 Task: For heading Use Merriweather with bold and underline.  font size for heading26,  'Change the font style of data to'Merriweather and font size to 18,  Change the alignment of both headline & data to Align left In the sheet   Apex Sales templetes   book
Action: Mouse moved to (35, 165)
Screenshot: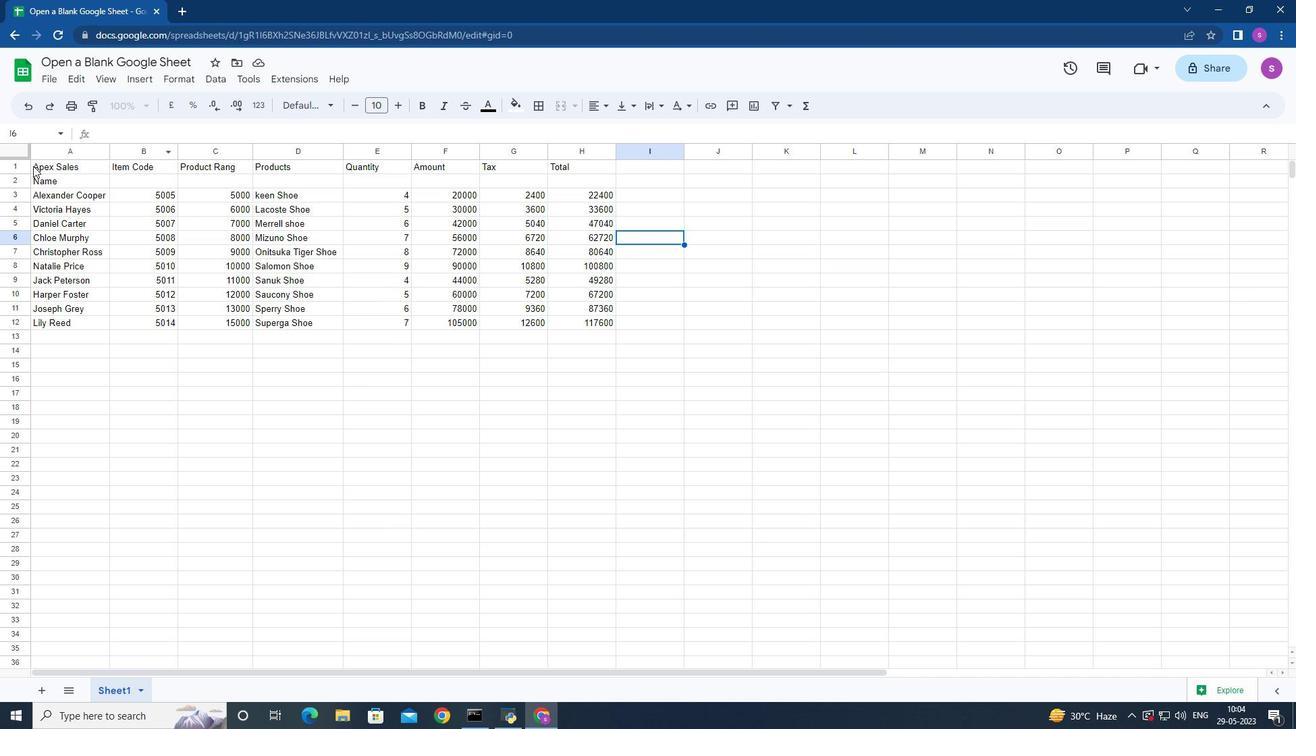 
Action: Mouse pressed left at (35, 165)
Screenshot: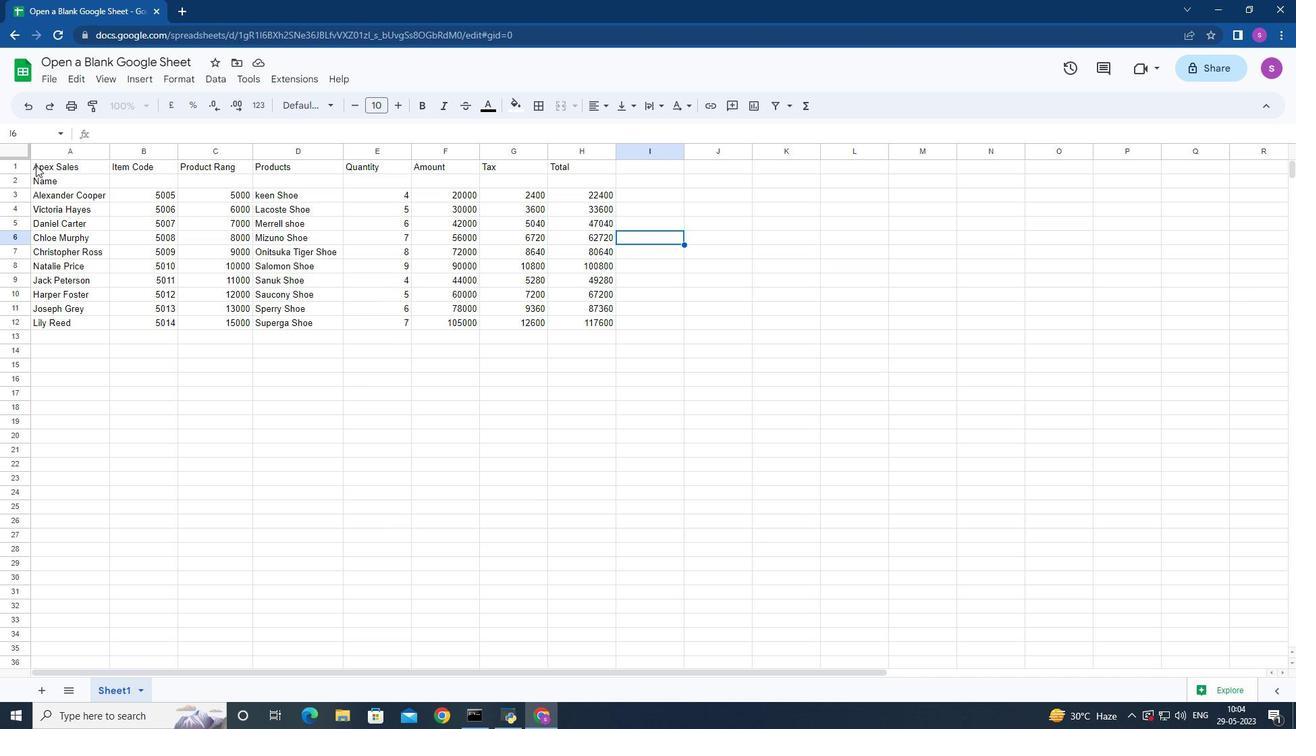 
Action: Mouse moved to (330, 103)
Screenshot: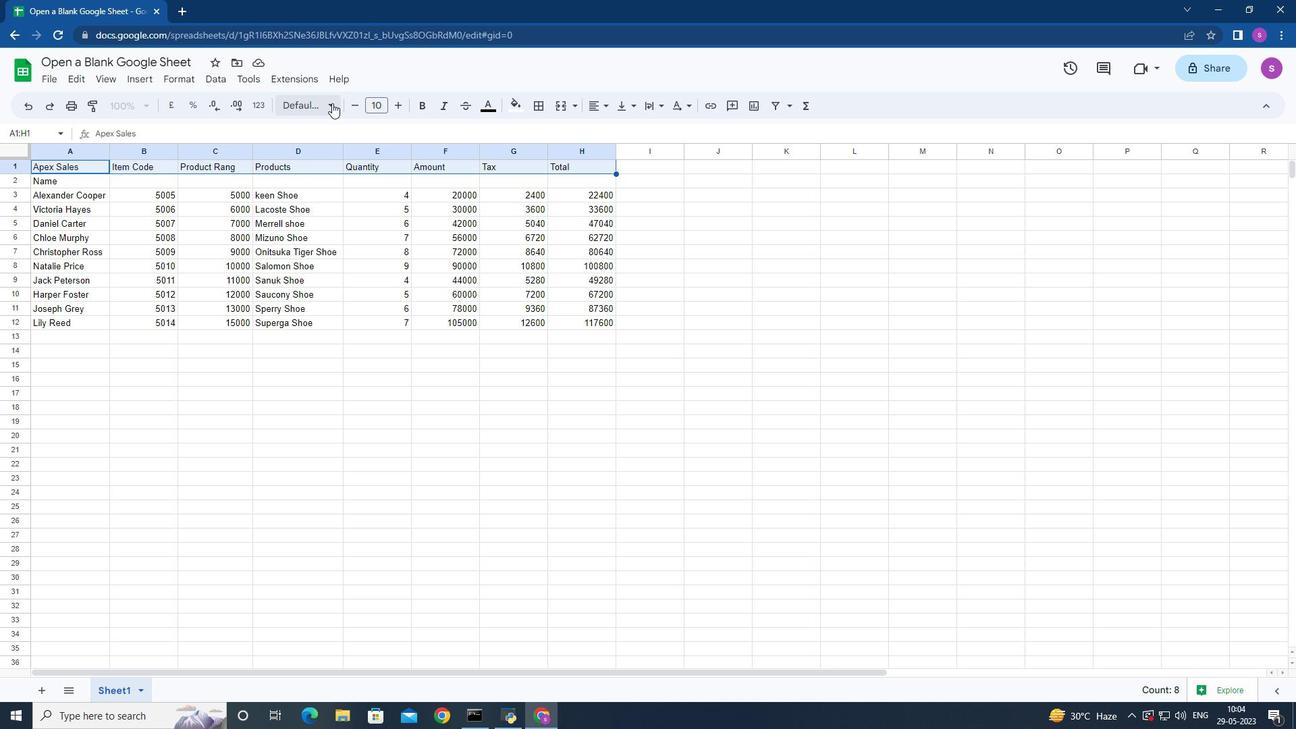 
Action: Mouse pressed left at (330, 103)
Screenshot: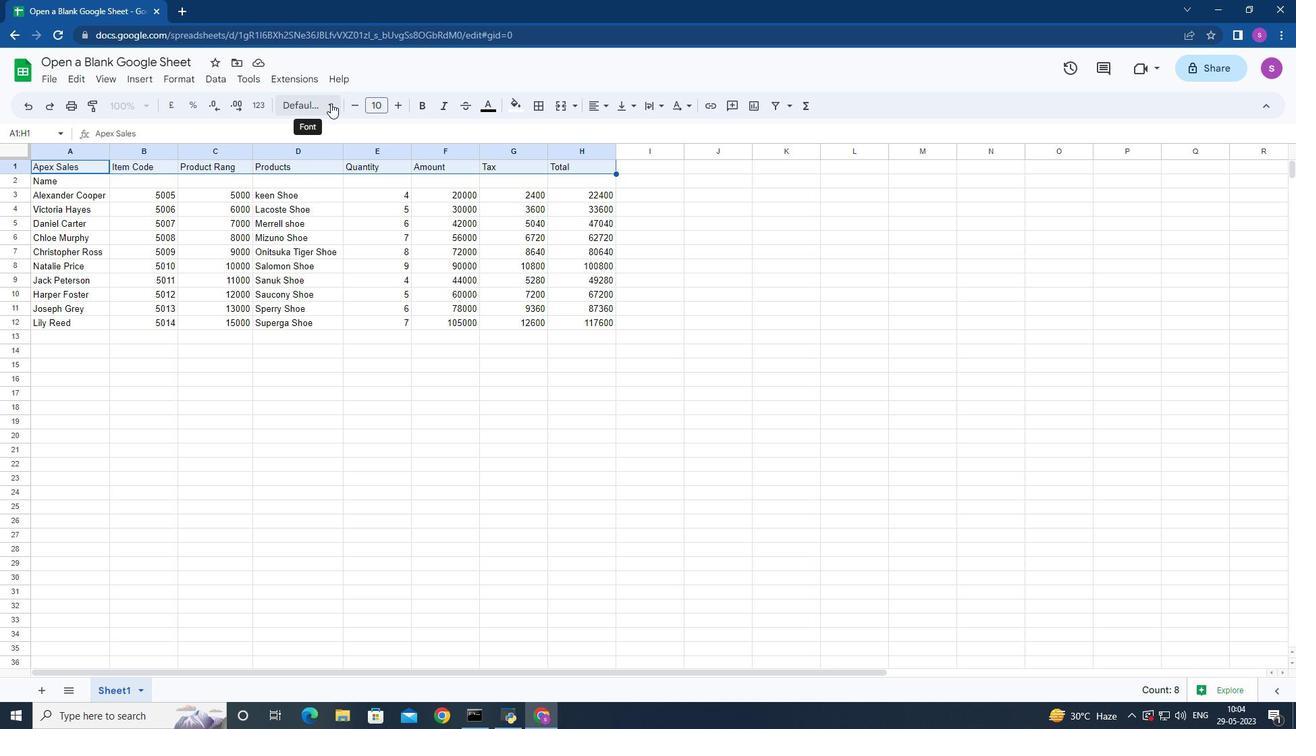 
Action: Mouse moved to (348, 291)
Screenshot: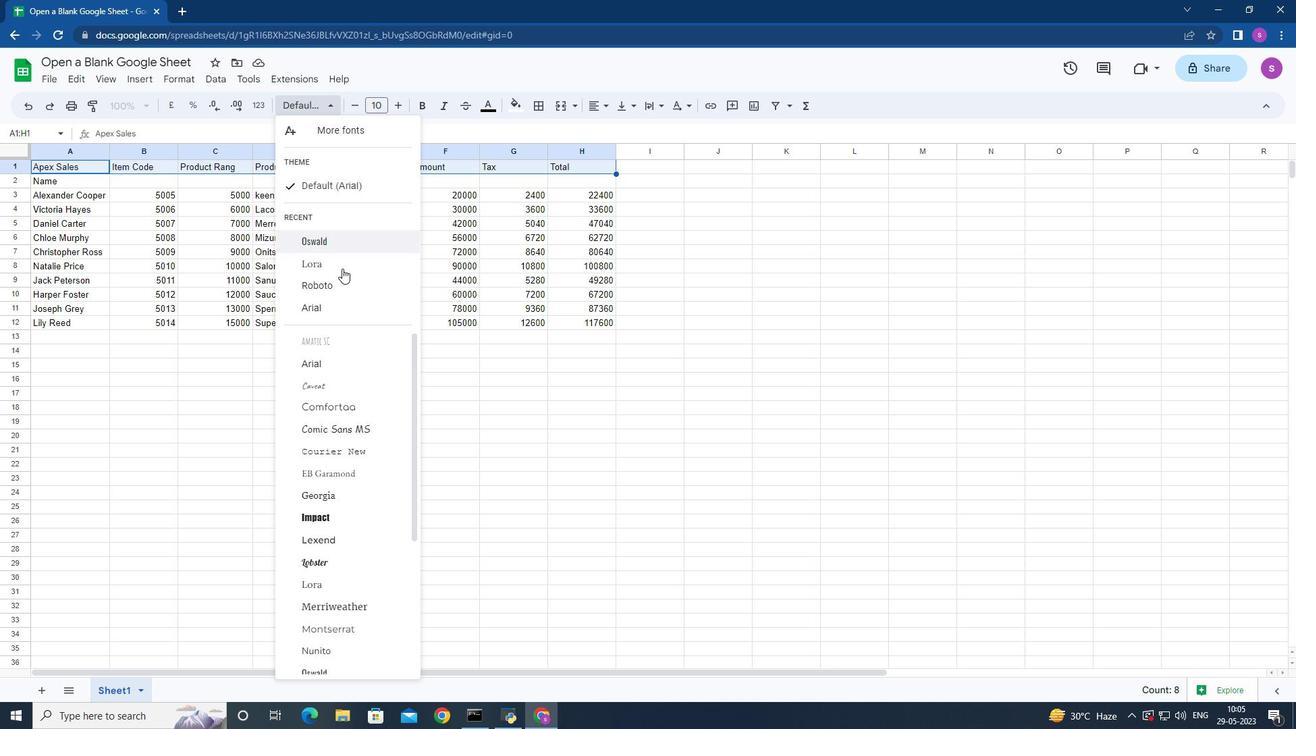 
Action: Mouse scrolled (348, 291) with delta (0, 0)
Screenshot: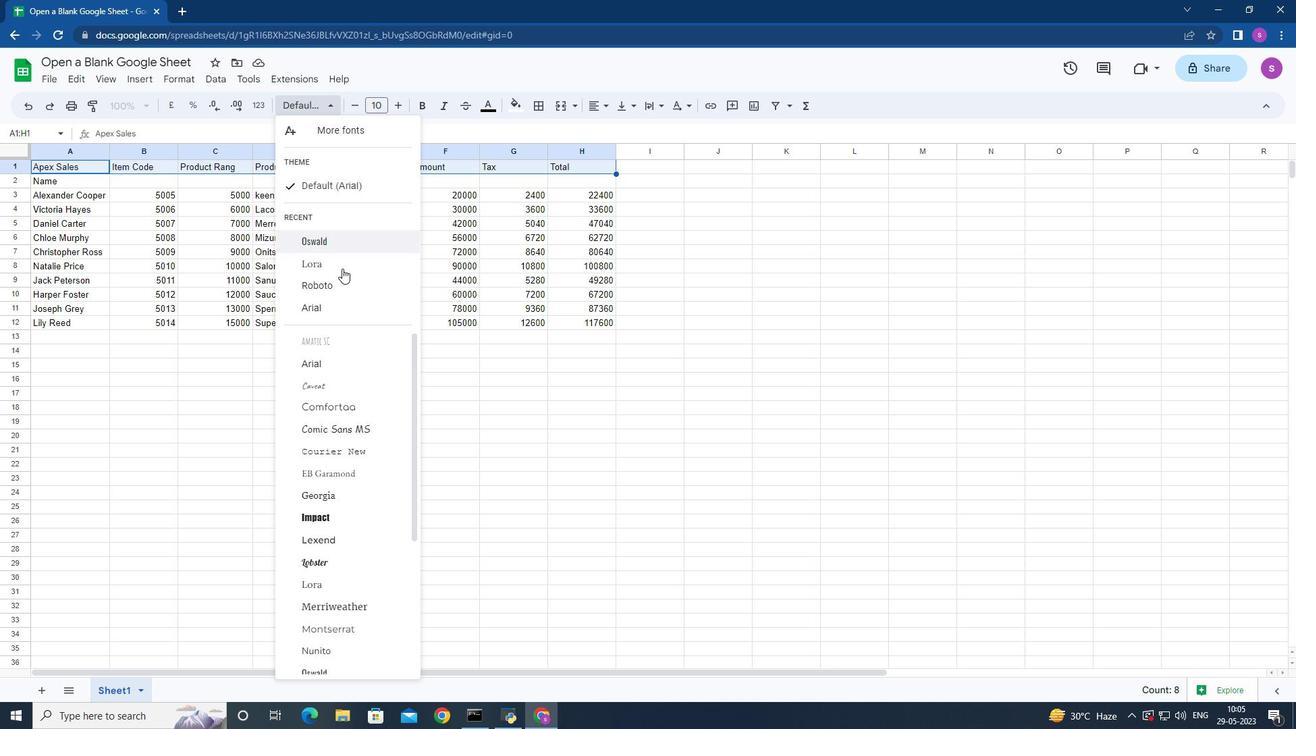 
Action: Mouse moved to (348, 292)
Screenshot: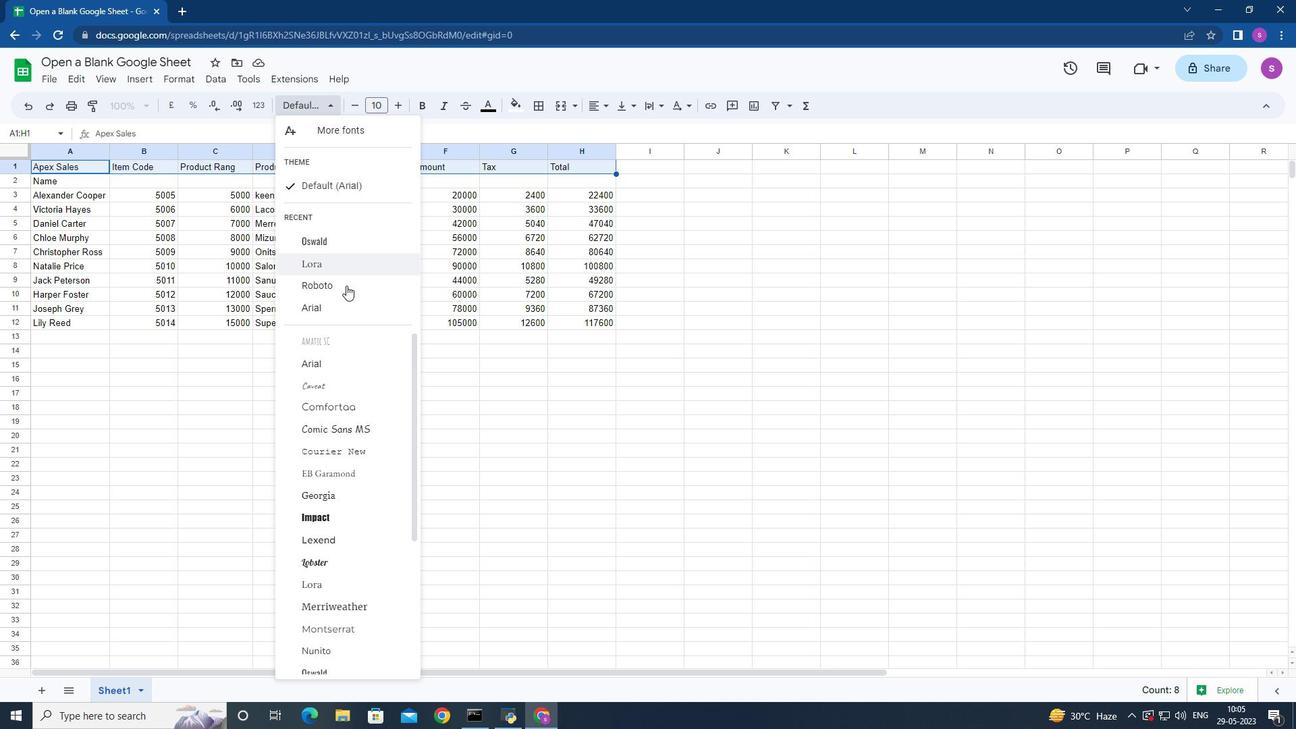 
Action: Mouse scrolled (348, 291) with delta (0, 0)
Screenshot: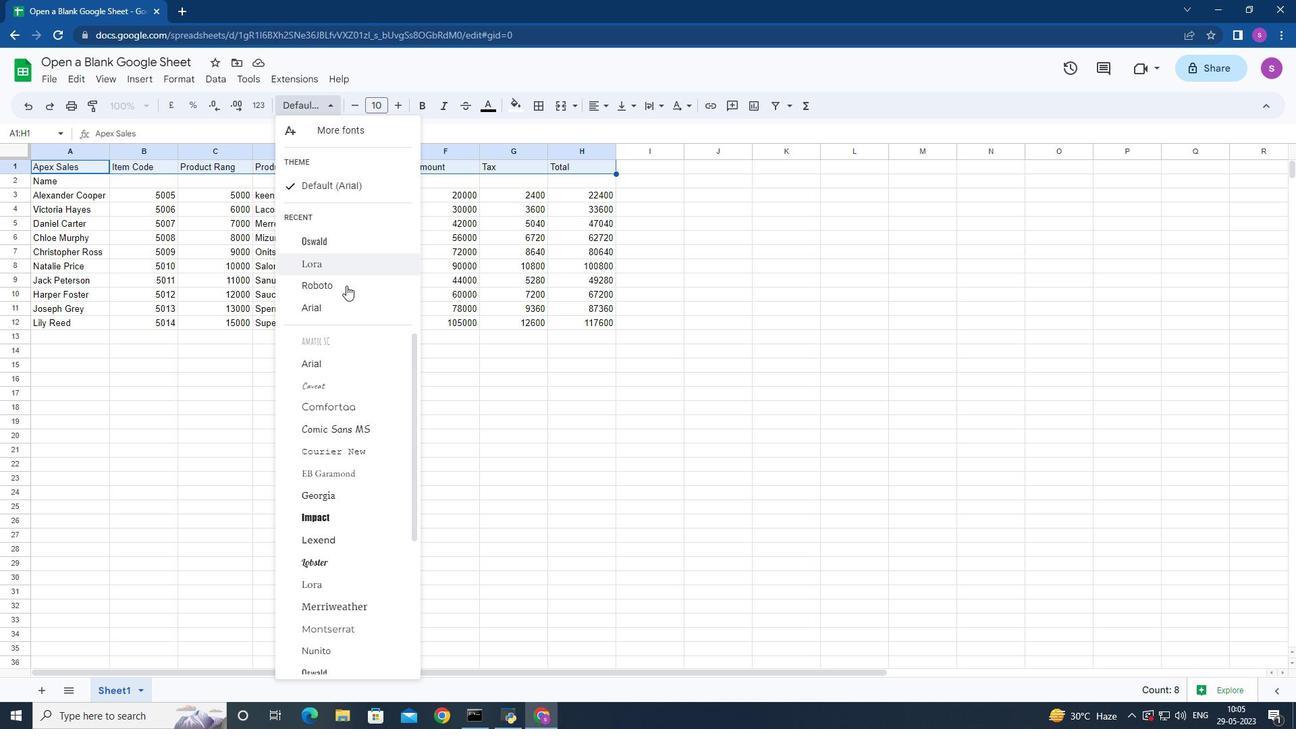 
Action: Mouse moved to (349, 293)
Screenshot: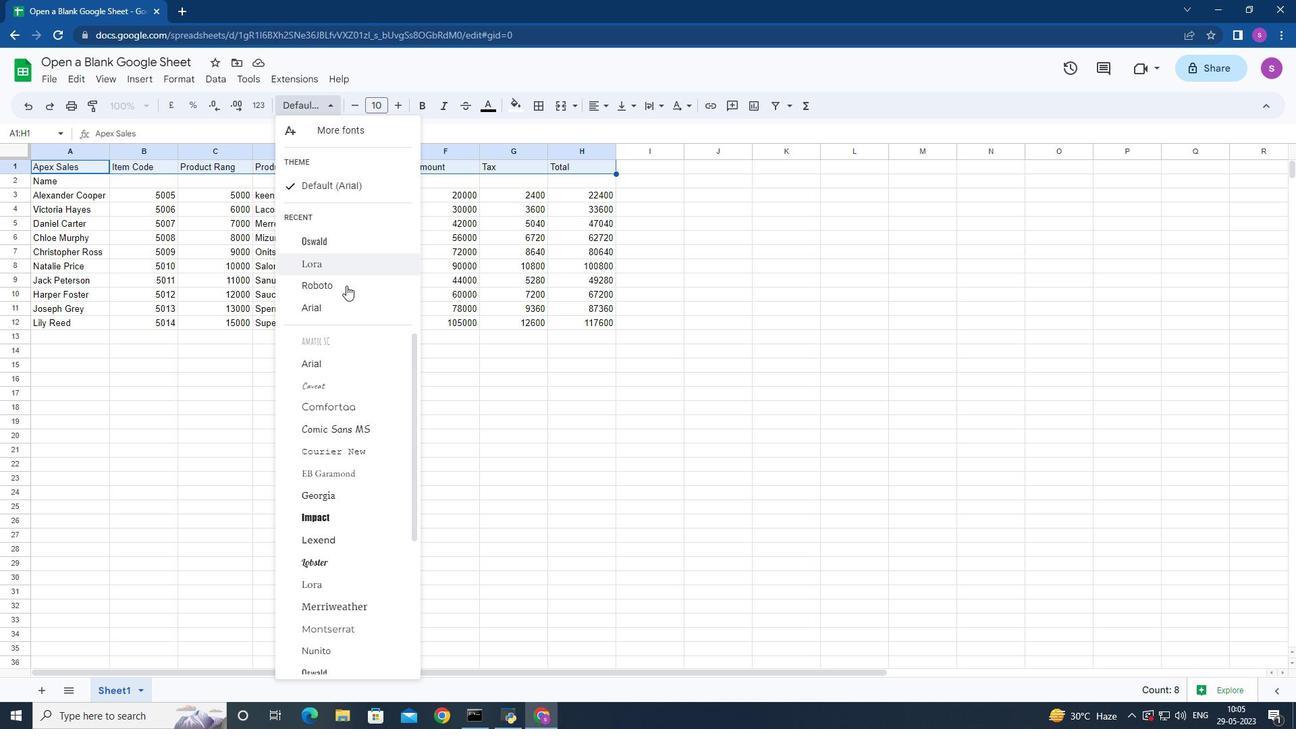 
Action: Mouse scrolled (349, 292) with delta (0, 0)
Screenshot: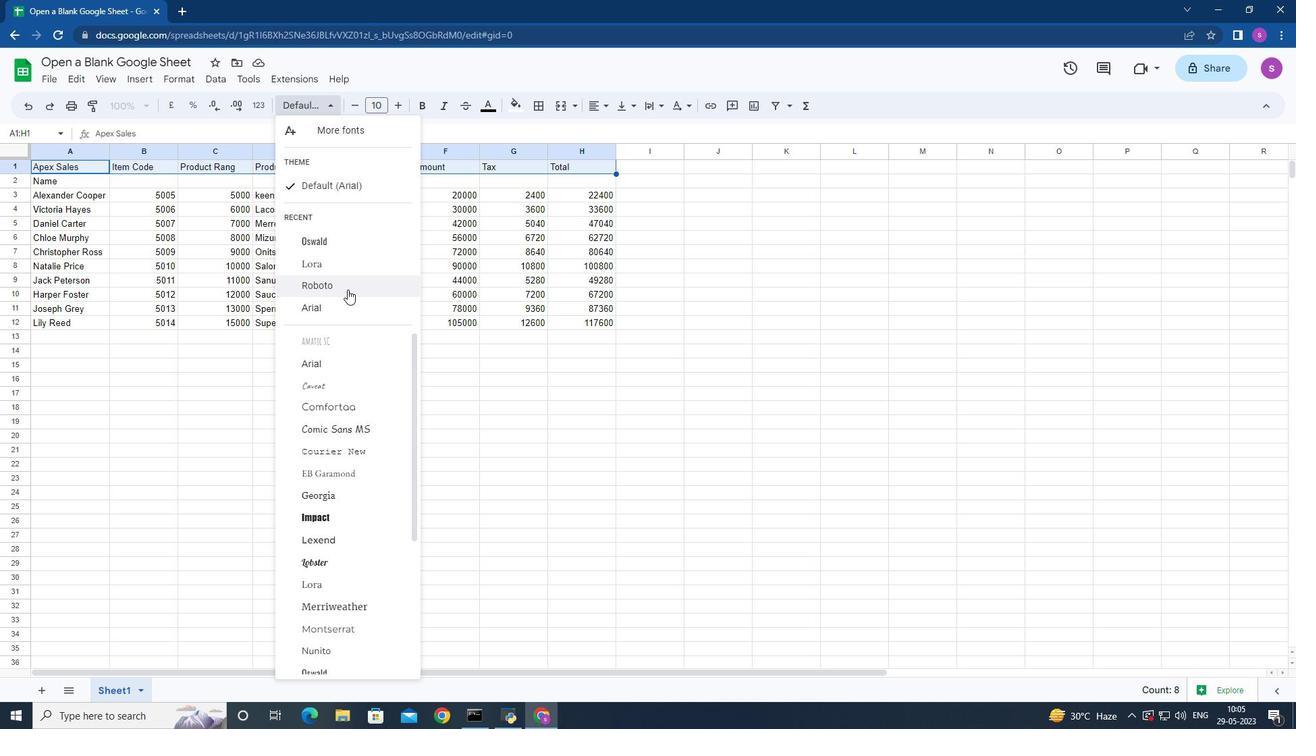 
Action: Mouse scrolled (349, 292) with delta (0, 0)
Screenshot: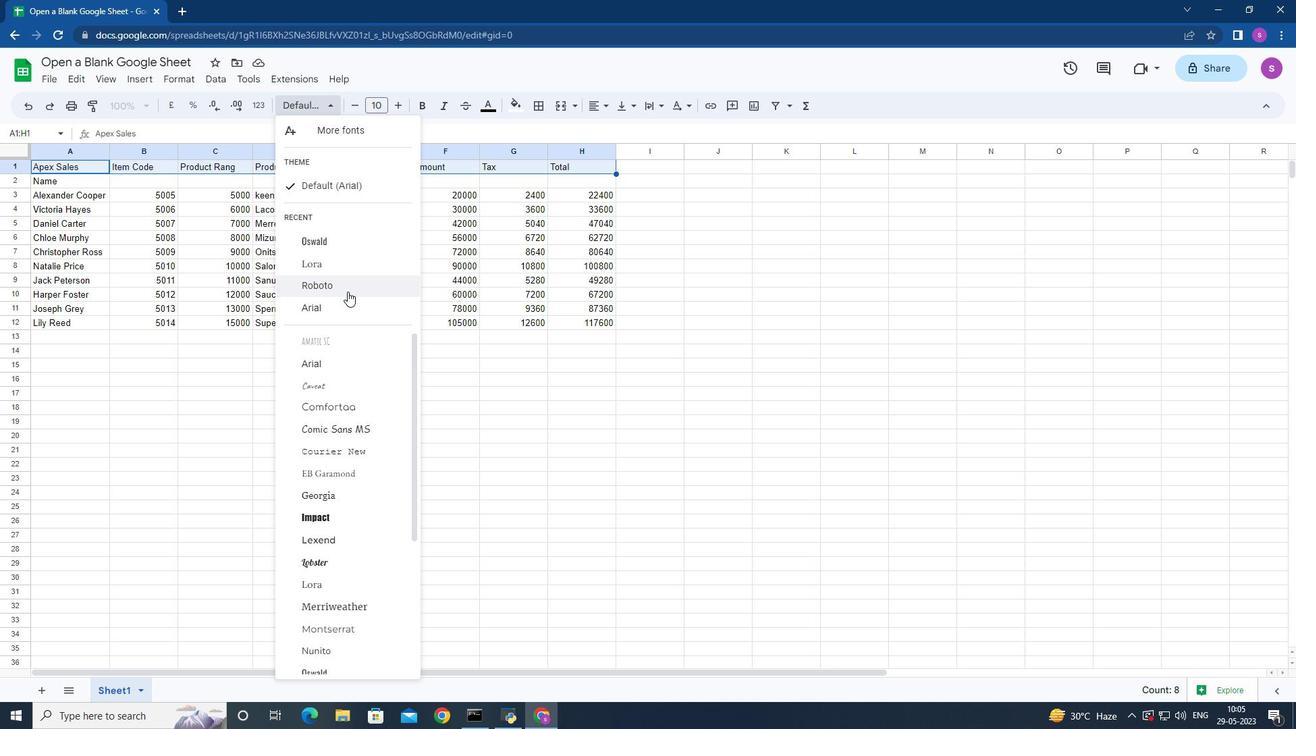 
Action: Mouse moved to (355, 310)
Screenshot: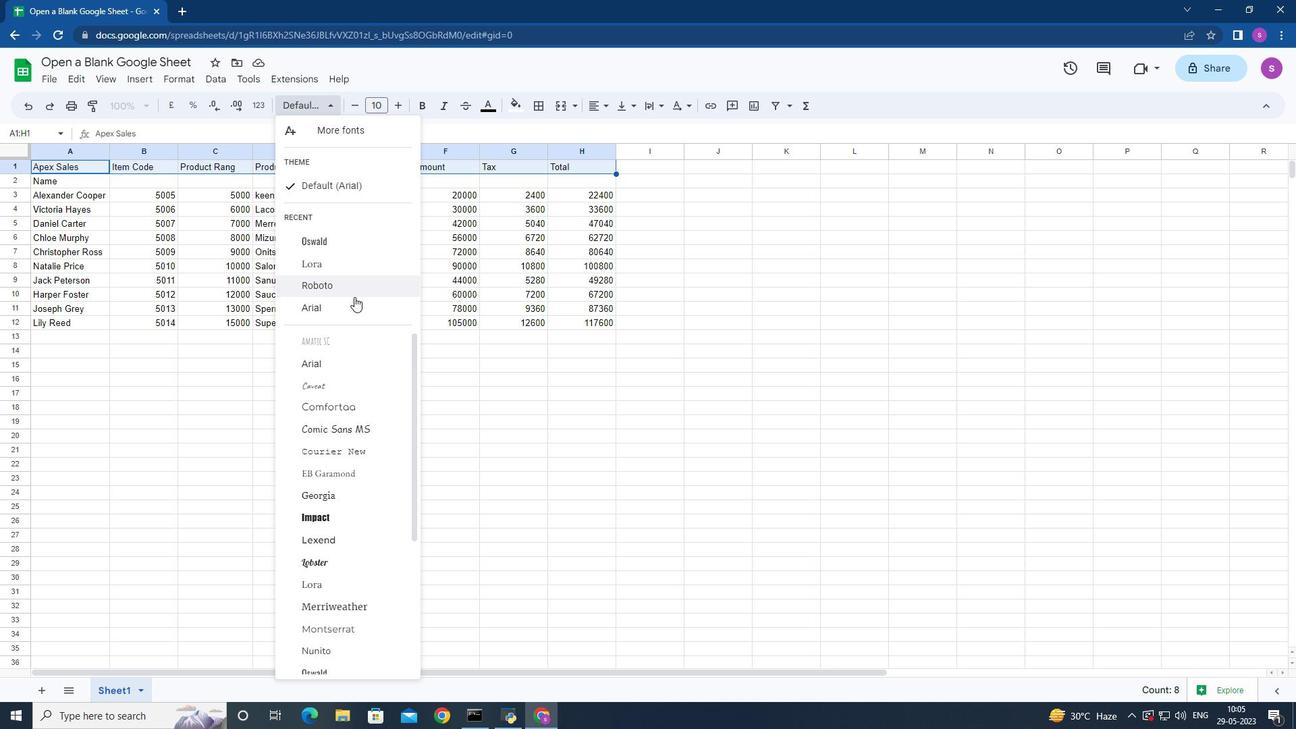 
Action: Mouse scrolled (355, 309) with delta (0, 0)
Screenshot: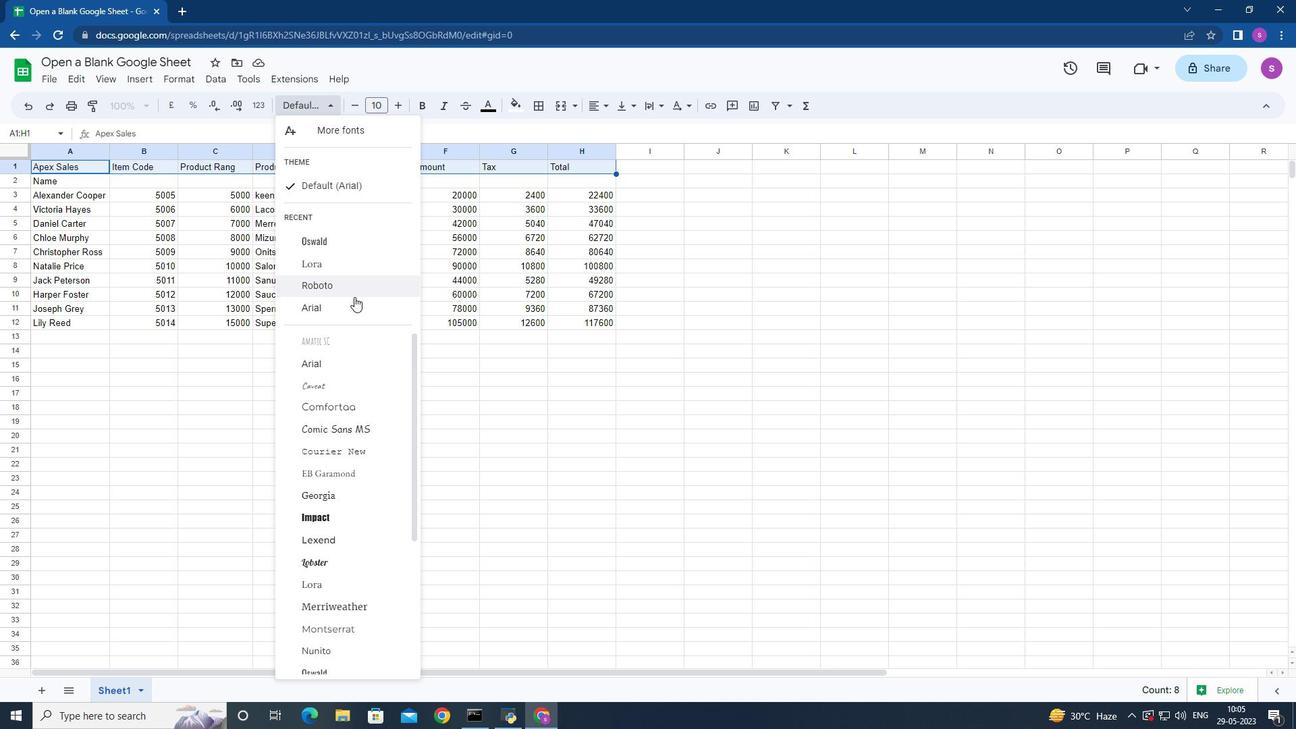
Action: Mouse moved to (355, 318)
Screenshot: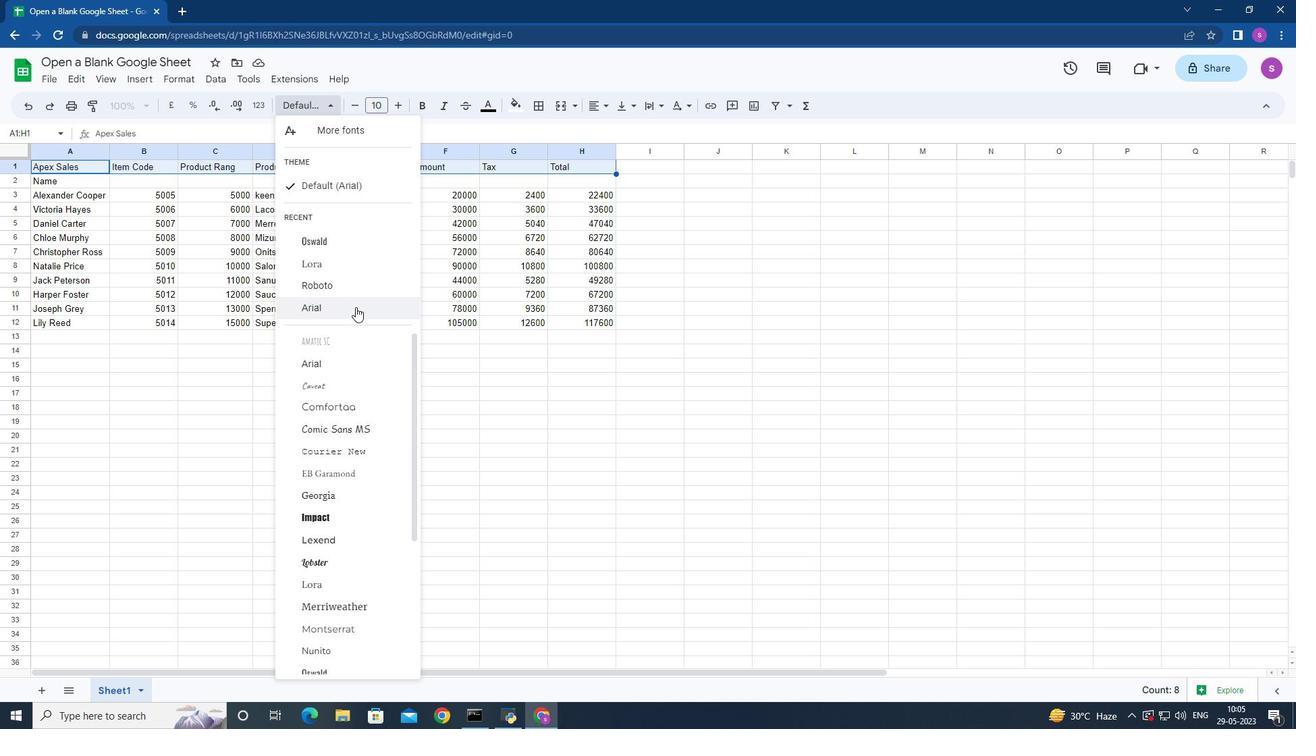 
Action: Mouse scrolled (355, 318) with delta (0, 0)
Screenshot: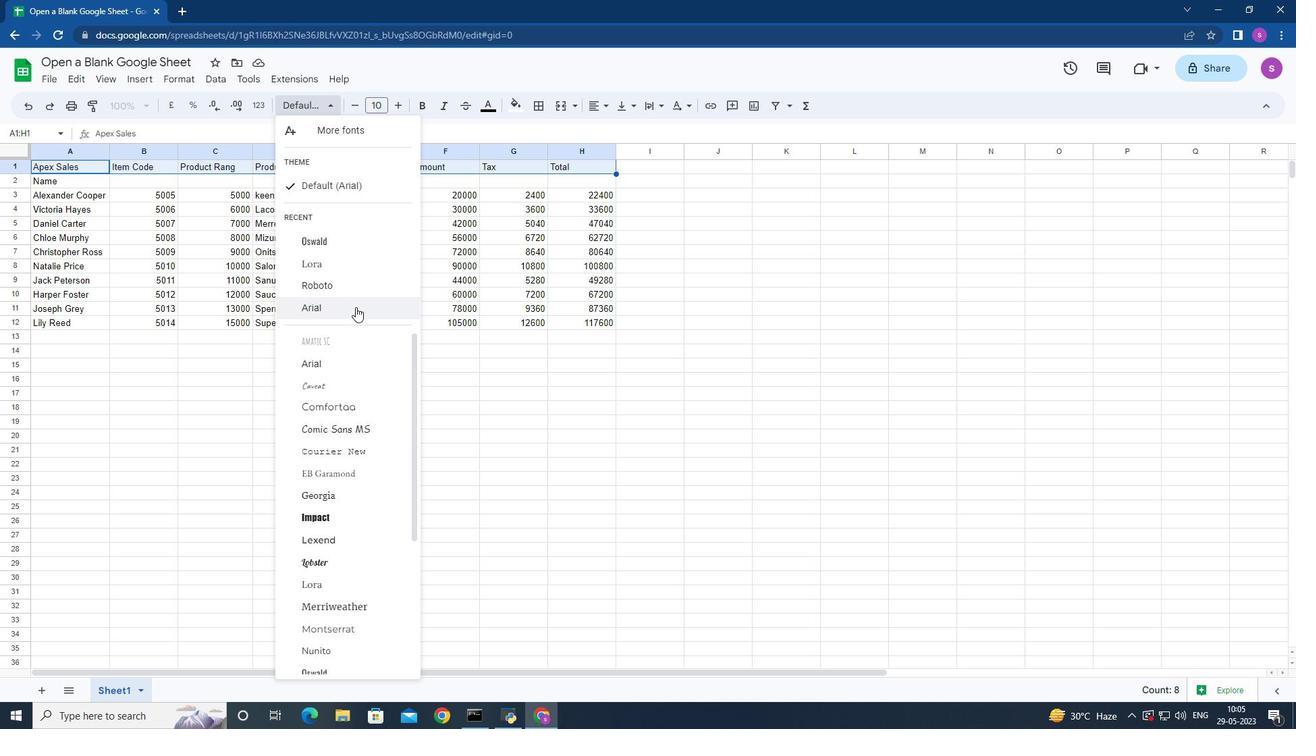 
Action: Mouse moved to (355, 319)
Screenshot: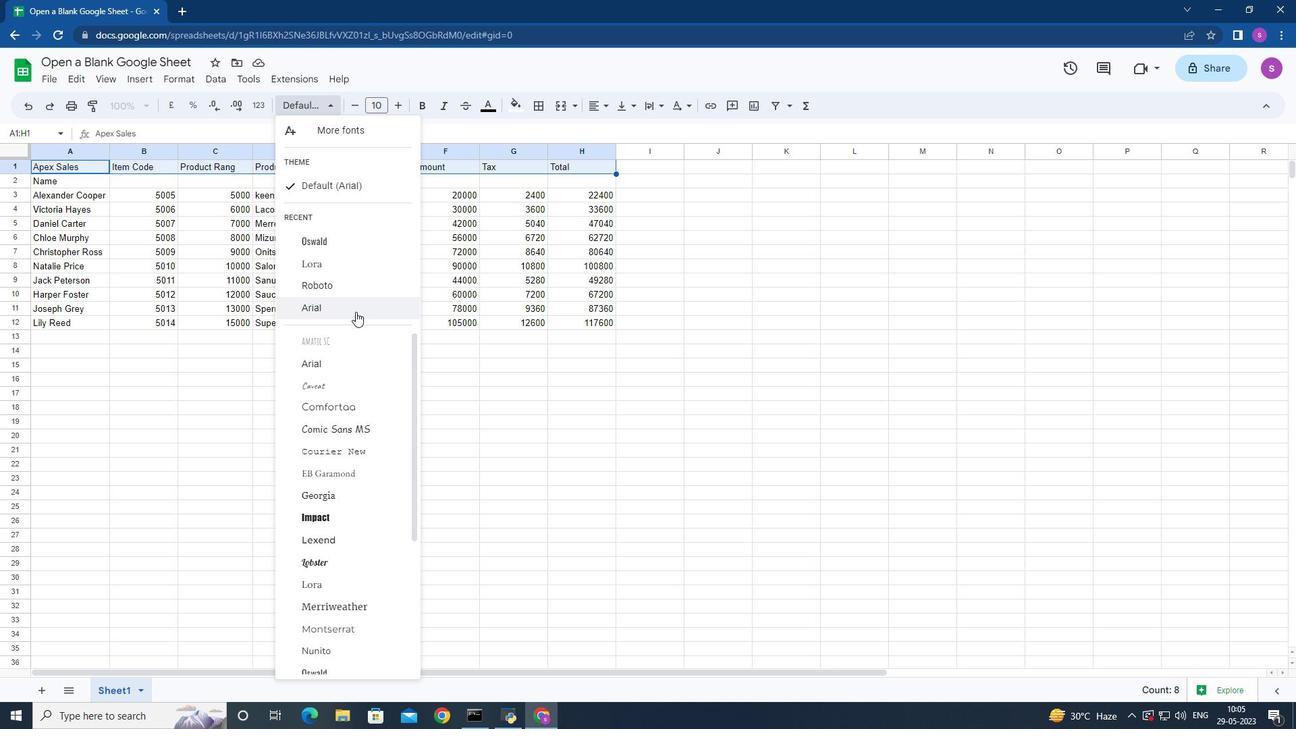 
Action: Mouse scrolled (355, 318) with delta (0, 0)
Screenshot: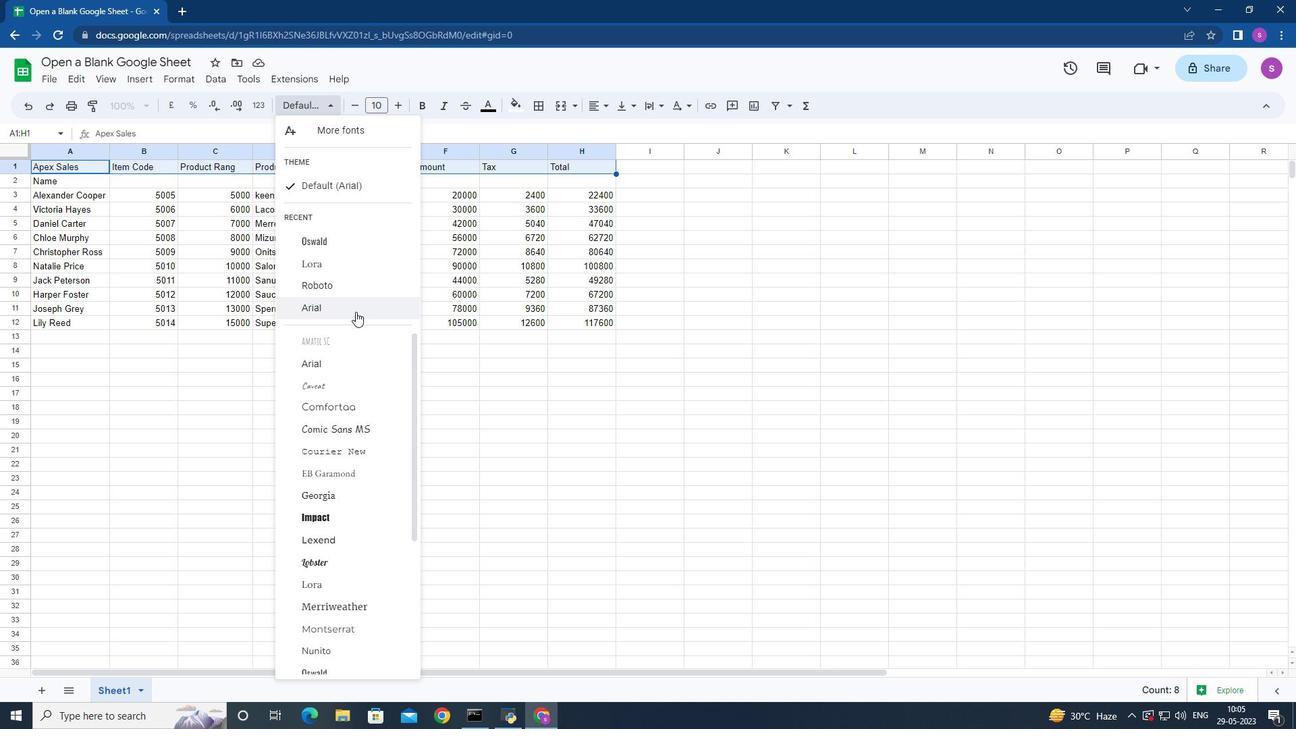 
Action: Mouse scrolled (355, 318) with delta (0, 0)
Screenshot: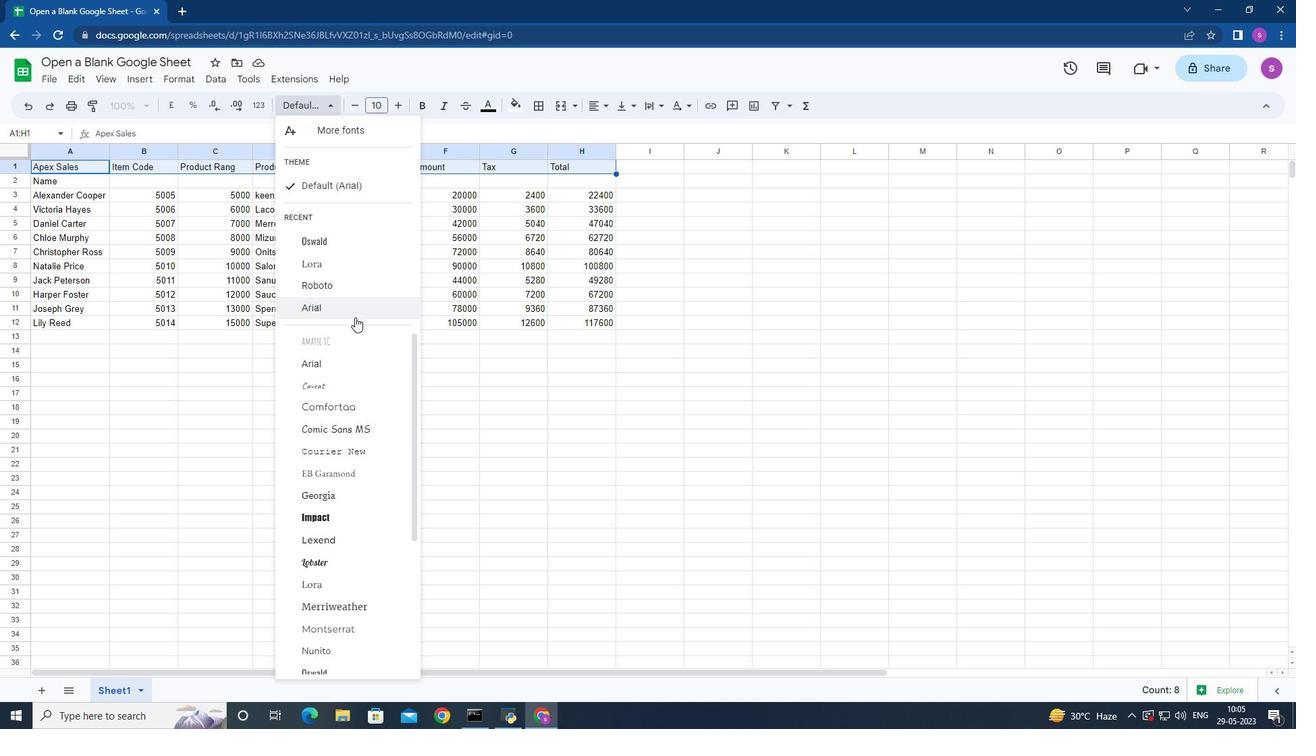 
Action: Mouse moved to (368, 603)
Screenshot: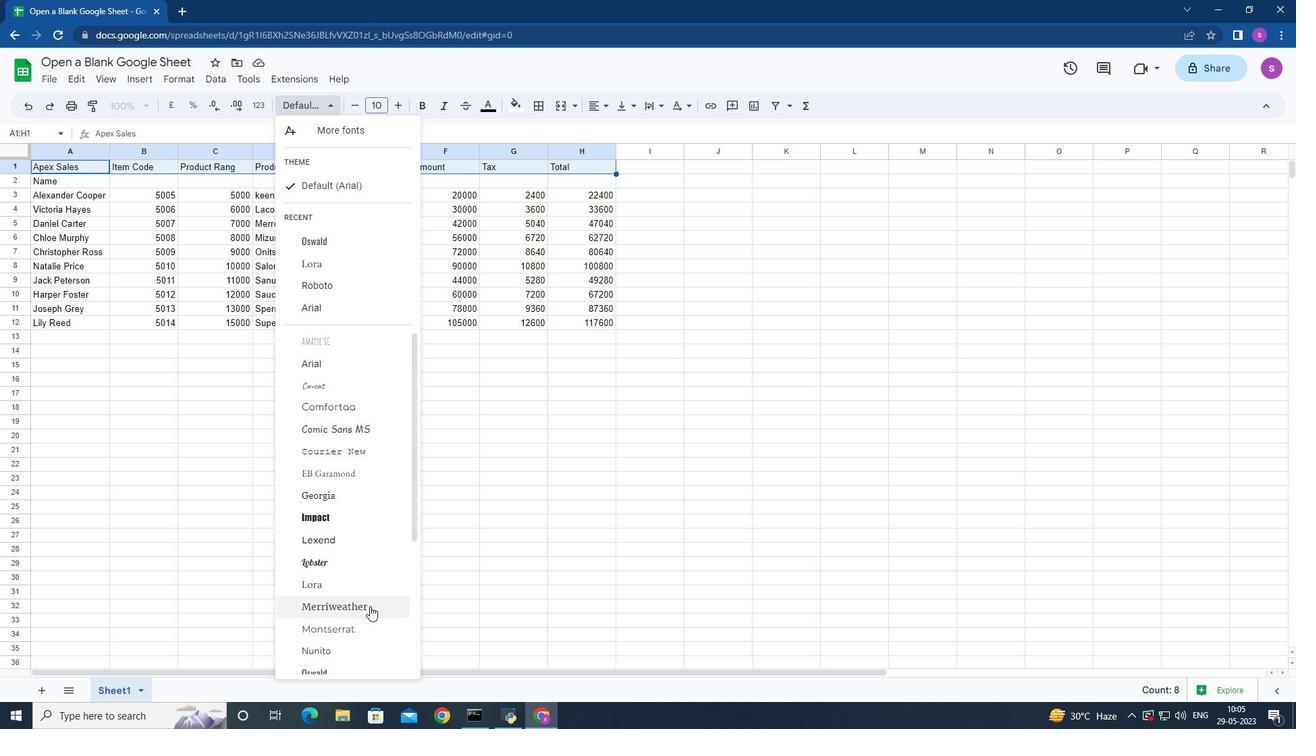 
Action: Mouse pressed left at (368, 603)
Screenshot: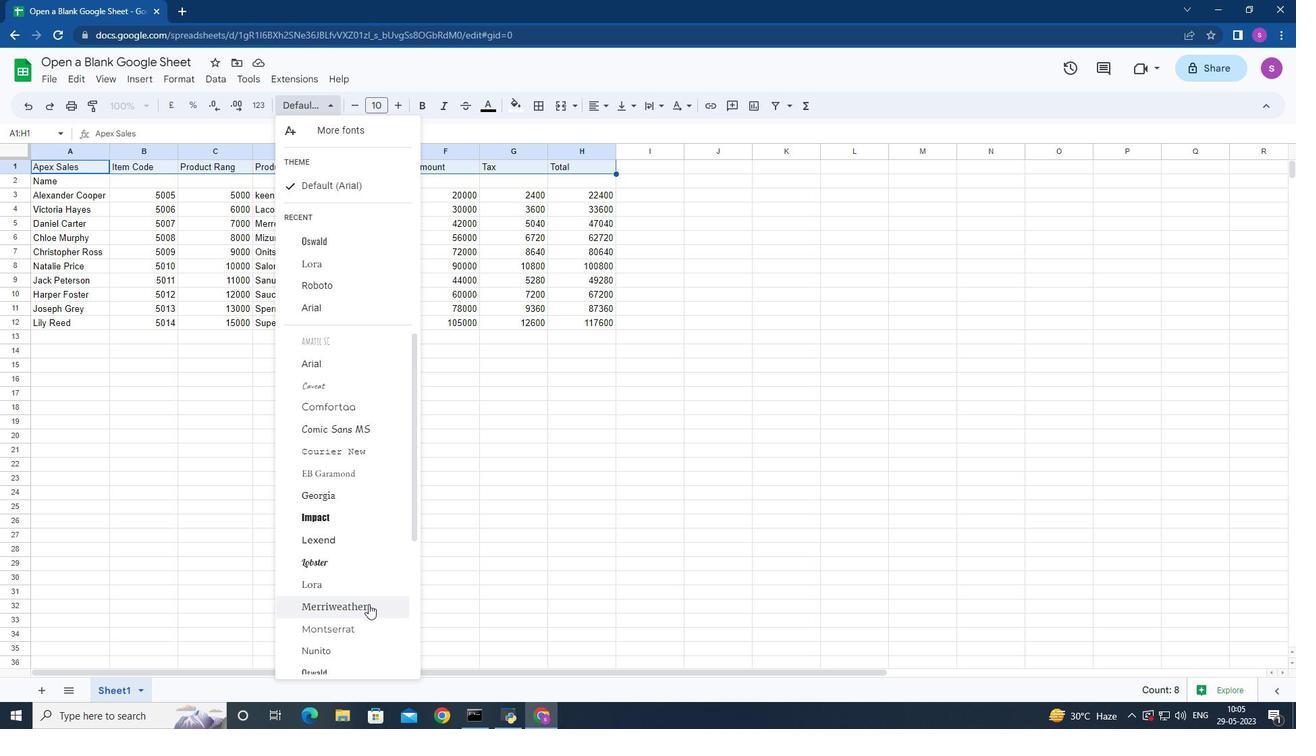 
Action: Mouse moved to (398, 104)
Screenshot: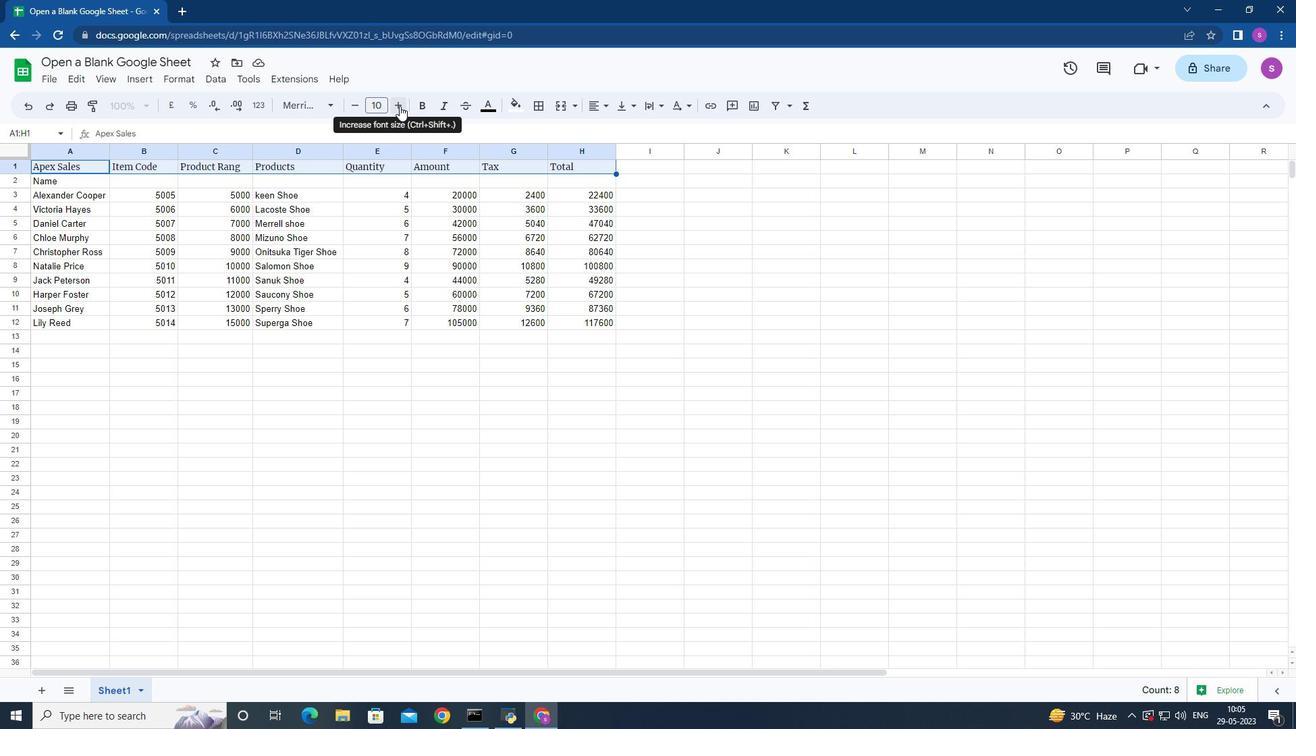 
Action: Mouse pressed left at (398, 104)
Screenshot: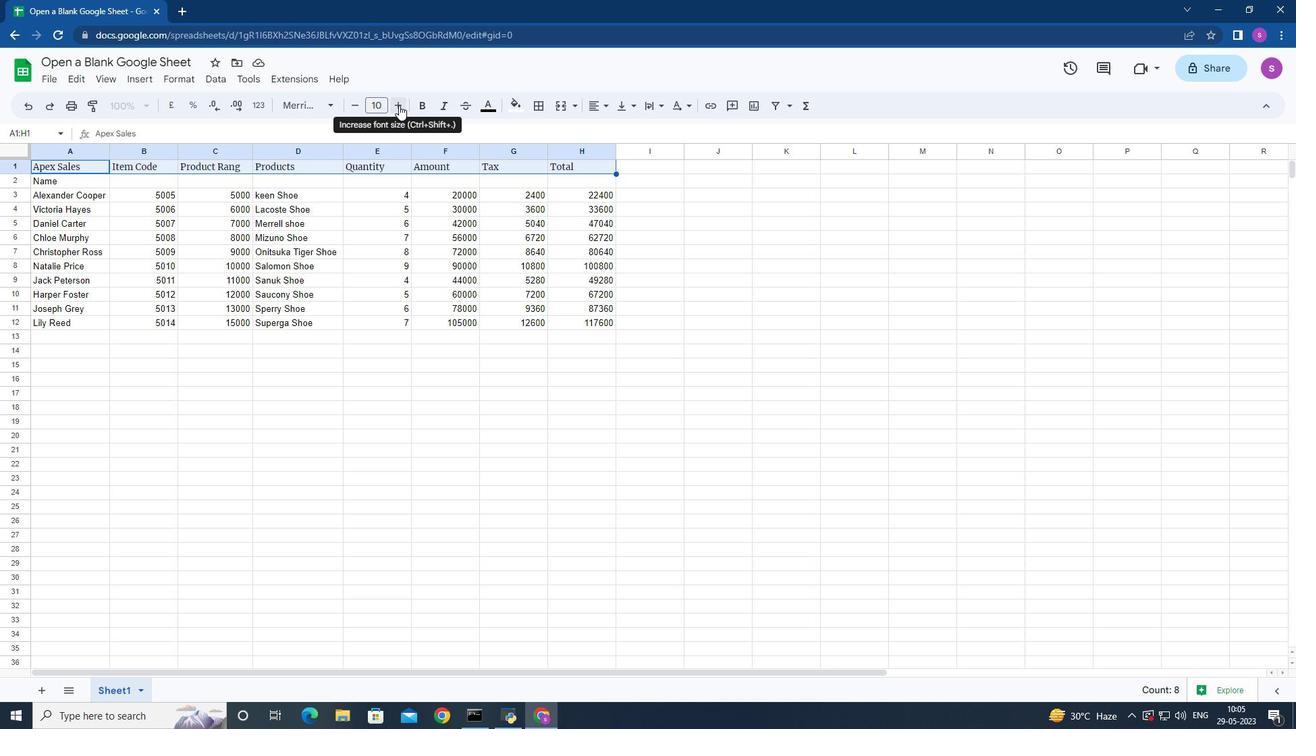 
Action: Mouse pressed left at (398, 104)
Screenshot: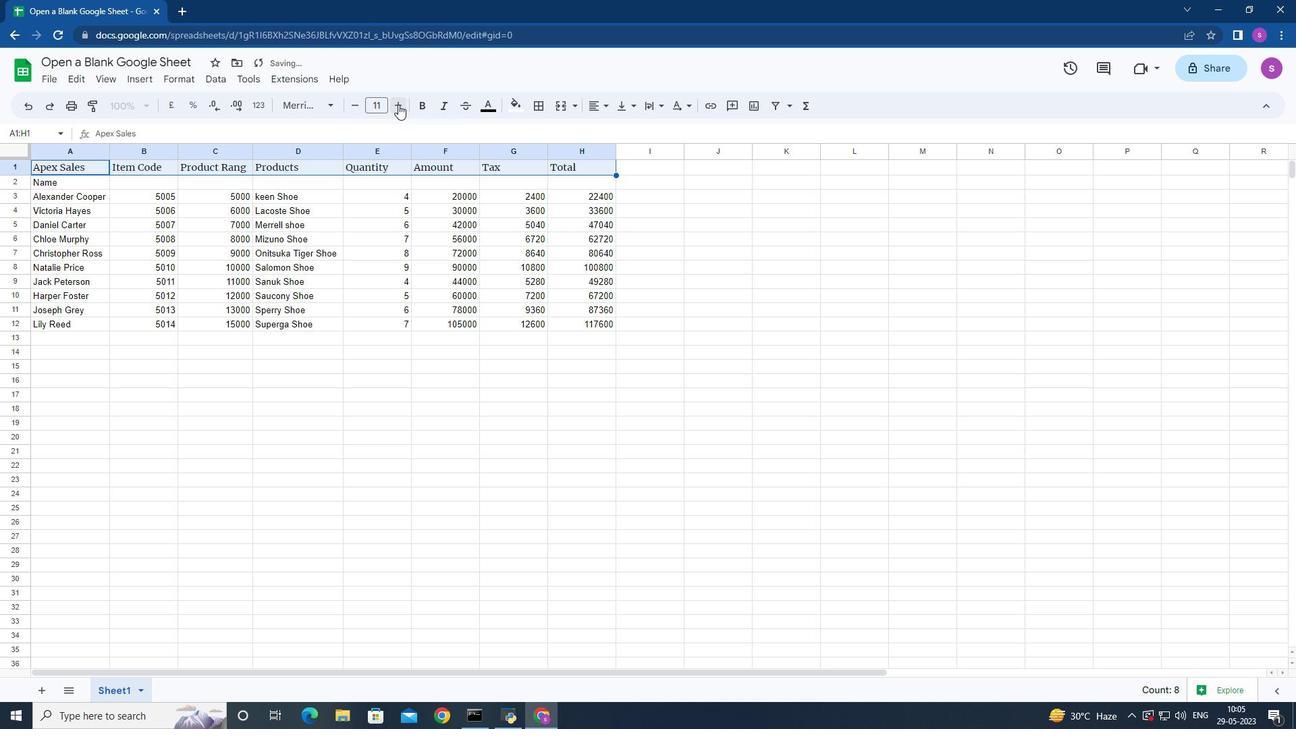
Action: Mouse pressed left at (398, 104)
Screenshot: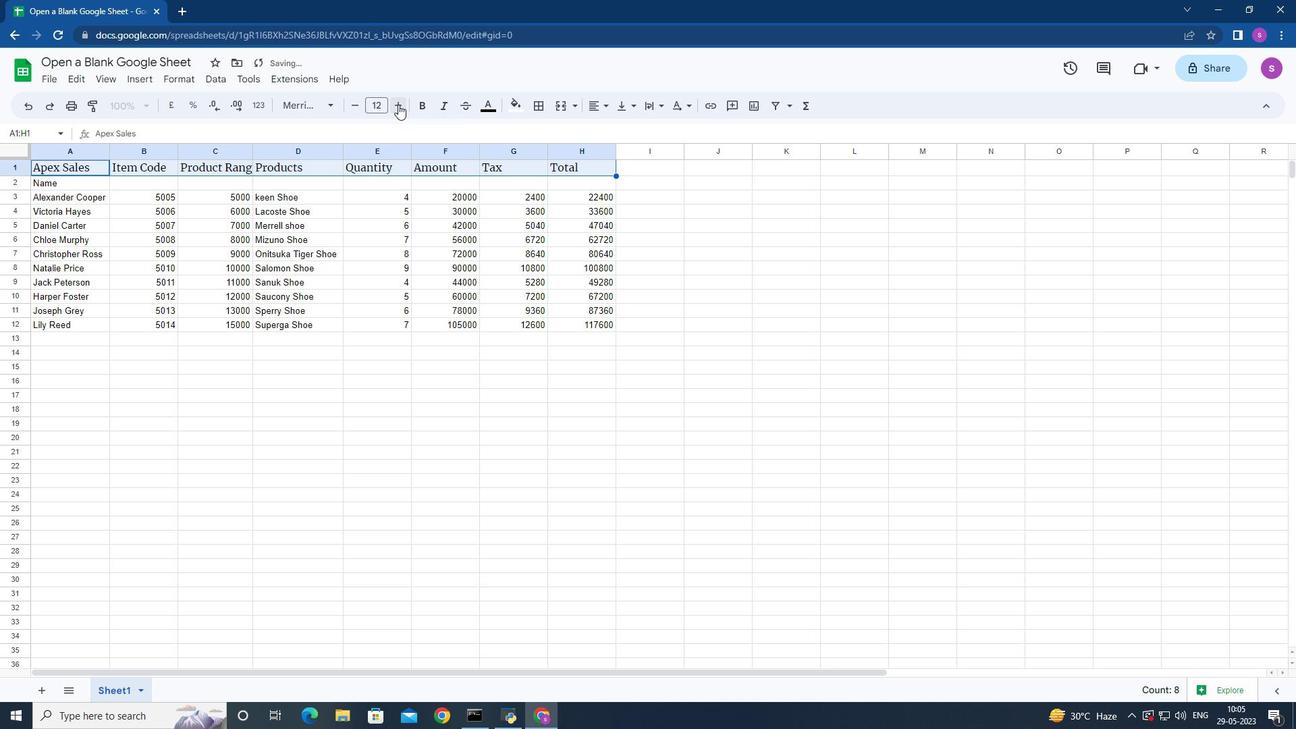 
Action: Mouse pressed left at (398, 104)
Screenshot: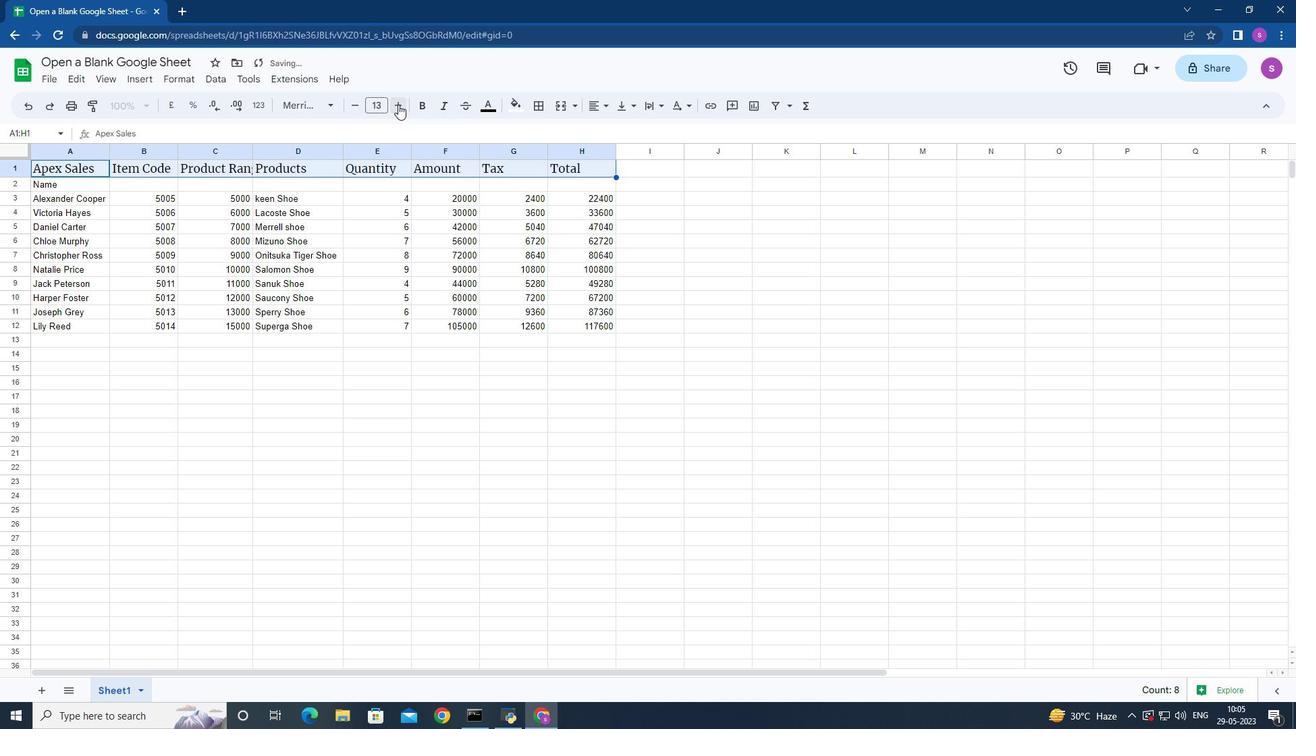 
Action: Mouse pressed left at (398, 104)
Screenshot: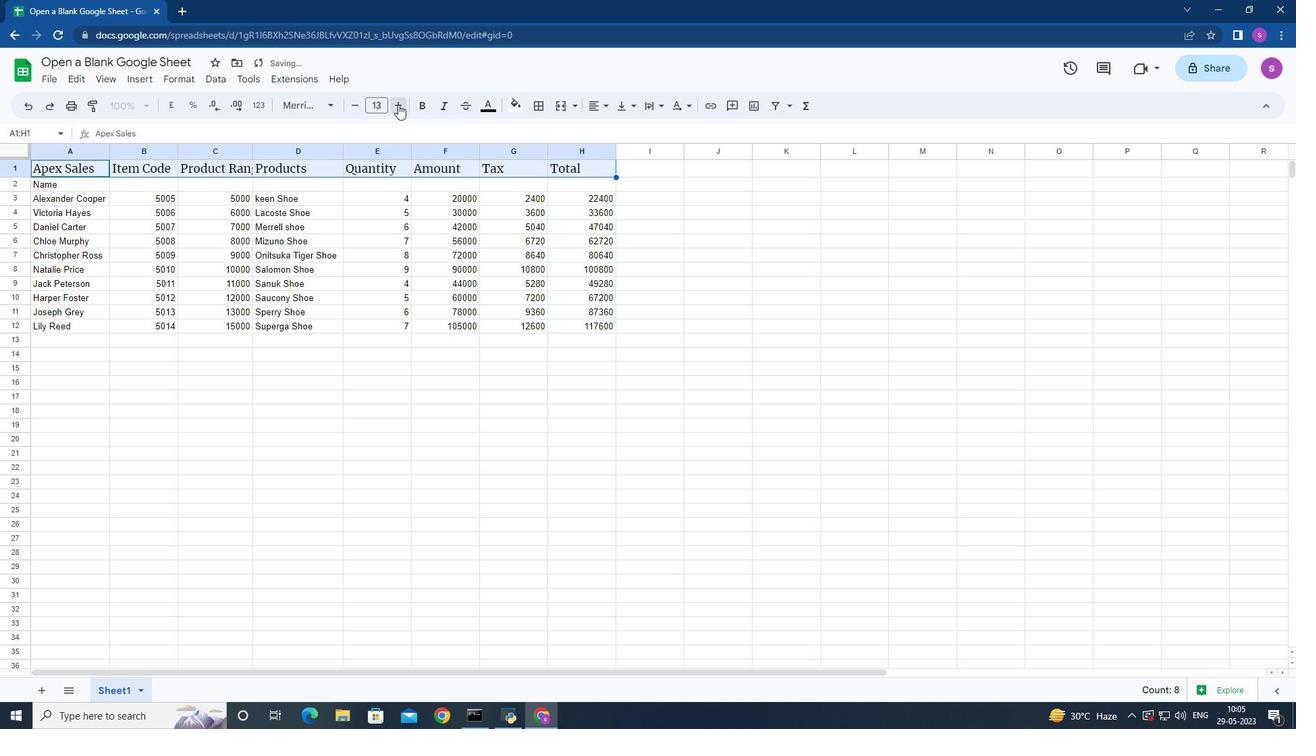 
Action: Mouse pressed left at (398, 104)
Screenshot: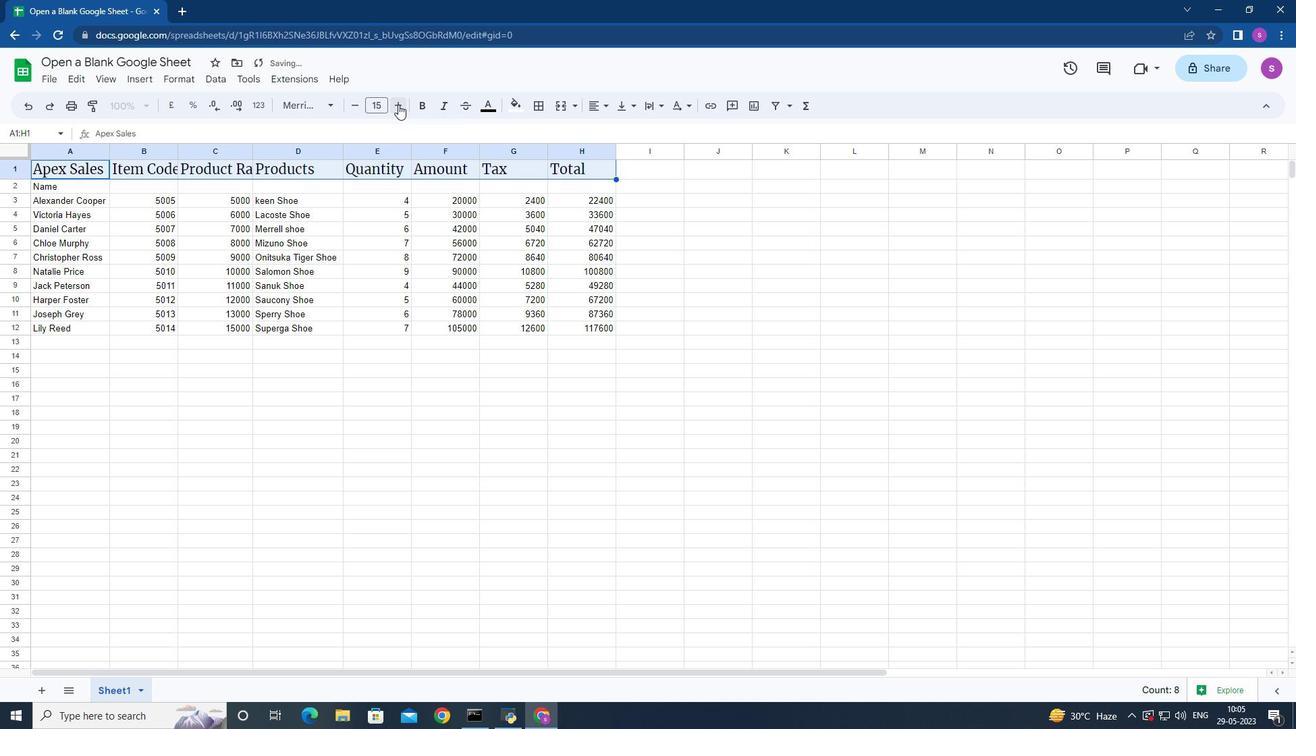 
Action: Mouse pressed left at (398, 104)
Screenshot: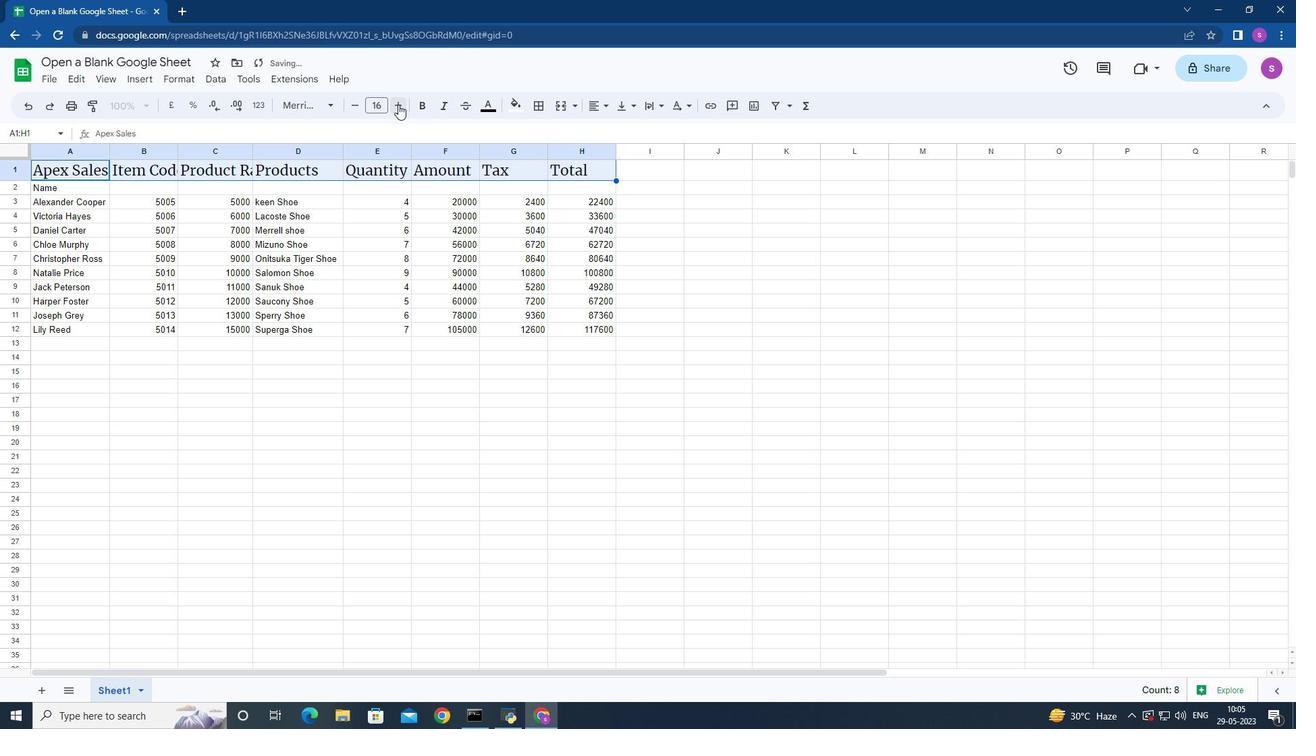 
Action: Mouse pressed left at (398, 104)
Screenshot: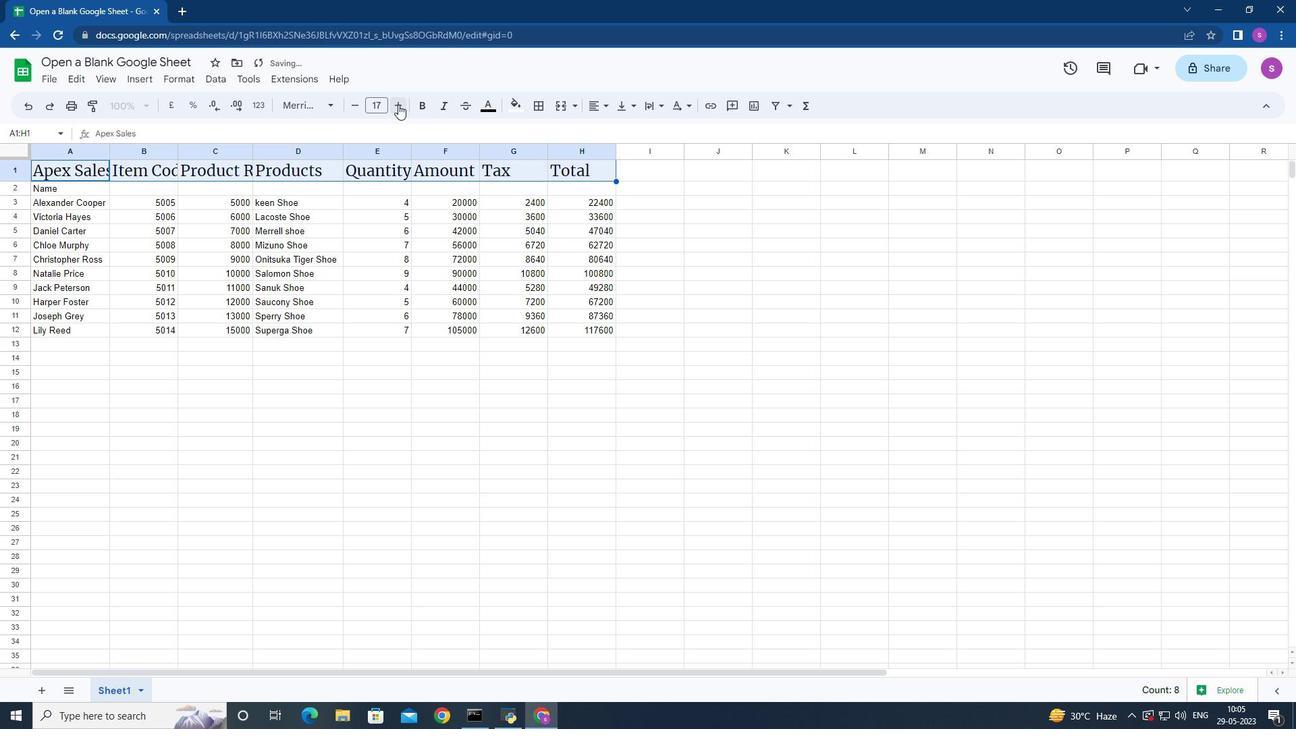 
Action: Mouse pressed left at (398, 104)
Screenshot: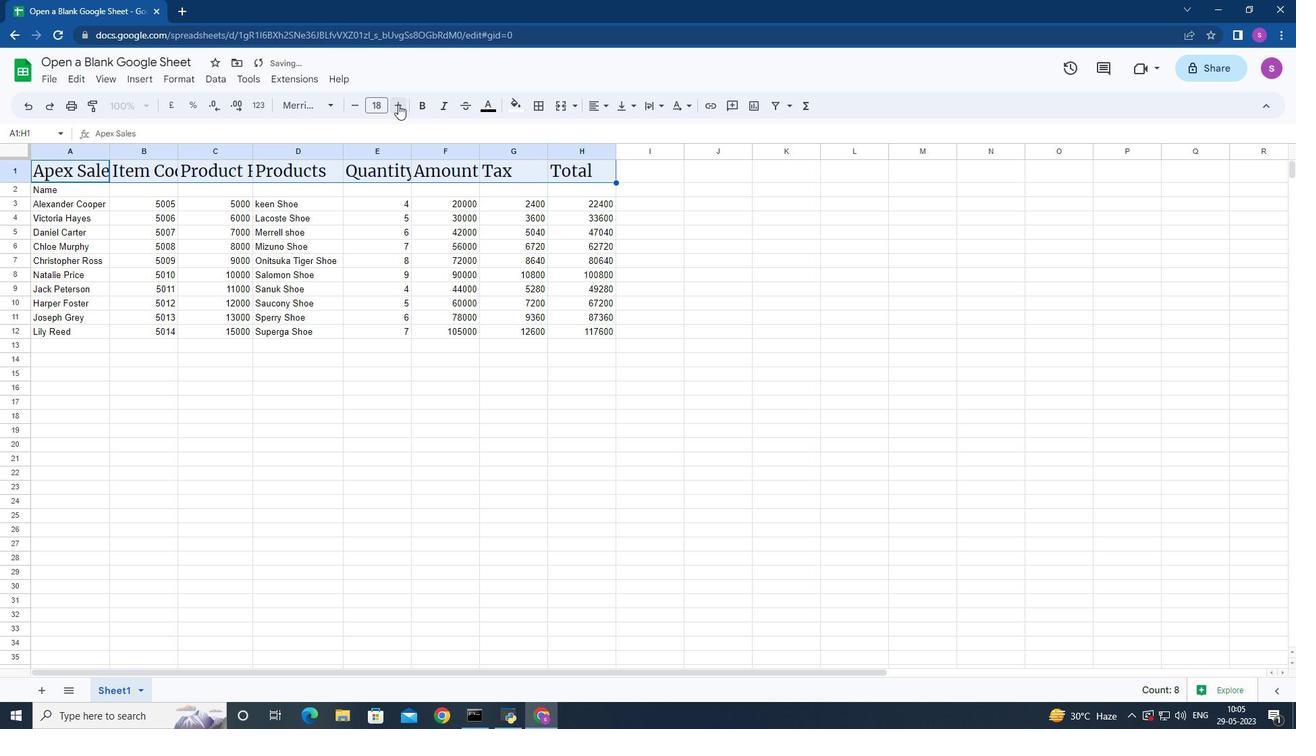 
Action: Mouse pressed left at (398, 104)
Screenshot: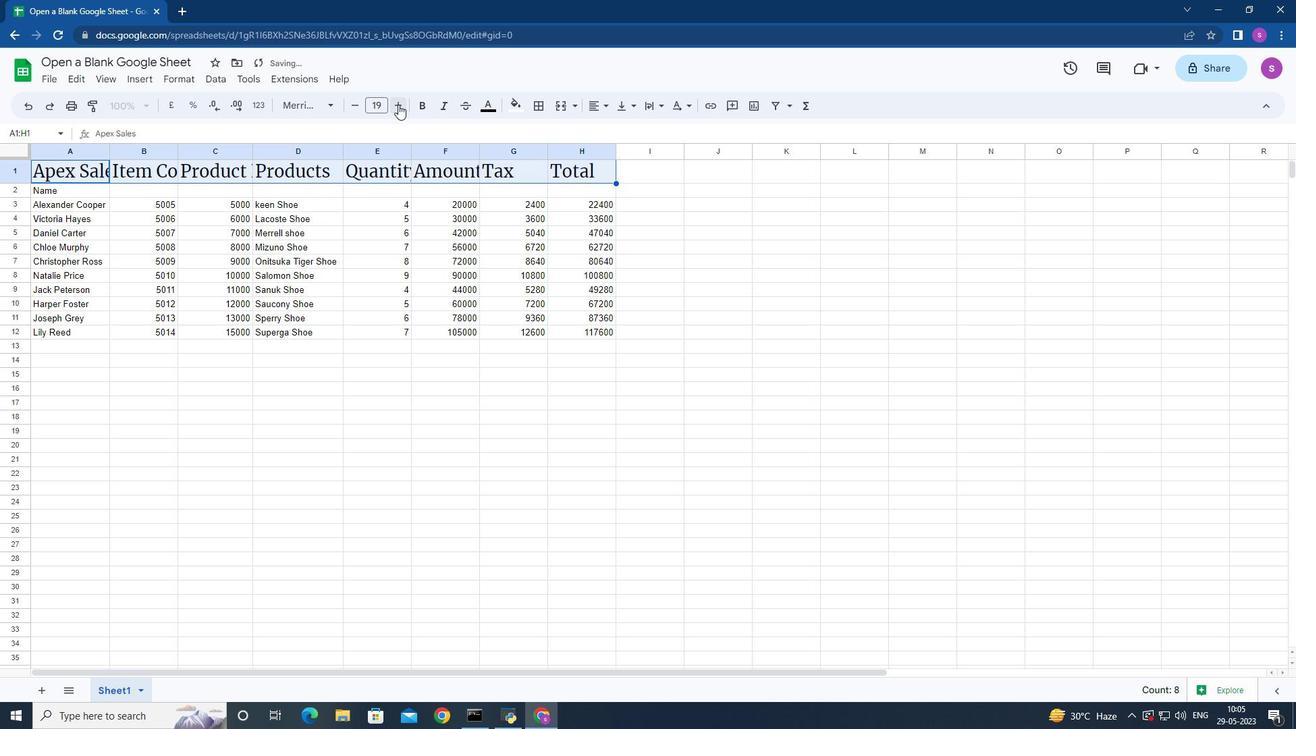 
Action: Mouse pressed left at (398, 104)
Screenshot: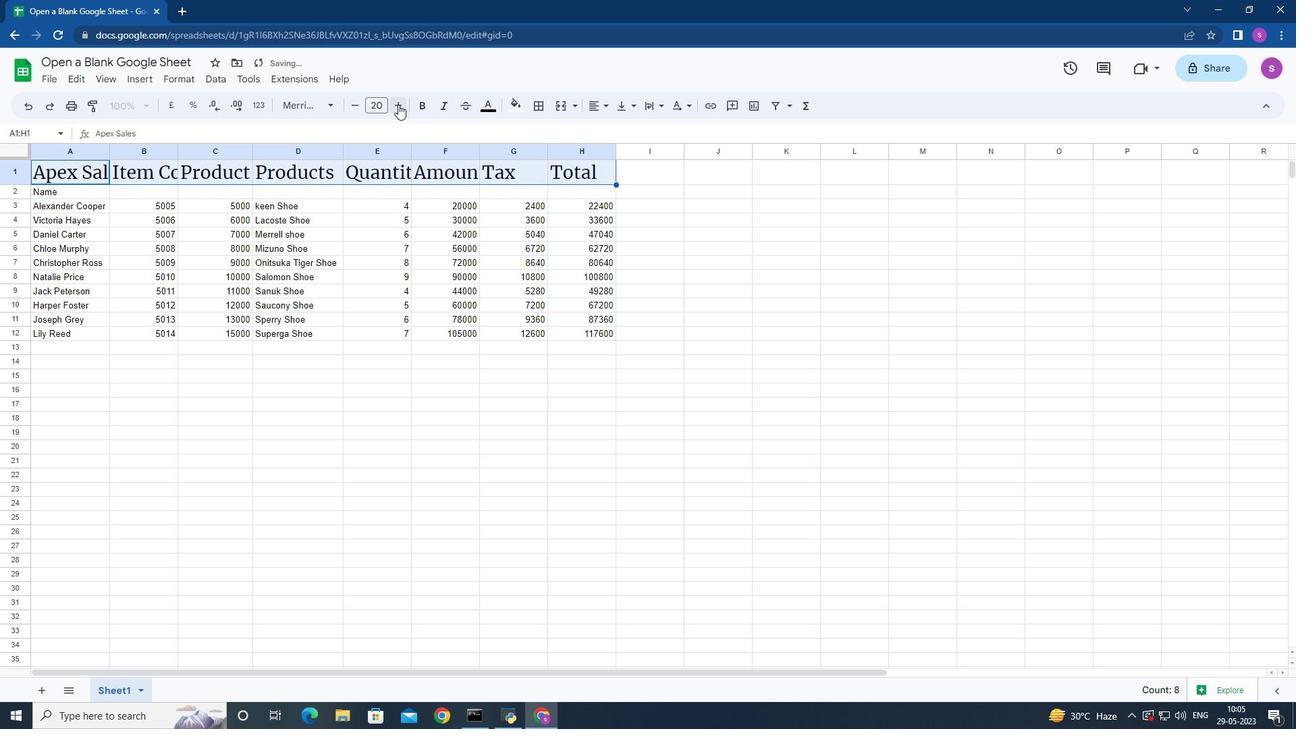 
Action: Mouse pressed left at (398, 104)
Screenshot: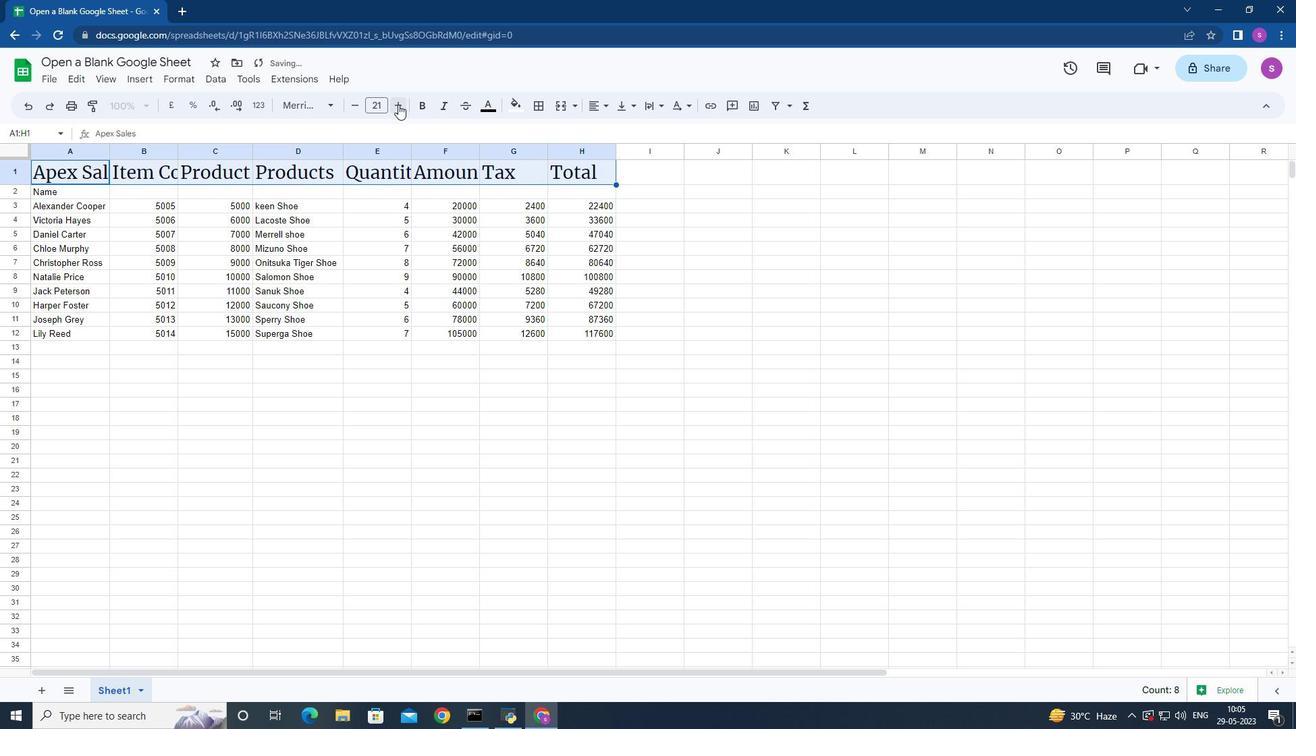 
Action: Mouse pressed left at (398, 104)
Screenshot: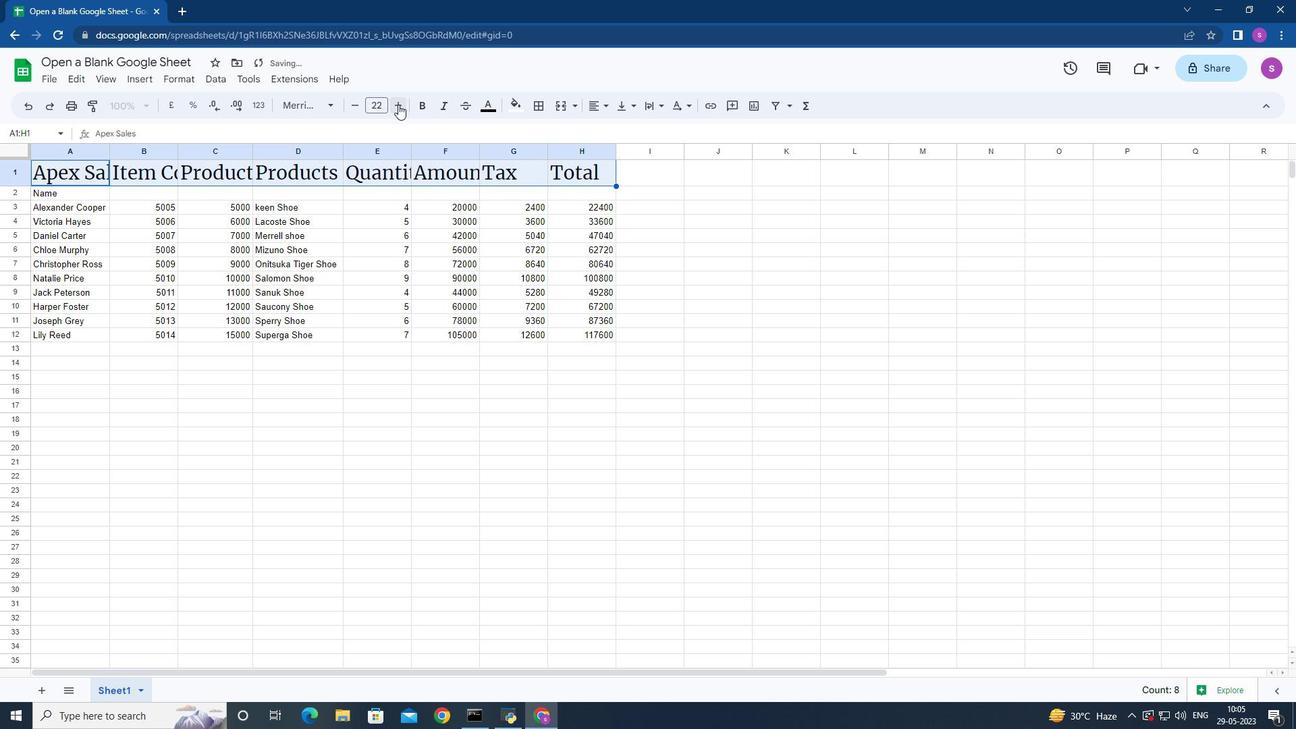 
Action: Mouse pressed left at (398, 104)
Screenshot: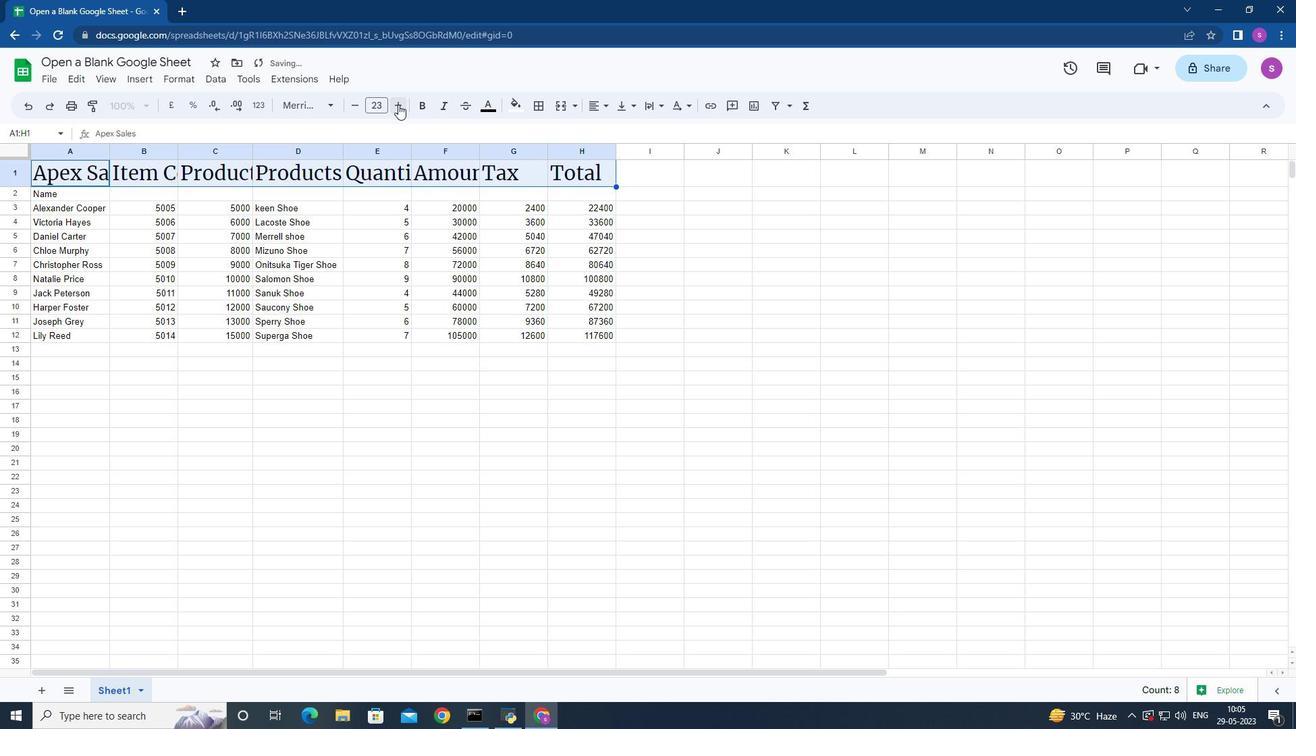 
Action: Mouse pressed left at (398, 104)
Screenshot: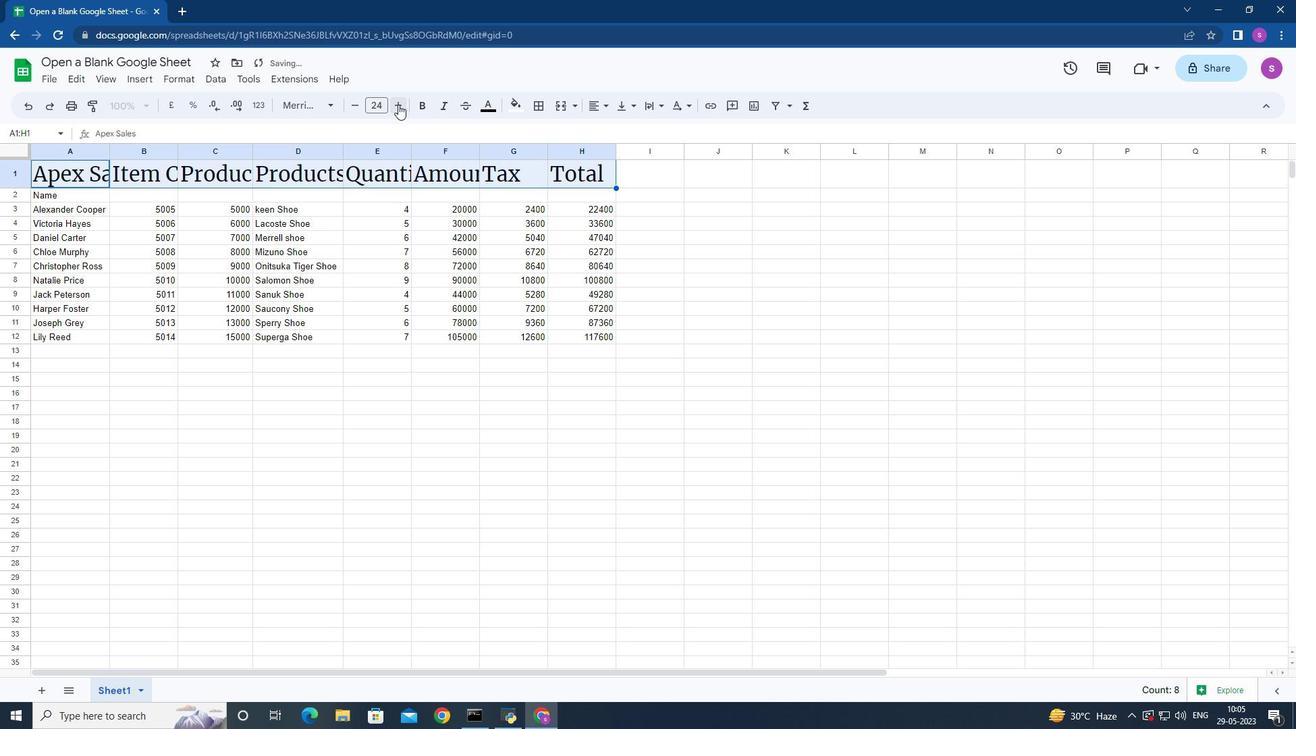 
Action: Mouse pressed left at (398, 104)
Screenshot: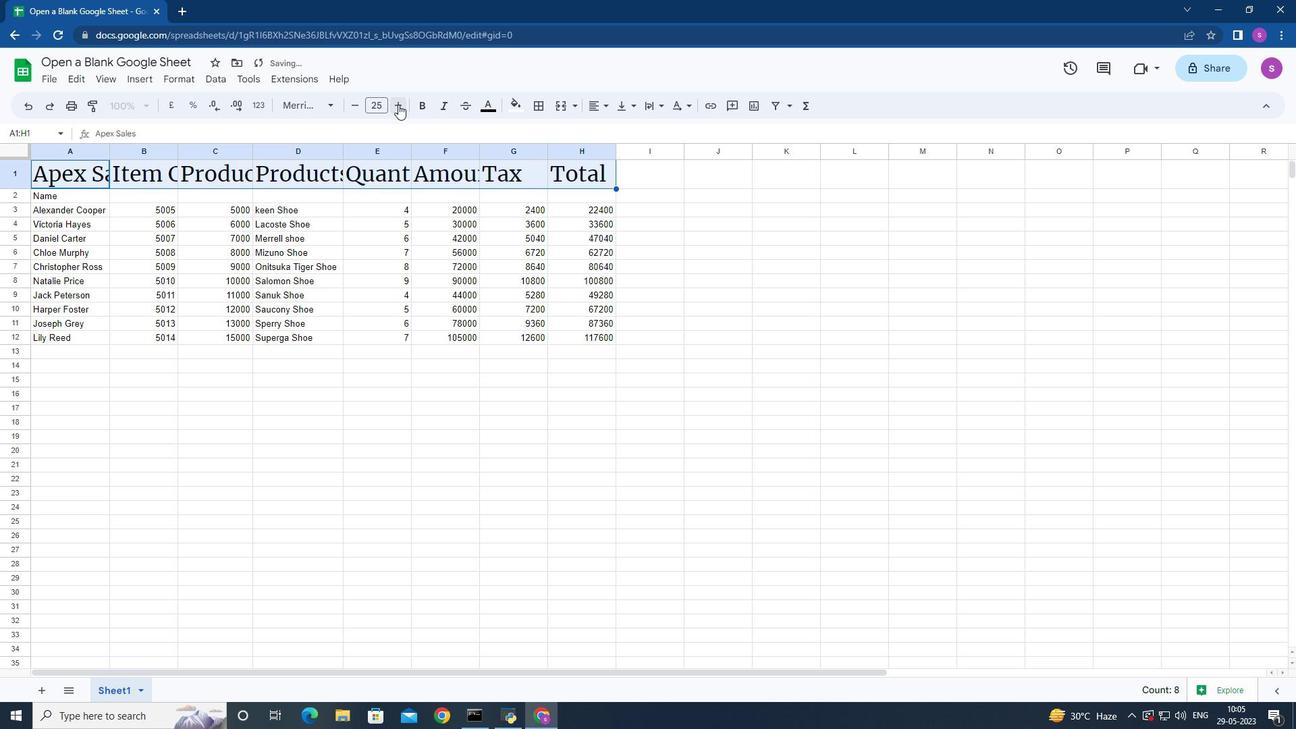 
Action: Mouse moved to (108, 151)
Screenshot: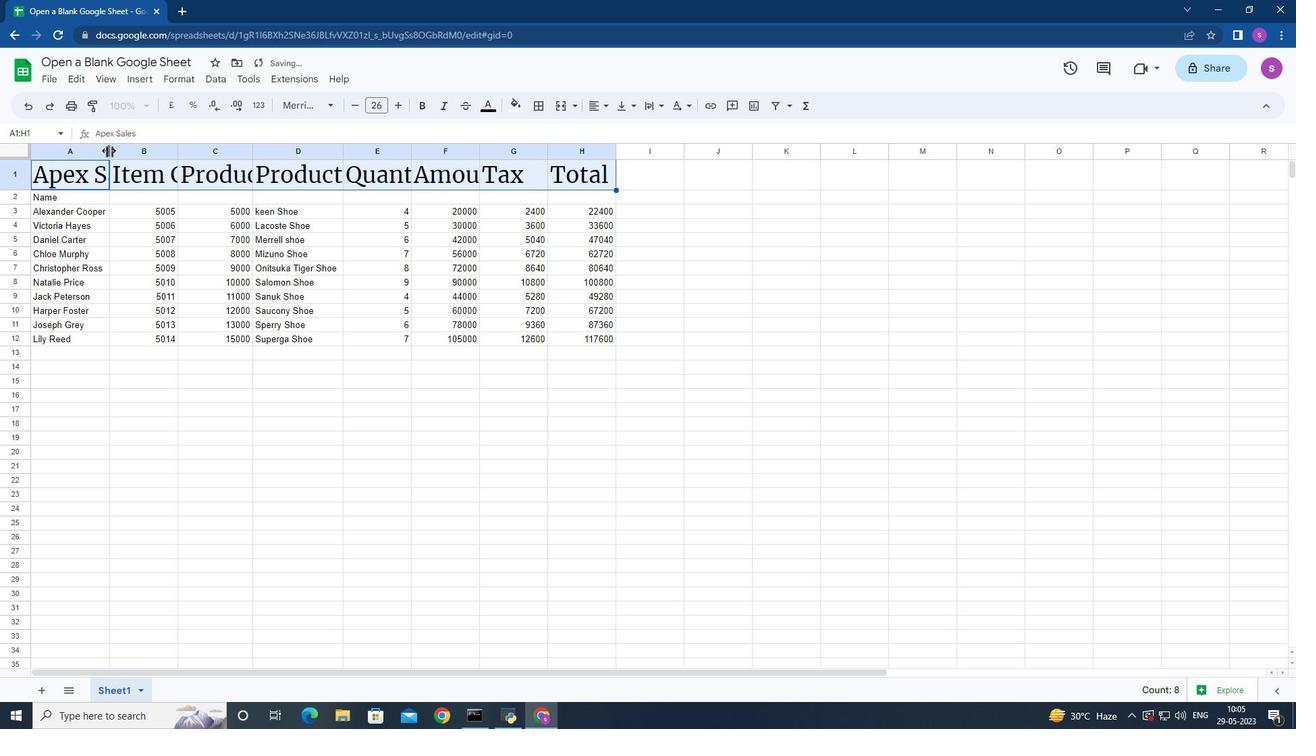 
Action: Mouse pressed left at (108, 151)
Screenshot: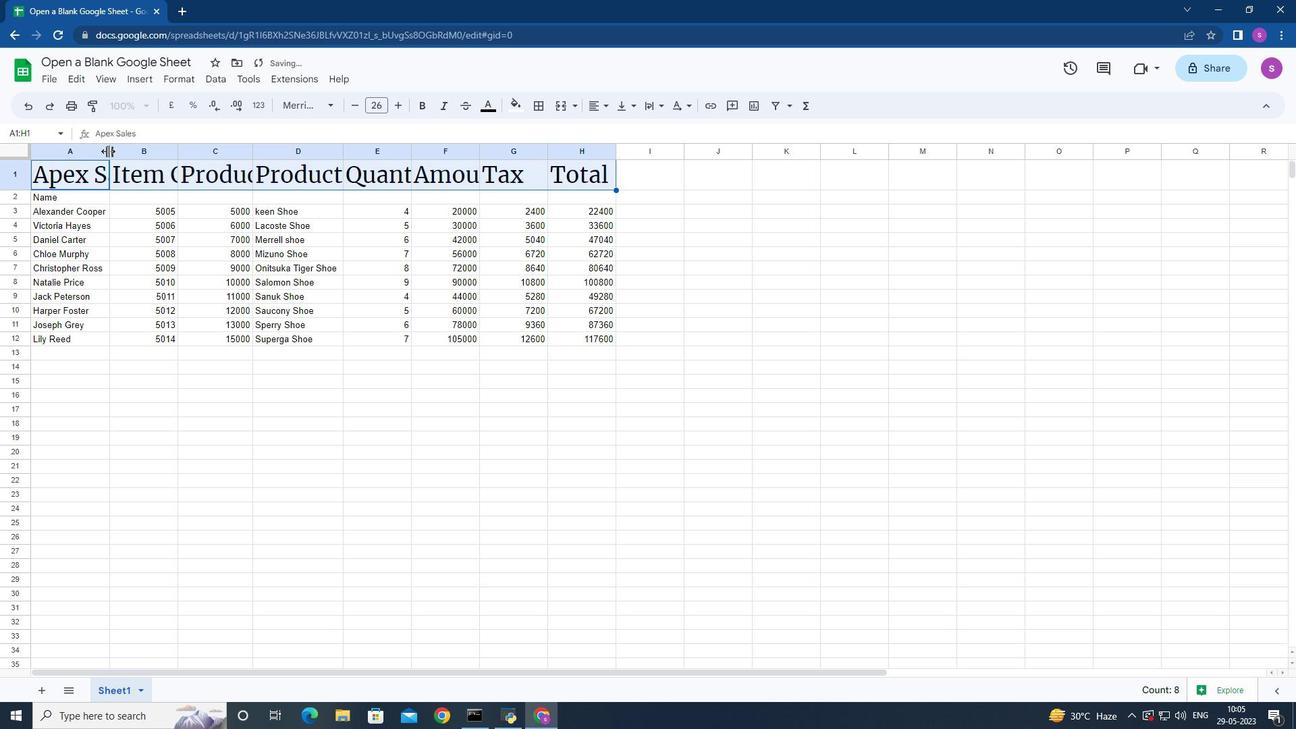 
Action: Mouse moved to (245, 145)
Screenshot: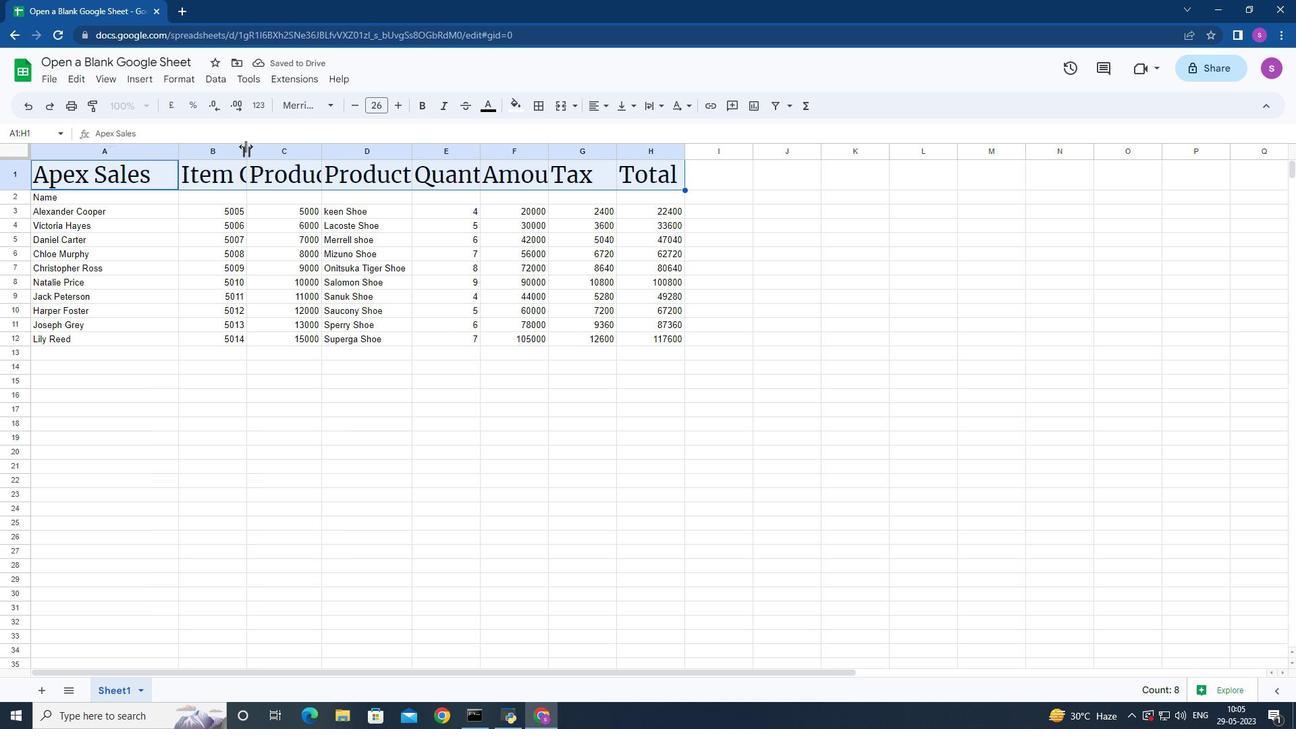 
Action: Mouse pressed left at (245, 145)
Screenshot: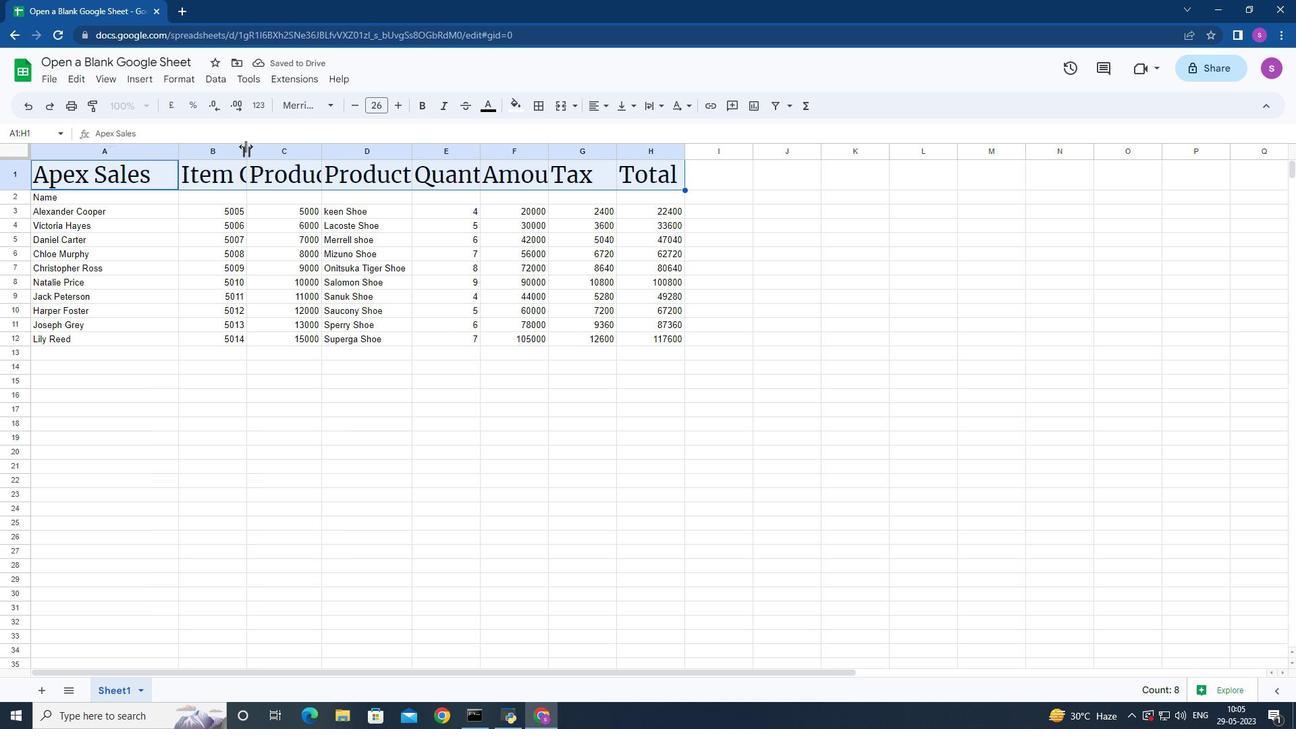 
Action: Mouse moved to (286, 421)
Screenshot: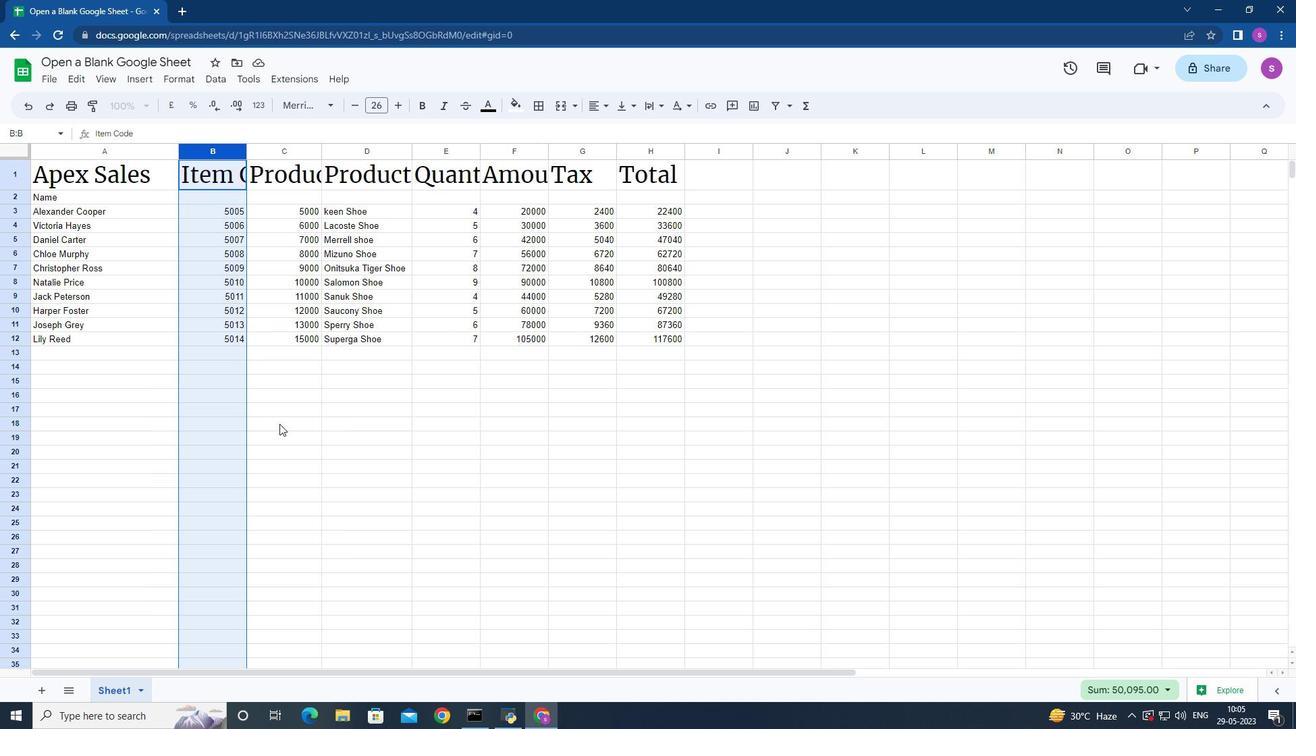 
Action: Mouse pressed left at (286, 421)
Screenshot: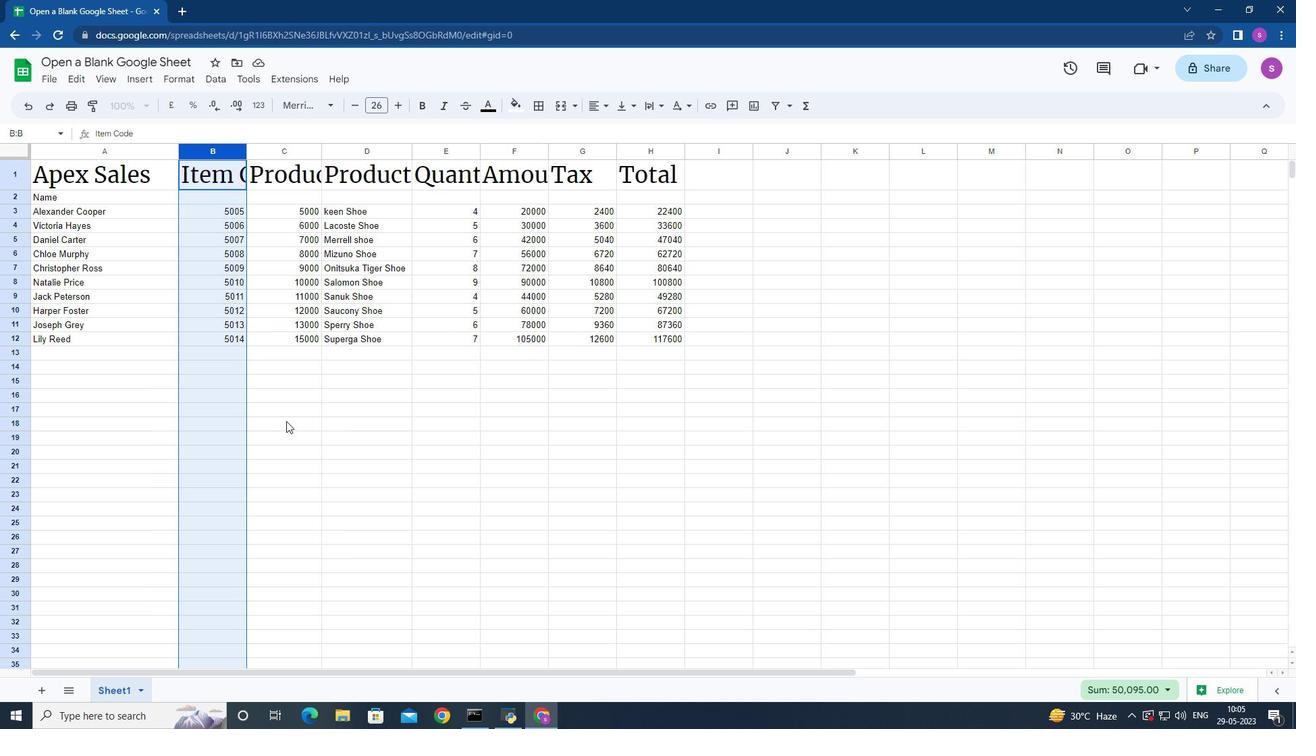 
Action: Mouse moved to (245, 153)
Screenshot: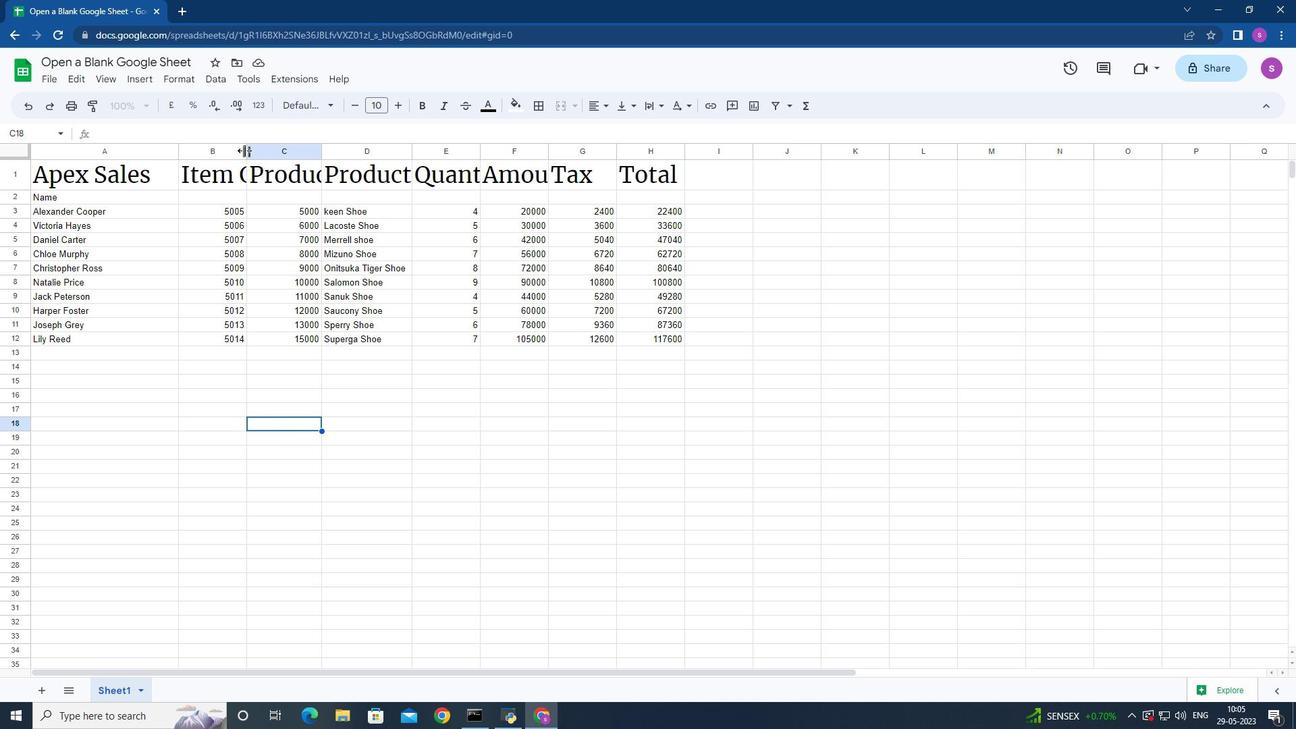 
Action: Mouse pressed left at (245, 153)
Screenshot: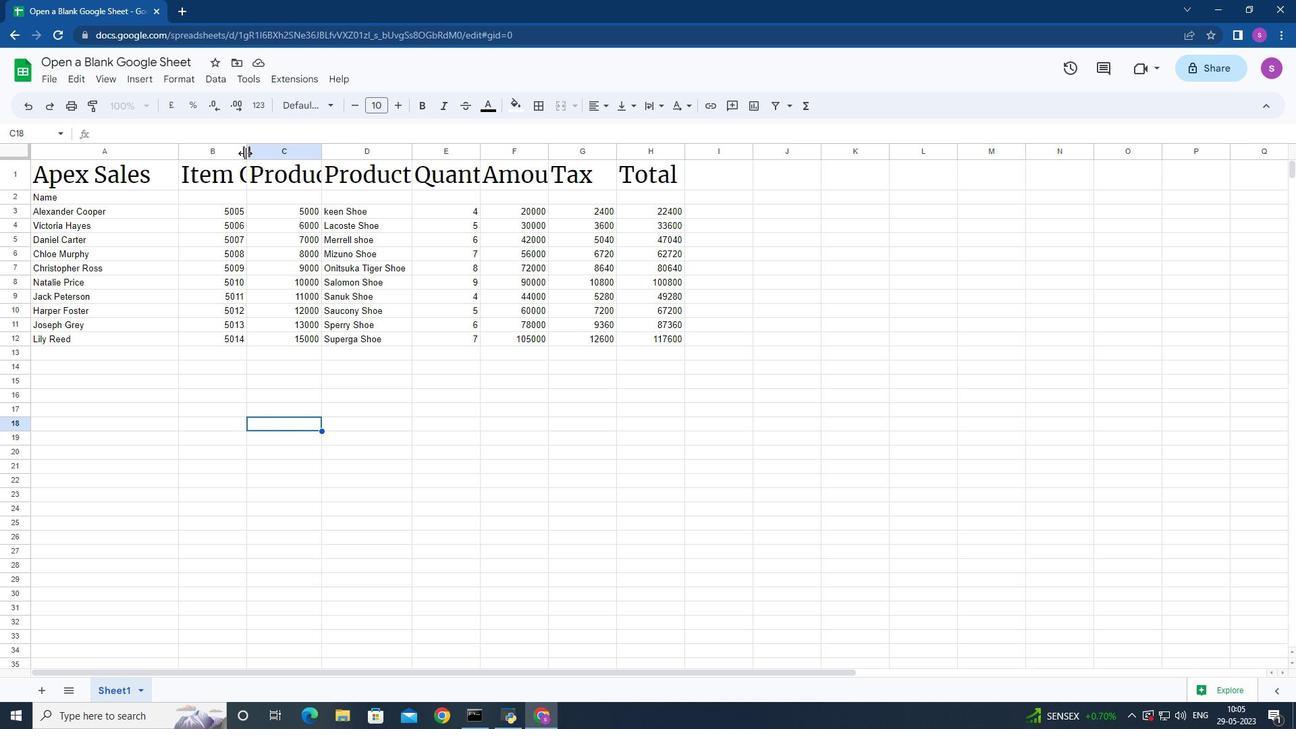 
Action: Mouse moved to (255, 143)
Screenshot: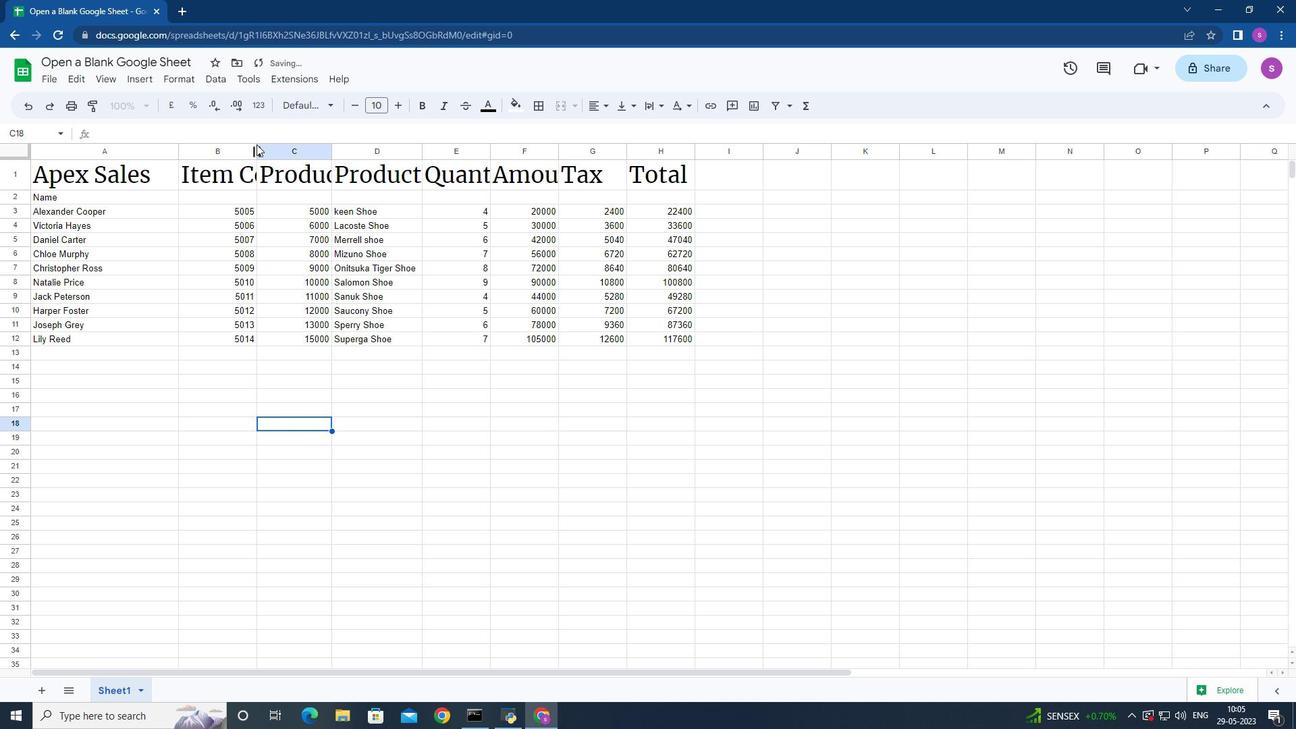 
Action: Mouse pressed left at (255, 143)
Screenshot: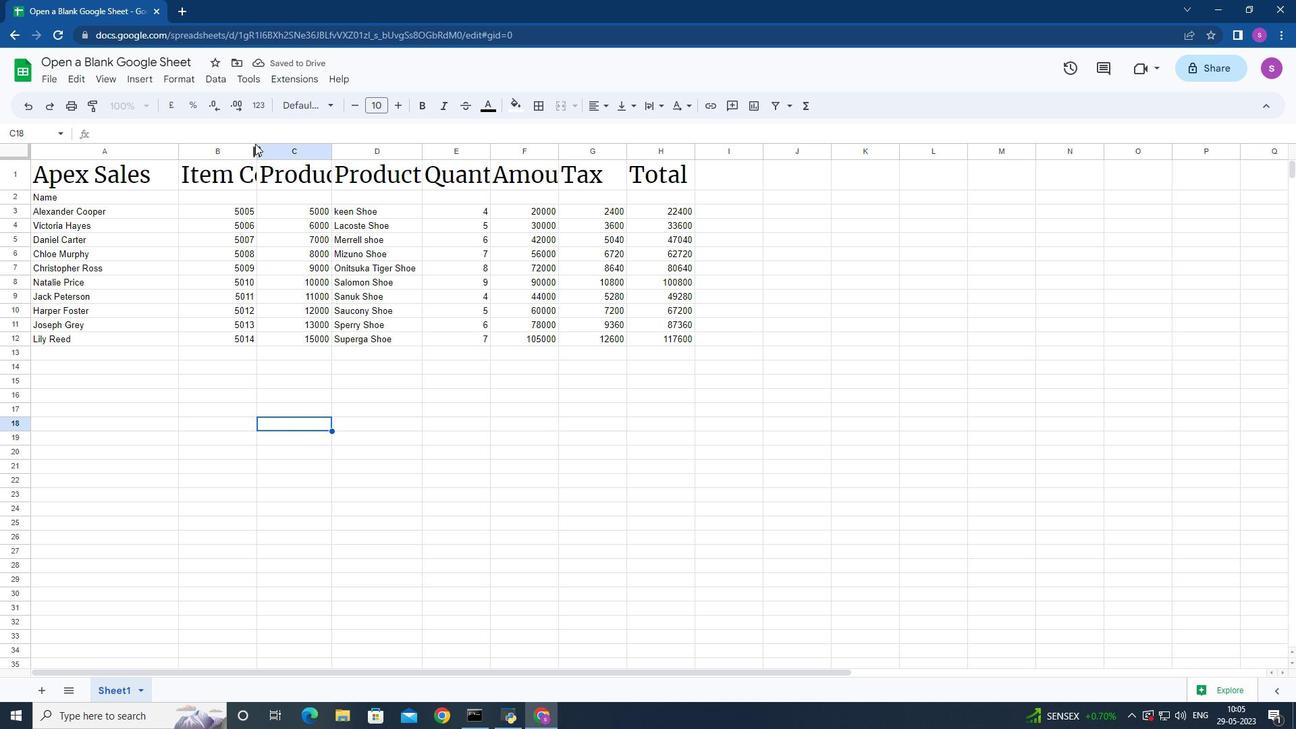 
Action: Mouse moved to (316, 461)
Screenshot: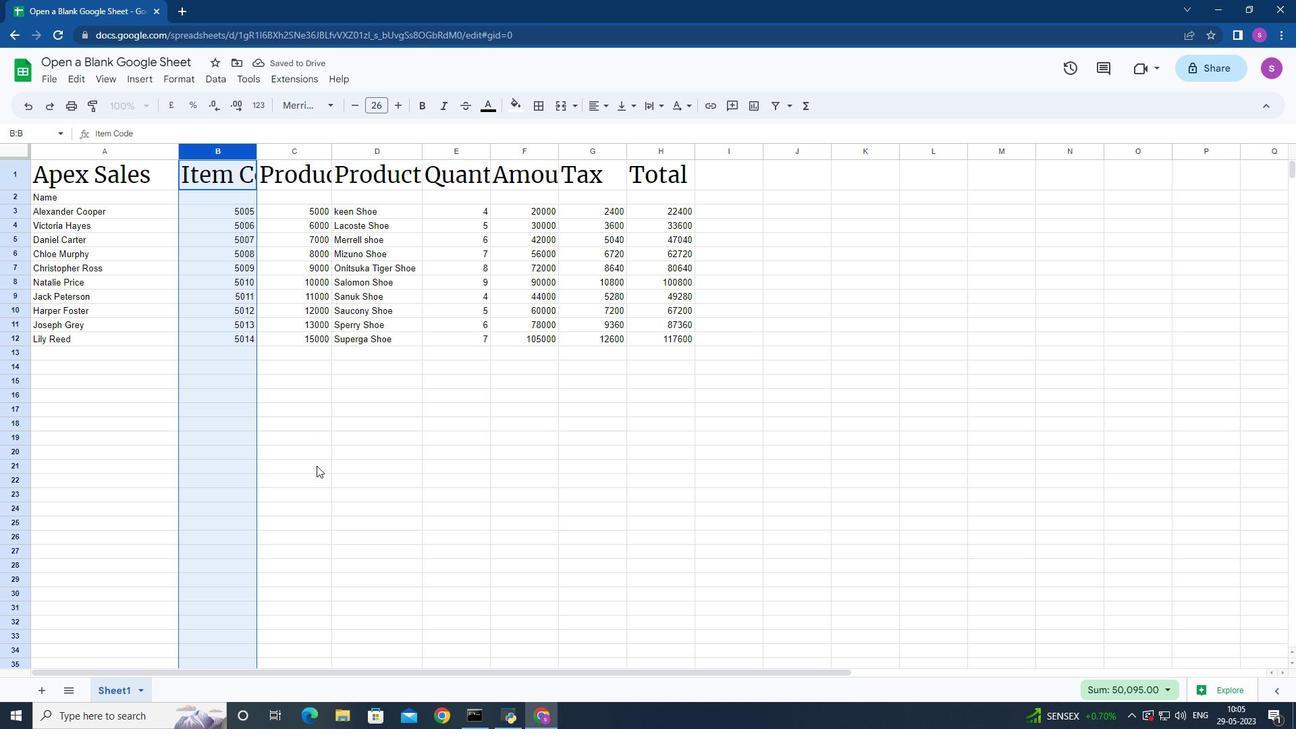 
Action: Mouse pressed left at (316, 461)
Screenshot: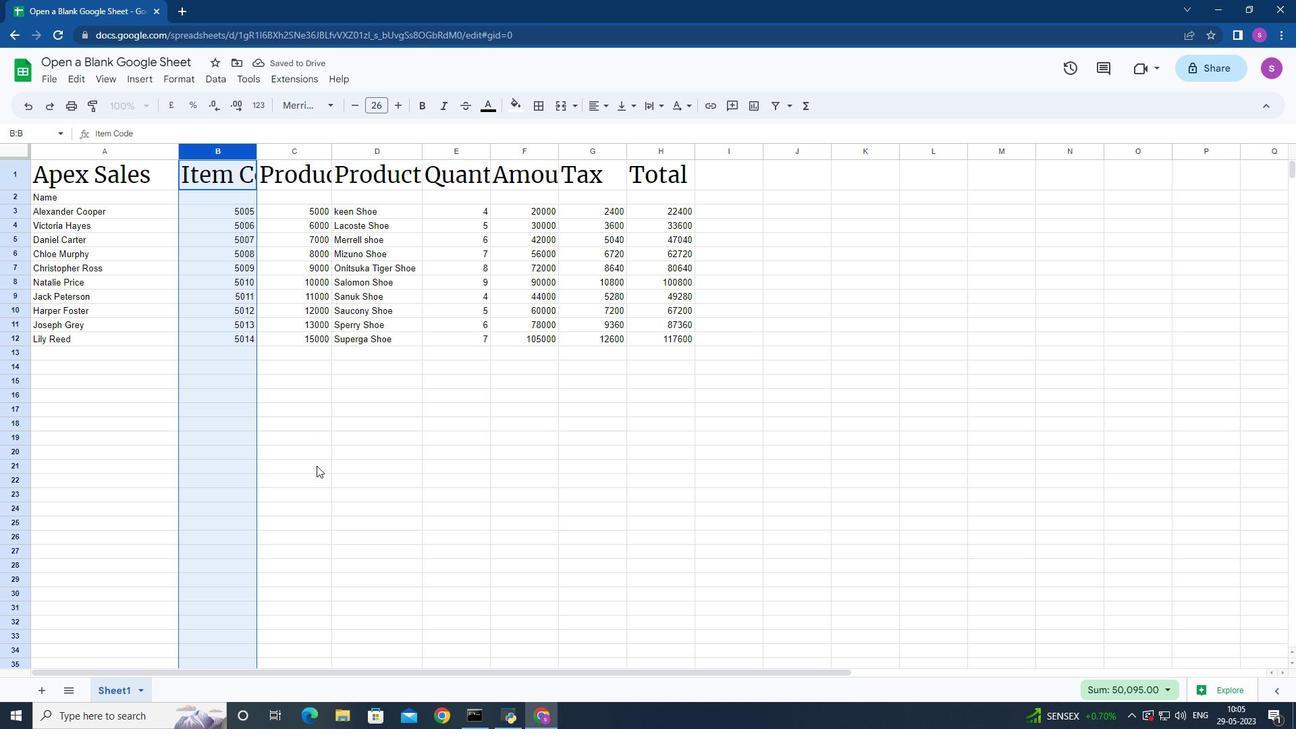
Action: Mouse moved to (258, 156)
Screenshot: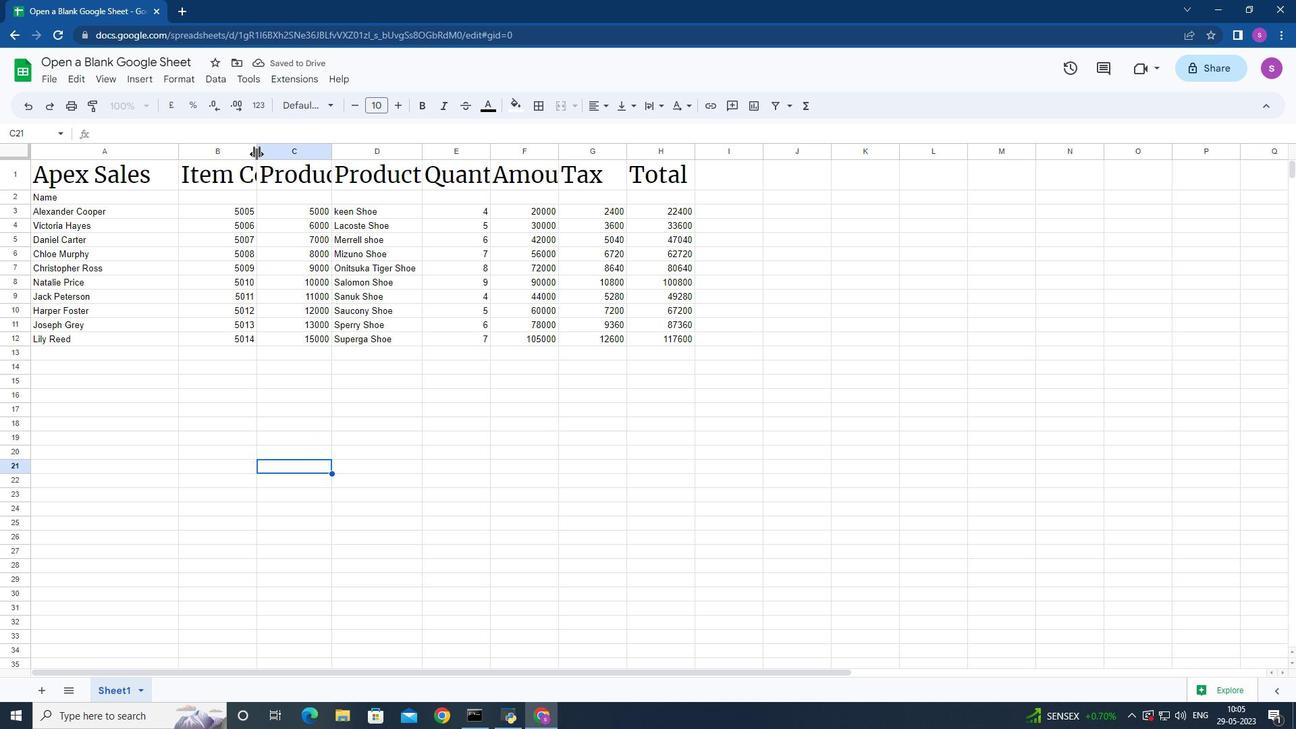 
Action: Mouse pressed left at (258, 156)
Screenshot: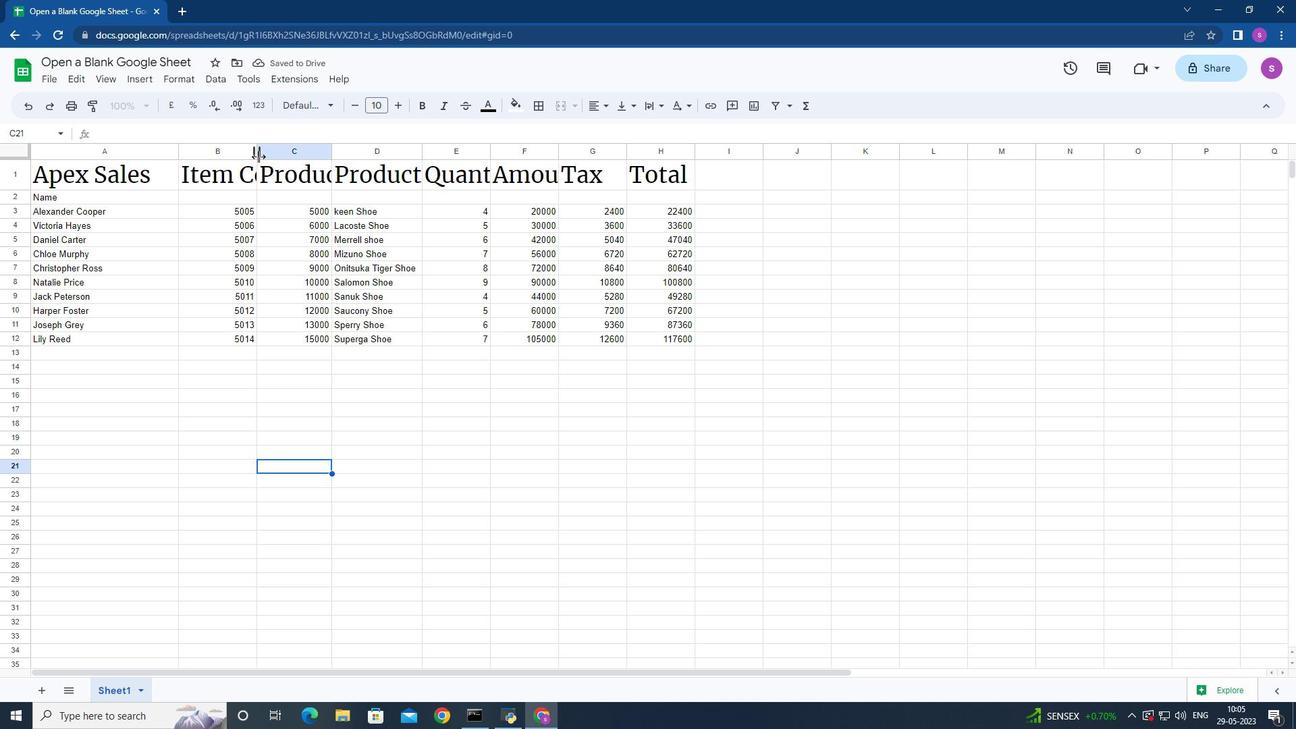 
Action: Mouse moved to (280, 156)
Screenshot: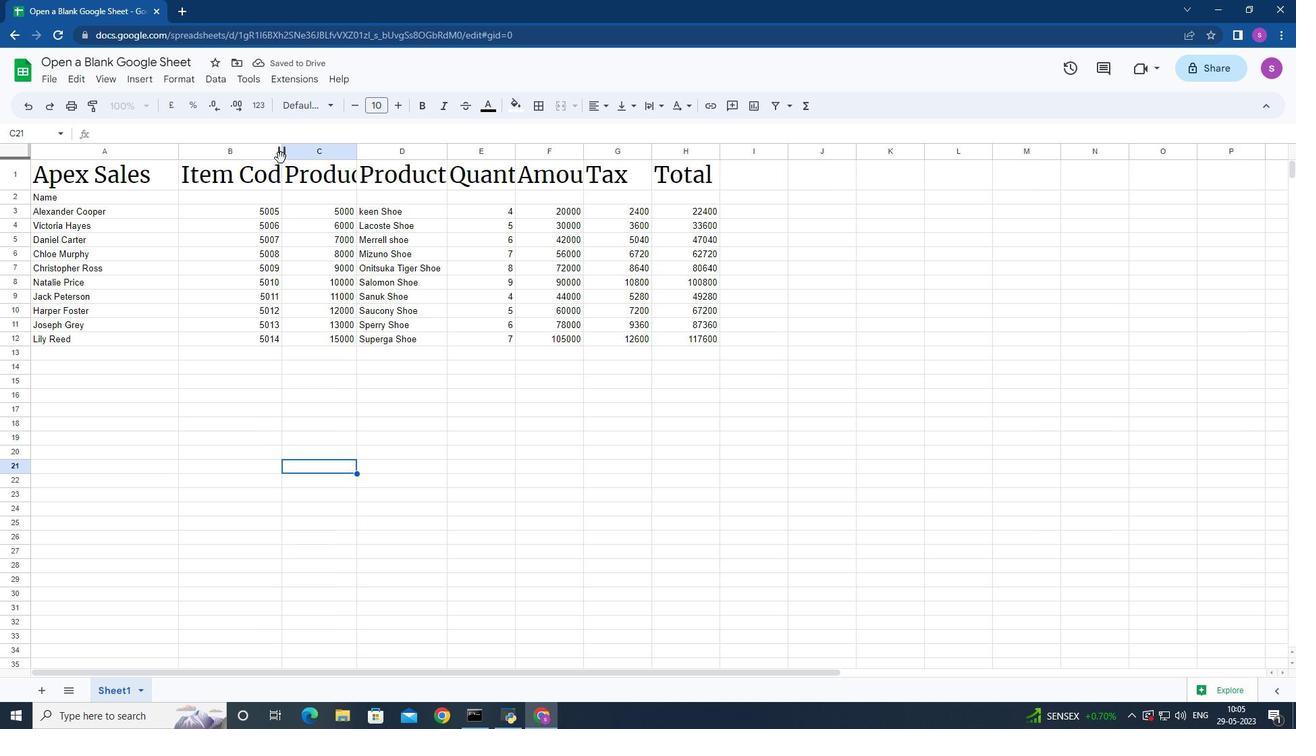 
Action: Mouse pressed left at (280, 156)
Screenshot: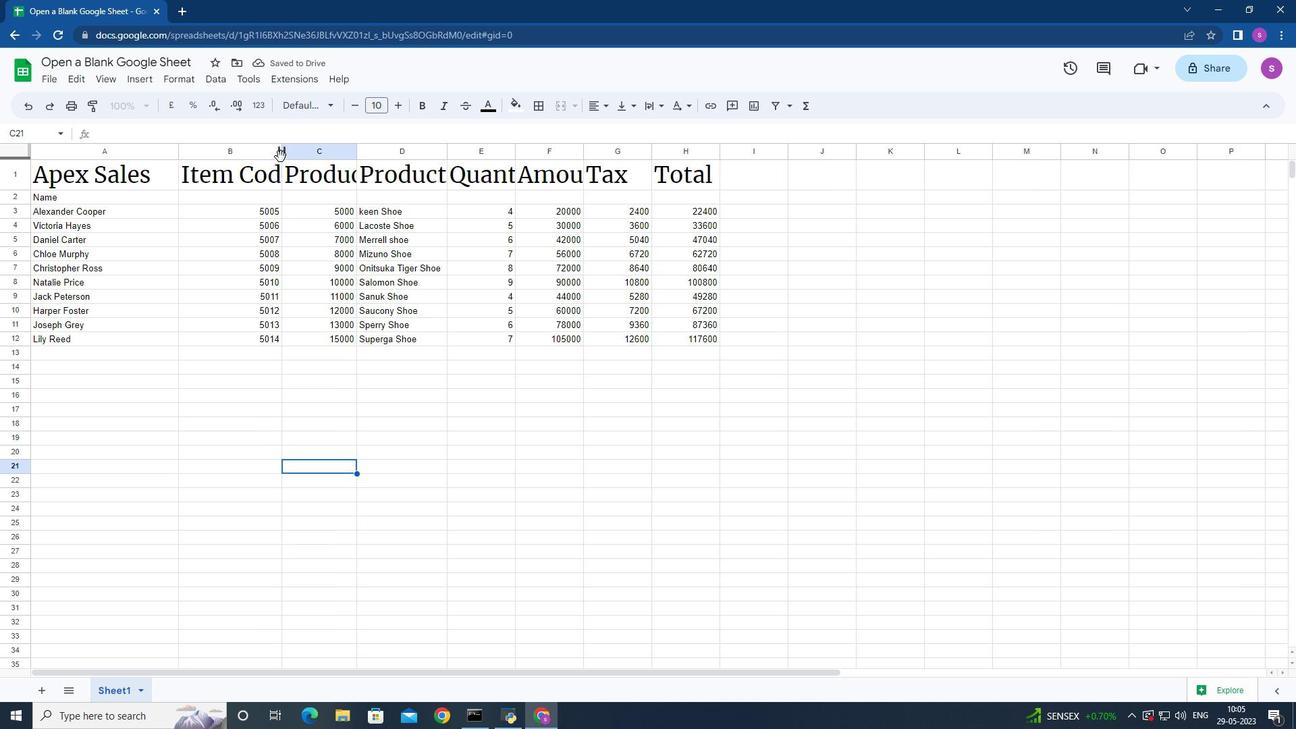 
Action: Mouse moved to (454, 422)
Screenshot: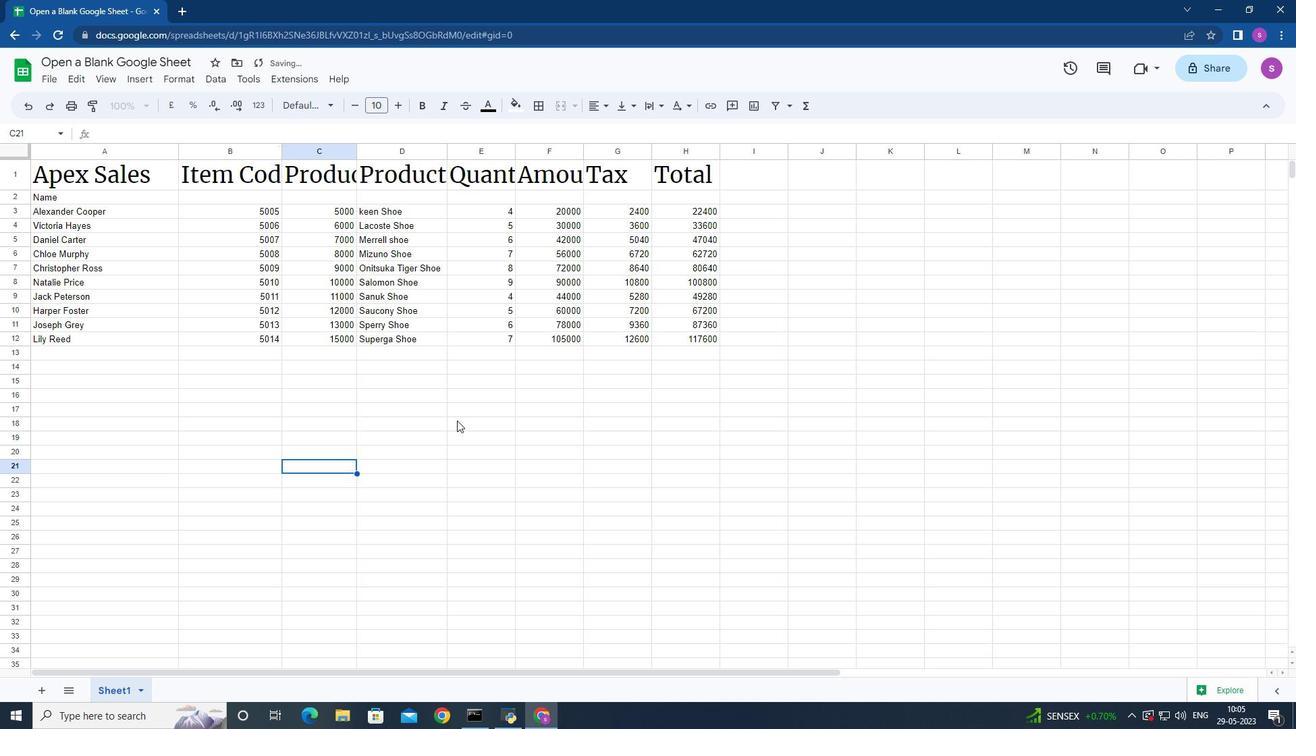
Action: Mouse pressed left at (454, 422)
Screenshot: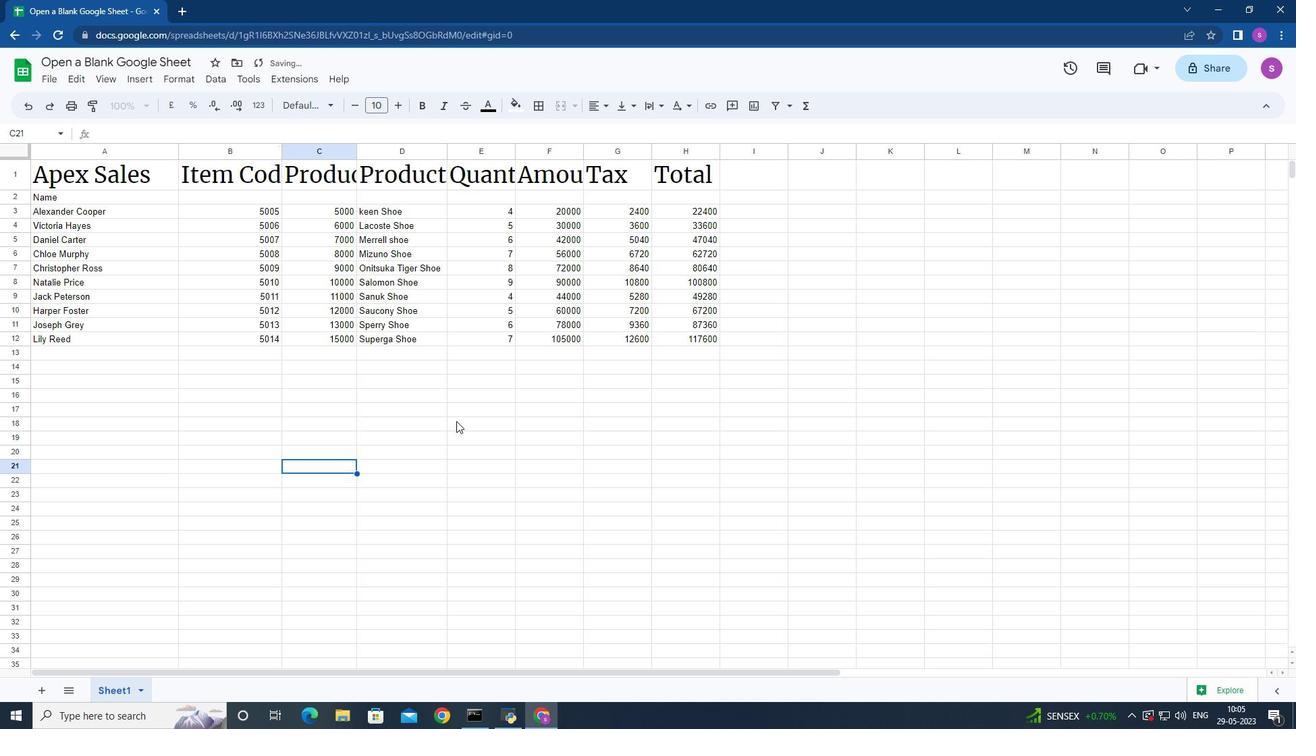 
Action: Mouse moved to (280, 158)
Screenshot: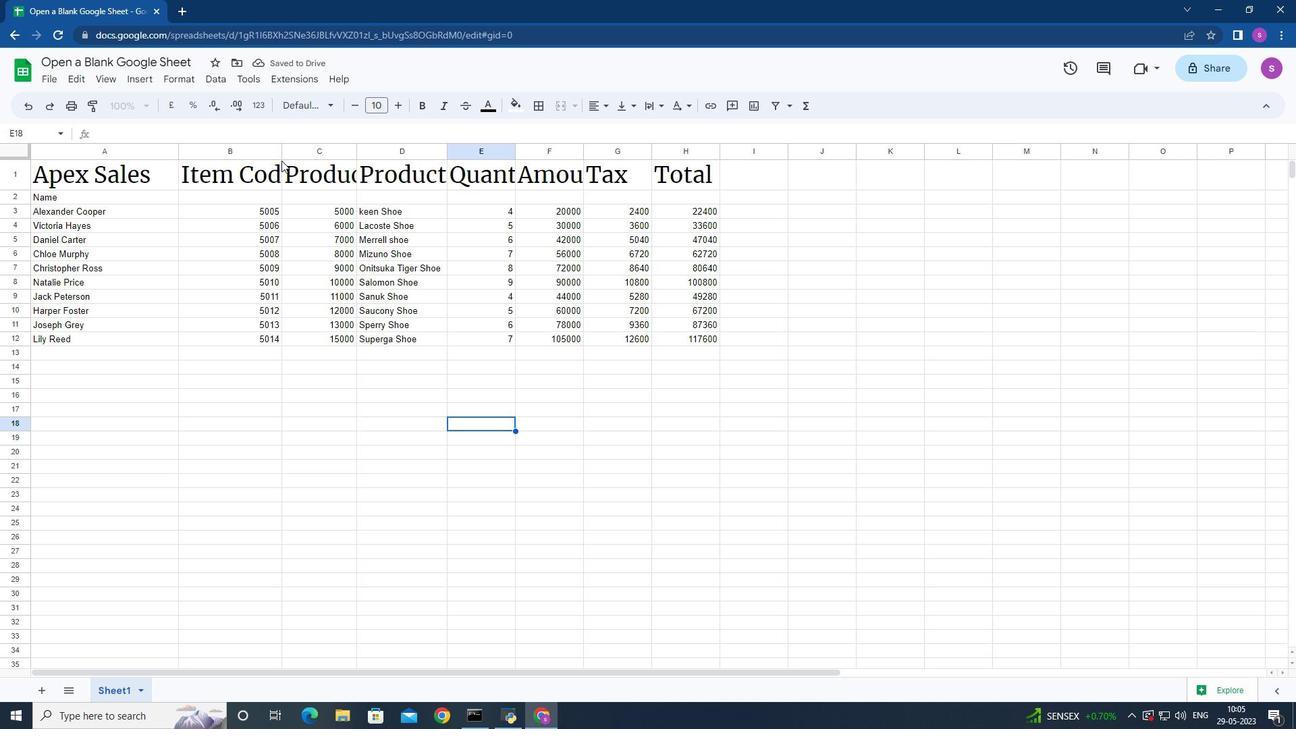 
Action: Mouse pressed left at (280, 158)
Screenshot: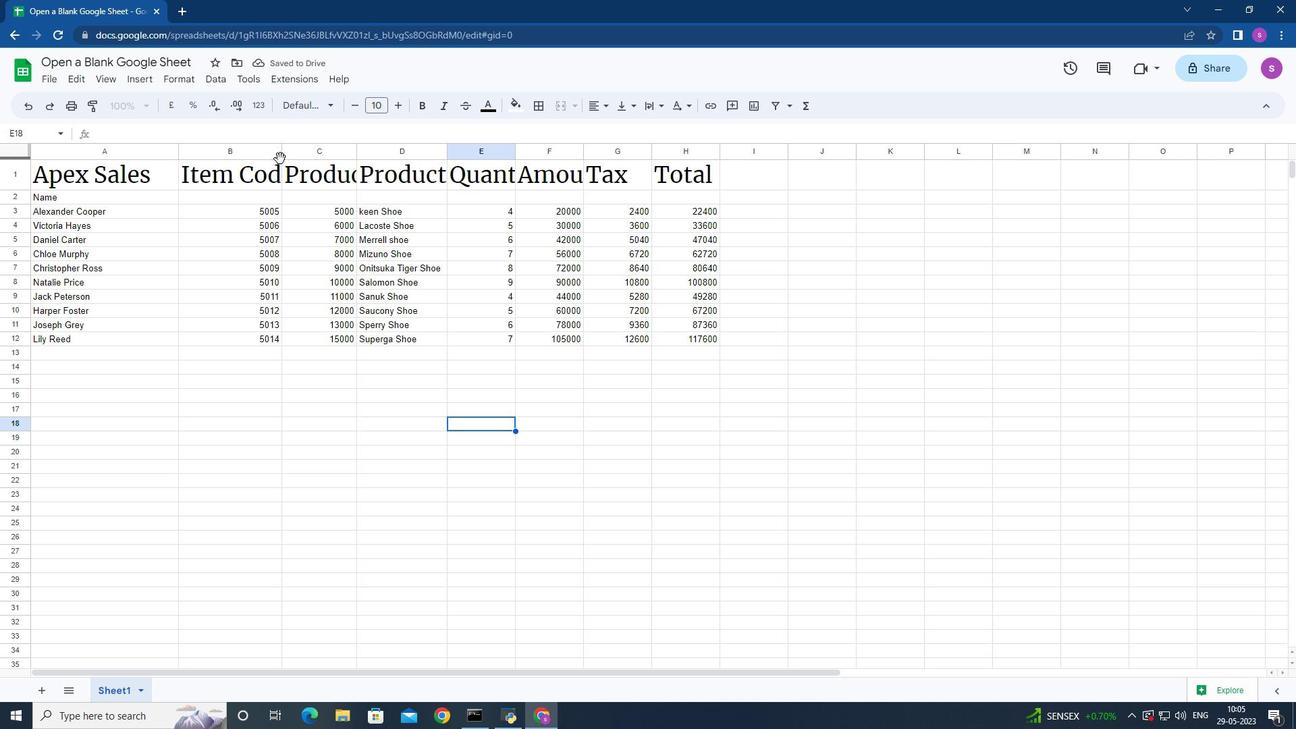 
Action: Mouse moved to (279, 160)
Screenshot: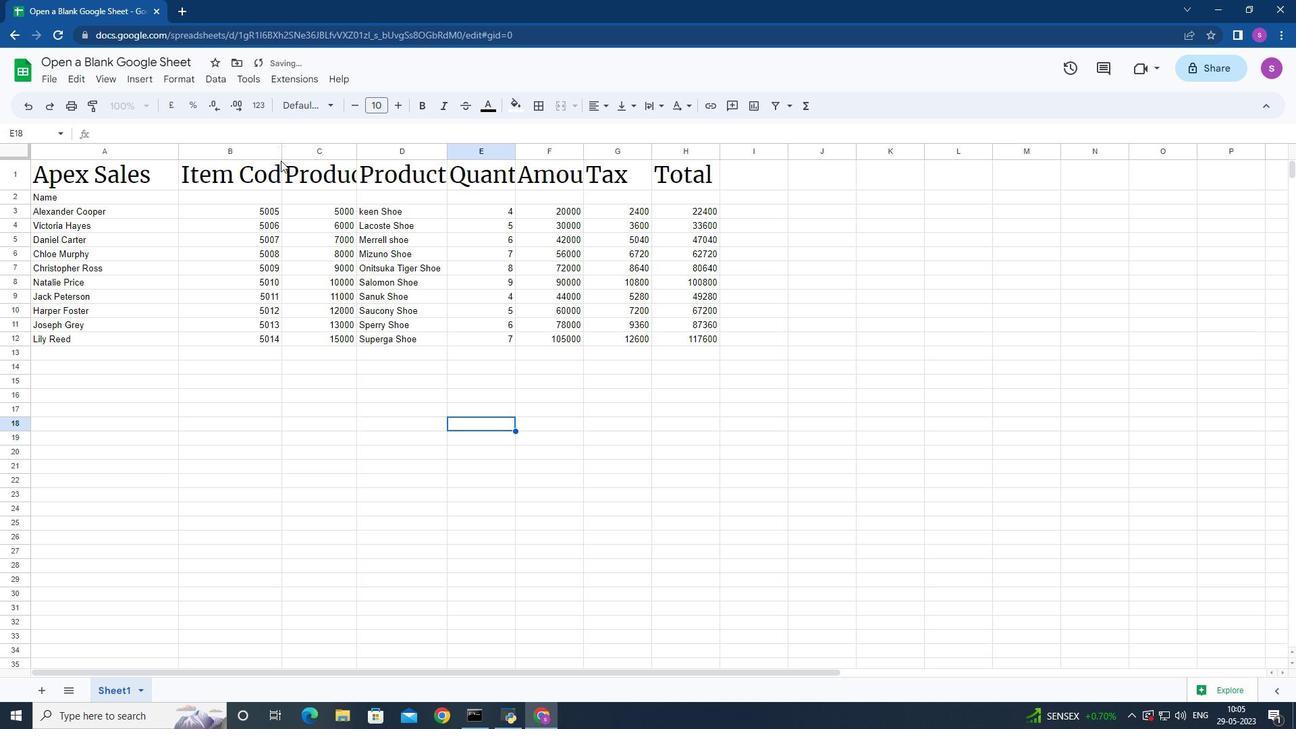 
Action: Mouse pressed left at (279, 160)
Screenshot: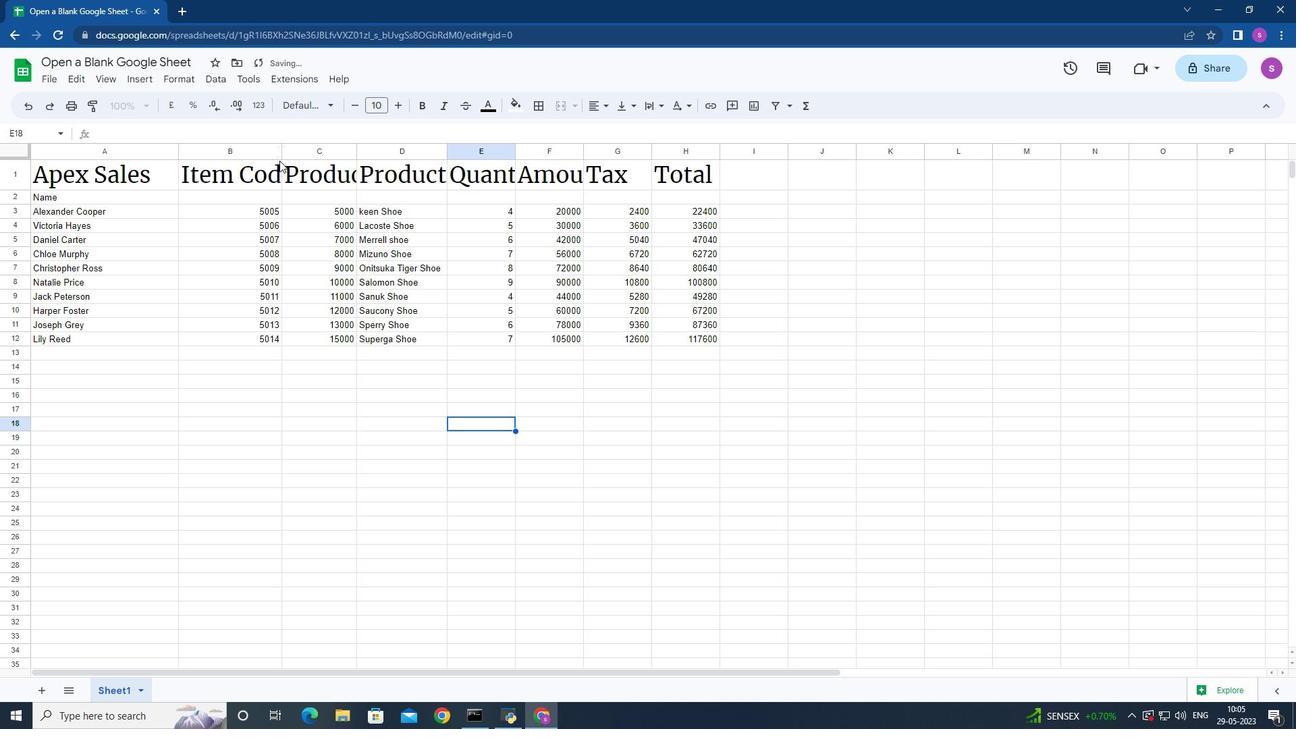 
Action: Mouse moved to (281, 160)
Screenshot: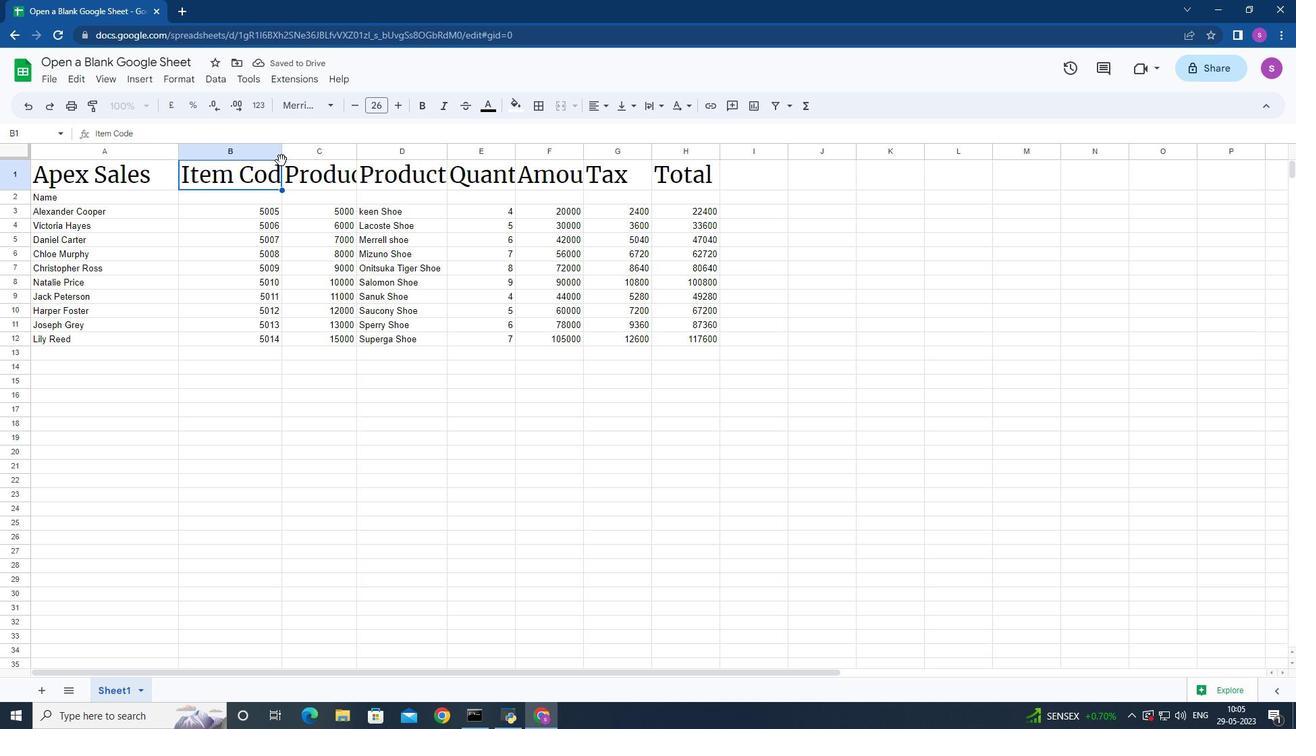 
Action: Mouse pressed left at (281, 160)
Screenshot: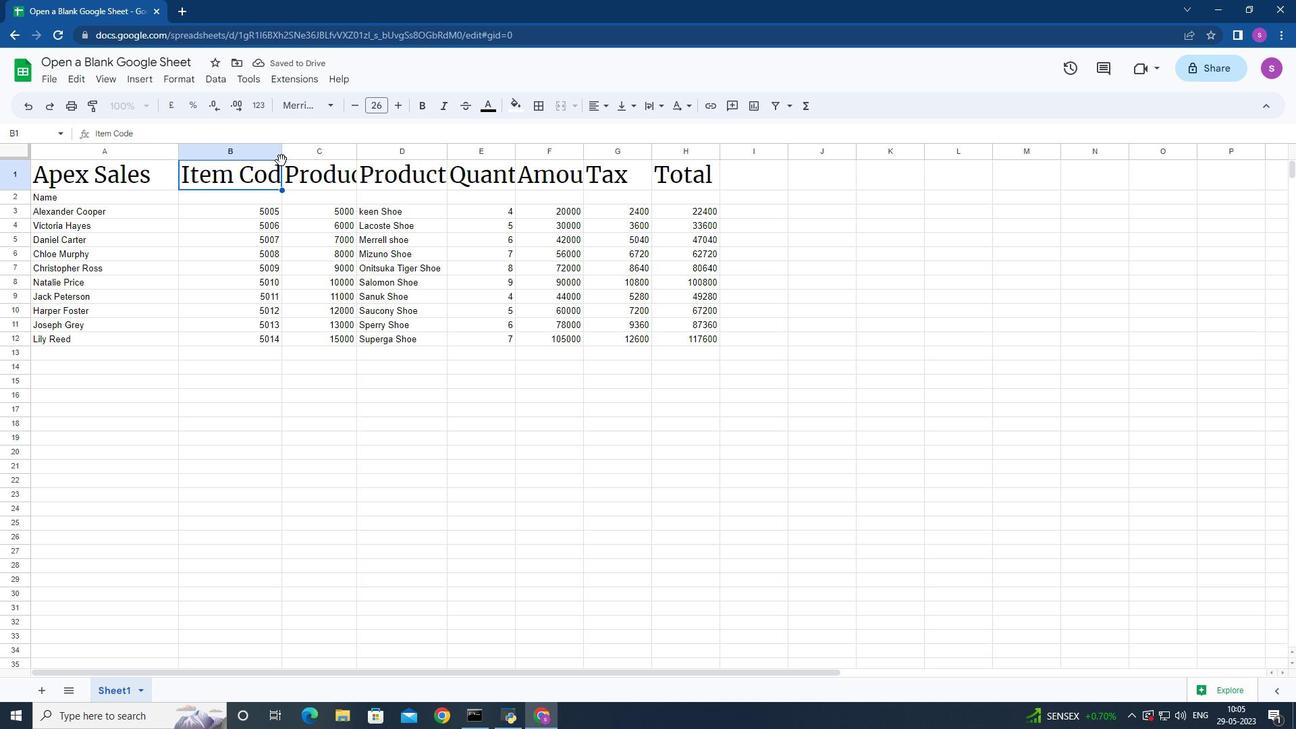 
Action: Mouse moved to (214, 168)
Screenshot: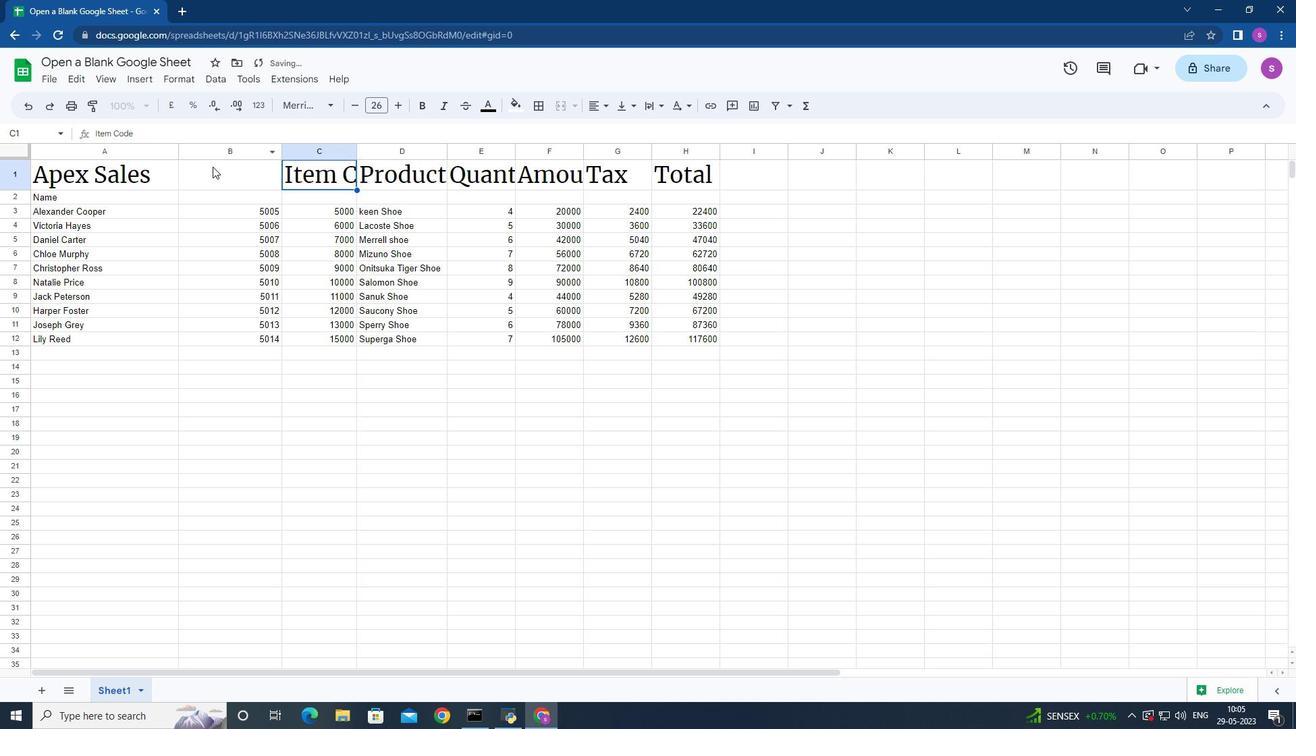 
Action: Mouse pressed left at (212, 167)
Screenshot: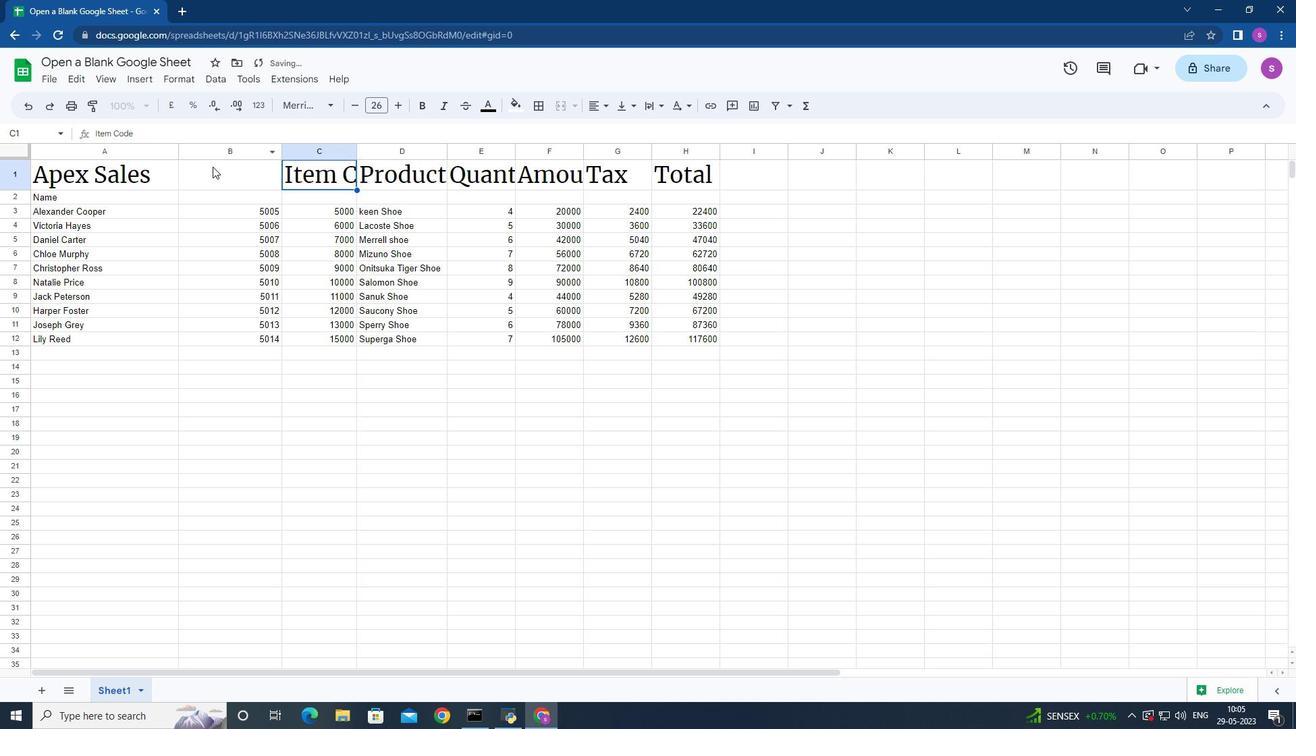 
Action: Mouse moved to (314, 424)
Screenshot: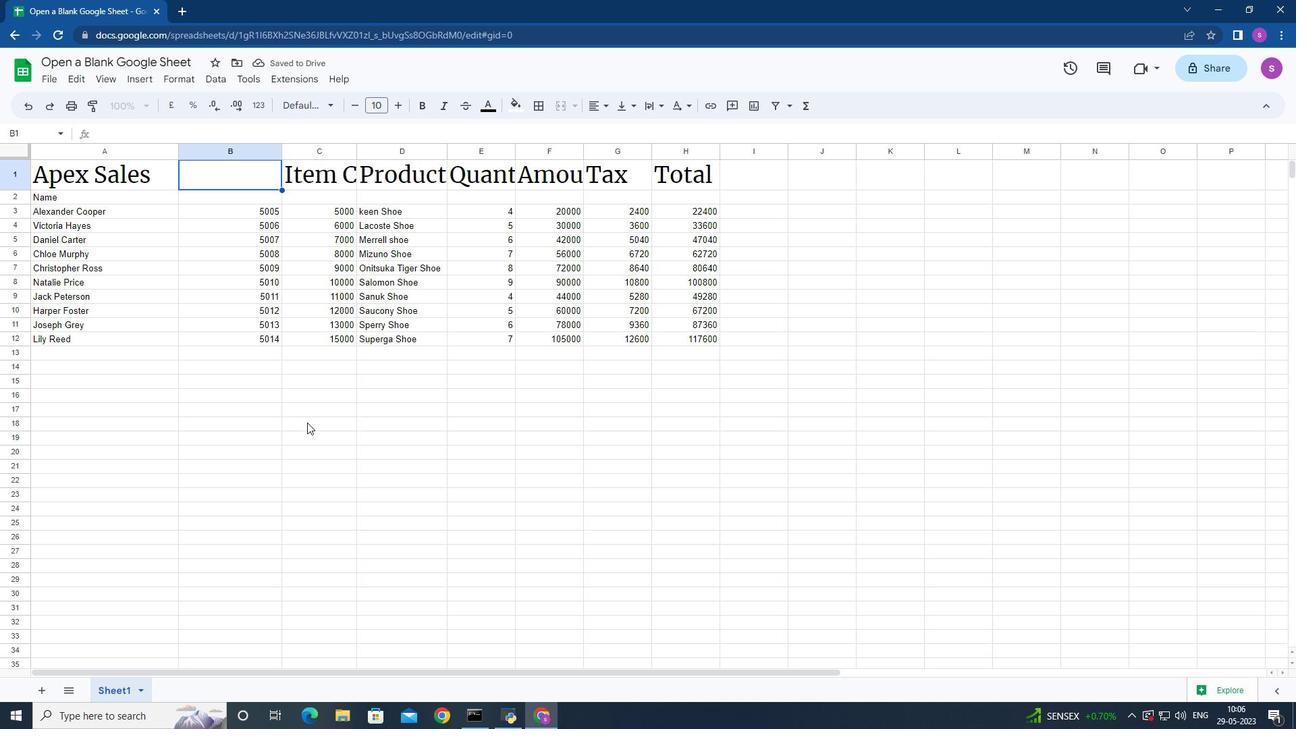 
Action: Mouse pressed left at (314, 424)
Screenshot: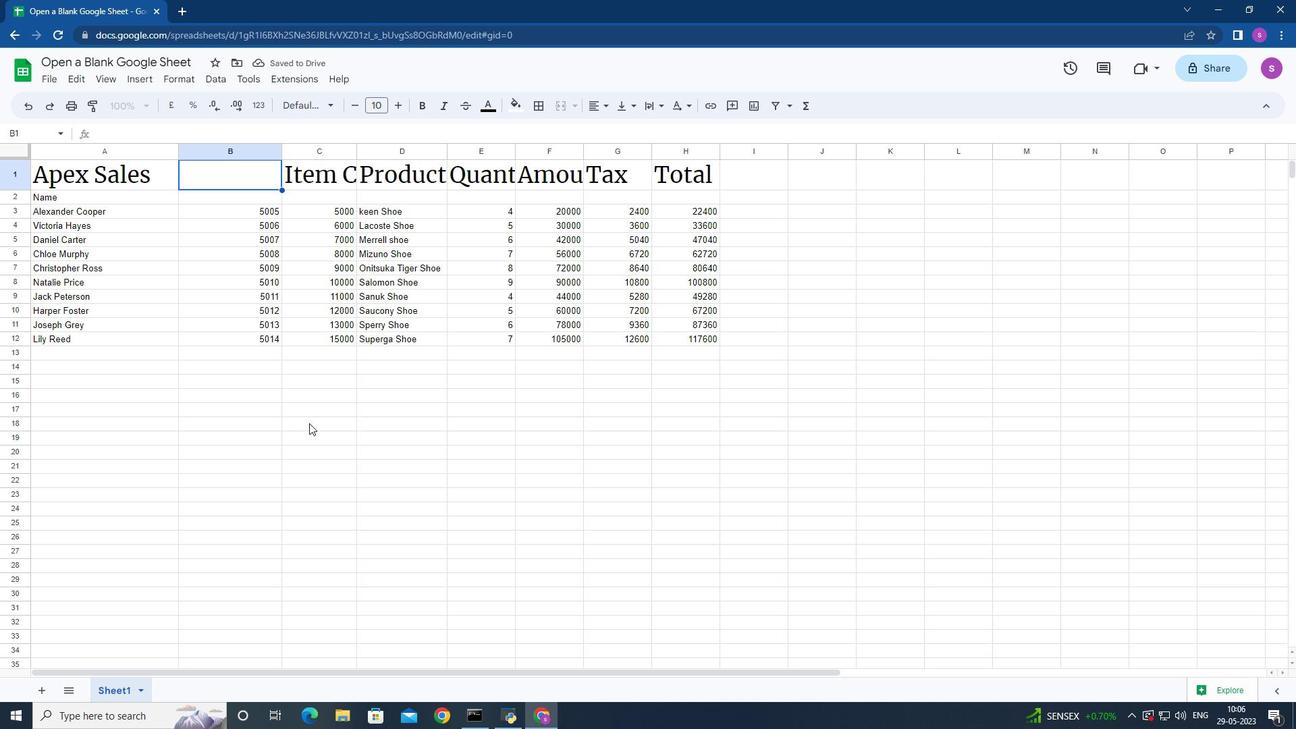 
Action: Mouse moved to (224, 172)
Screenshot: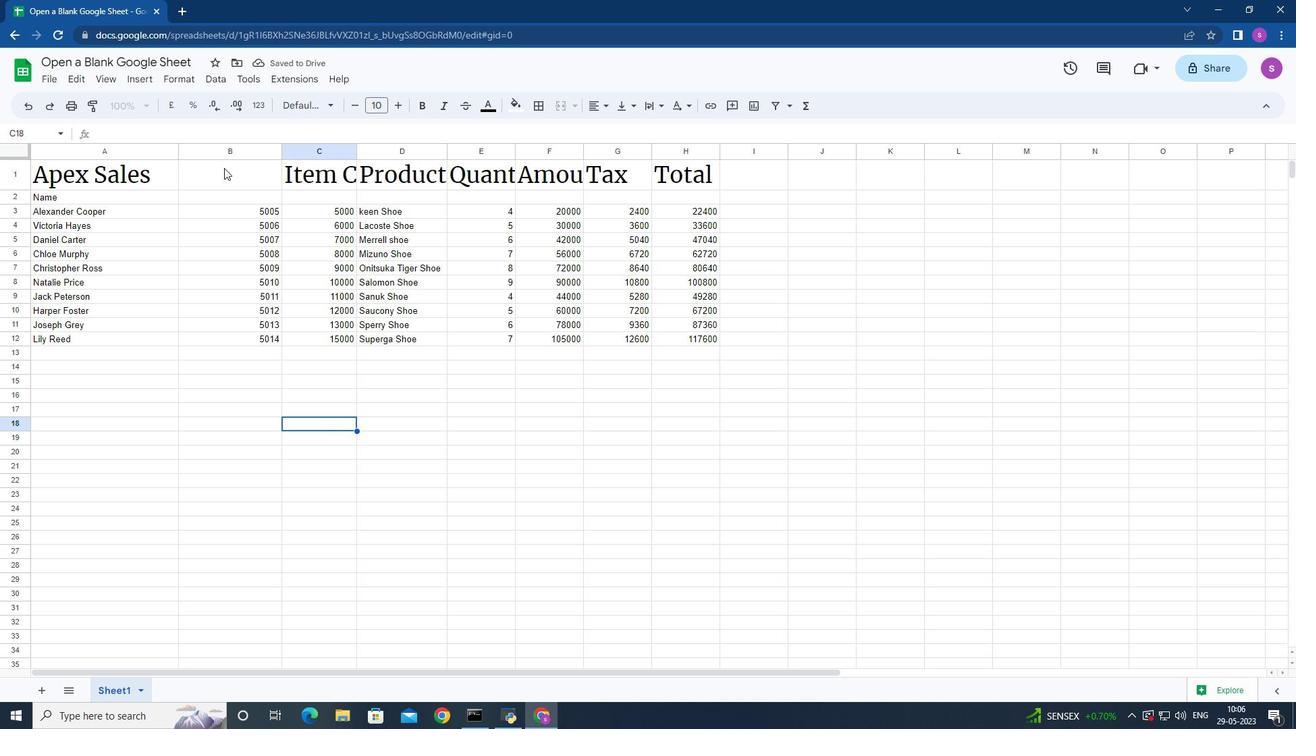 
Action: Mouse pressed left at (224, 172)
Screenshot: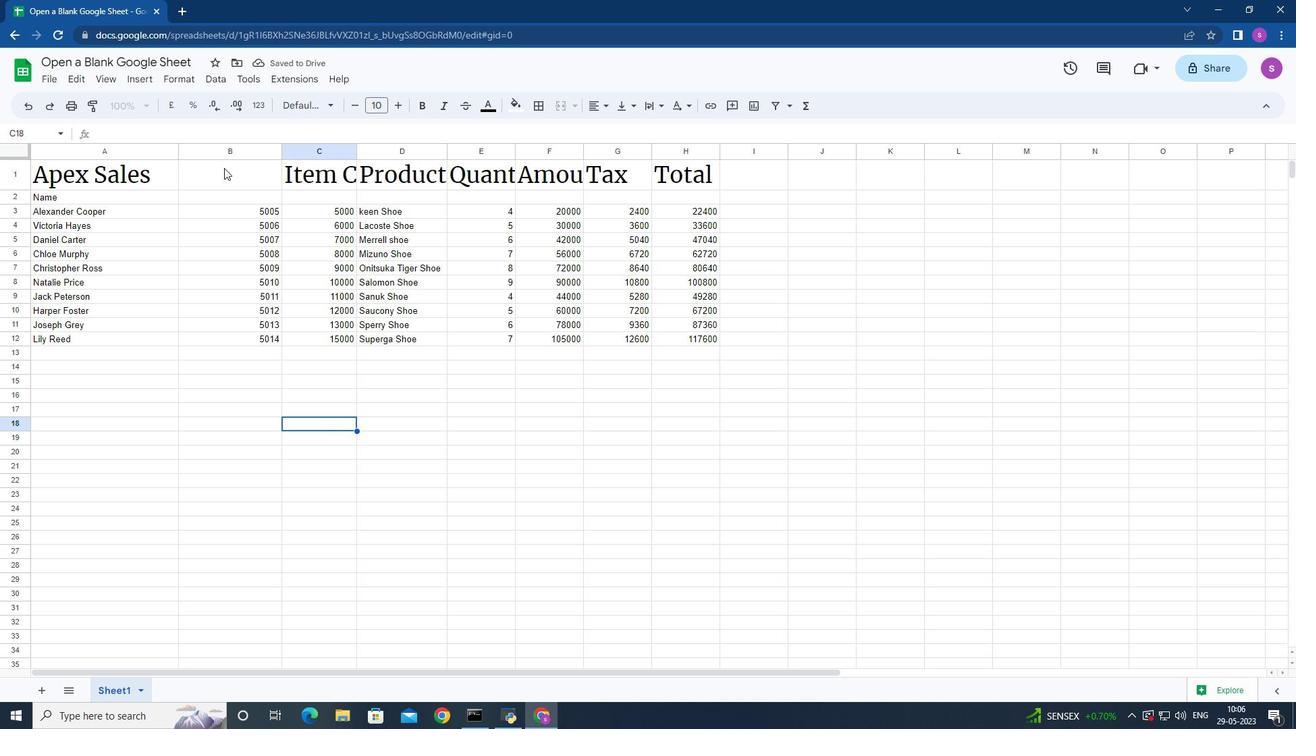 
Action: Mouse moved to (355, 159)
Screenshot: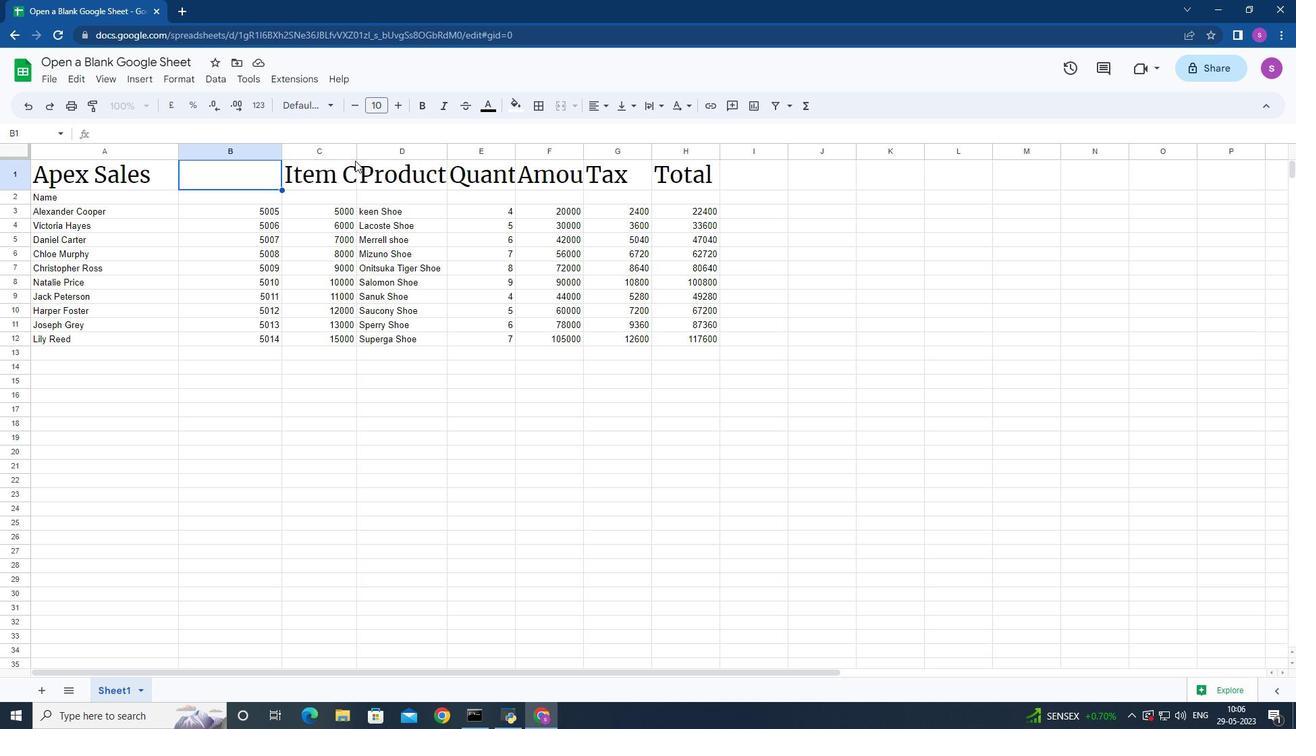 
Action: Mouse pressed left at (355, 159)
Screenshot: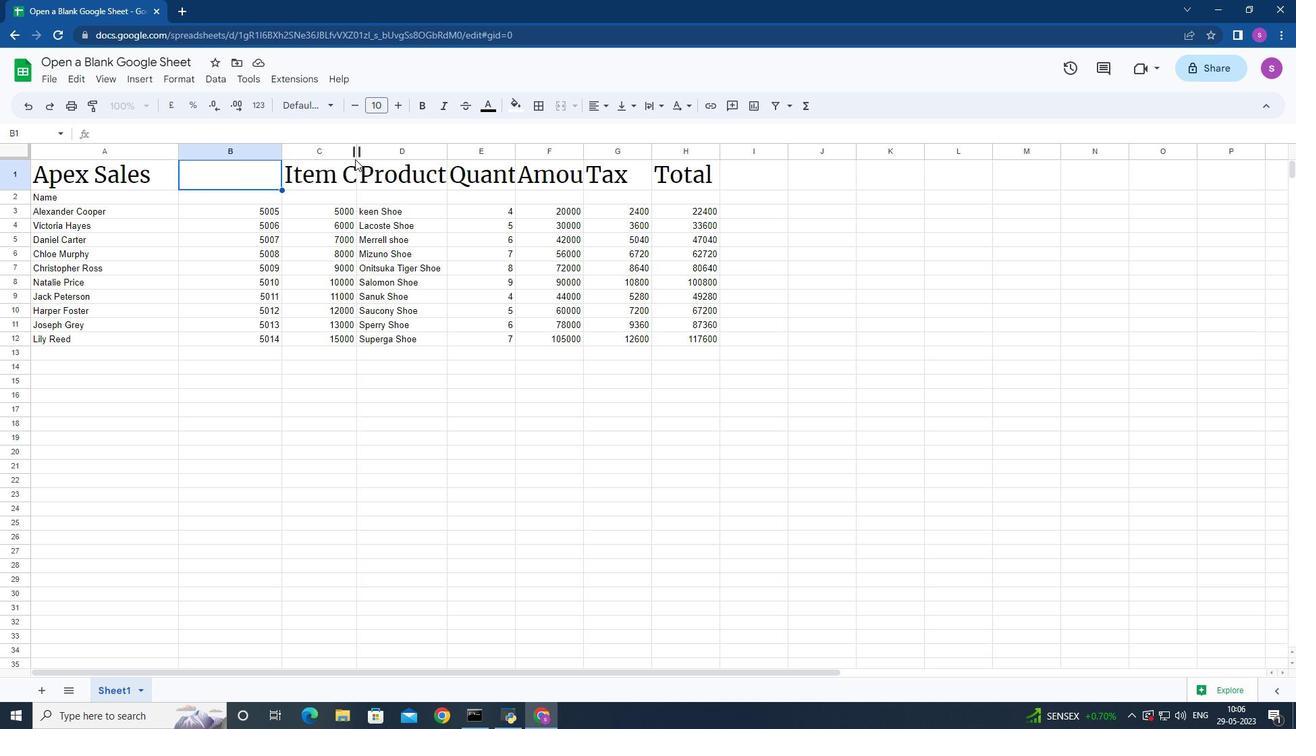 
Action: Mouse moved to (608, 409)
Screenshot: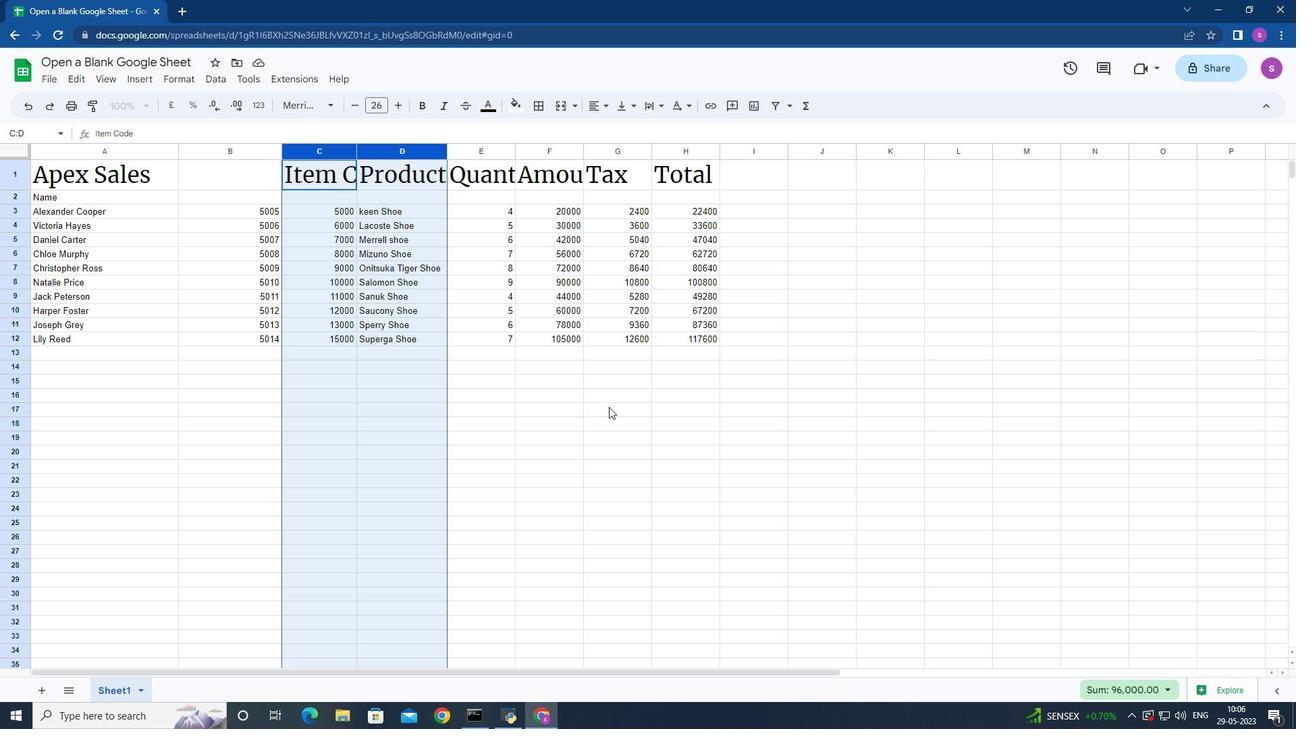 
Action: Mouse pressed left at (608, 409)
Screenshot: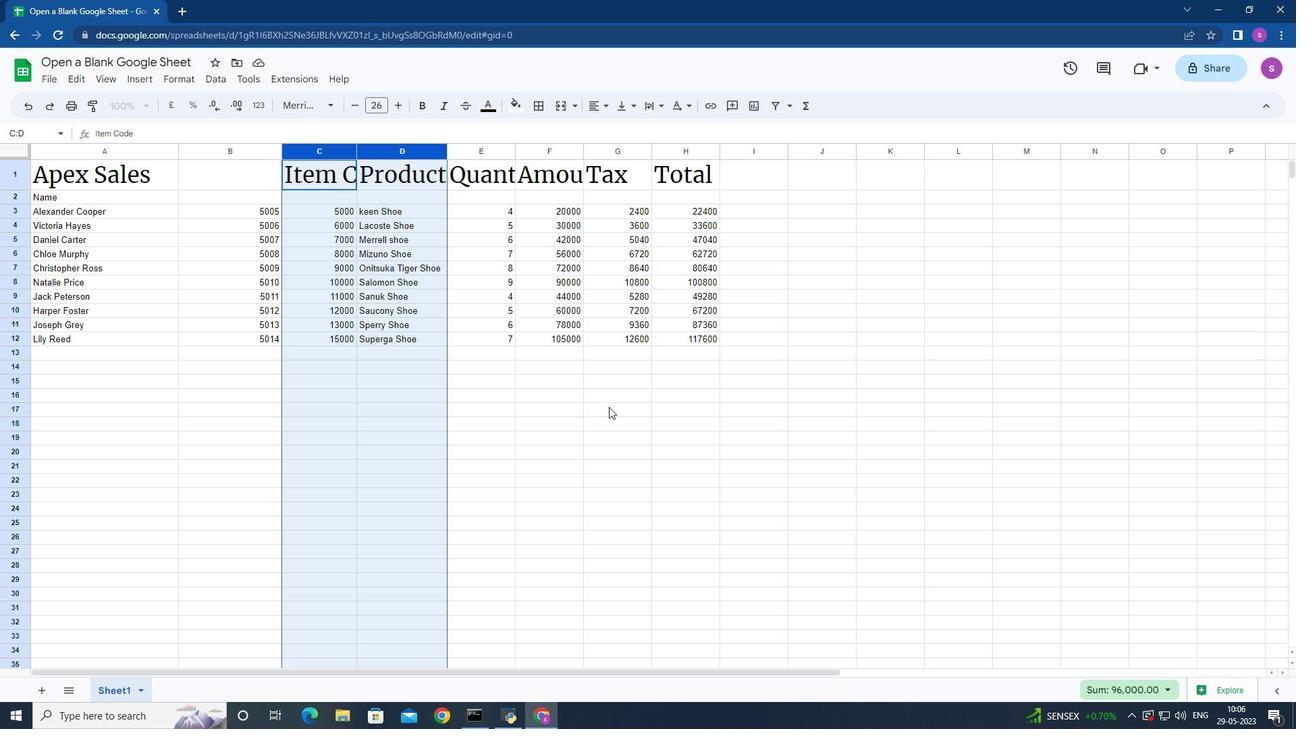 
Action: Mouse moved to (202, 174)
Screenshot: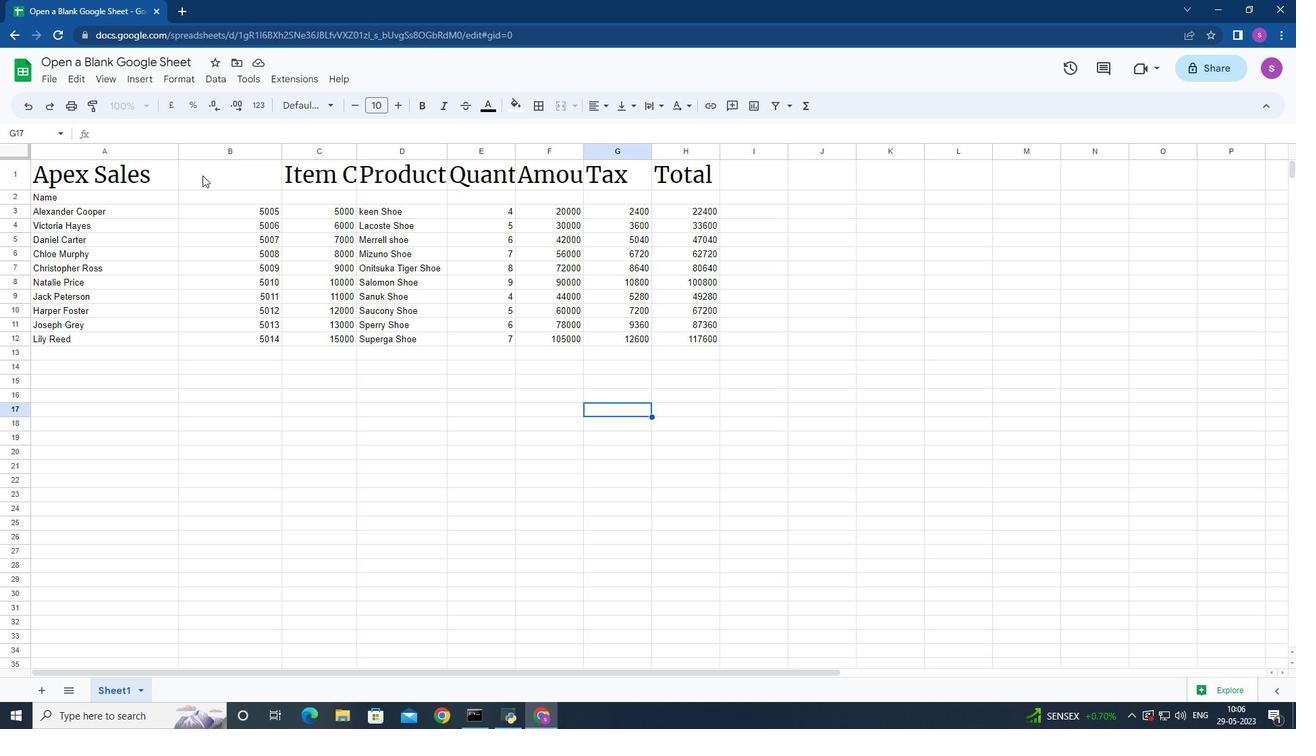 
Action: Mouse pressed left at (202, 174)
Screenshot: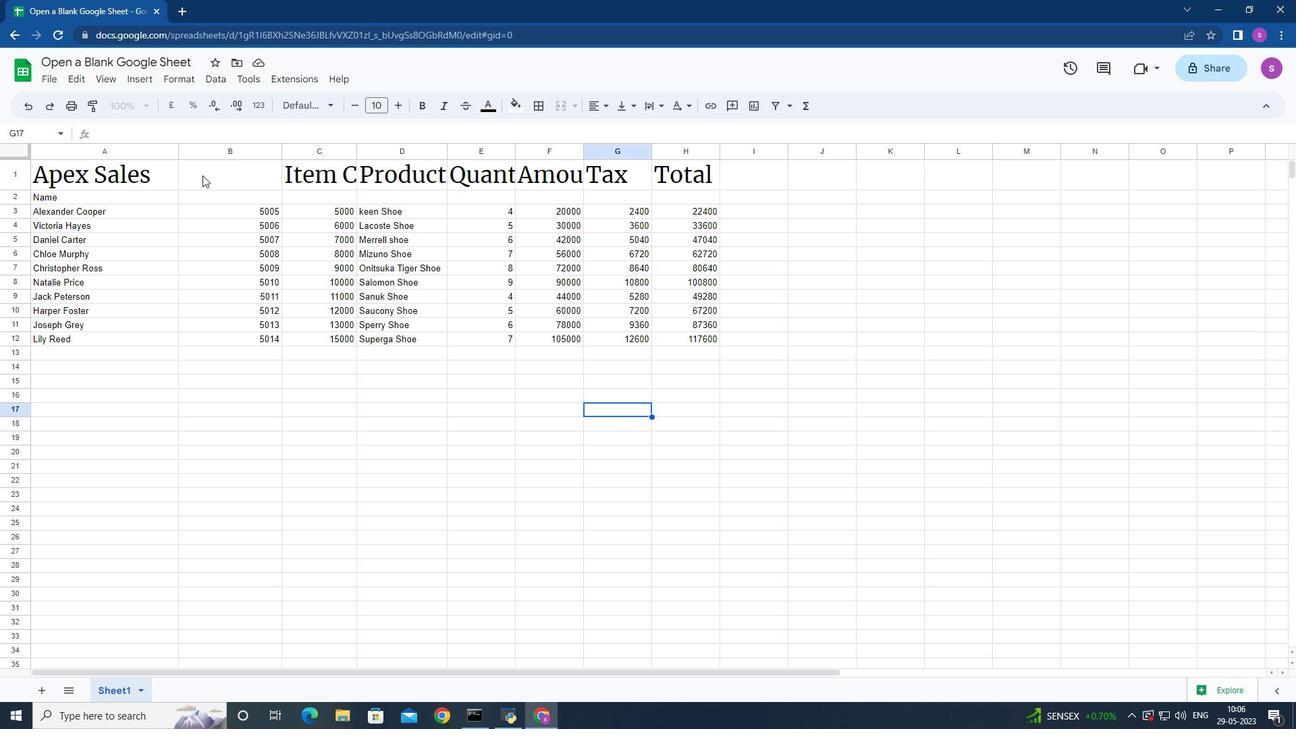 
Action: Mouse moved to (356, 151)
Screenshot: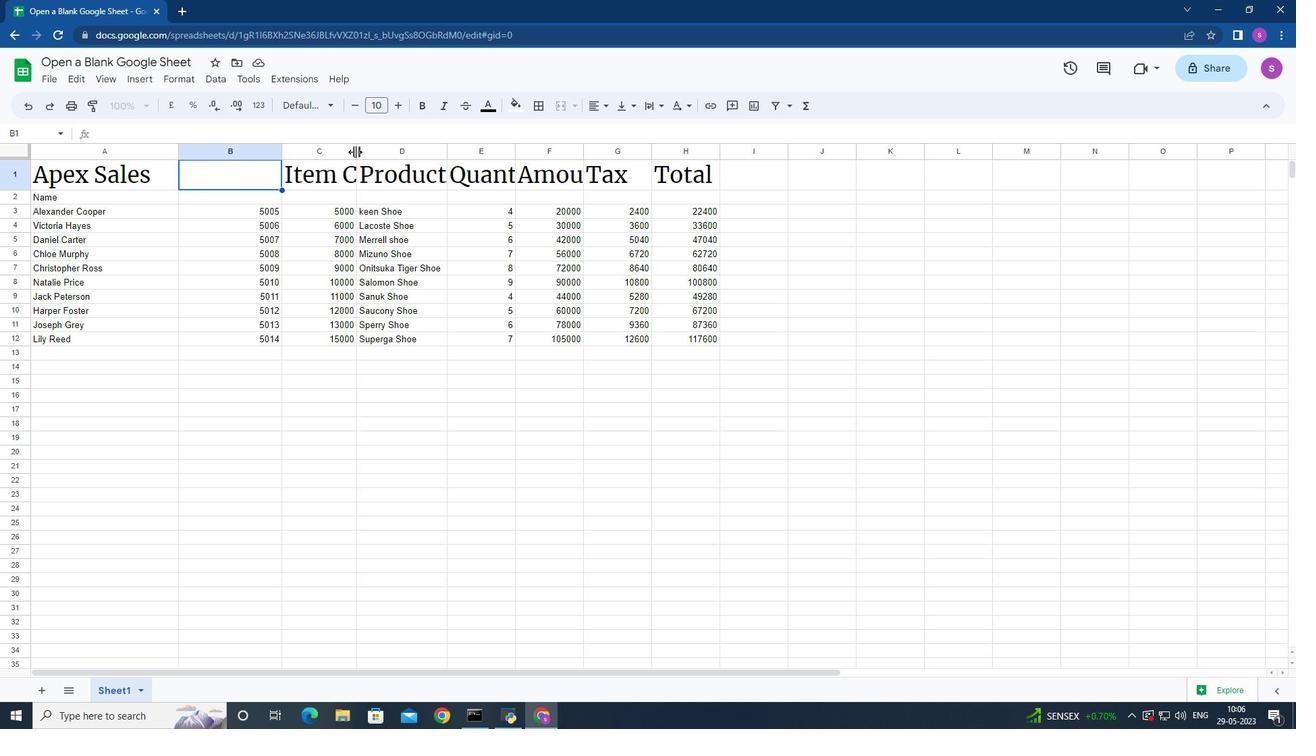 
Action: Mouse pressed left at (356, 151)
Screenshot: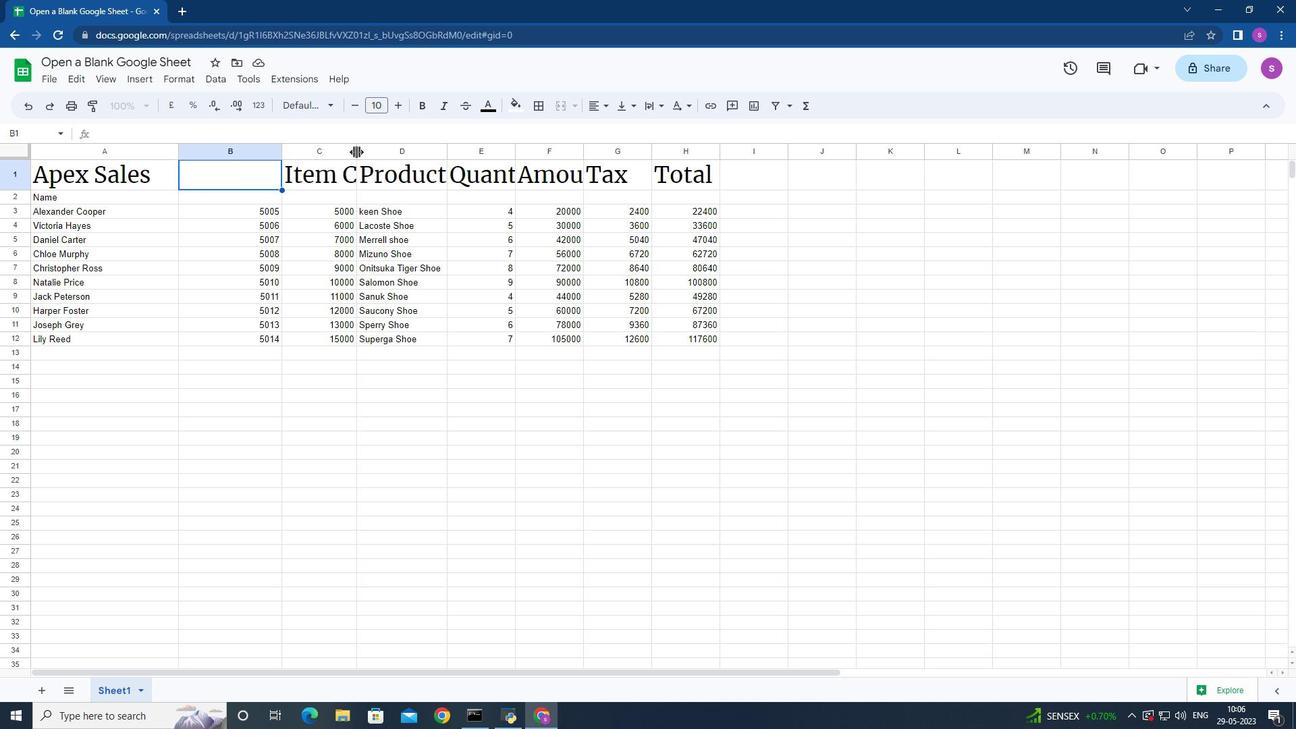 
Action: Mouse moved to (360, 511)
Screenshot: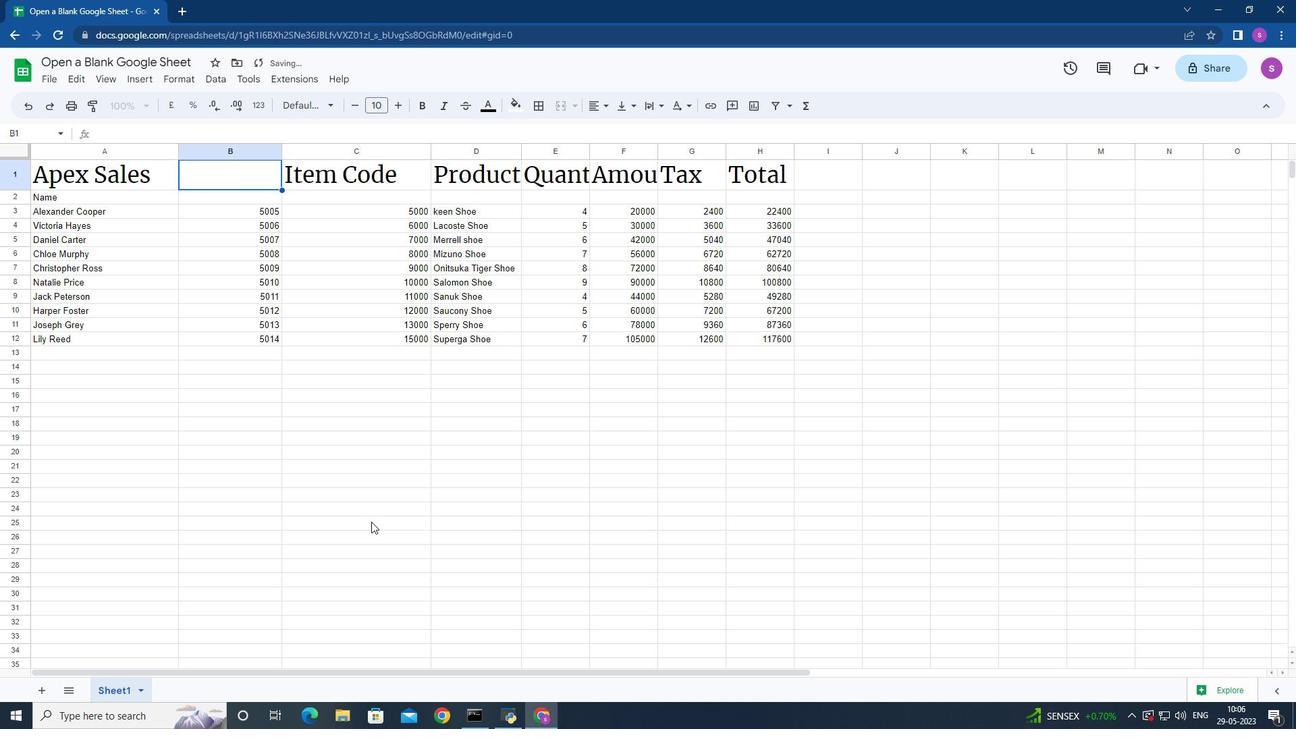 
Action: Mouse pressed left at (360, 511)
Screenshot: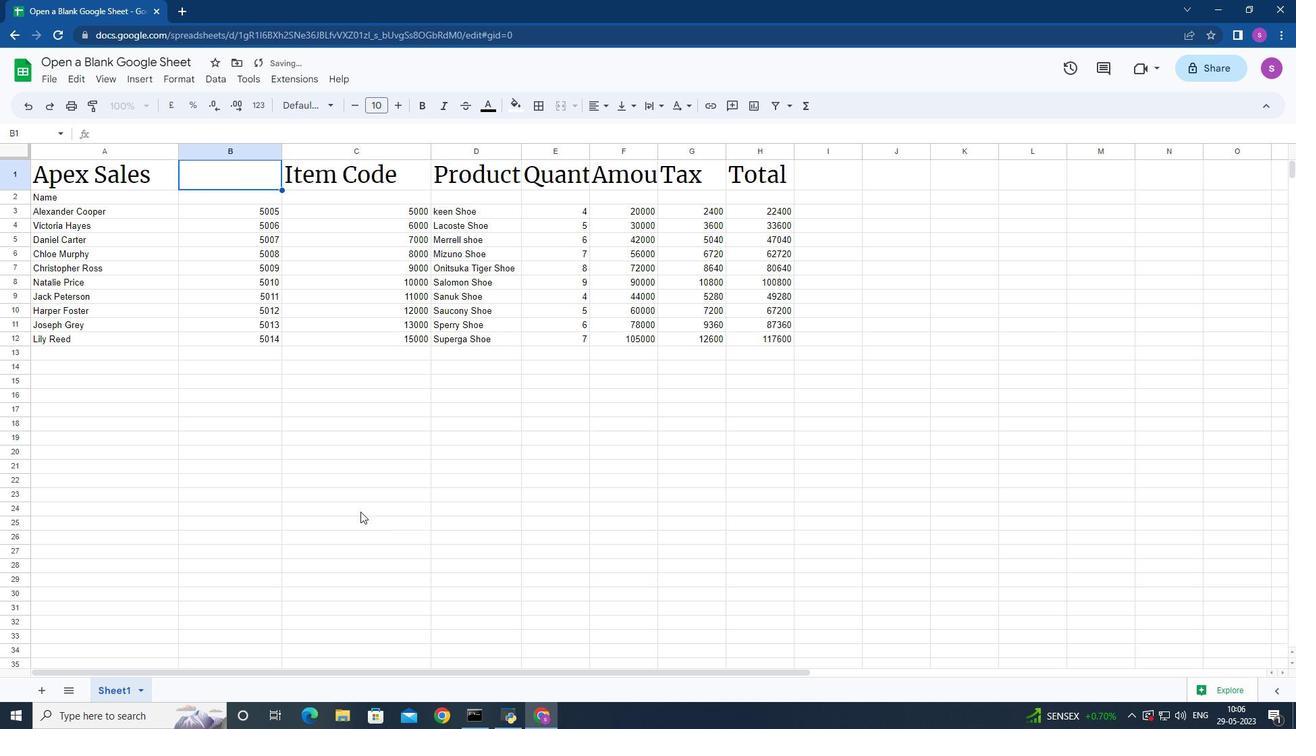 
Action: Mouse moved to (195, 144)
Screenshot: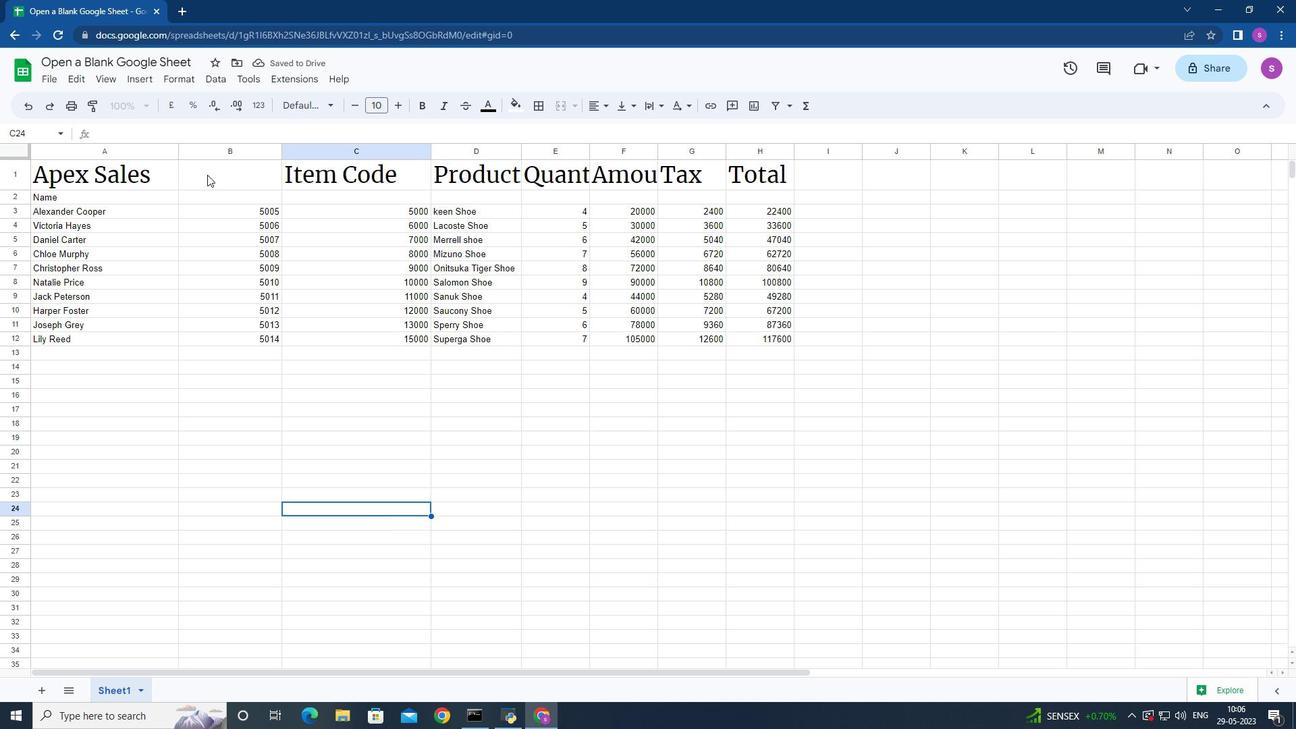
Action: Mouse pressed left at (195, 144)
Screenshot: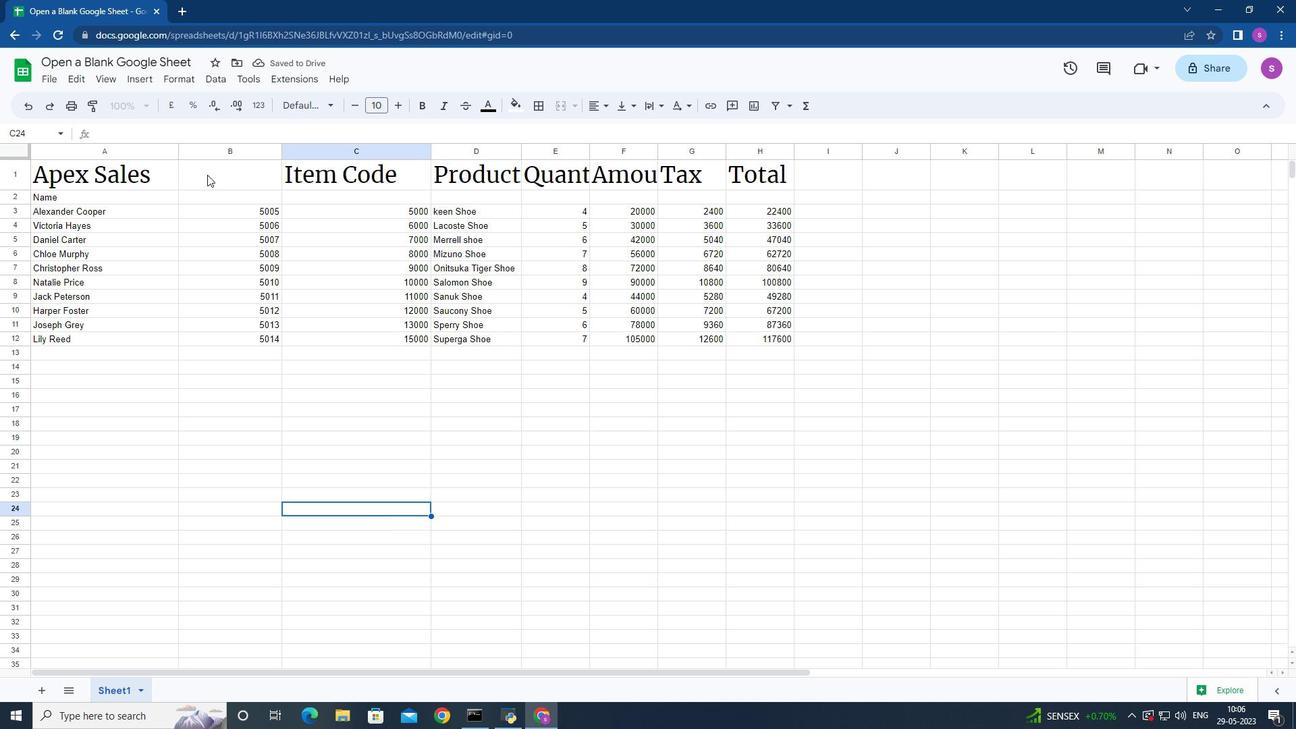 
Action: Mouse moved to (448, 515)
Screenshot: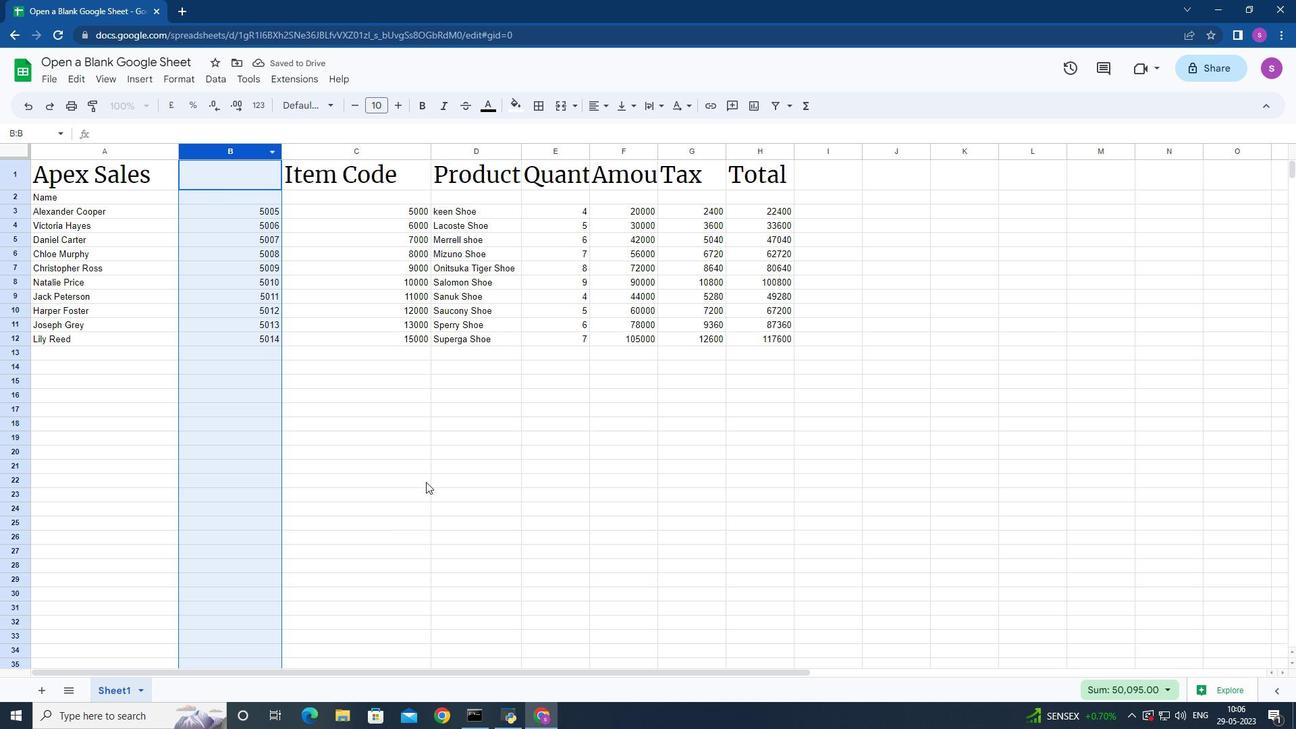 
Action: Mouse pressed left at (448, 515)
Screenshot: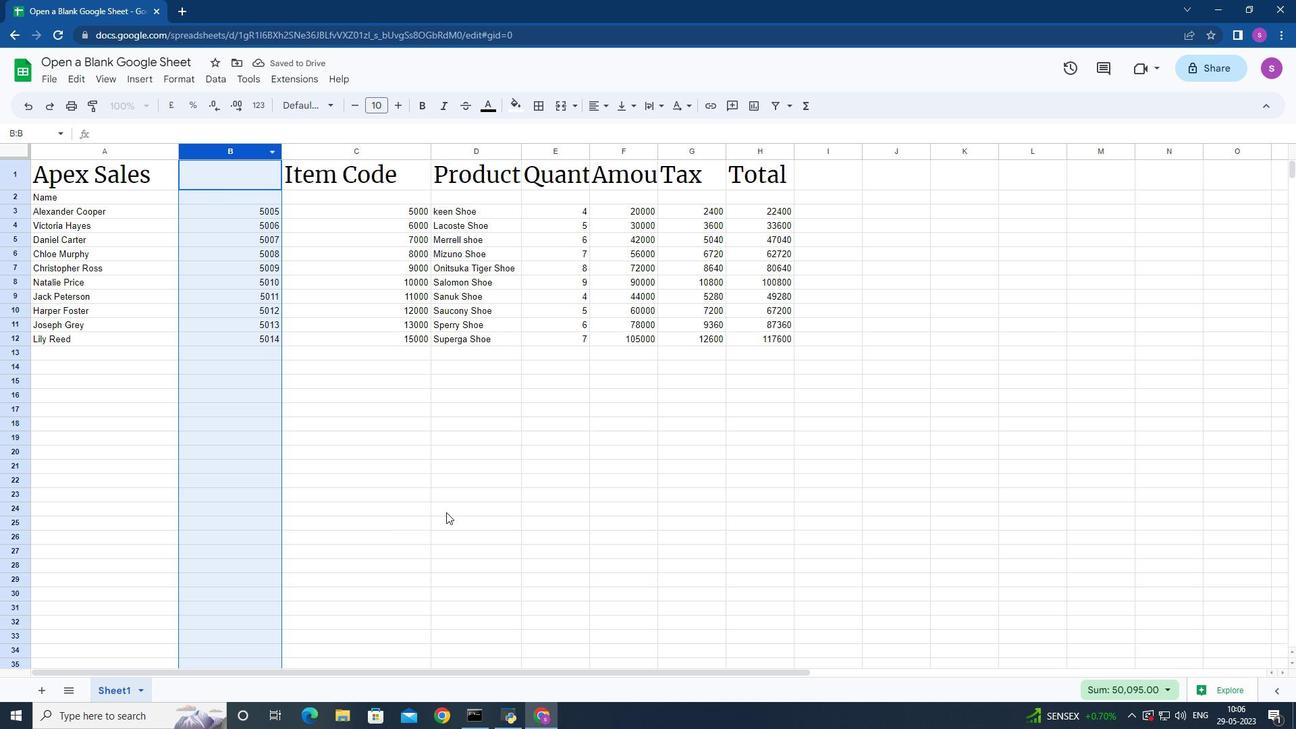 
Action: Mouse moved to (212, 176)
Screenshot: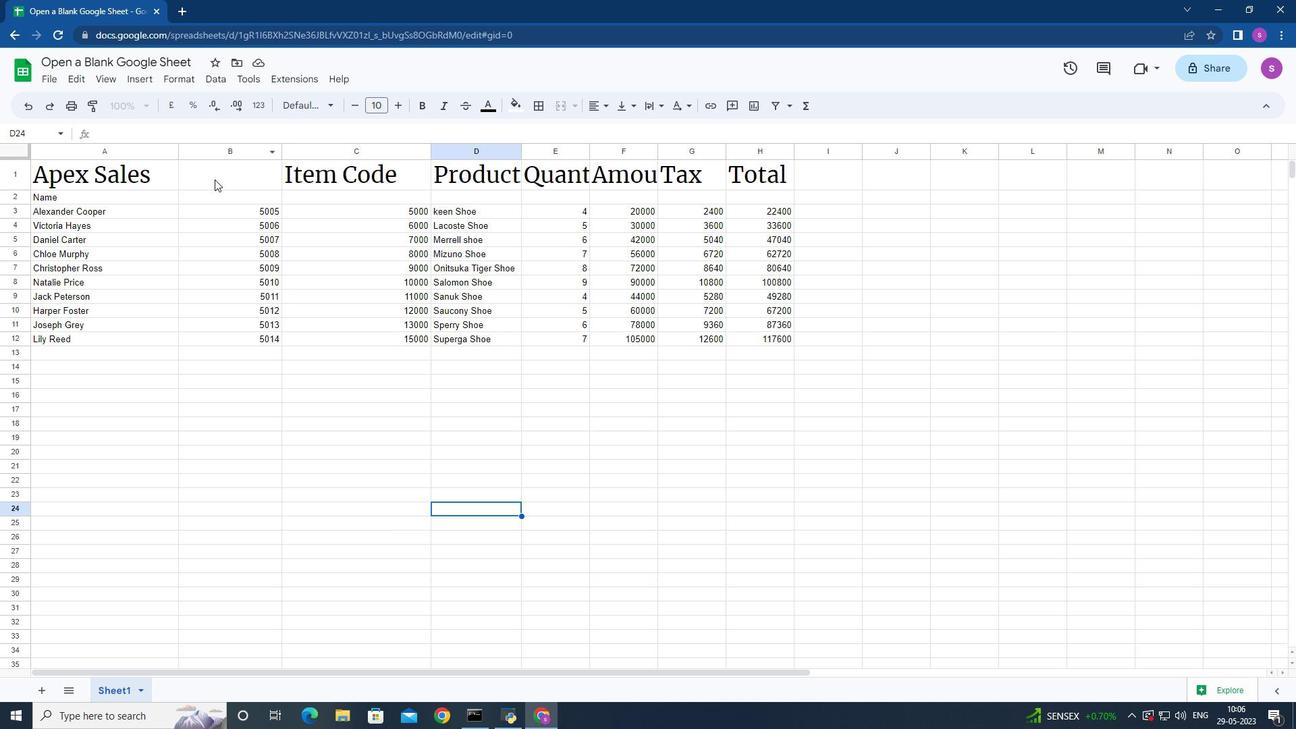 
Action: Mouse pressed left at (212, 176)
Screenshot: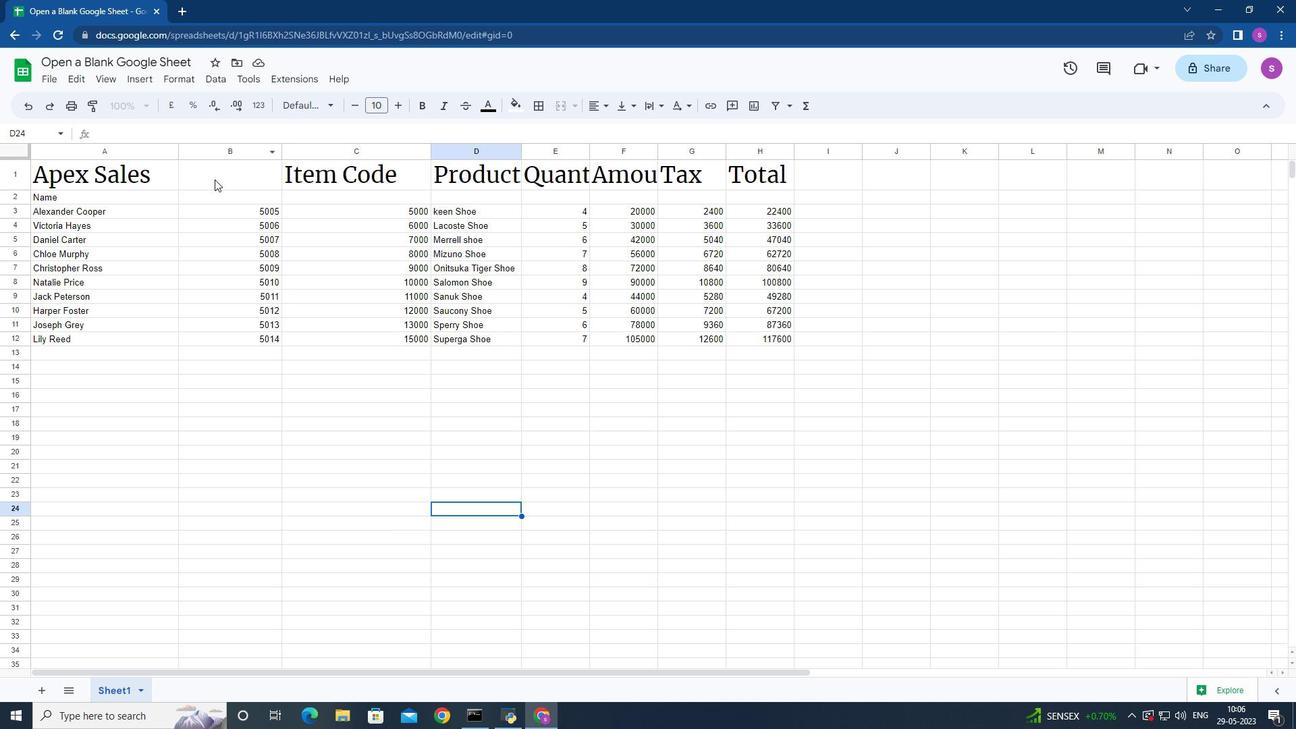 
Action: Mouse moved to (403, 162)
Screenshot: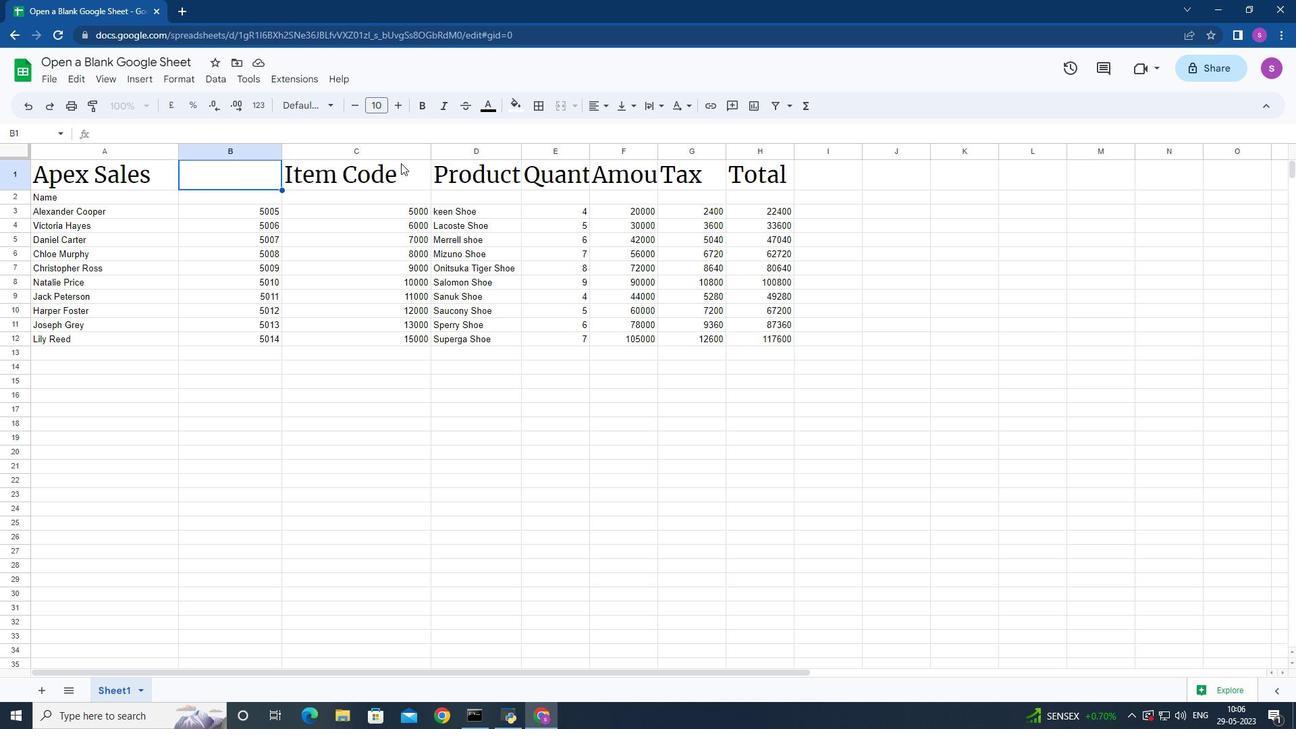 
Action: Mouse pressed left at (403, 162)
Screenshot: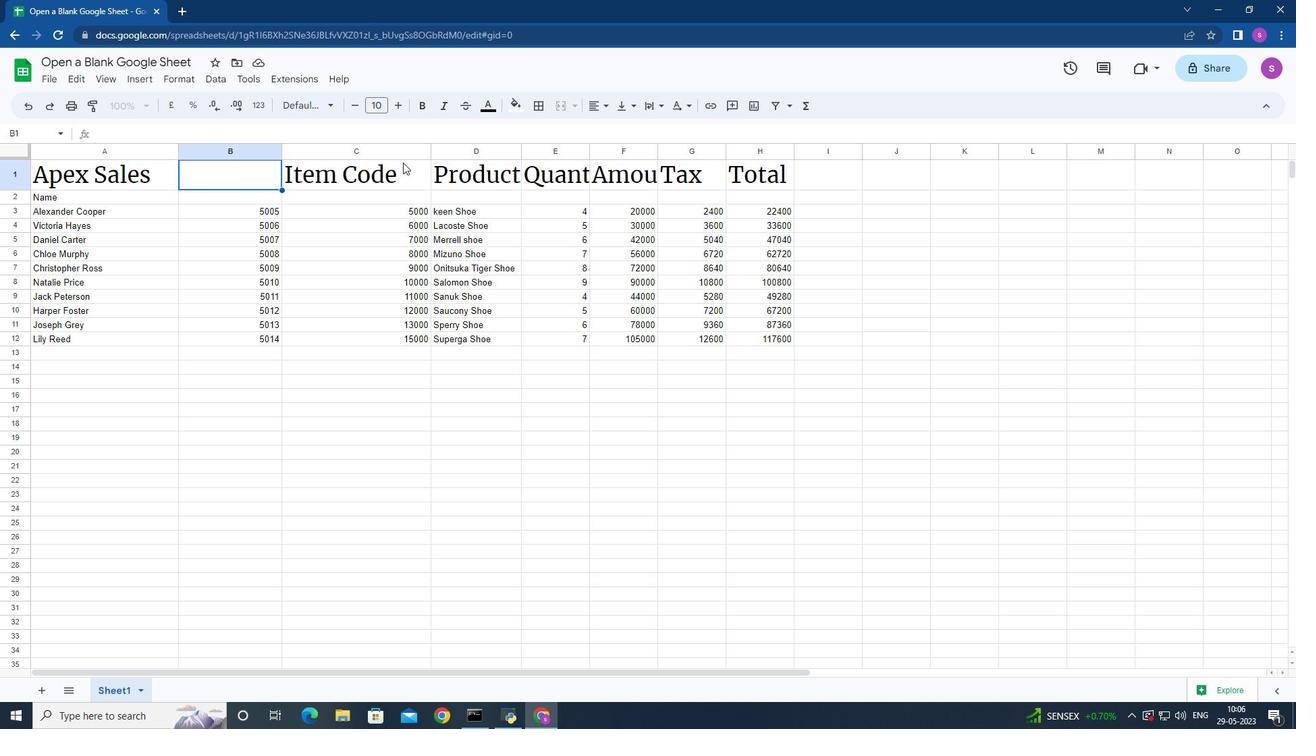 
Action: Mouse moved to (402, 169)
Screenshot: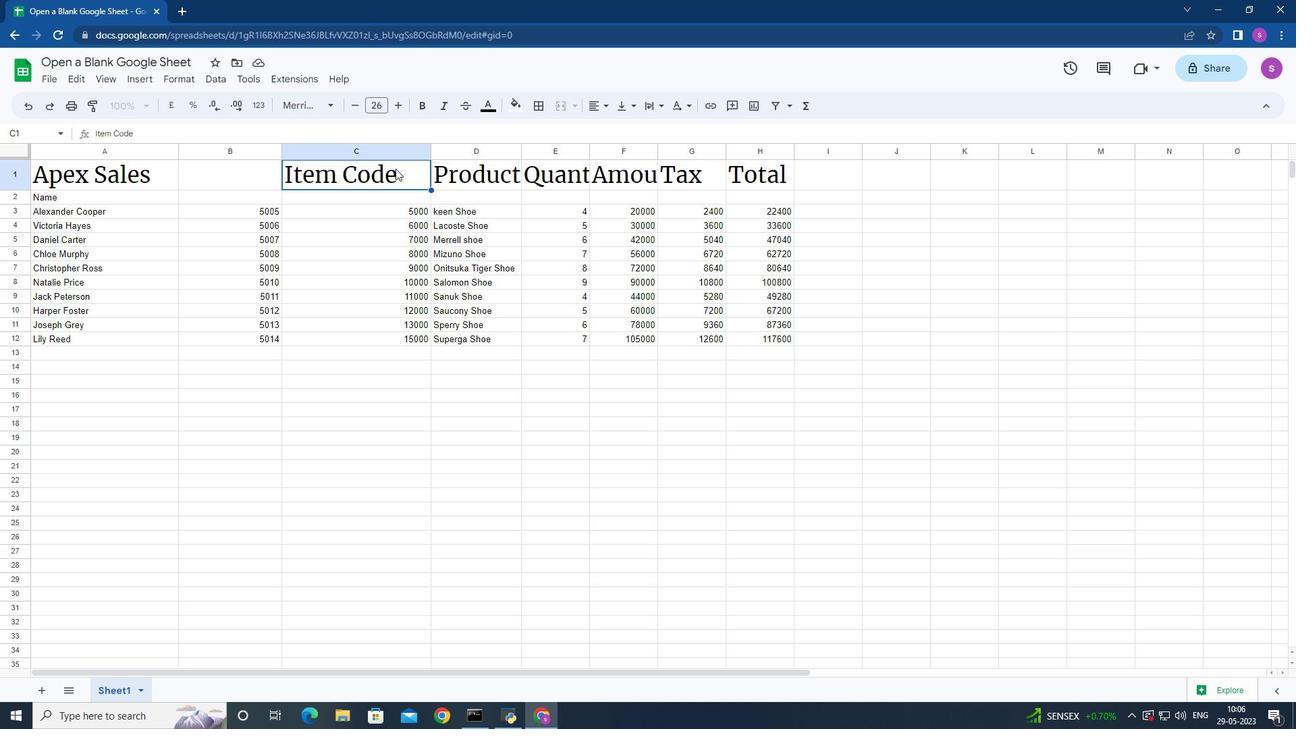 
Action: Mouse pressed left at (402, 169)
Screenshot: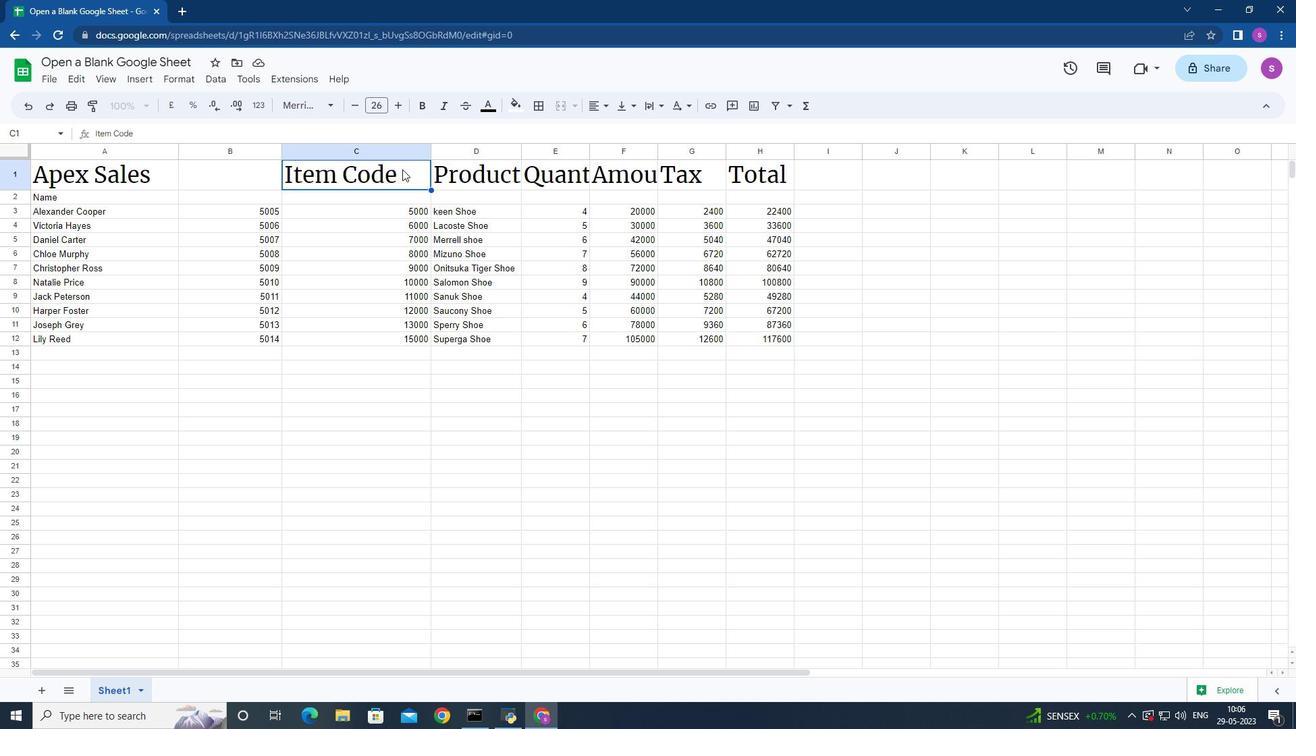 
Action: Mouse moved to (438, 507)
Screenshot: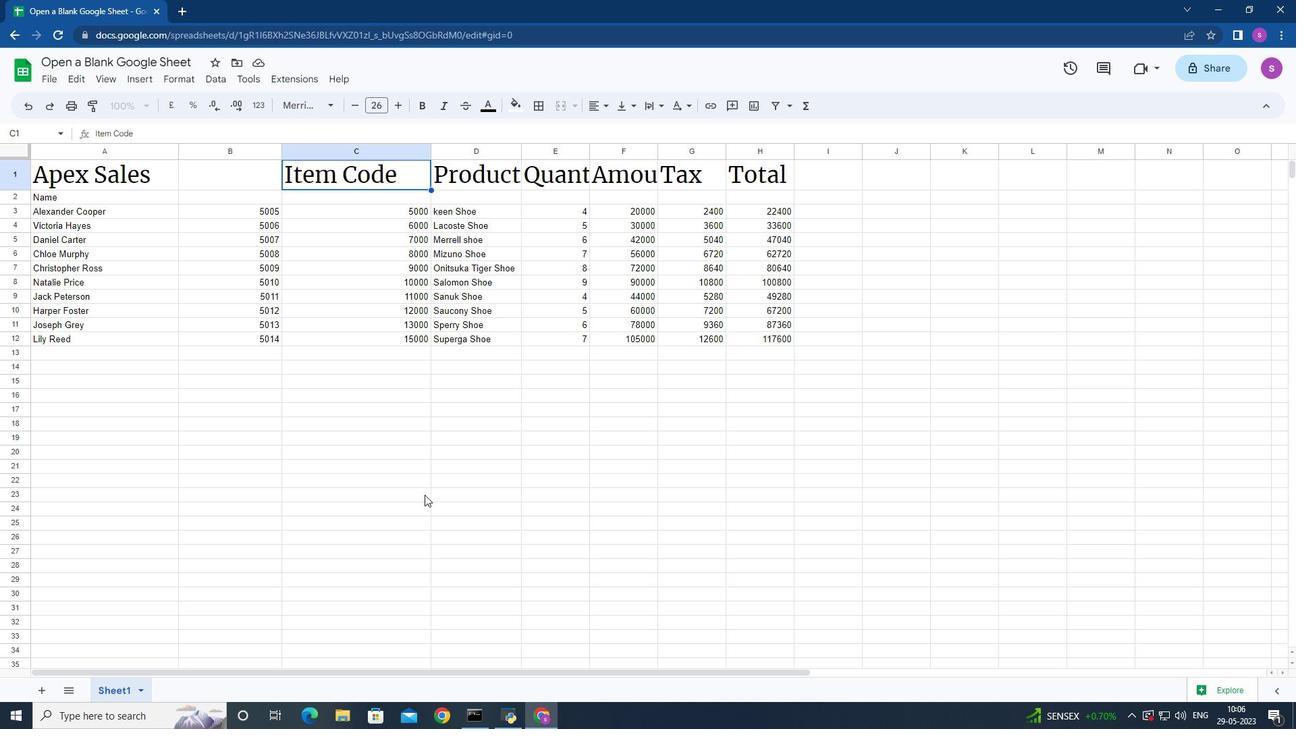 
Action: Mouse pressed left at (438, 507)
Screenshot: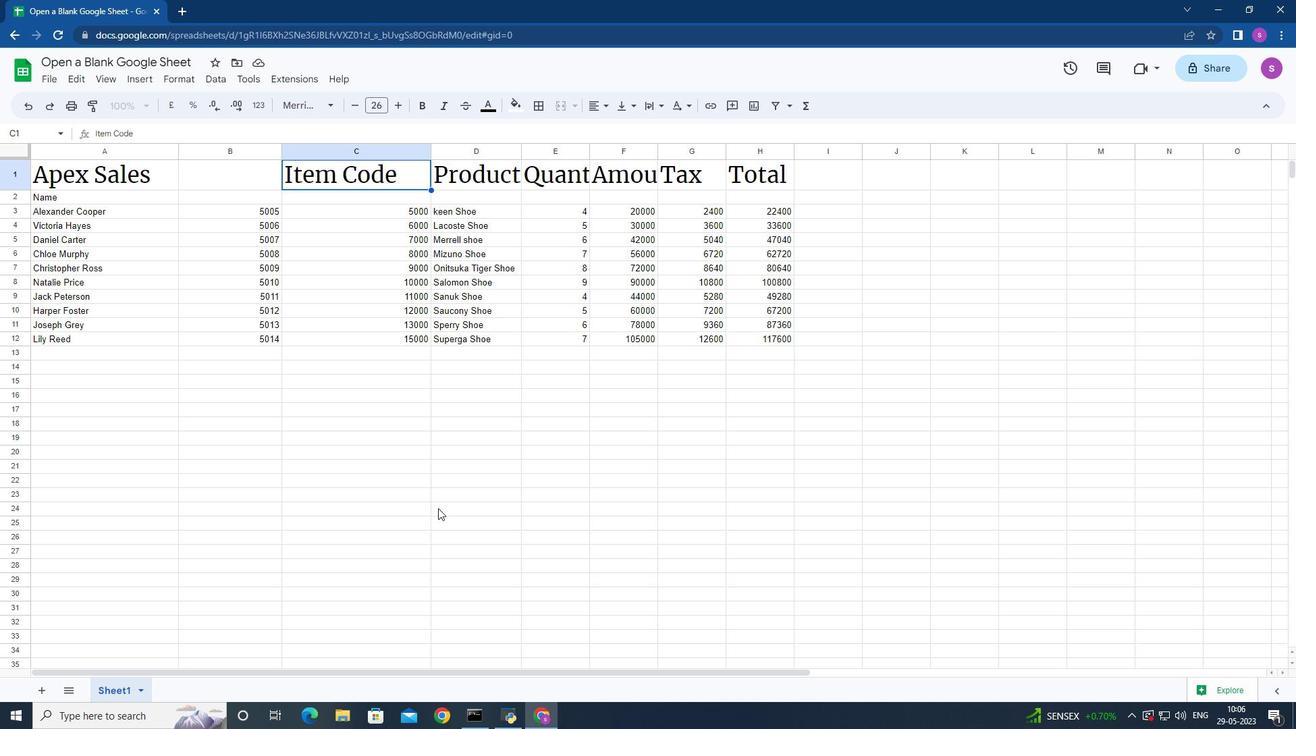 
Action: Mouse moved to (404, 170)
Screenshot: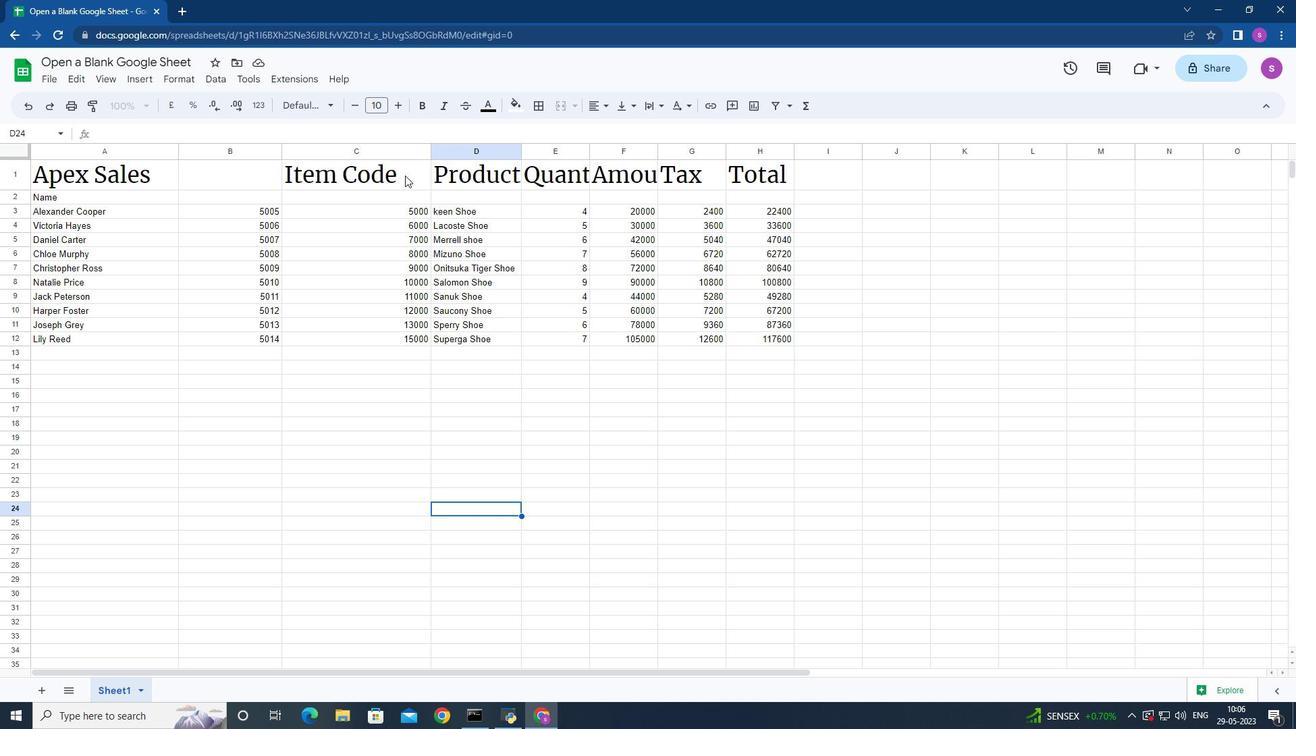 
Action: Mouse pressed left at (404, 170)
Screenshot: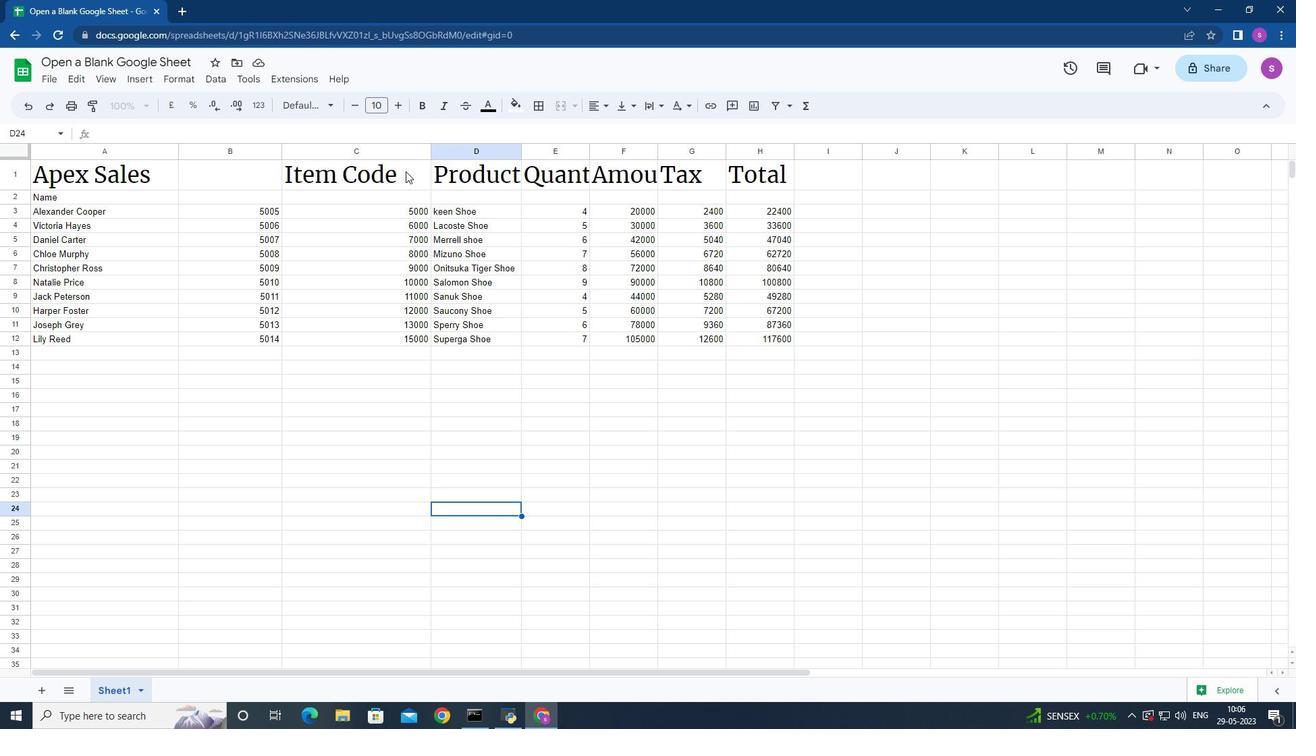 
Action: Mouse moved to (340, 174)
Screenshot: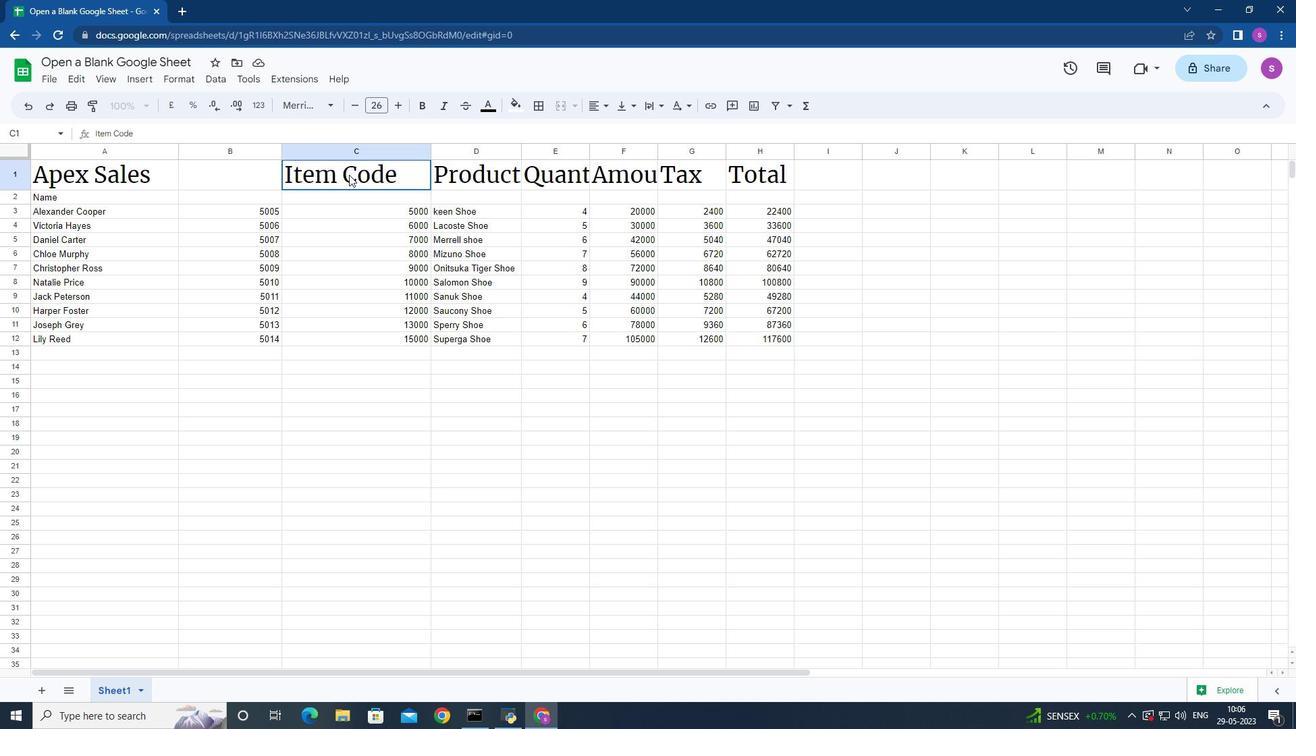 
Action: Key pressed ctrl+C
Screenshot: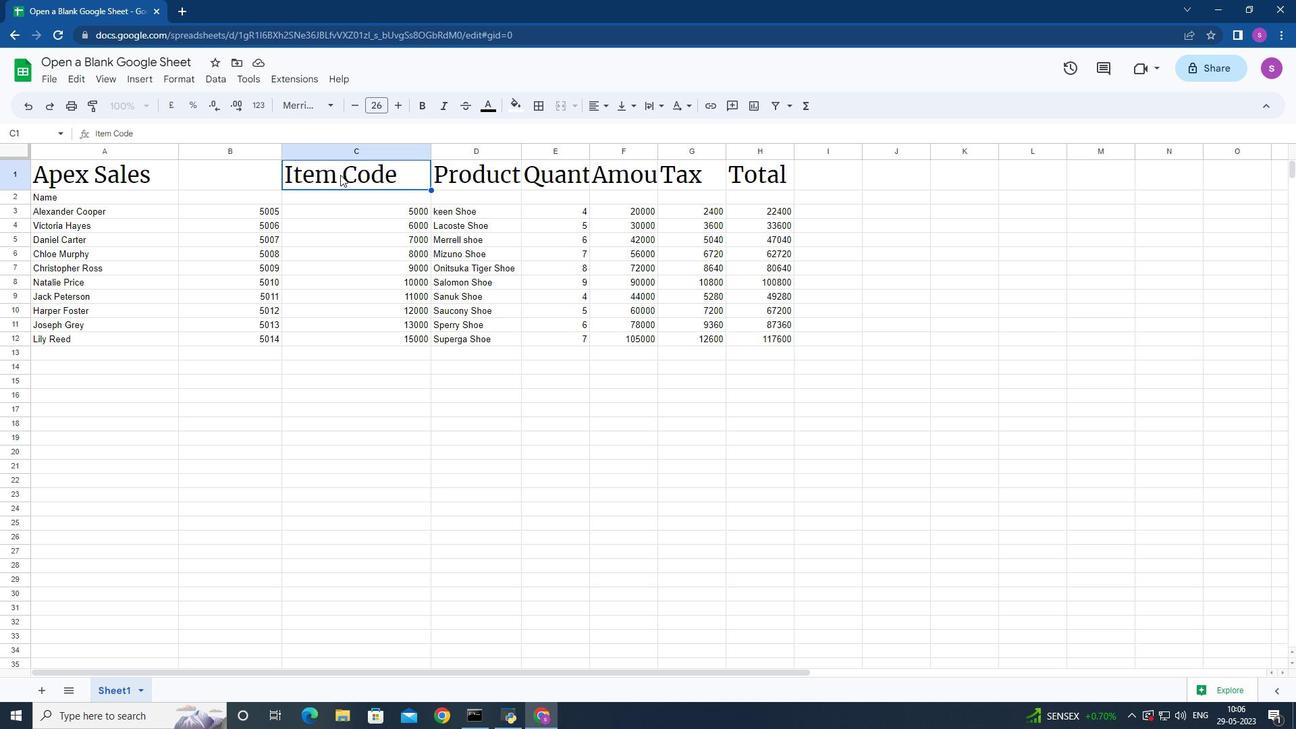 
Action: Mouse moved to (204, 174)
Screenshot: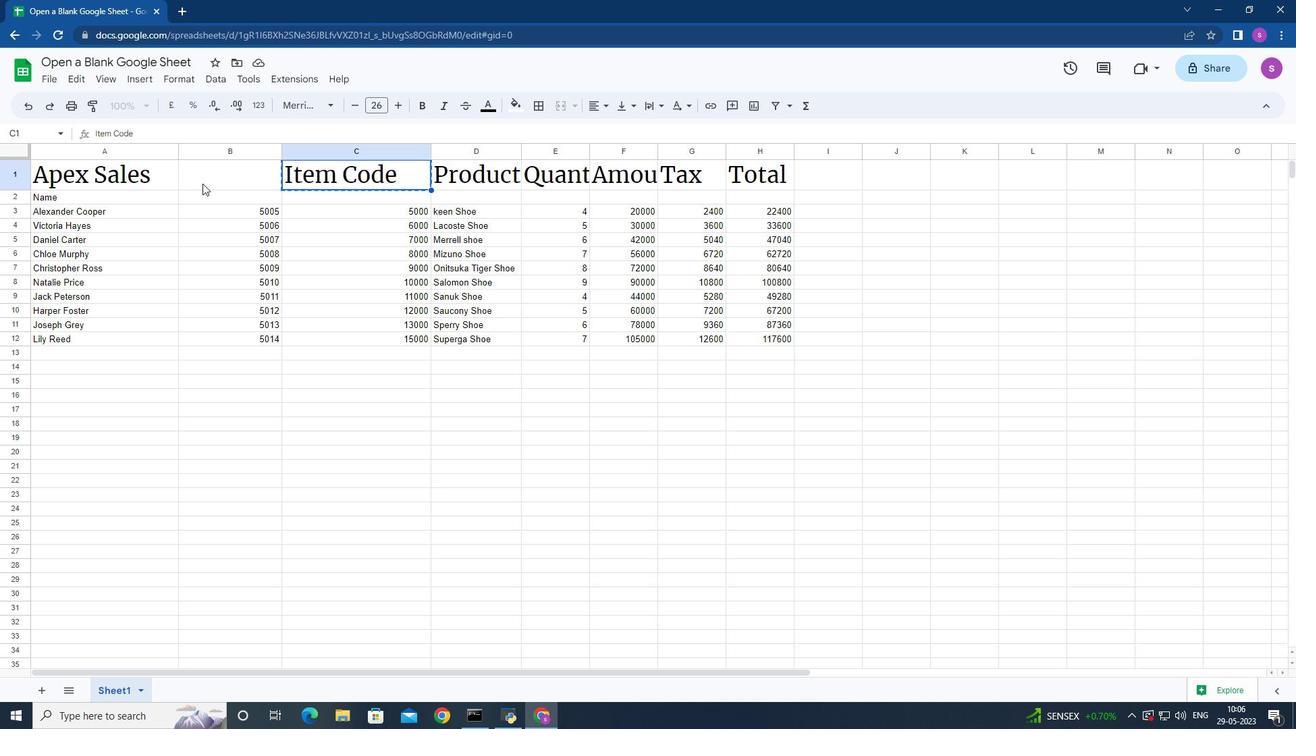 
Action: Mouse pressed left at (204, 174)
Screenshot: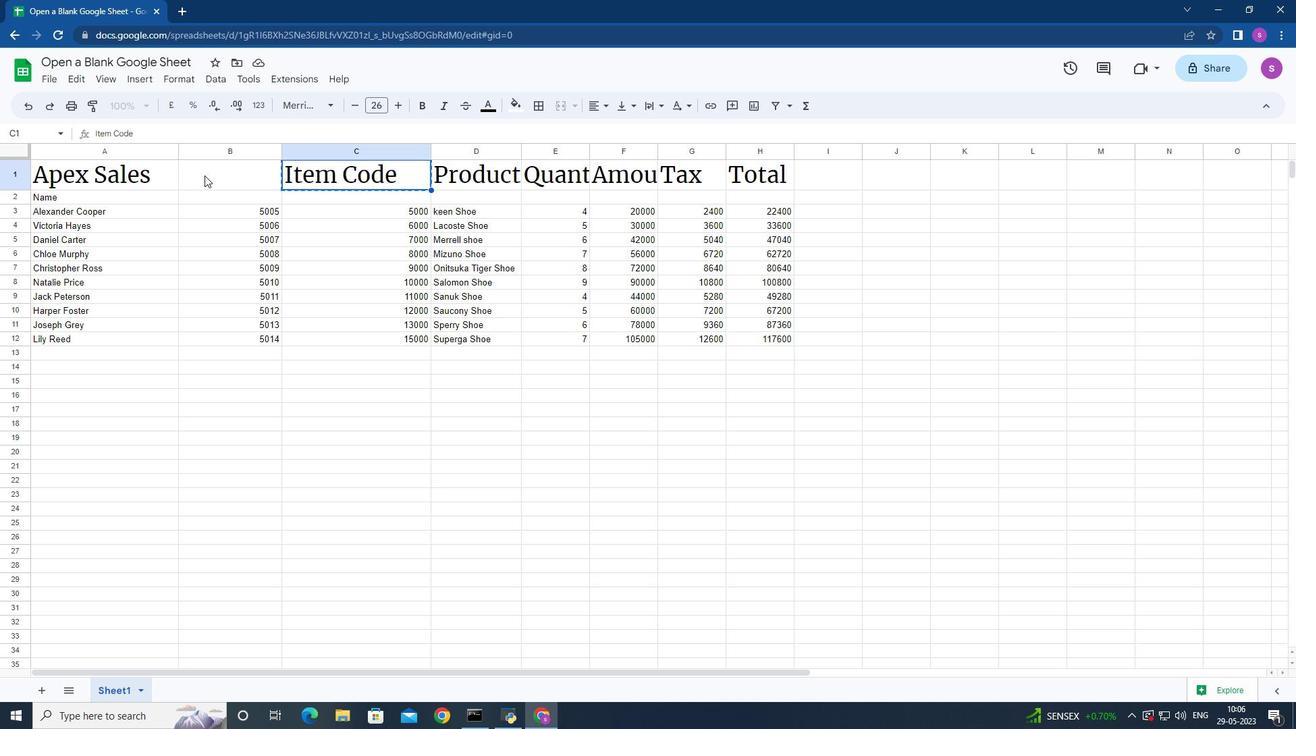 
Action: Key pressed ctrl+V
Screenshot: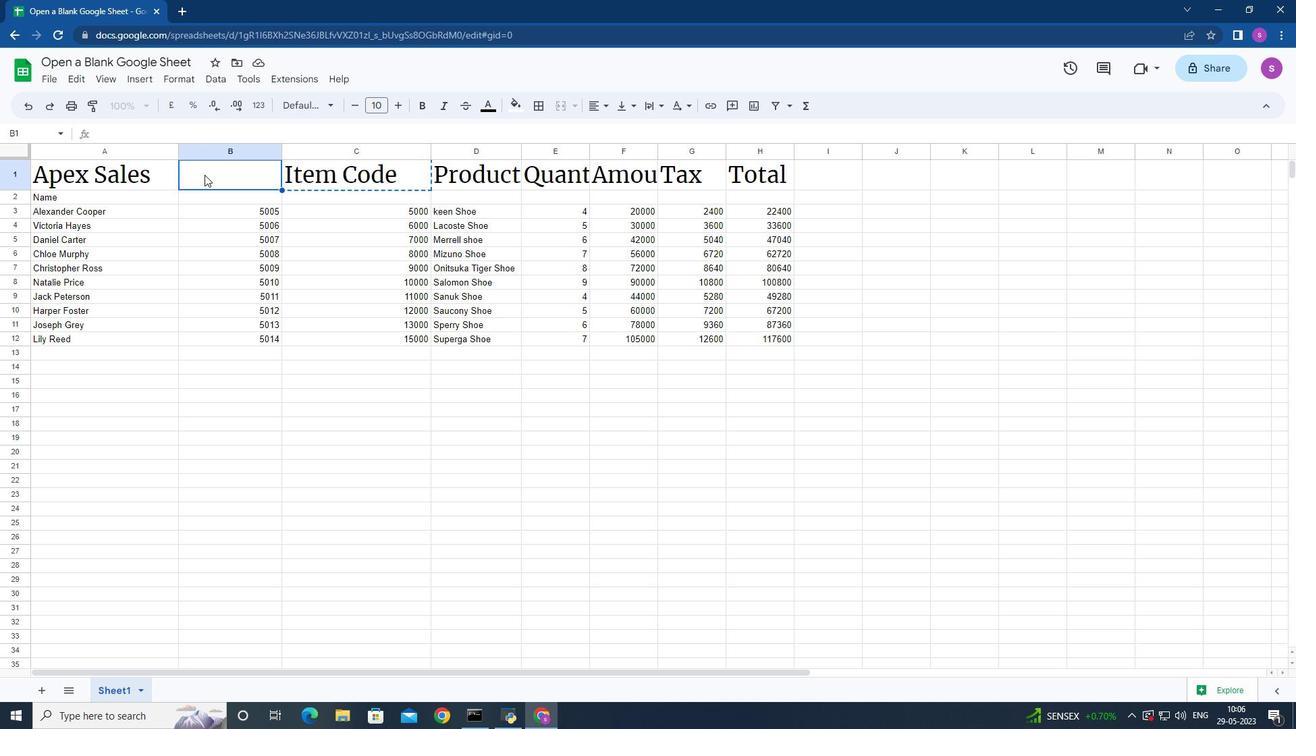 
Action: Mouse moved to (405, 171)
Screenshot: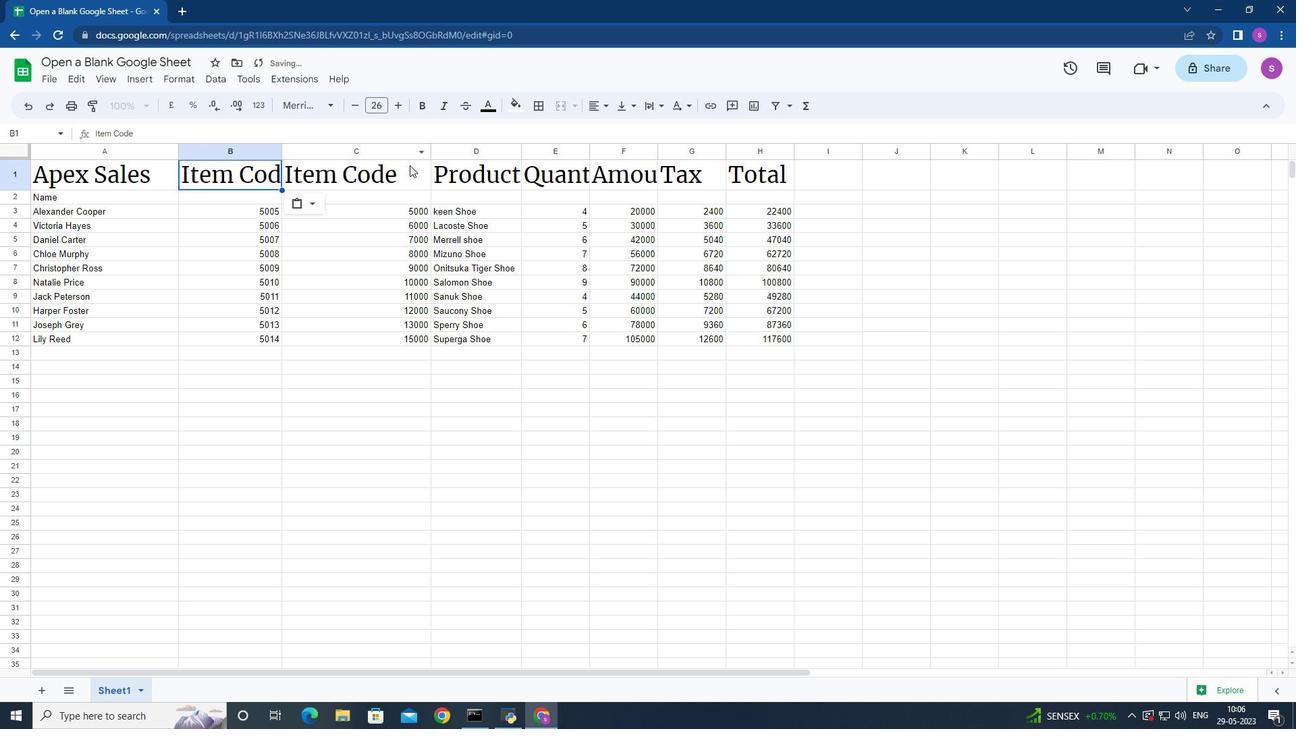 
Action: Mouse pressed left at (405, 171)
Screenshot: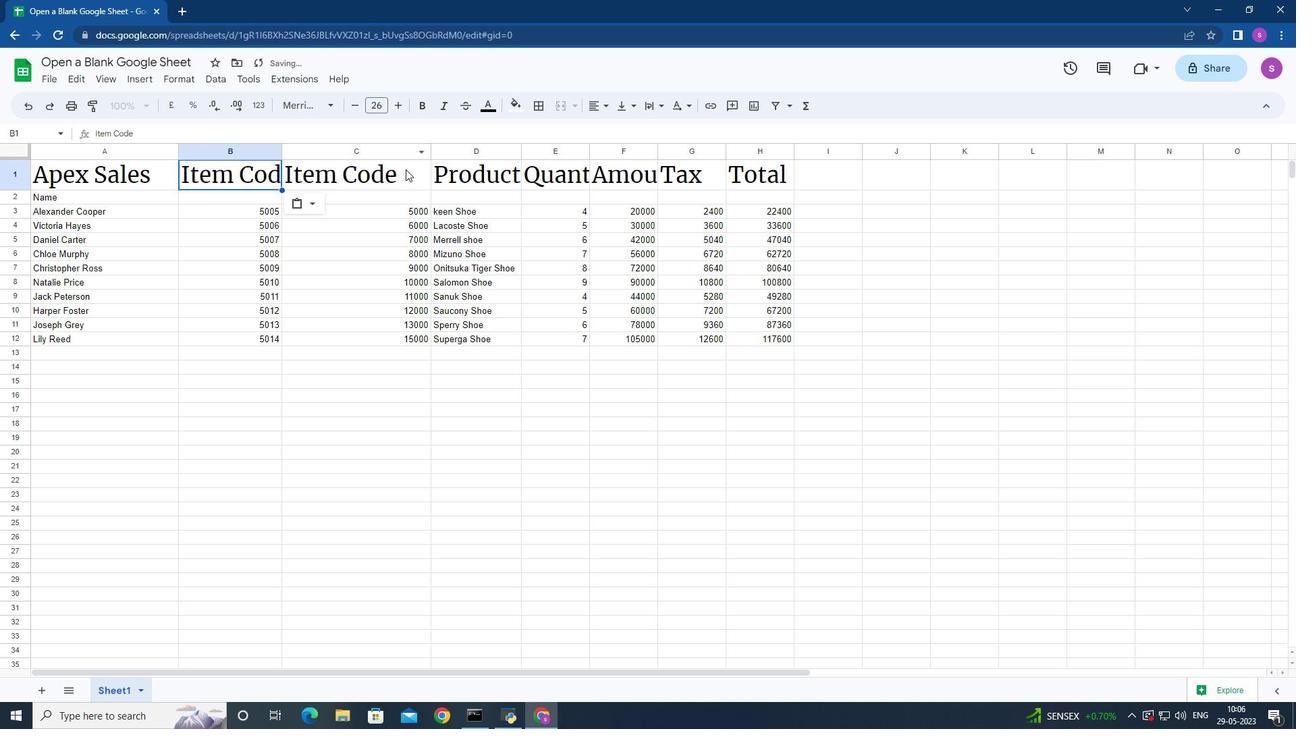 
Action: Key pressed <Key.delete>
Screenshot: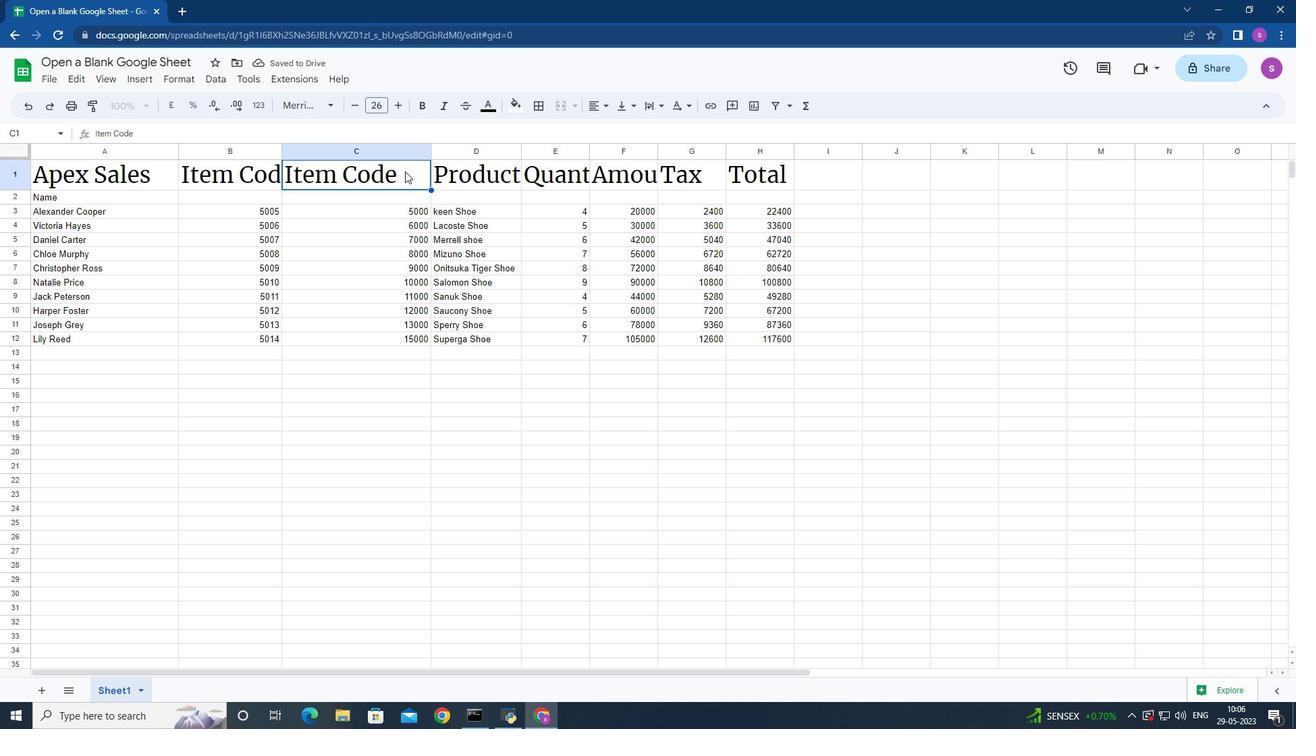 
Action: Mouse moved to (280, 149)
Screenshot: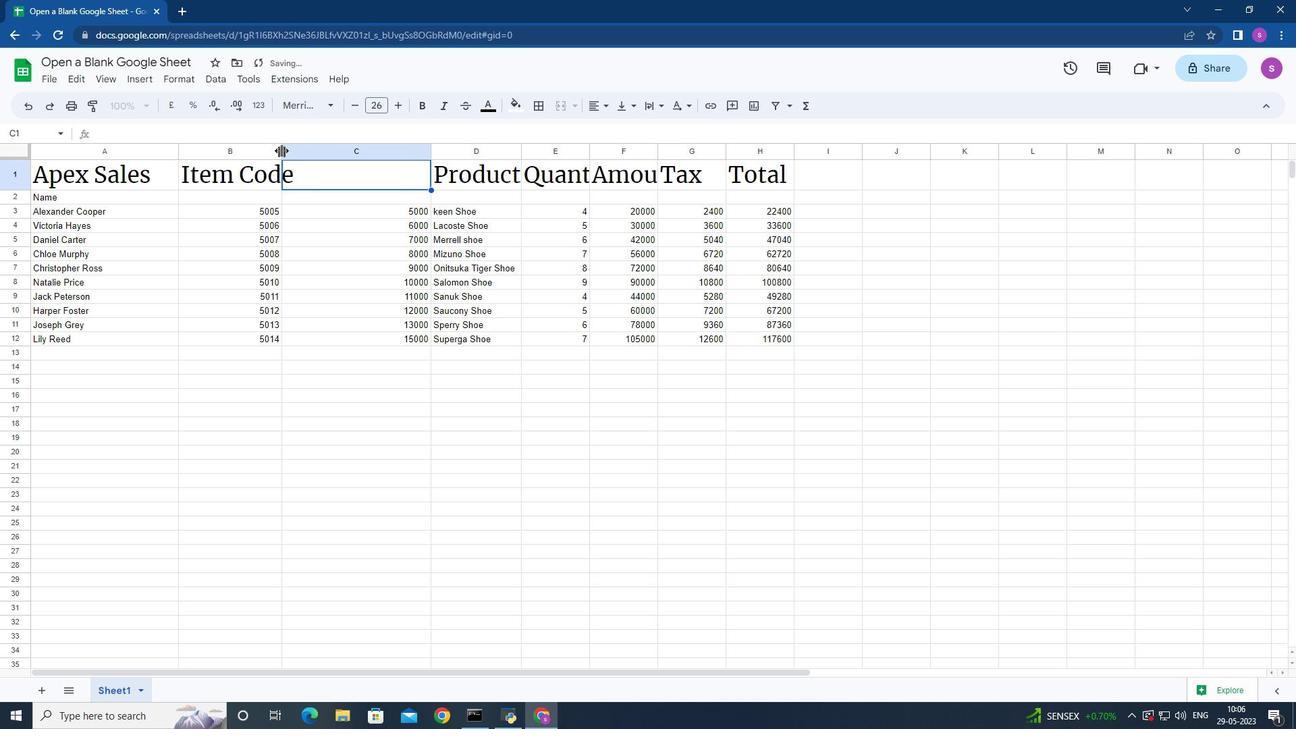 
Action: Mouse pressed left at (280, 149)
Screenshot: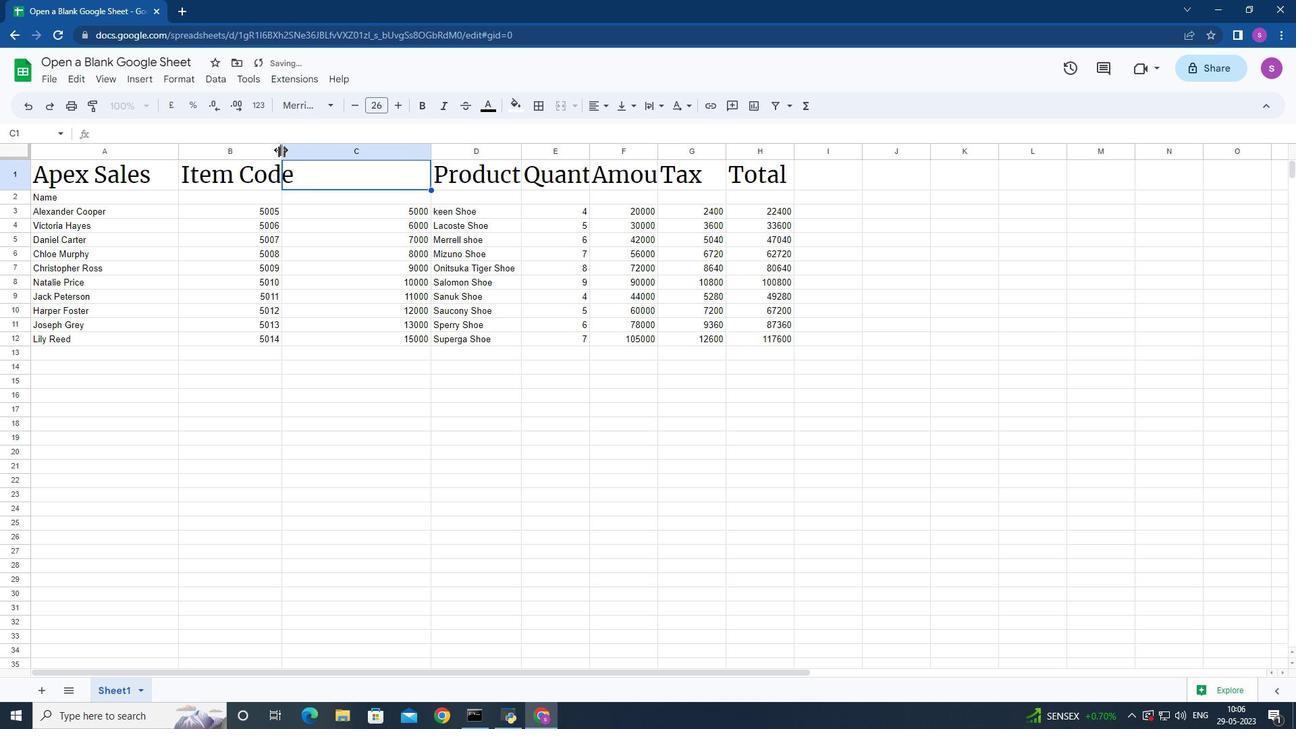 
Action: Mouse moved to (493, 175)
Screenshot: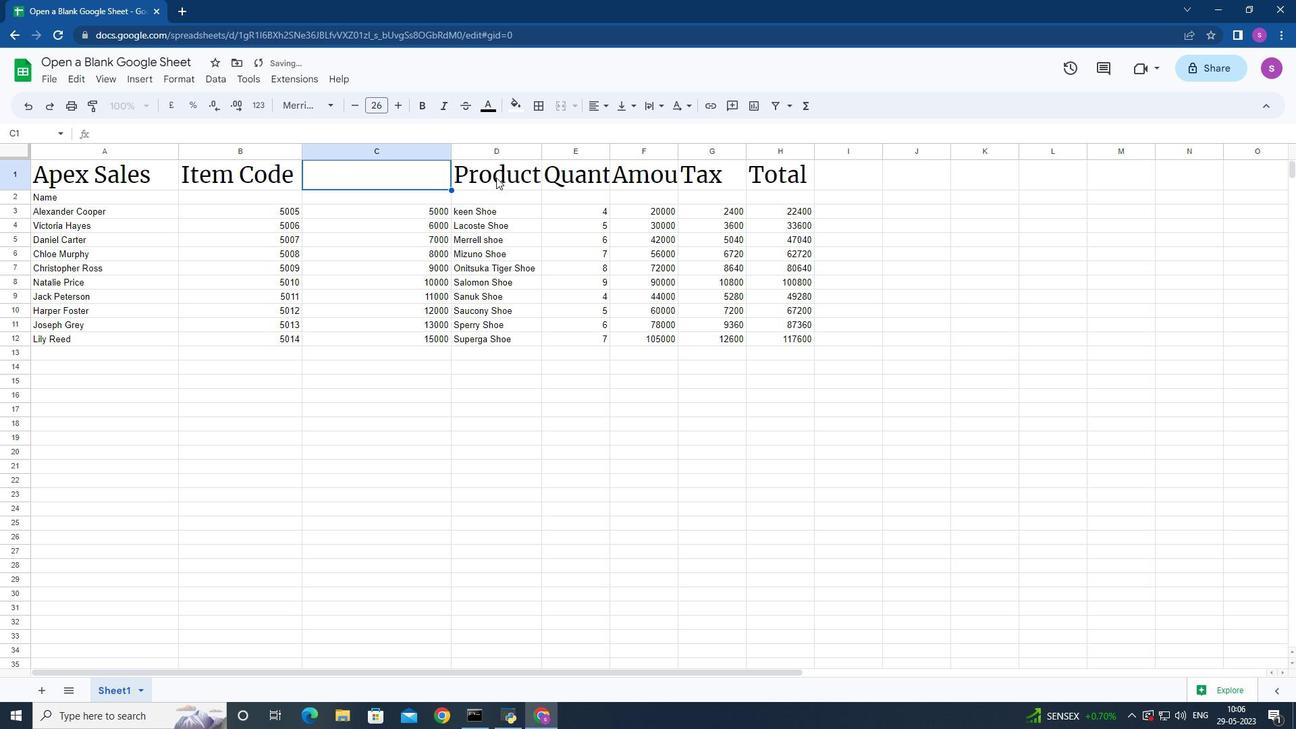 
Action: Mouse pressed left at (493, 175)
Screenshot: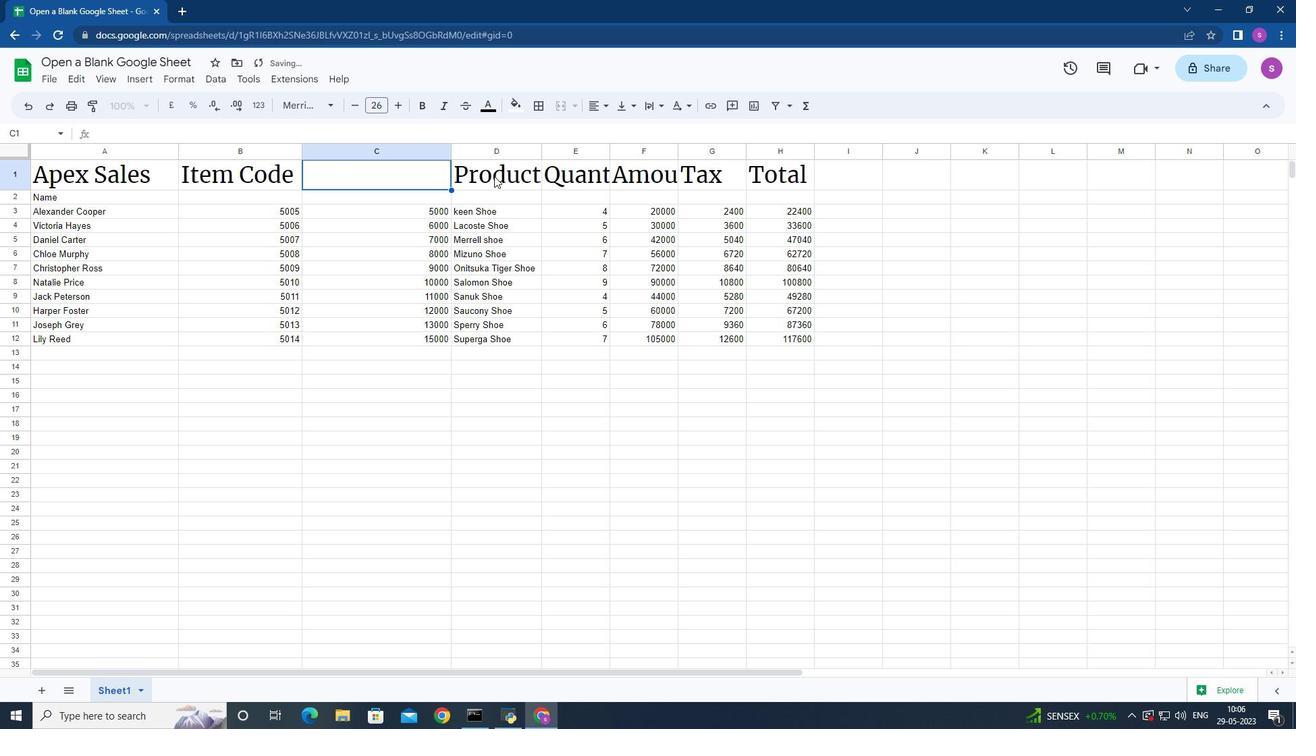 
Action: Key pressed ctrl+C
Screenshot: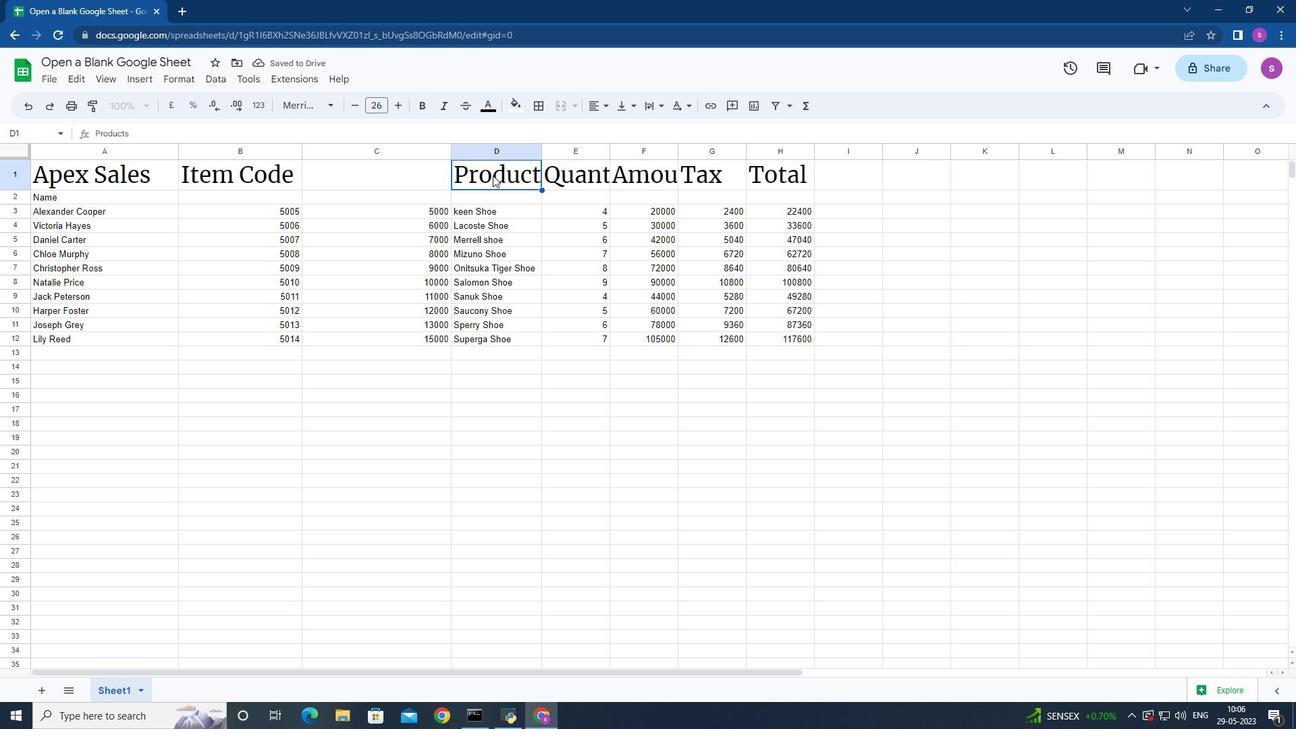 
Action: Mouse moved to (395, 180)
Screenshot: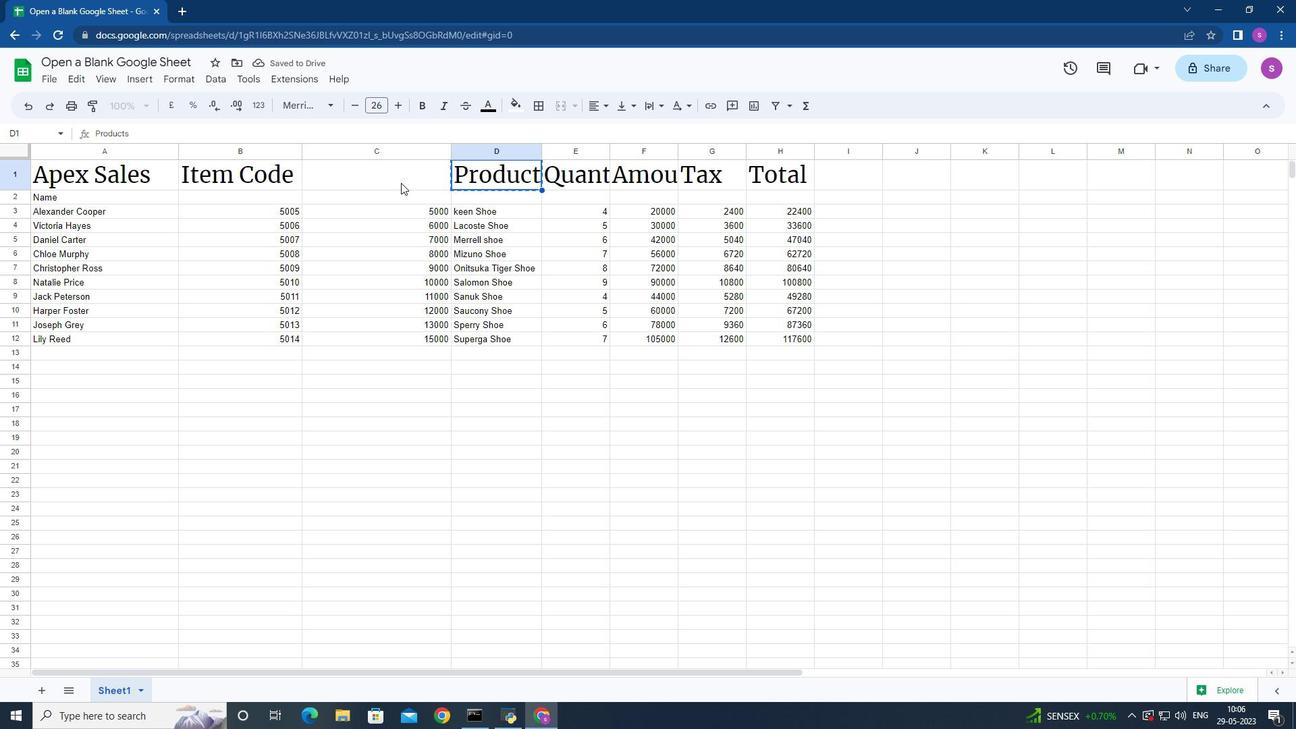 
Action: Mouse pressed left at (395, 180)
Screenshot: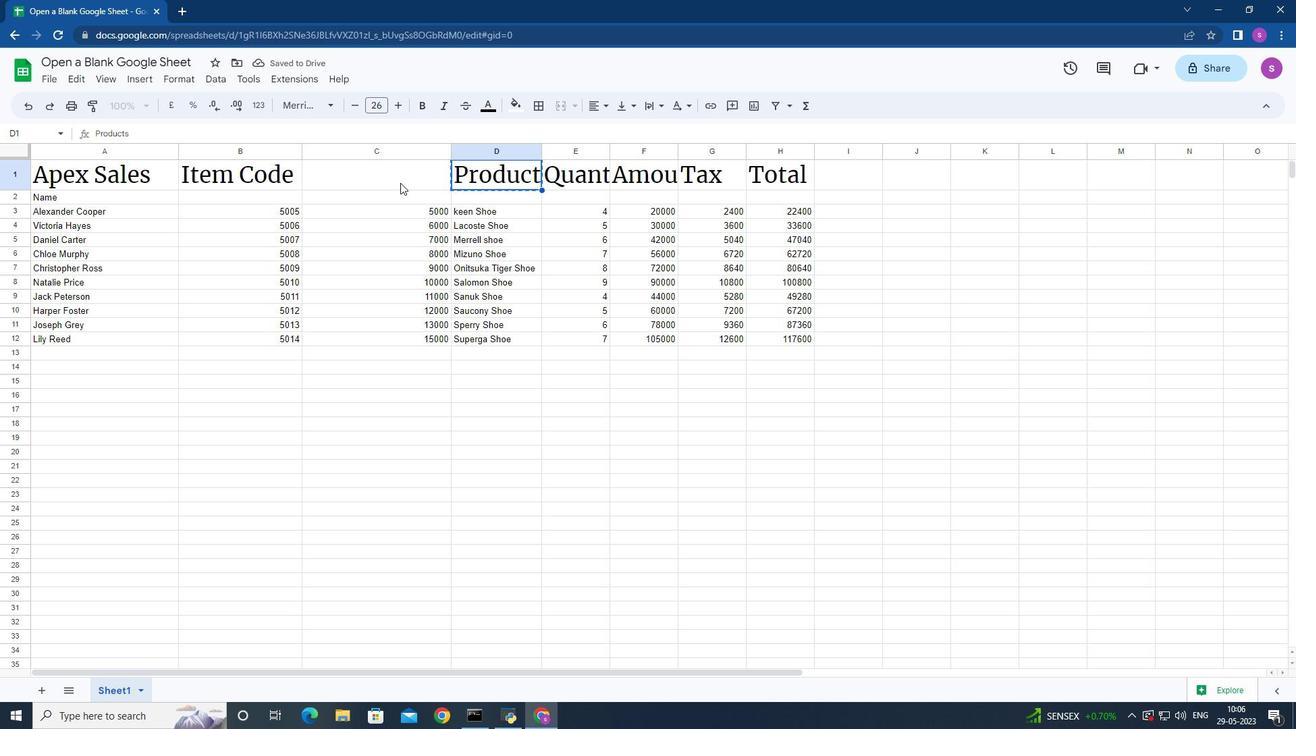 
Action: Key pressed ctrl+V
Screenshot: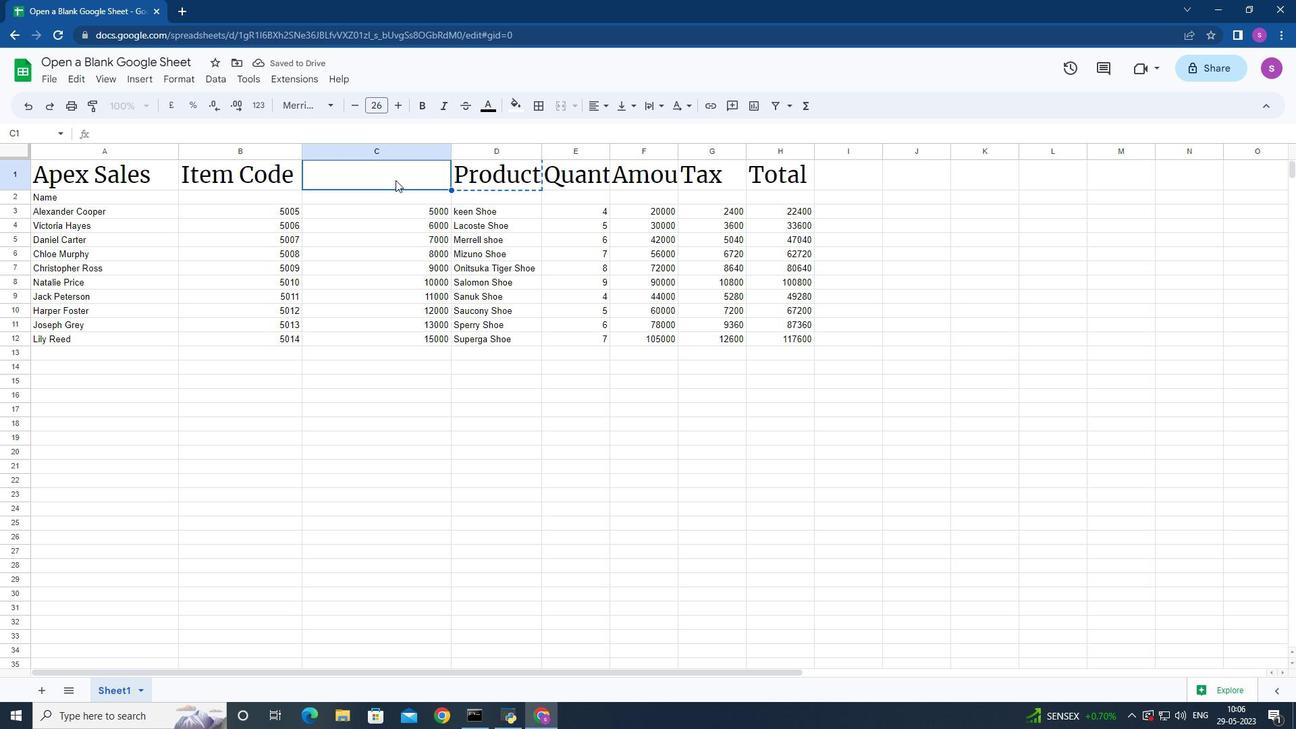 
Action: Mouse moved to (499, 169)
Screenshot: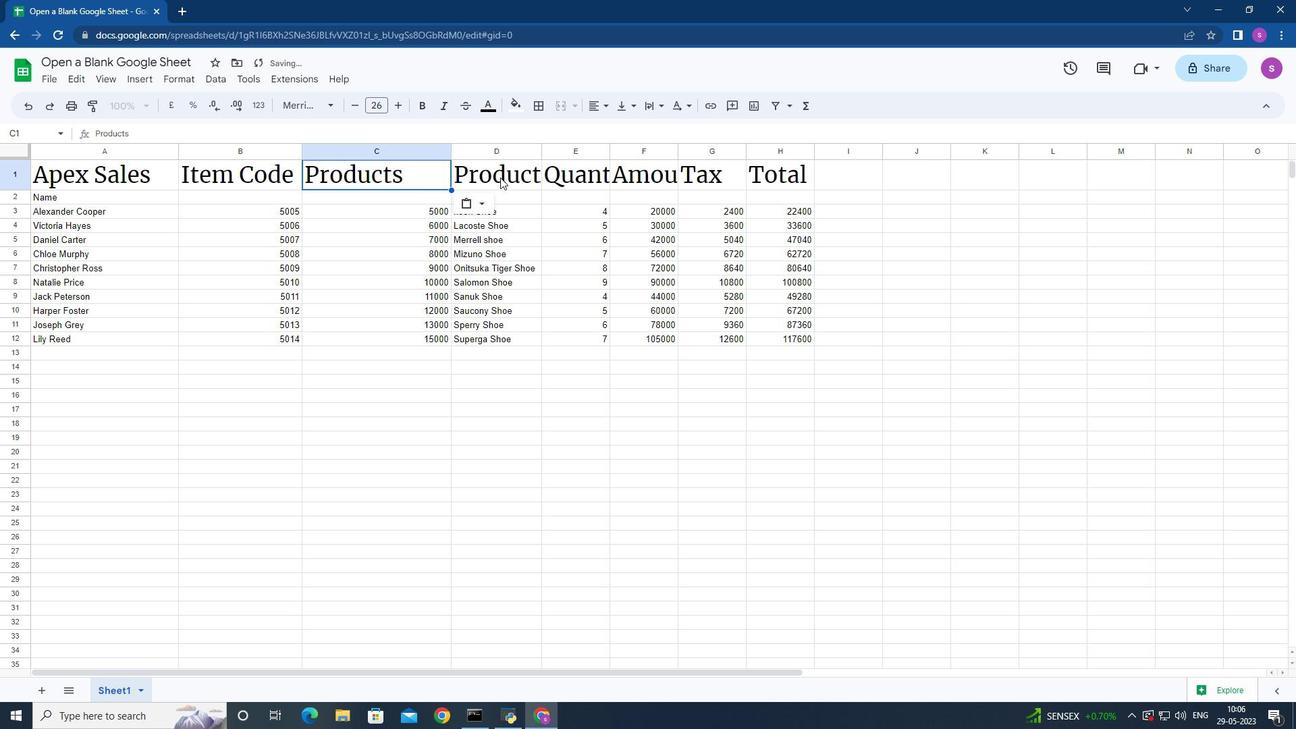
Action: Mouse pressed left at (499, 169)
Screenshot: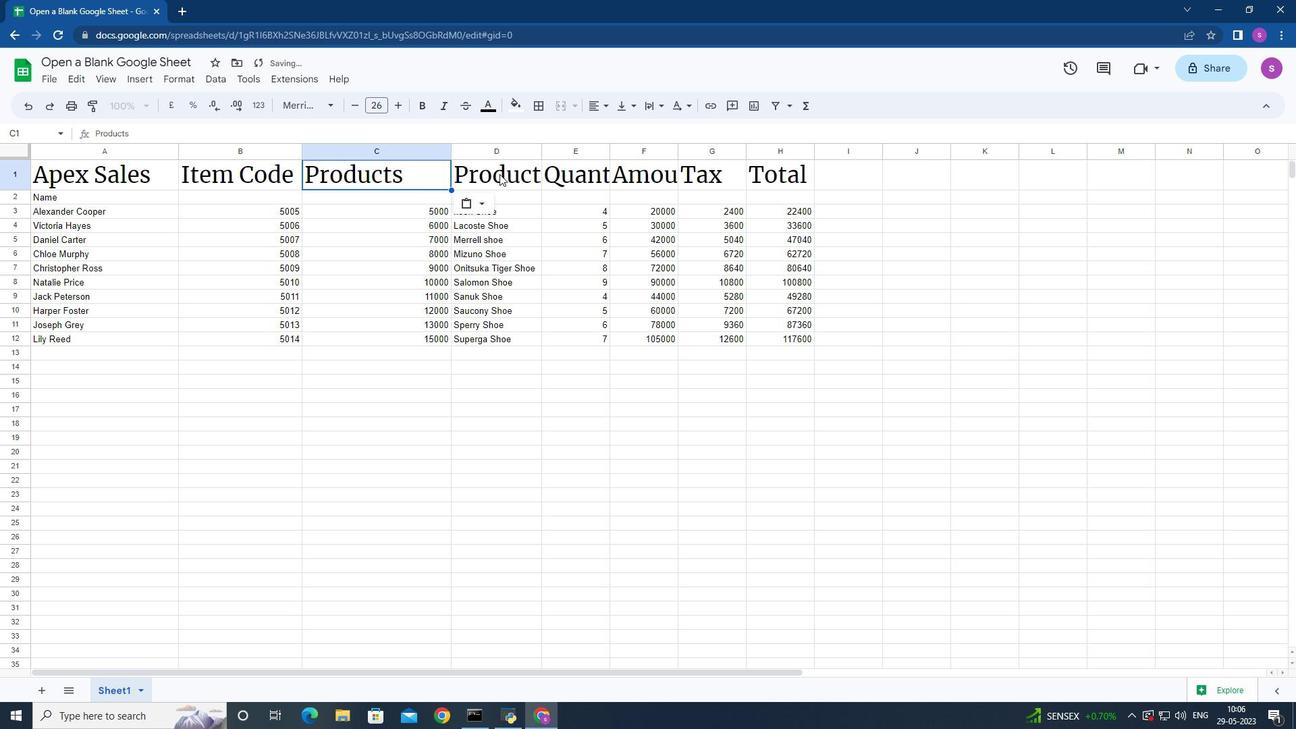 
Action: Key pressed <Key.delete>
Screenshot: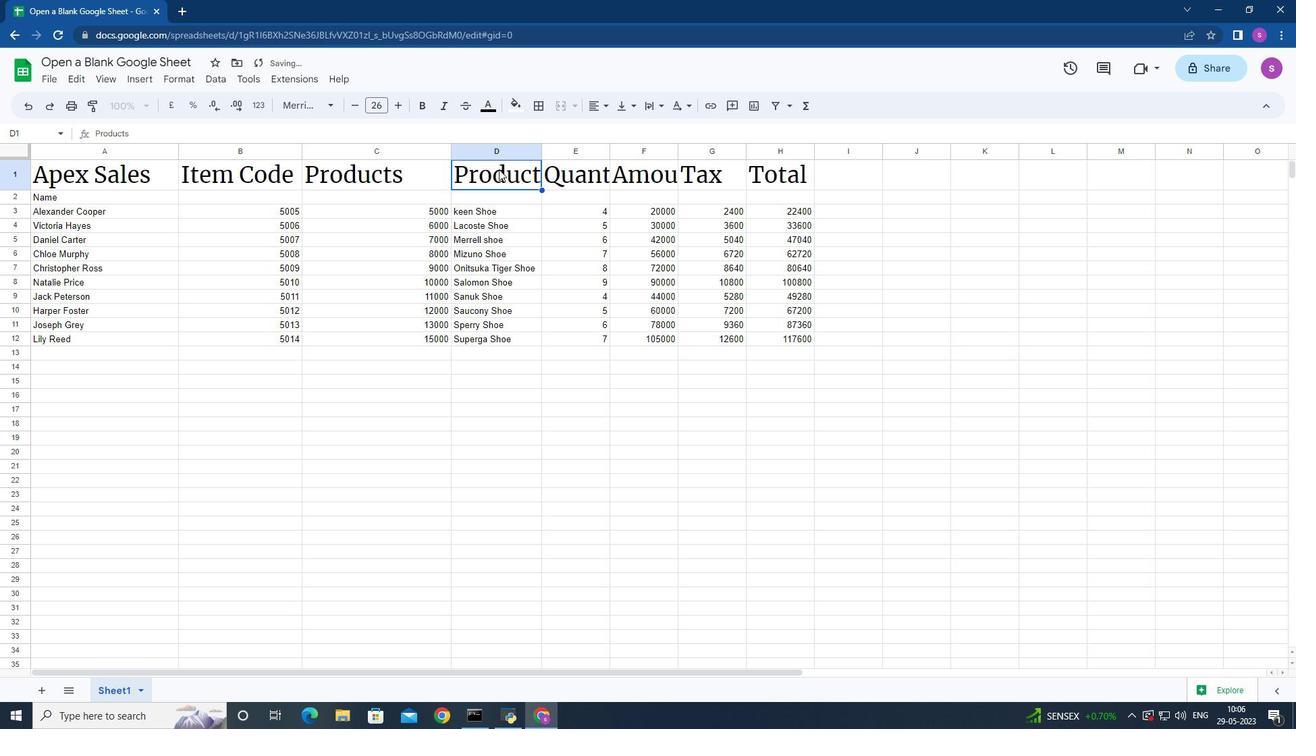 
Action: Mouse moved to (416, 170)
Screenshot: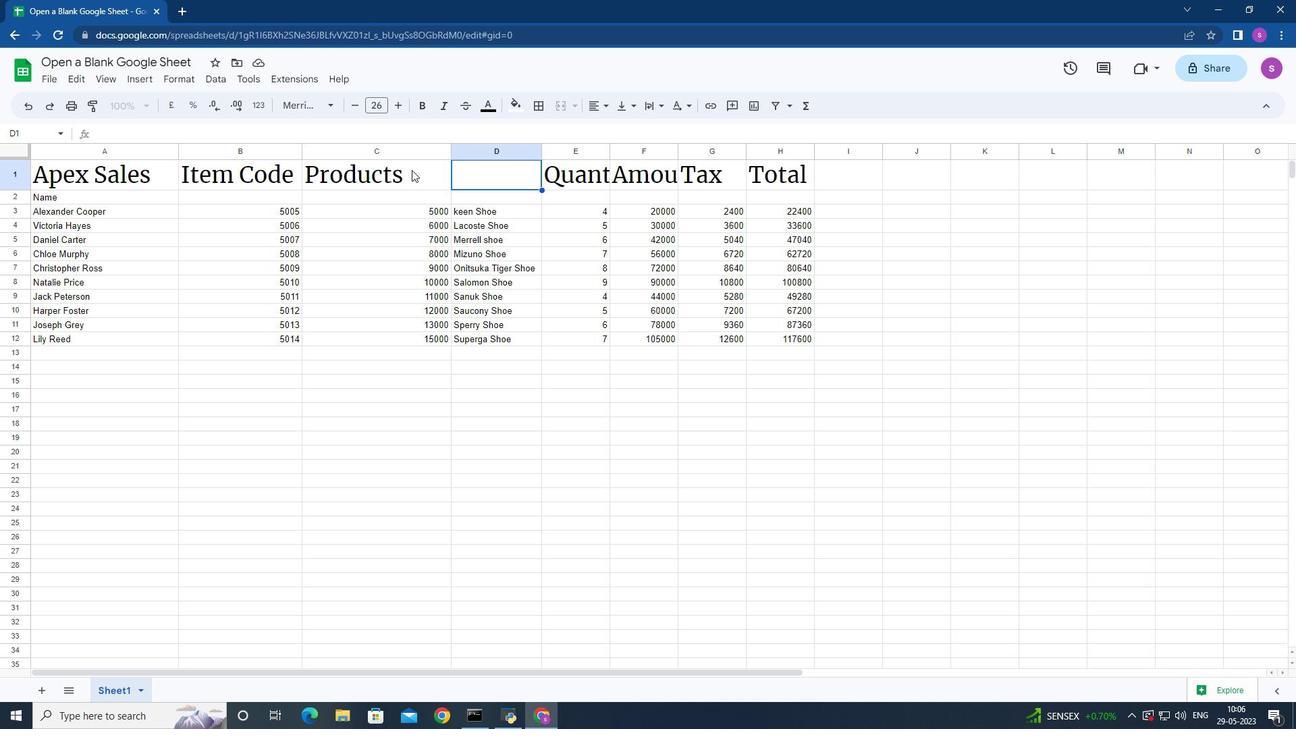 
Action: Mouse pressed left at (416, 170)
Screenshot: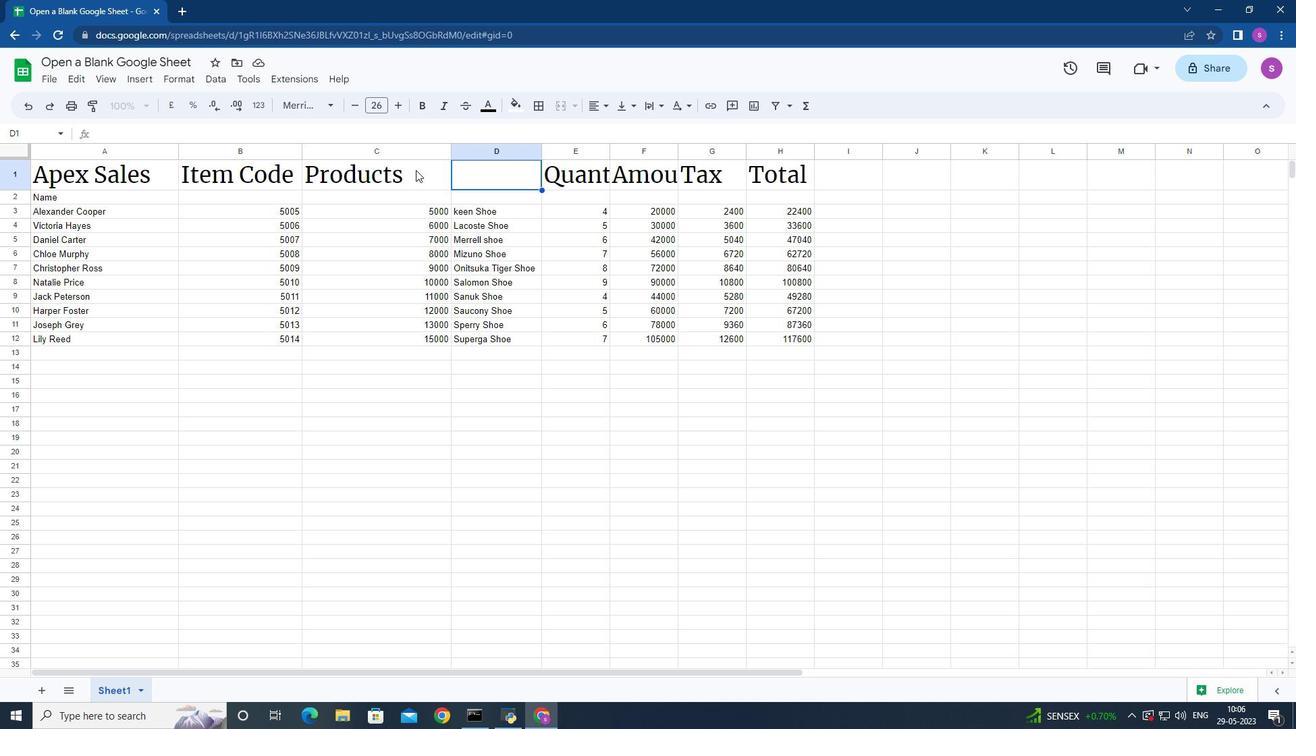 
Action: Mouse moved to (350, 175)
Screenshot: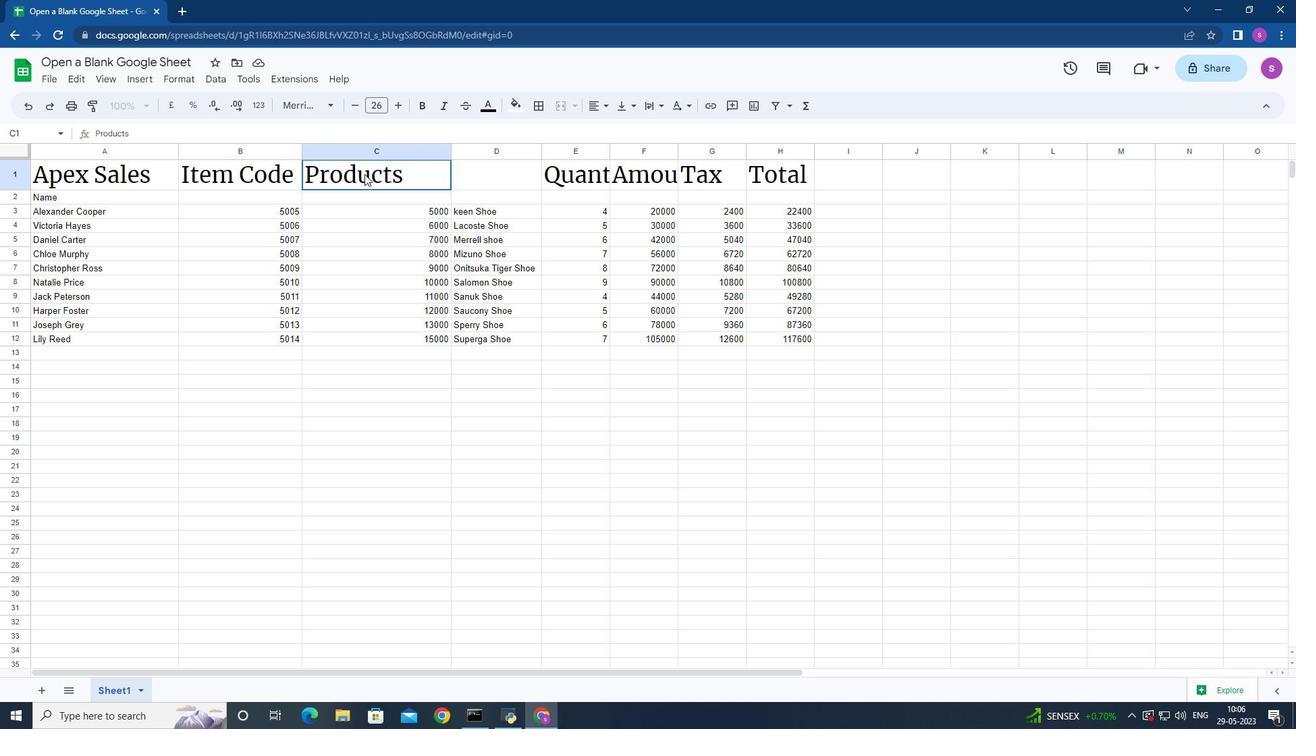 
Action: Key pressed ctrl+C
Screenshot: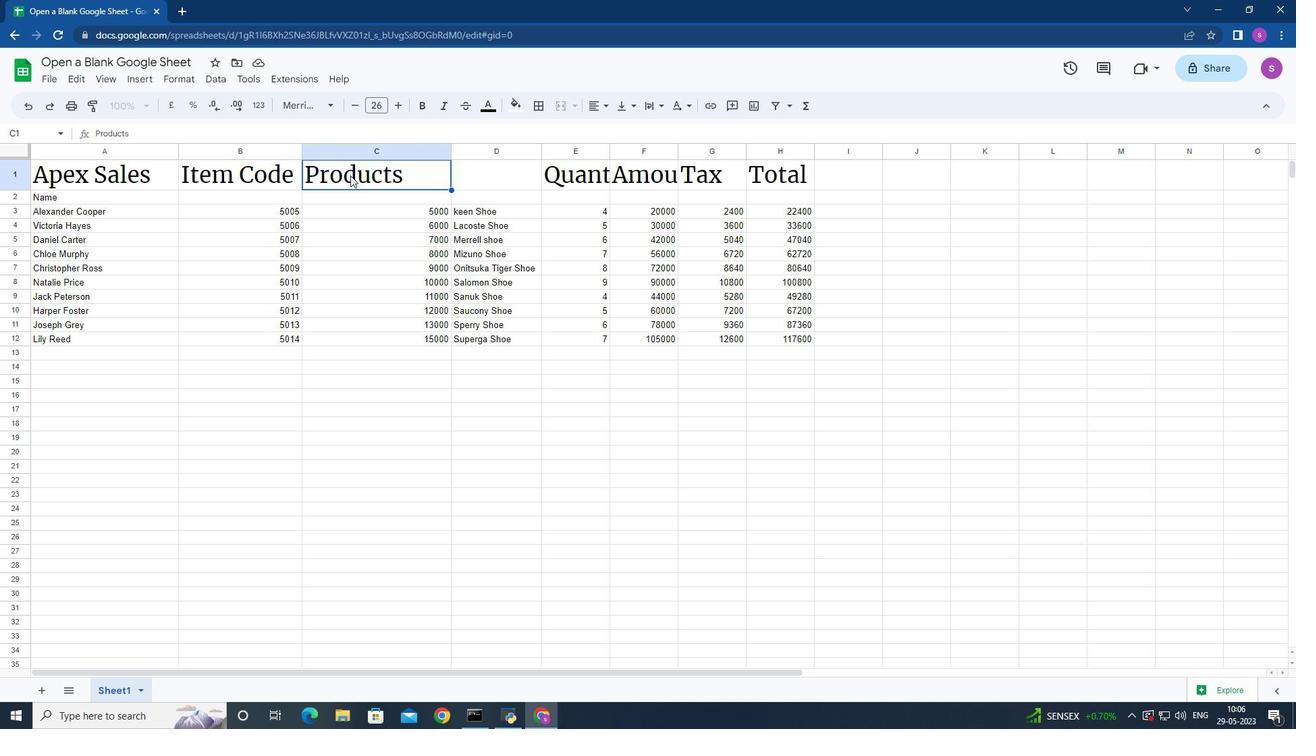
Action: Mouse moved to (480, 185)
Screenshot: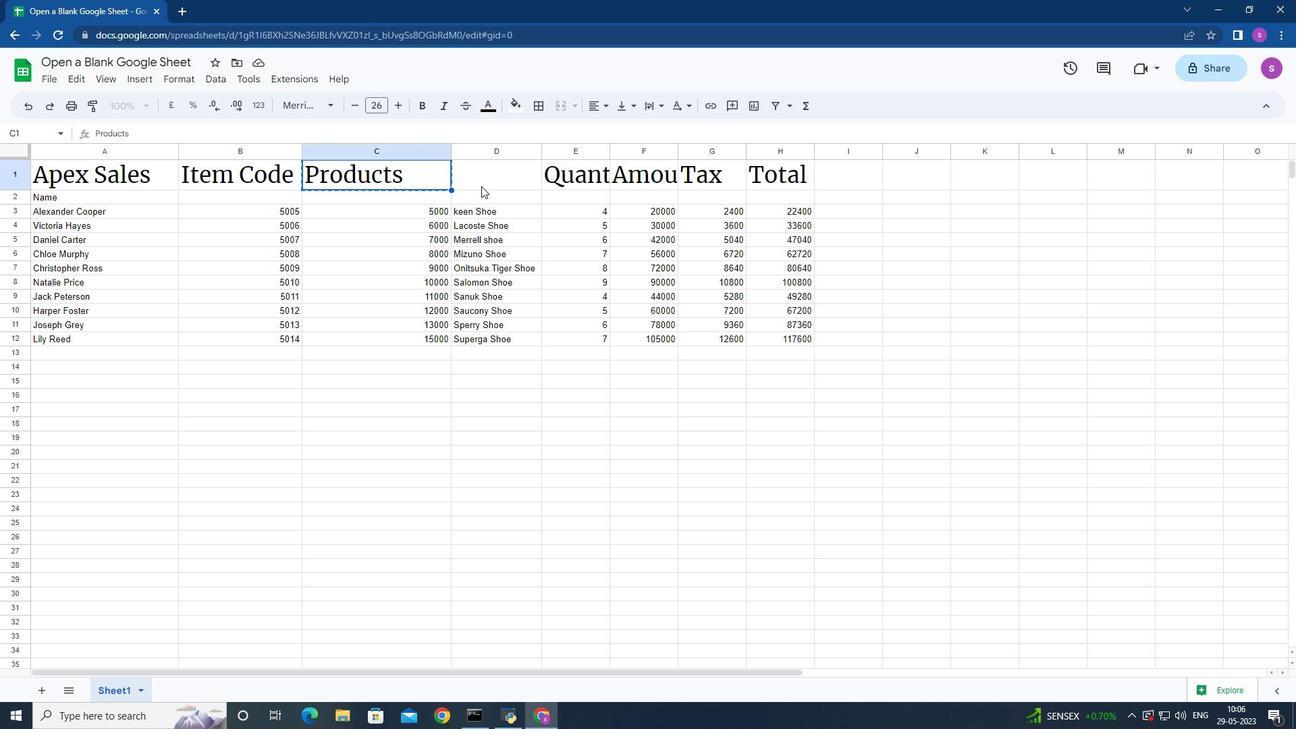 
Action: Mouse pressed left at (480, 185)
Screenshot: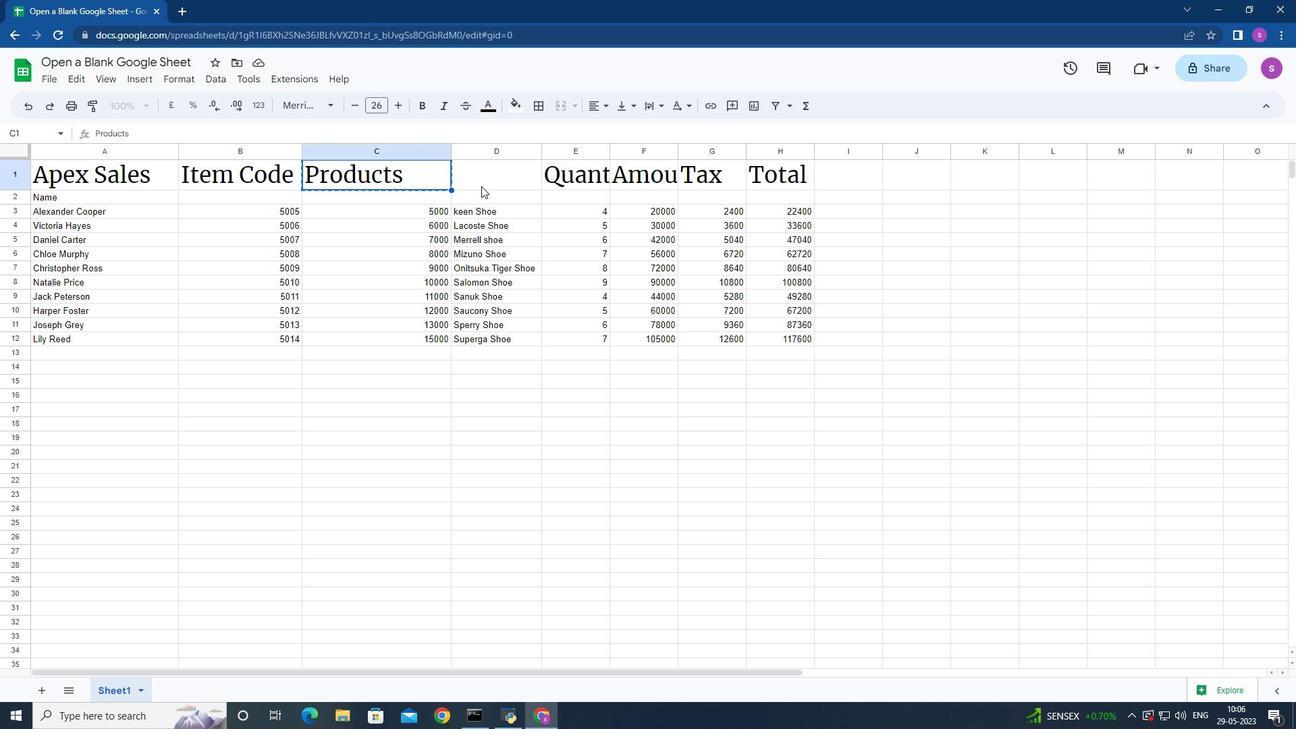 
Action: Mouse moved to (476, 185)
Screenshot: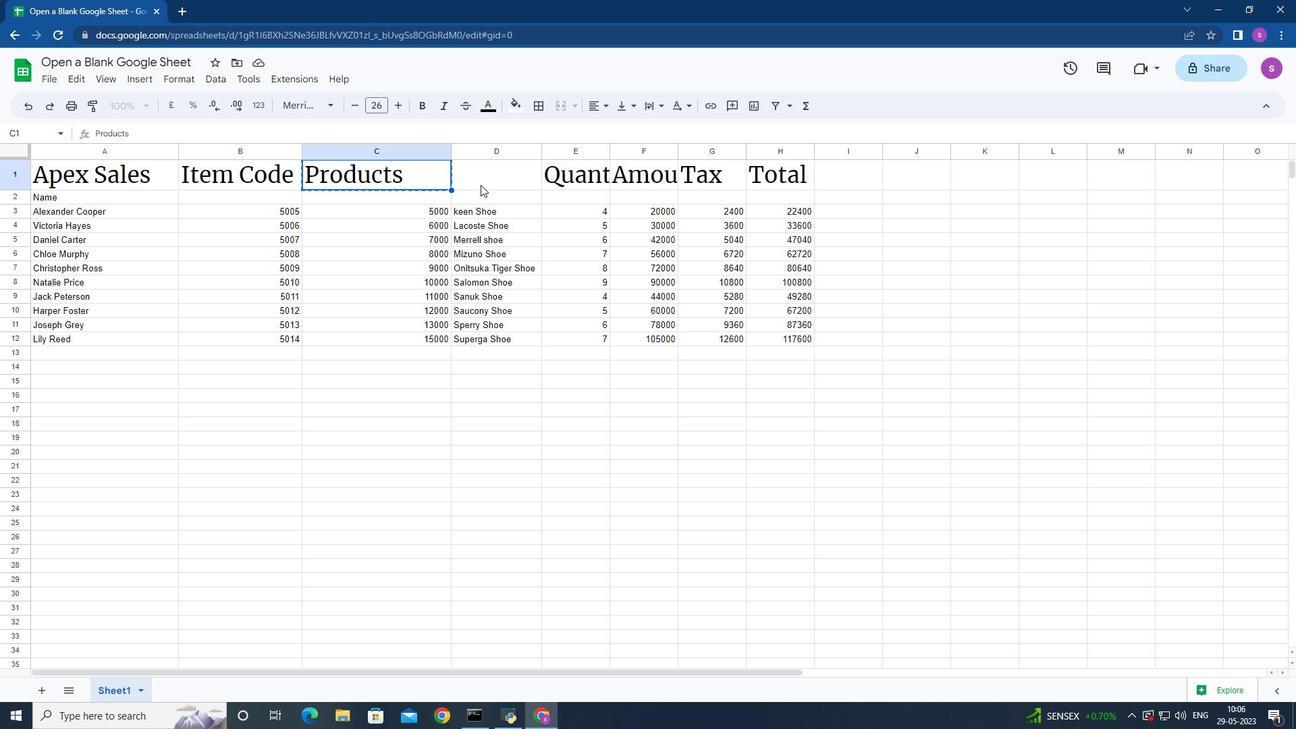 
Action: Key pressed ctrl+V
Screenshot: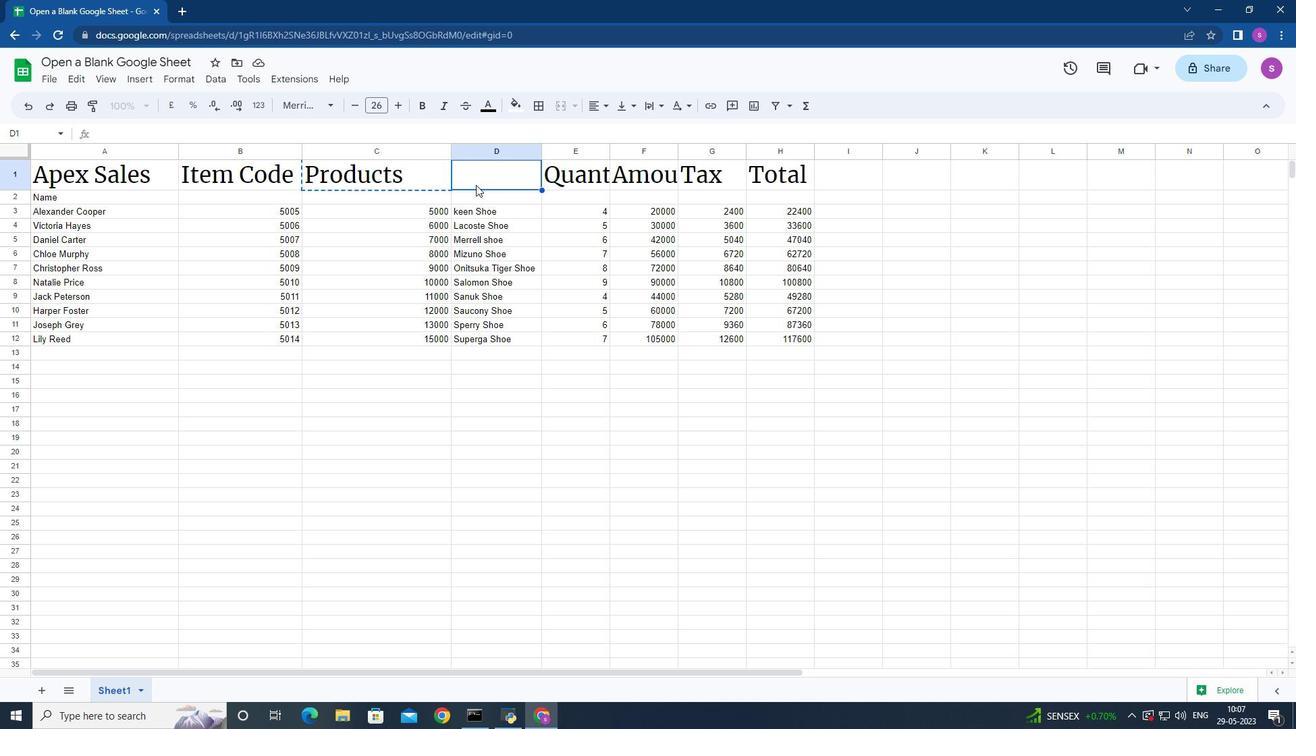 
Action: Mouse moved to (411, 167)
Screenshot: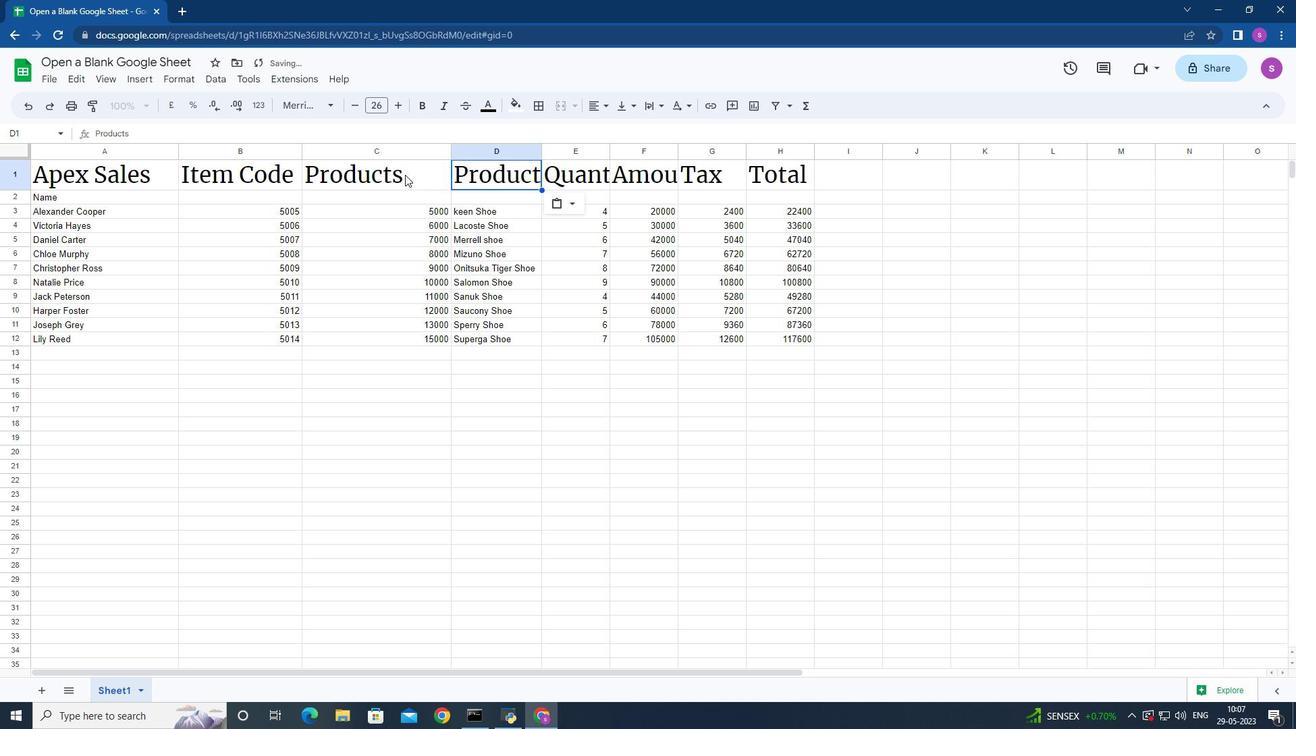 
Action: Mouse pressed left at (411, 167)
Screenshot: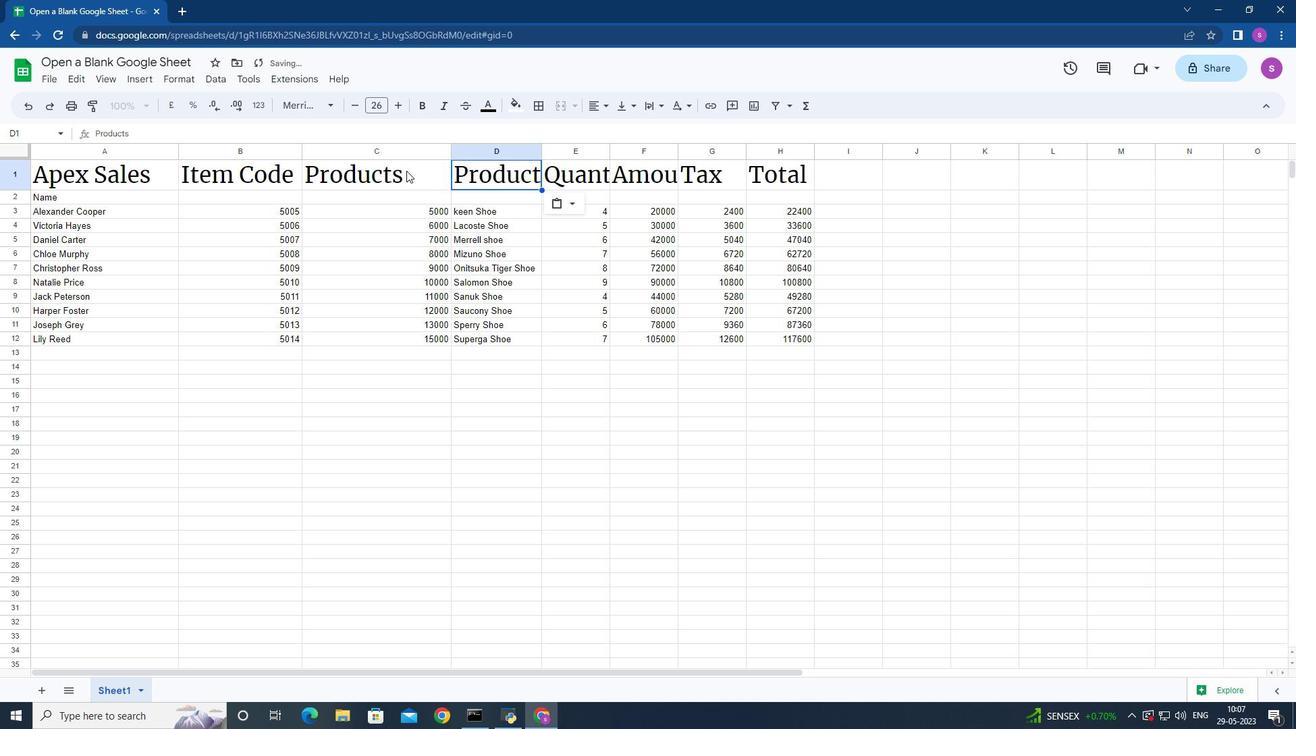 
Action: Key pressed <Key.backspace><Key.shift>Product<Key.space><Key.shift>Rang
Screenshot: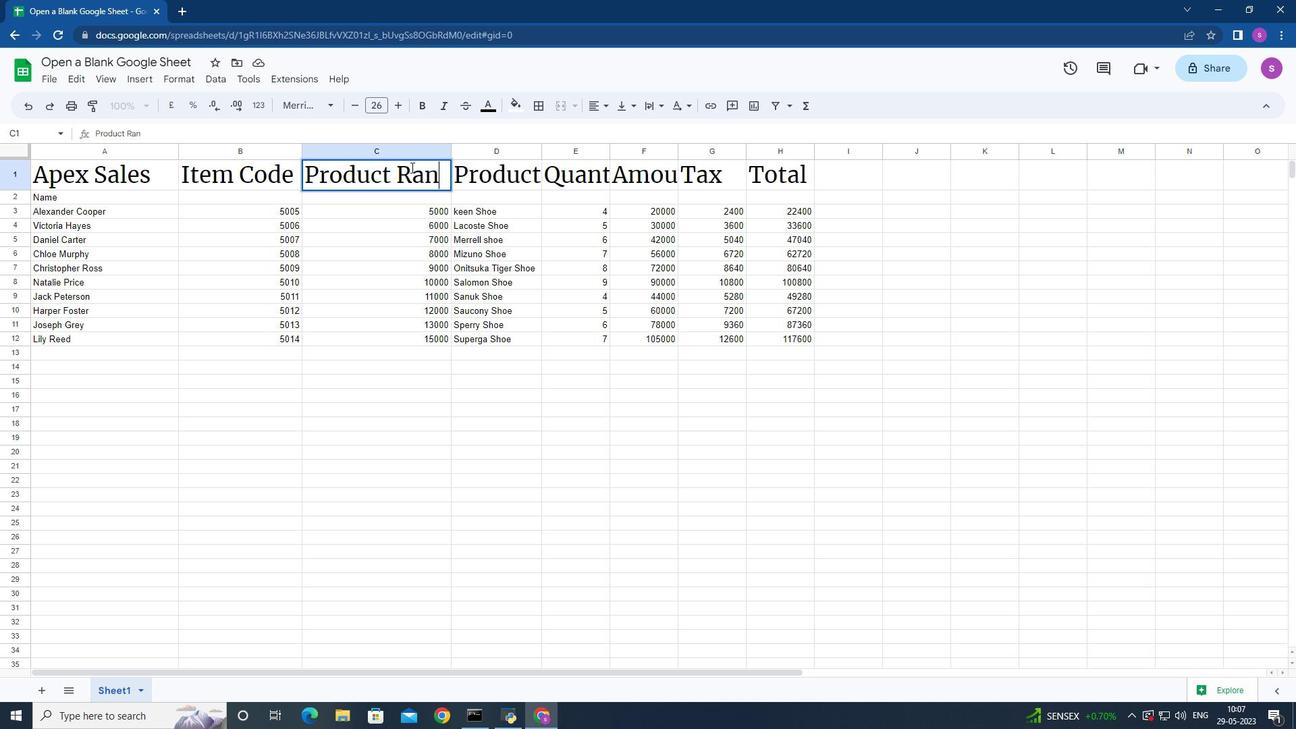 
Action: Mouse moved to (455, 156)
Screenshot: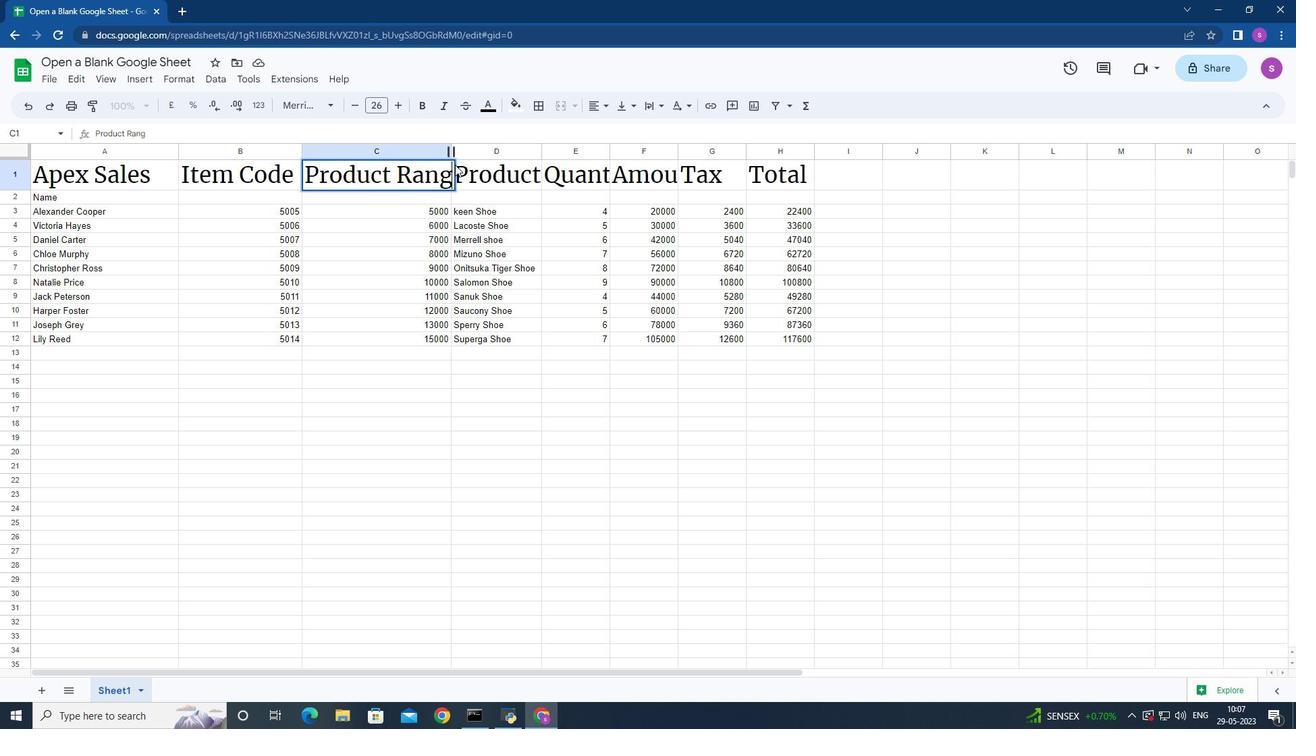 
Action: Mouse pressed left at (455, 156)
Screenshot: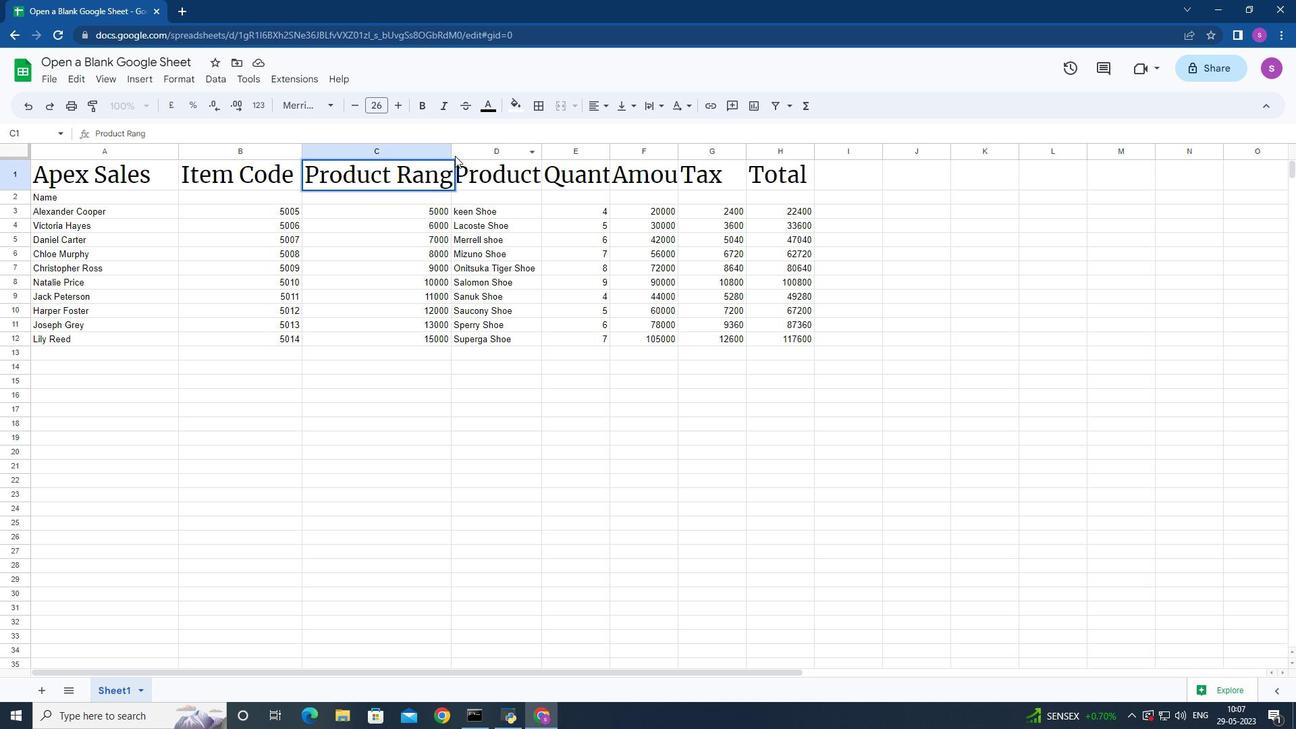 
Action: Mouse moved to (674, 486)
Screenshot: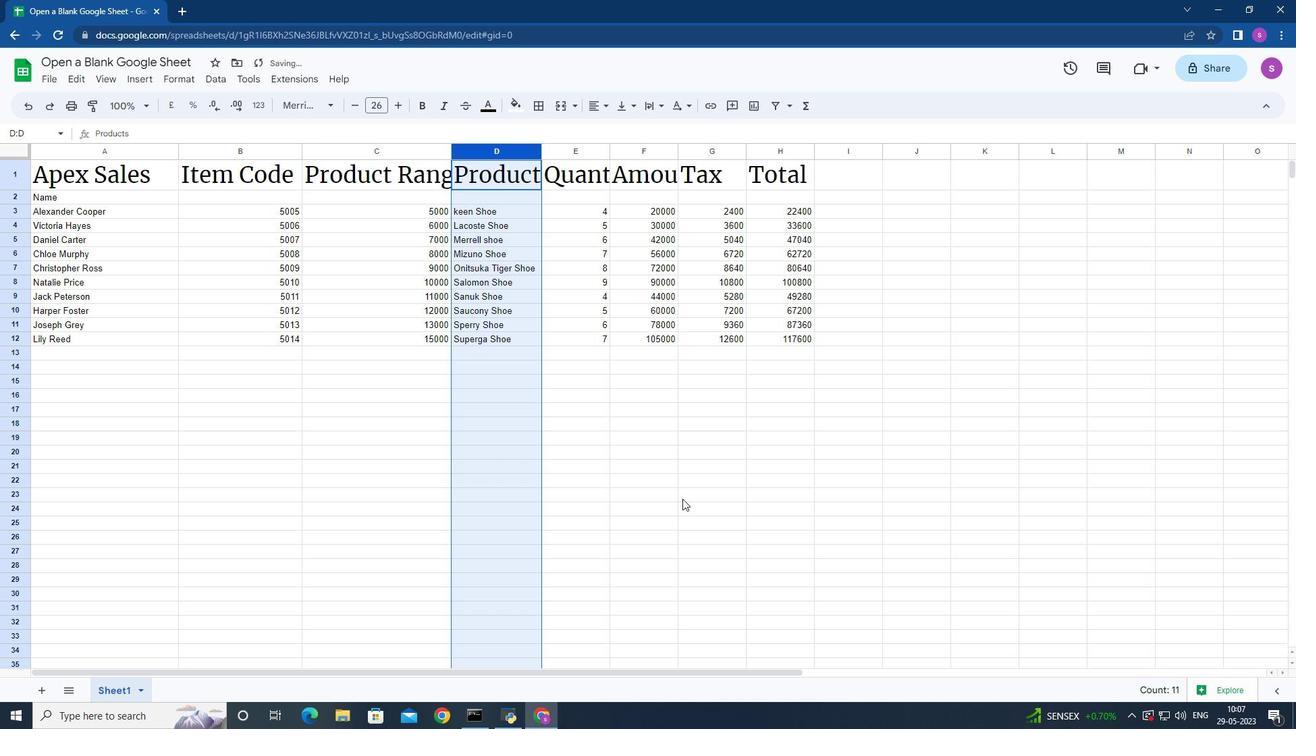 
Action: Mouse pressed left at (674, 486)
Screenshot: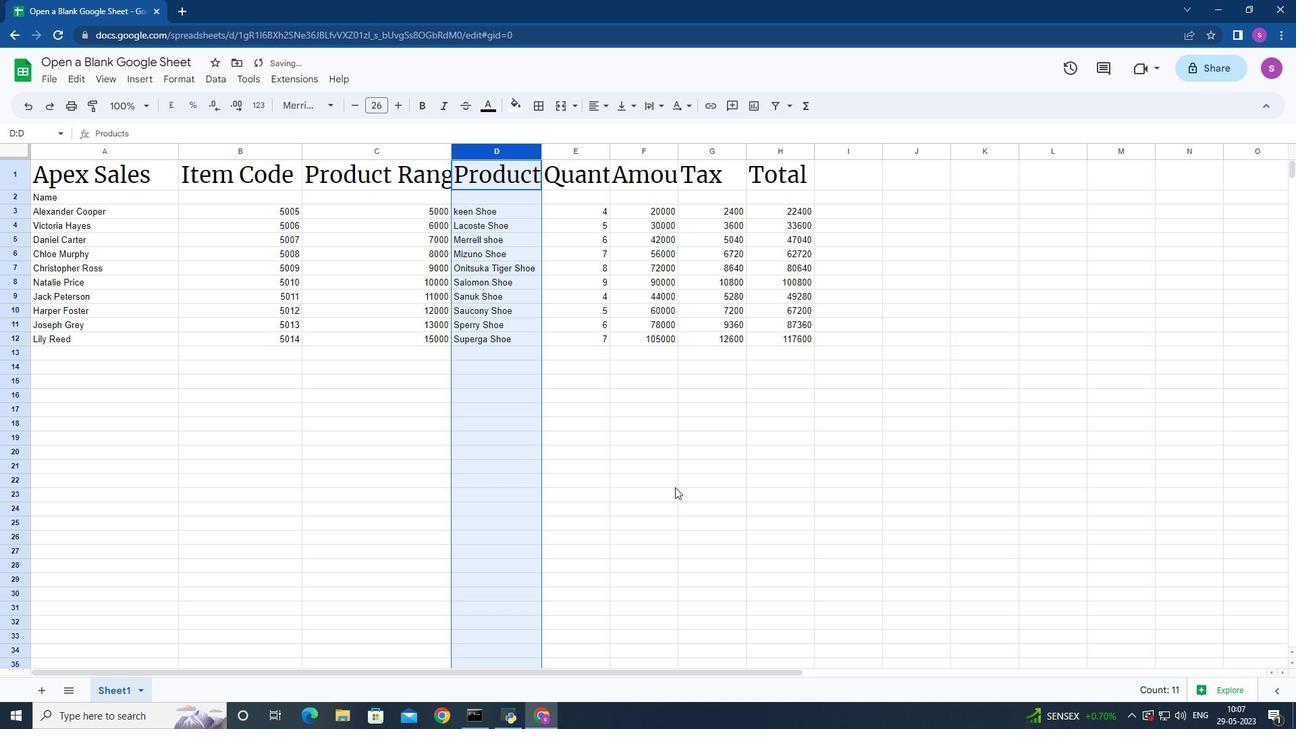 
Action: Mouse moved to (541, 158)
Screenshot: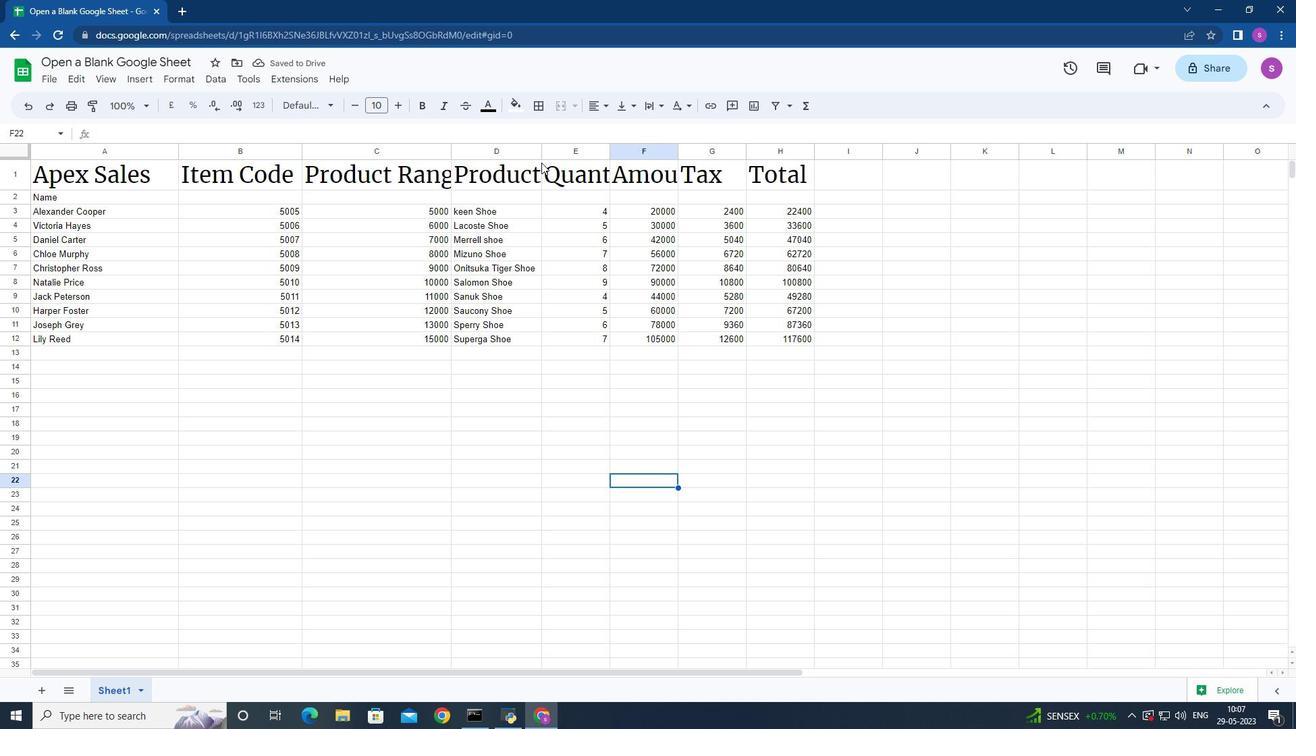 
Action: Mouse pressed left at (541, 158)
Screenshot: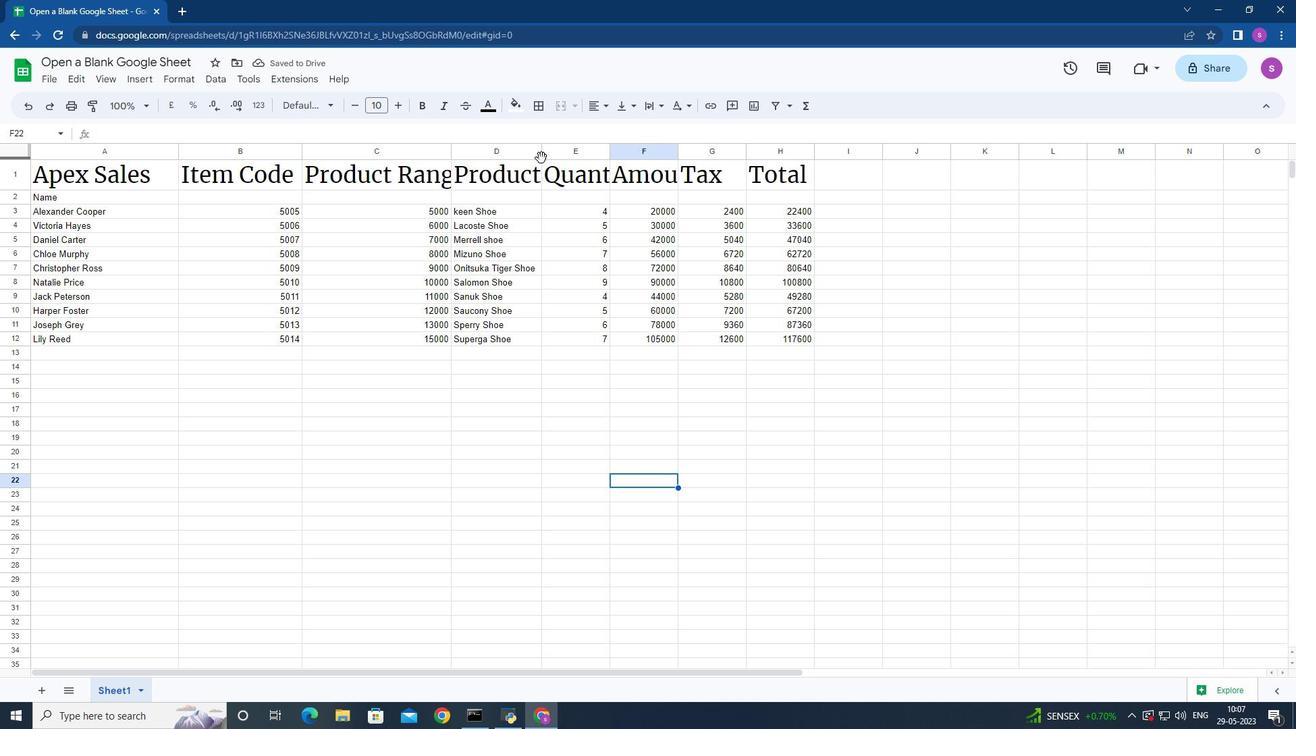 
Action: Mouse moved to (629, 462)
Screenshot: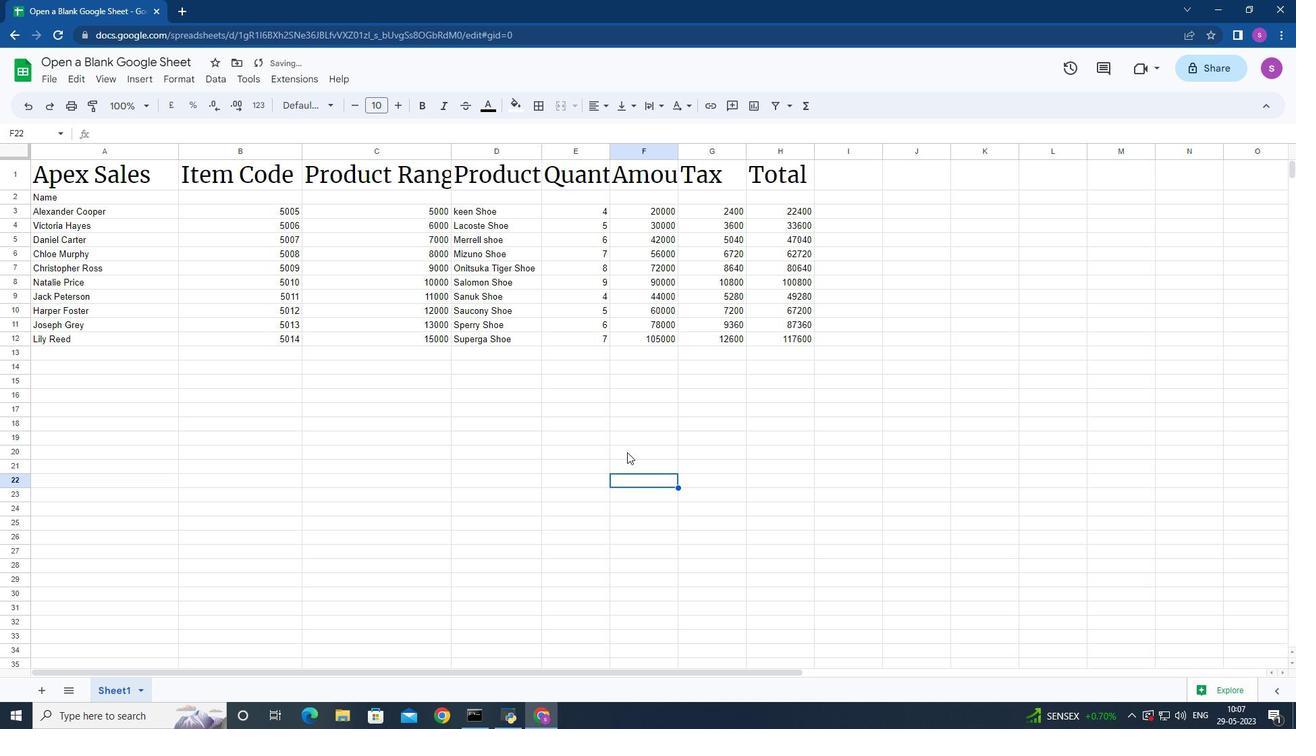 
Action: Mouse pressed left at (629, 462)
Screenshot: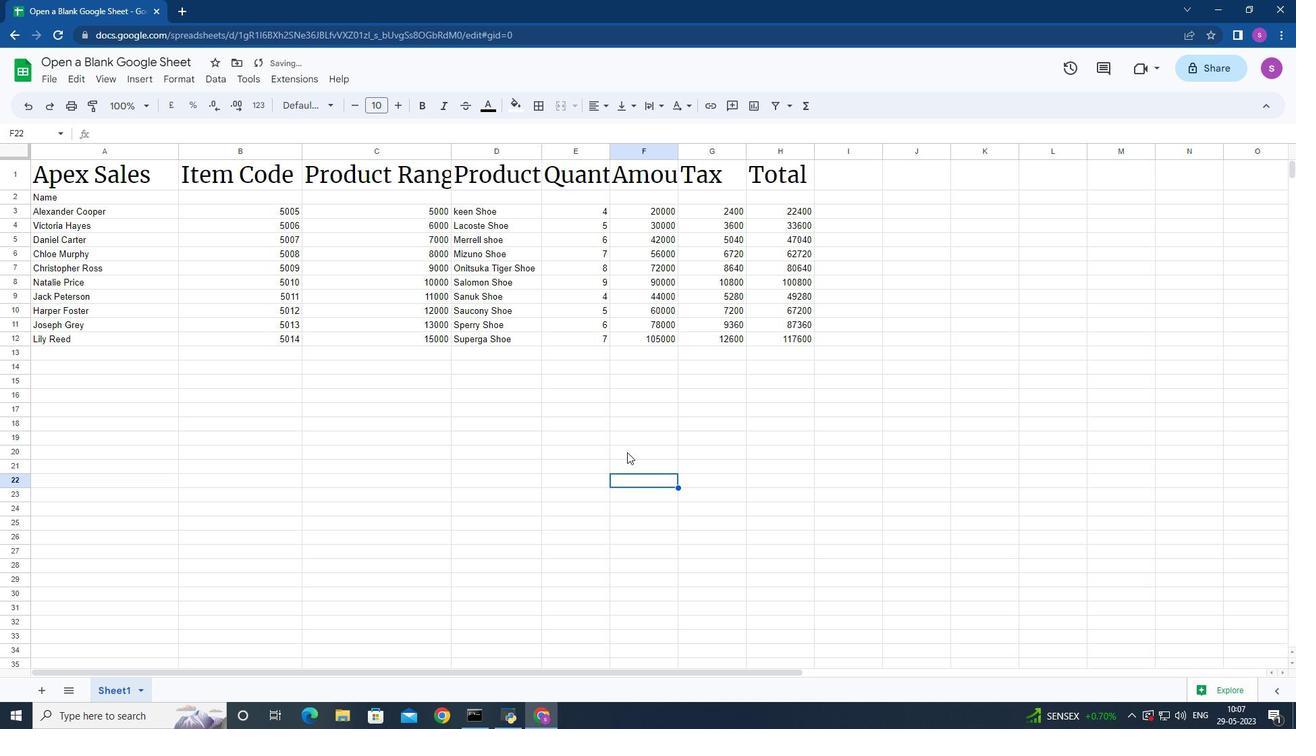 
Action: Mouse moved to (543, 157)
Screenshot: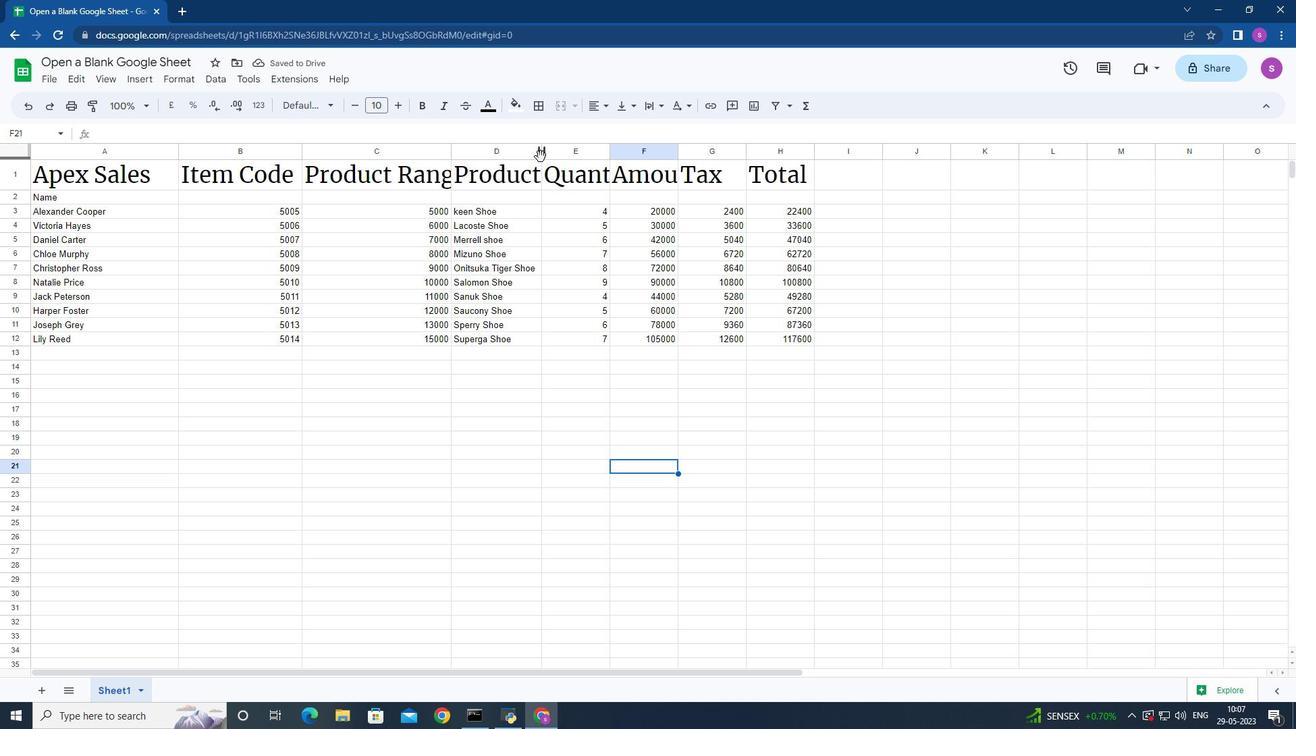 
Action: Mouse pressed left at (543, 157)
Screenshot: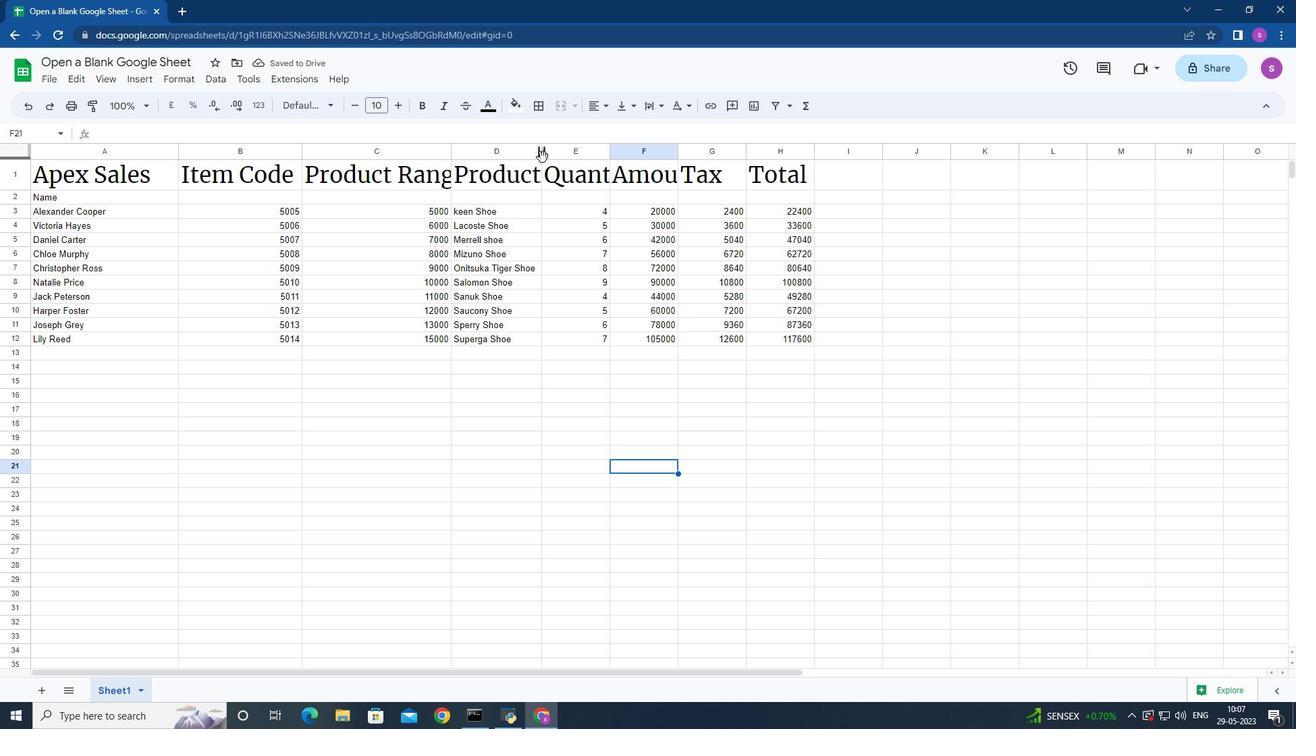 
Action: Mouse moved to (451, 156)
Screenshot: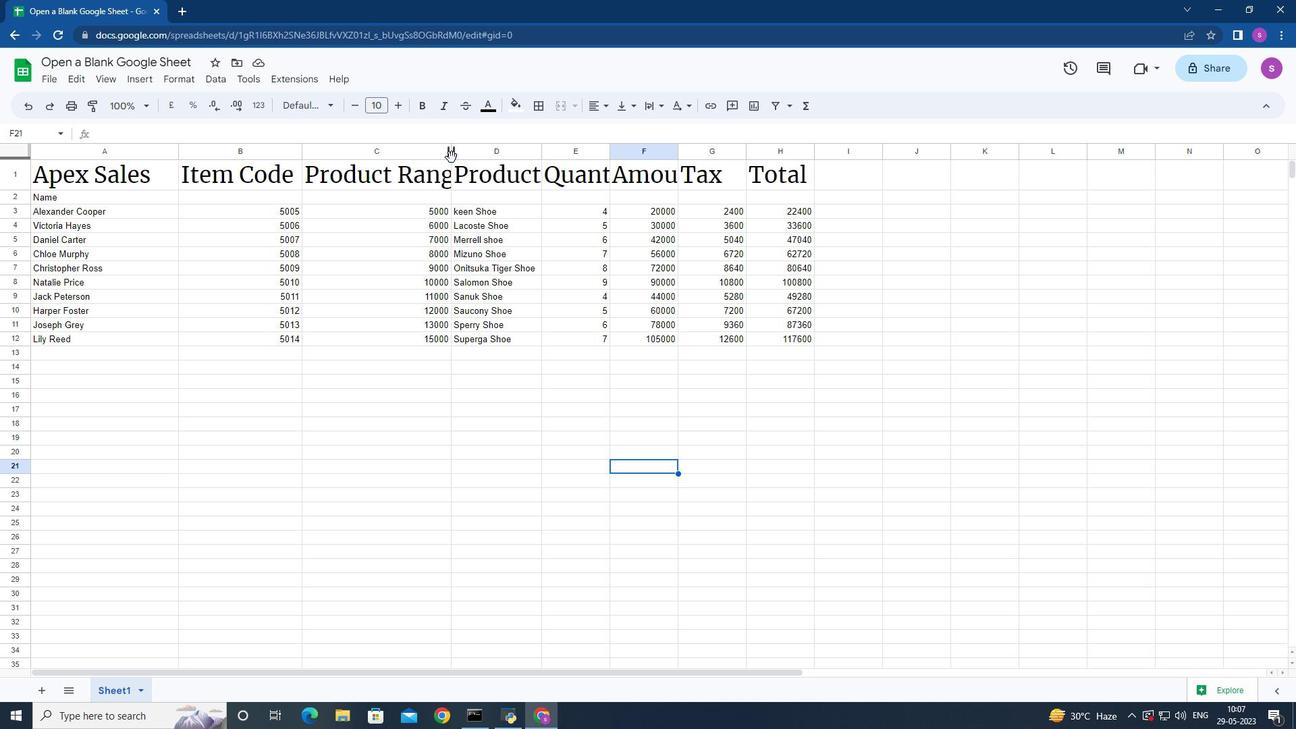 
Action: Mouse pressed left at (451, 156)
Screenshot: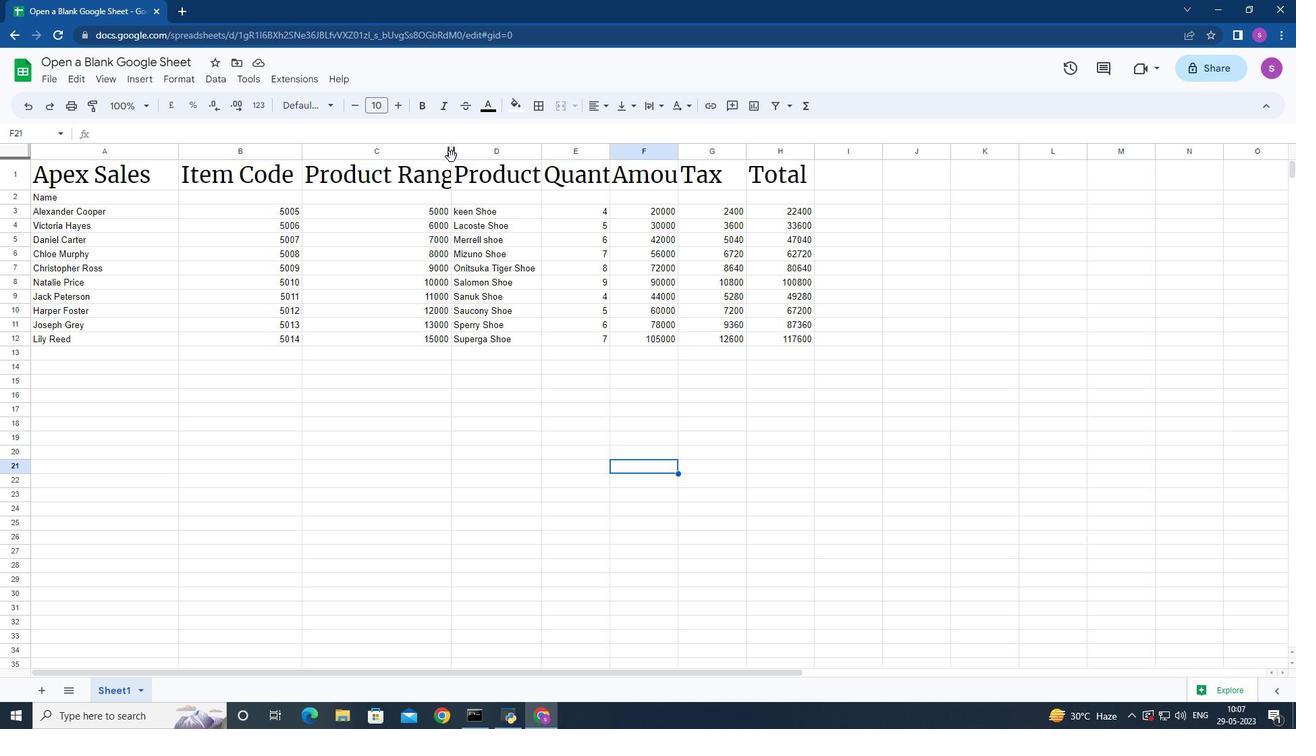 
Action: Mouse moved to (452, 165)
Screenshot: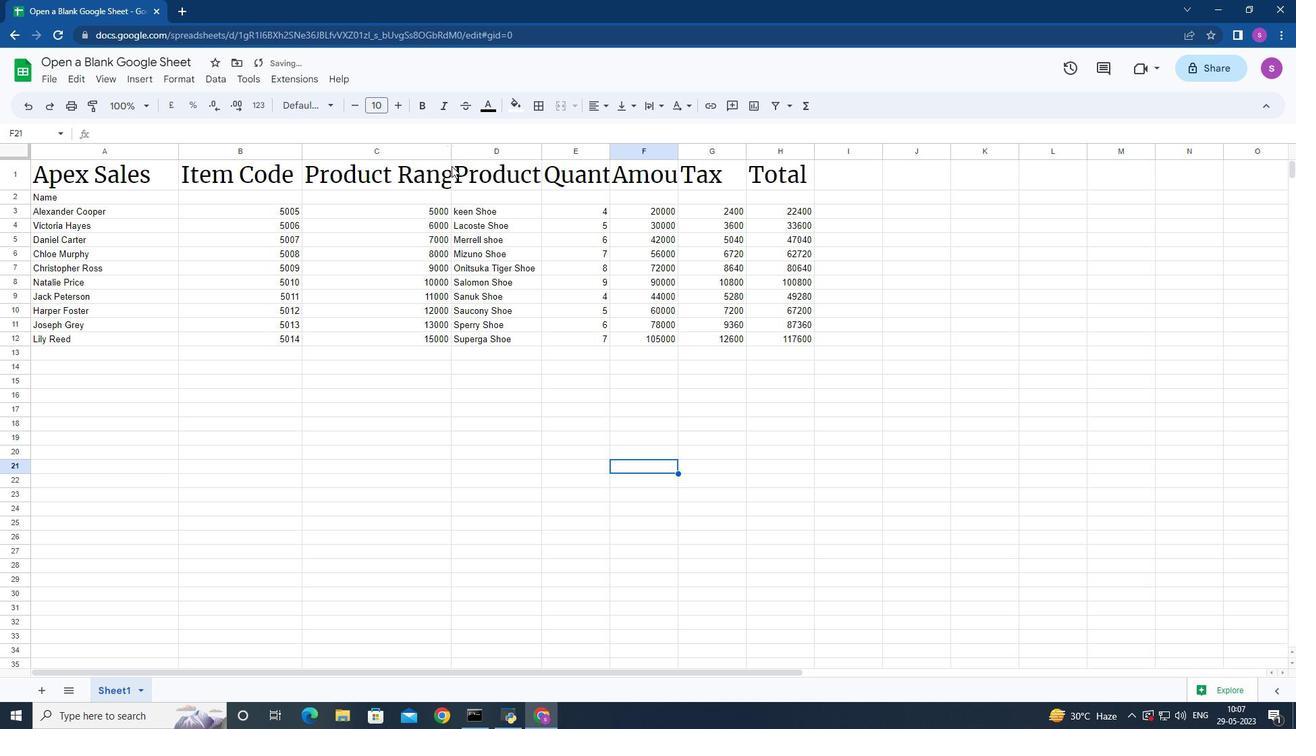 
Action: Mouse pressed left at (452, 165)
Screenshot: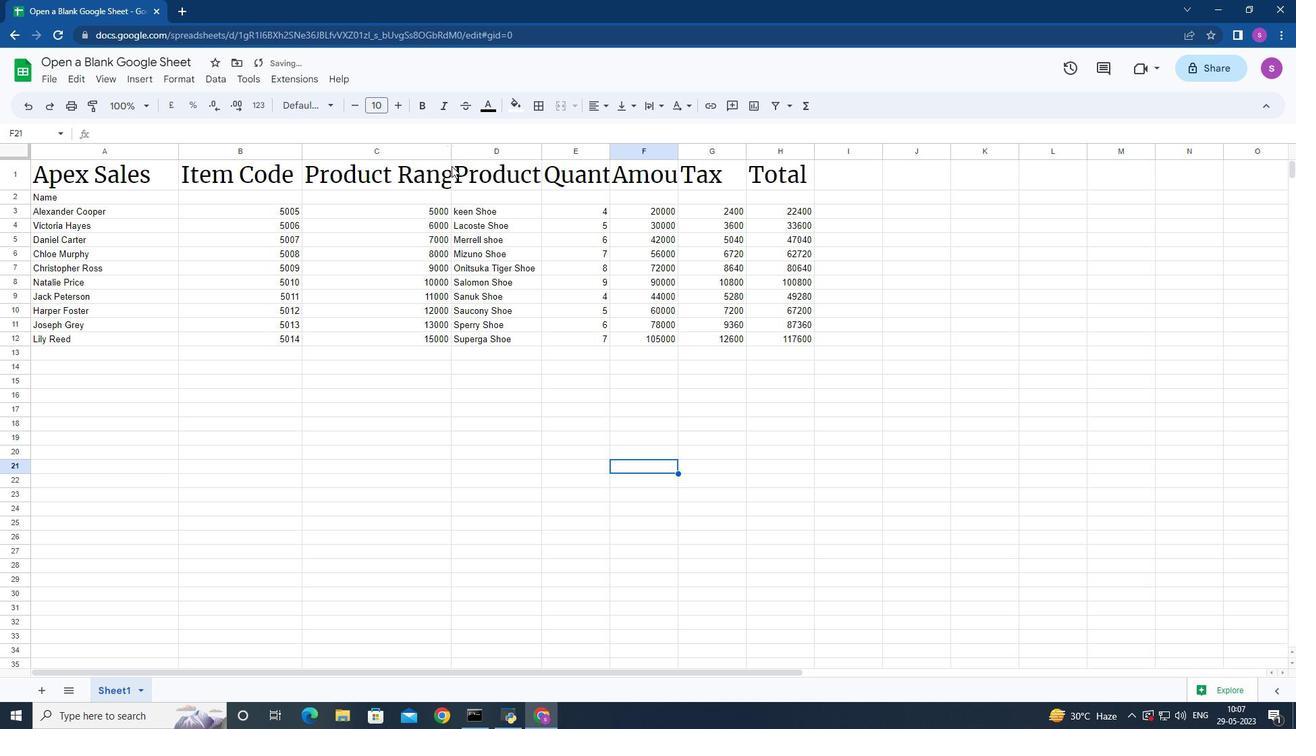 
Action: Mouse moved to (452, 189)
Screenshot: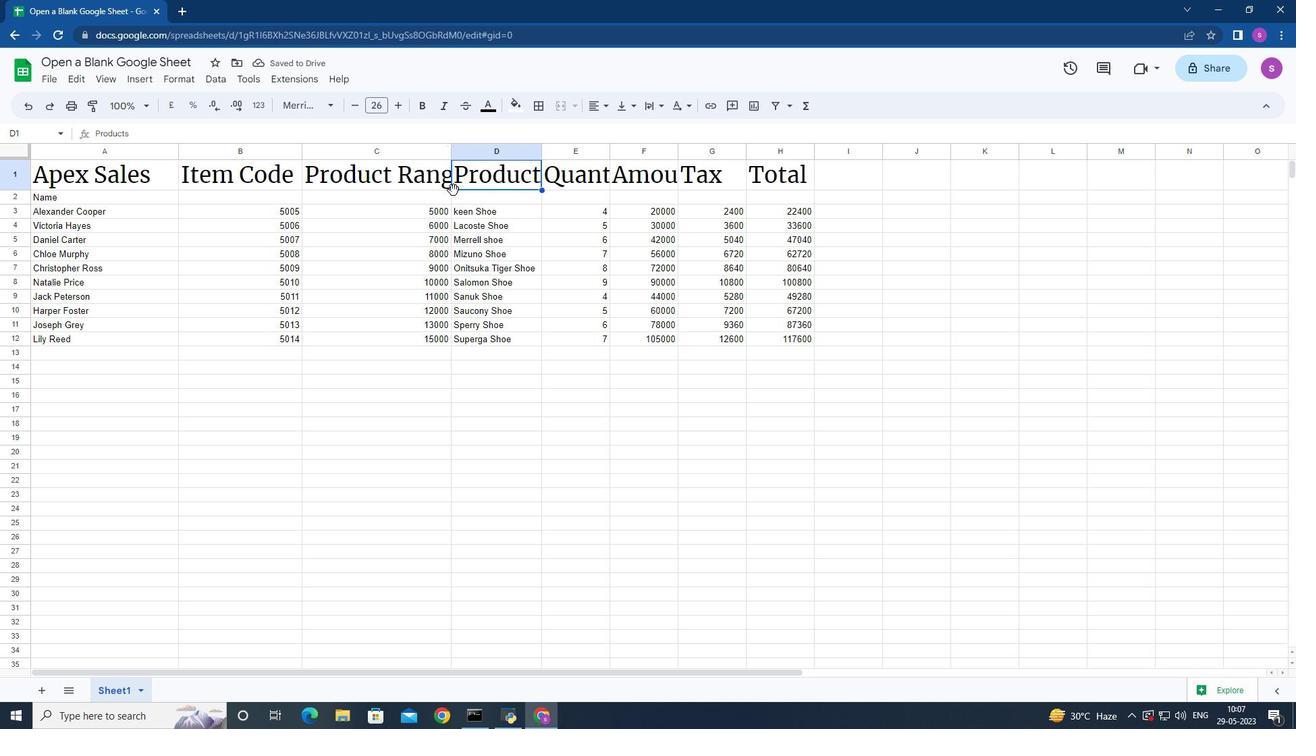 
Action: Mouse pressed left at (452, 189)
Screenshot: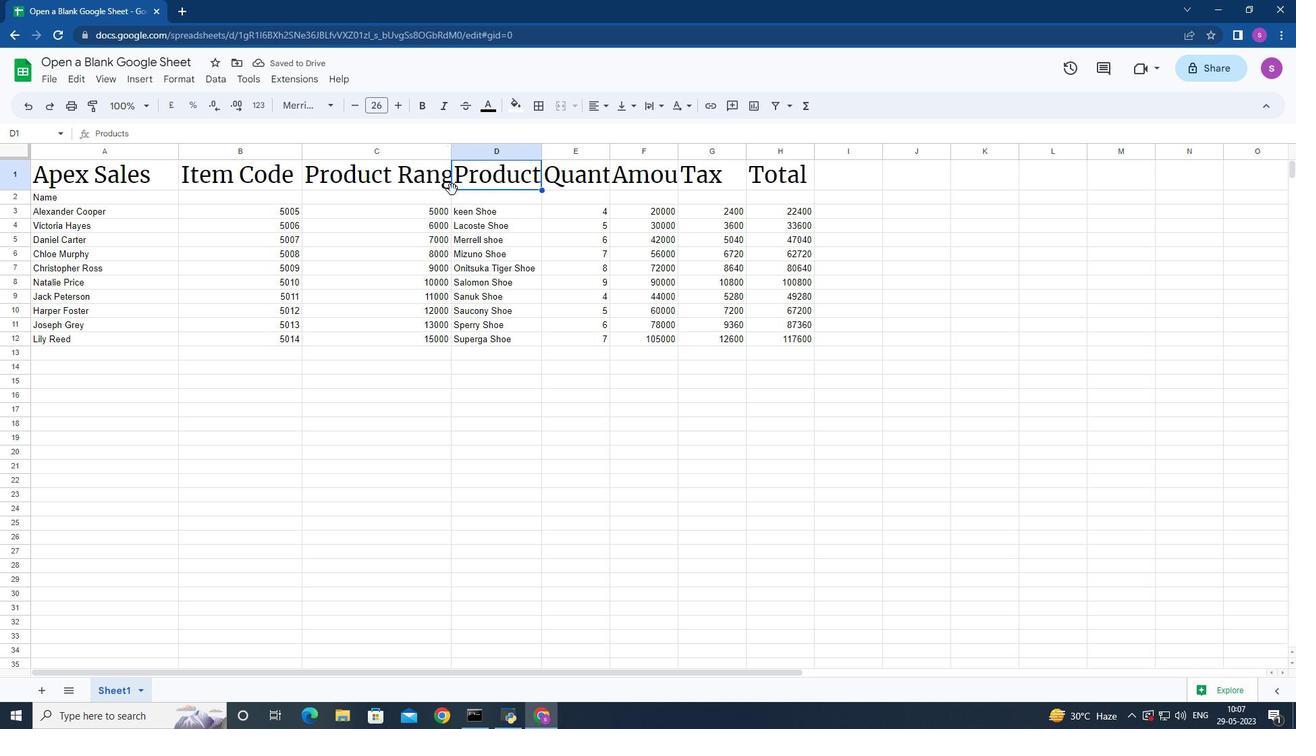 
Action: Mouse moved to (591, 405)
Screenshot: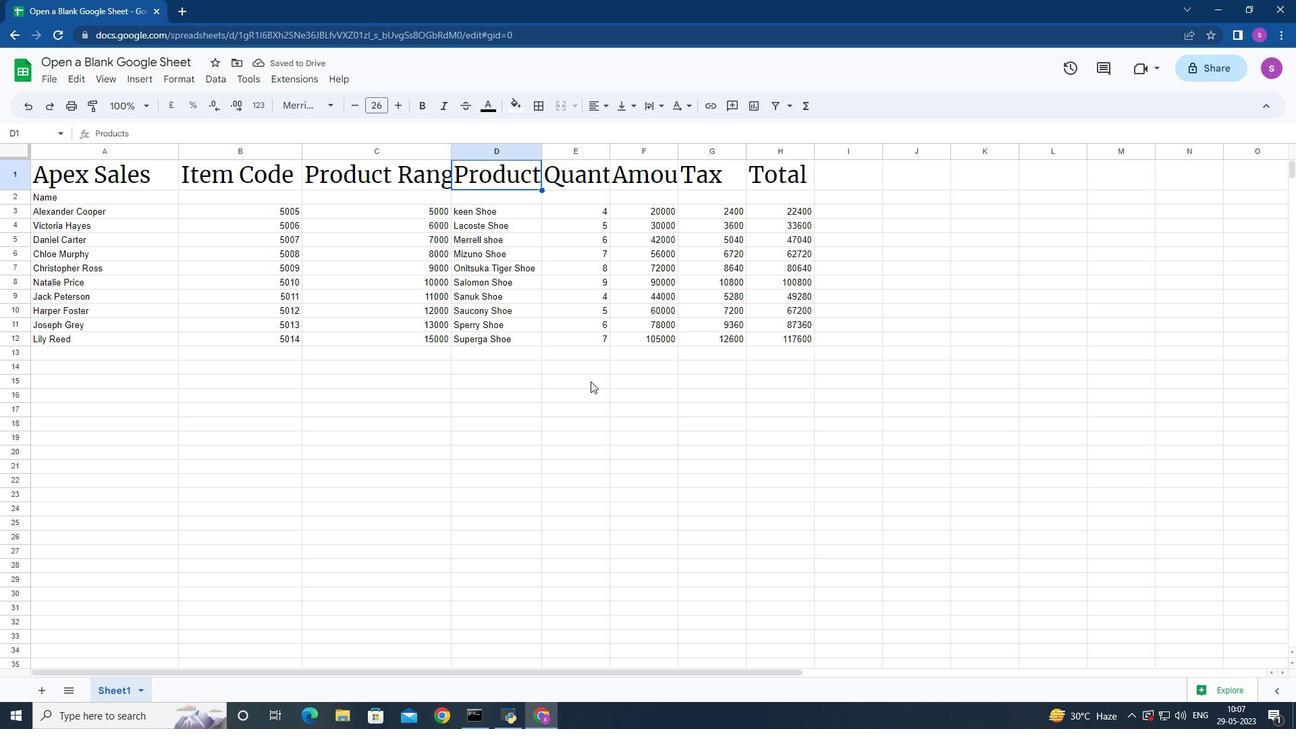 
Action: Mouse pressed left at (591, 405)
Screenshot: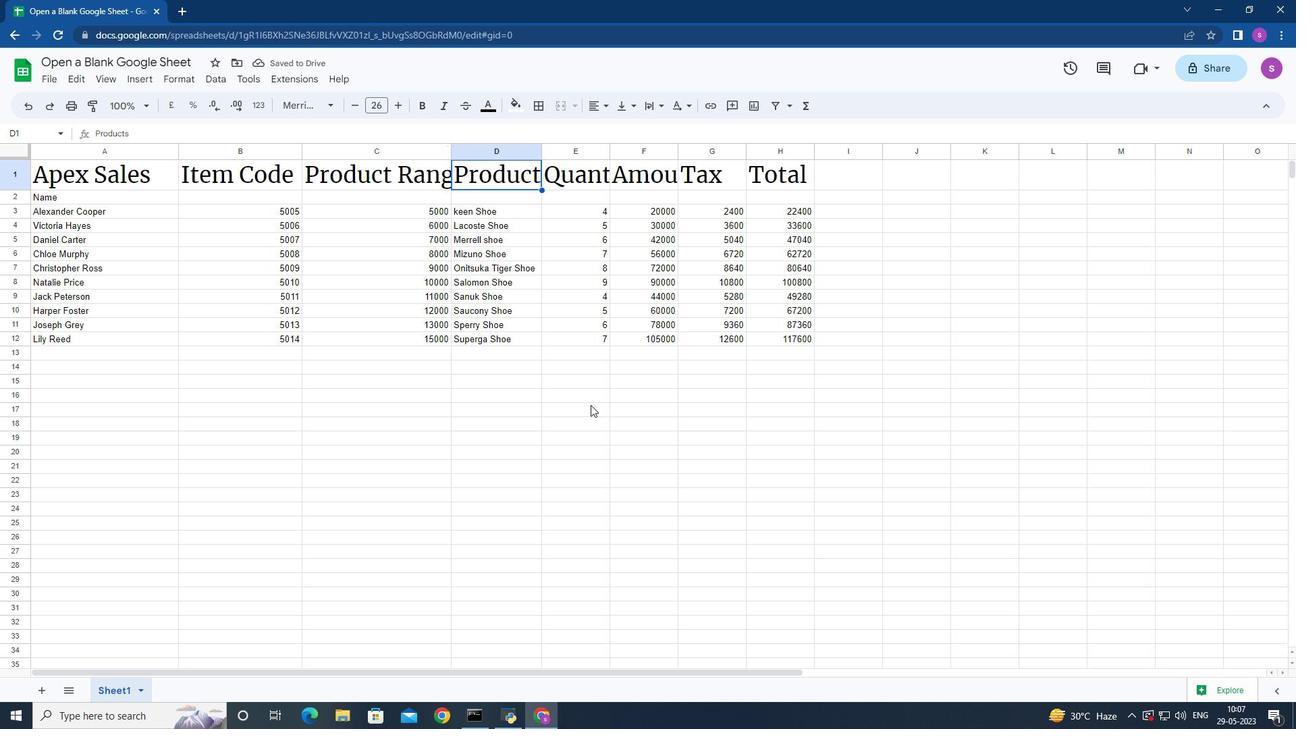 
Action: Mouse moved to (624, 420)
Screenshot: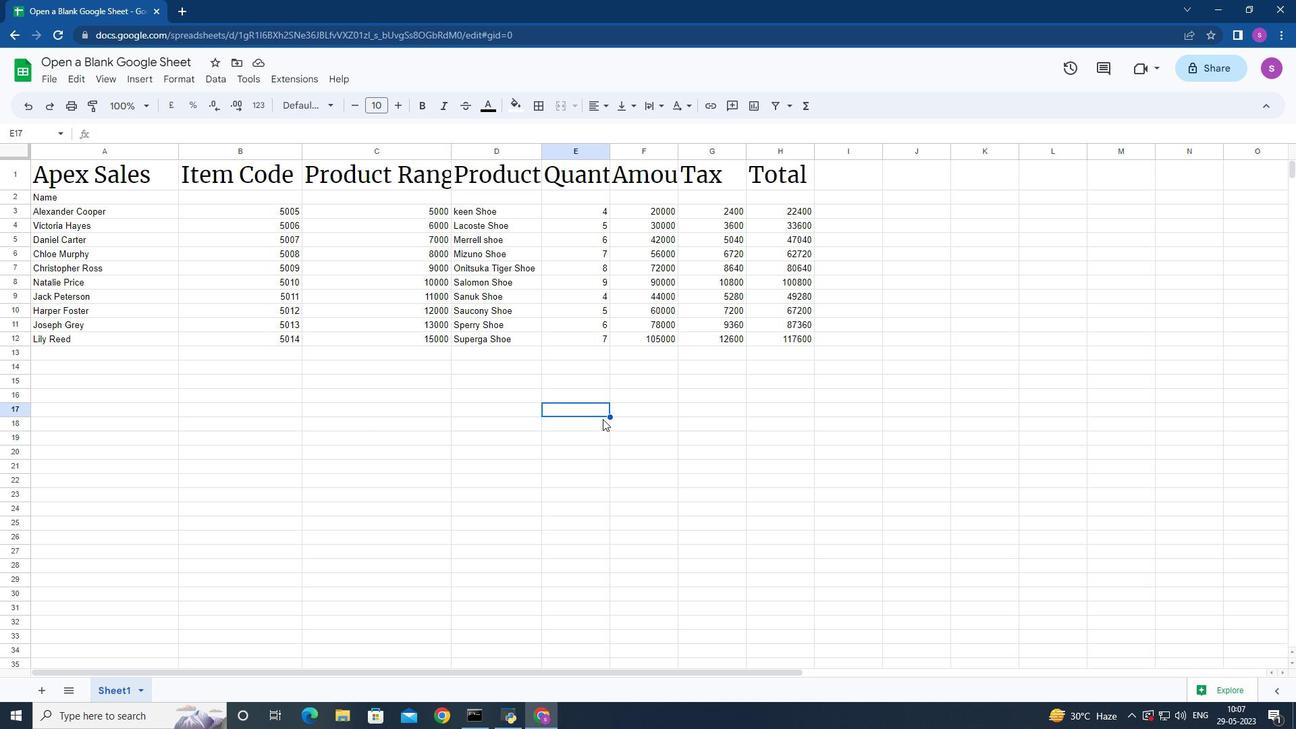 
Action: Mouse scrolled (624, 420) with delta (0, 0)
Screenshot: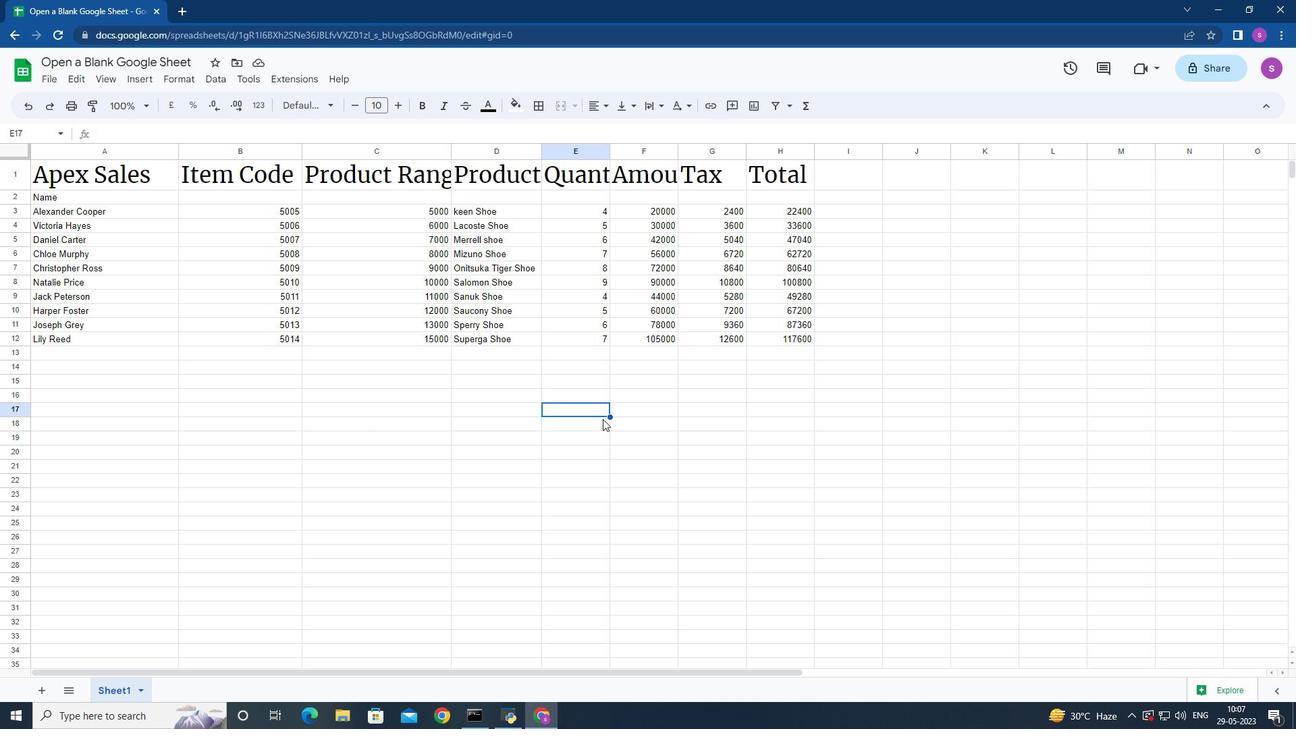 
Action: Mouse moved to (303, 506)
Screenshot: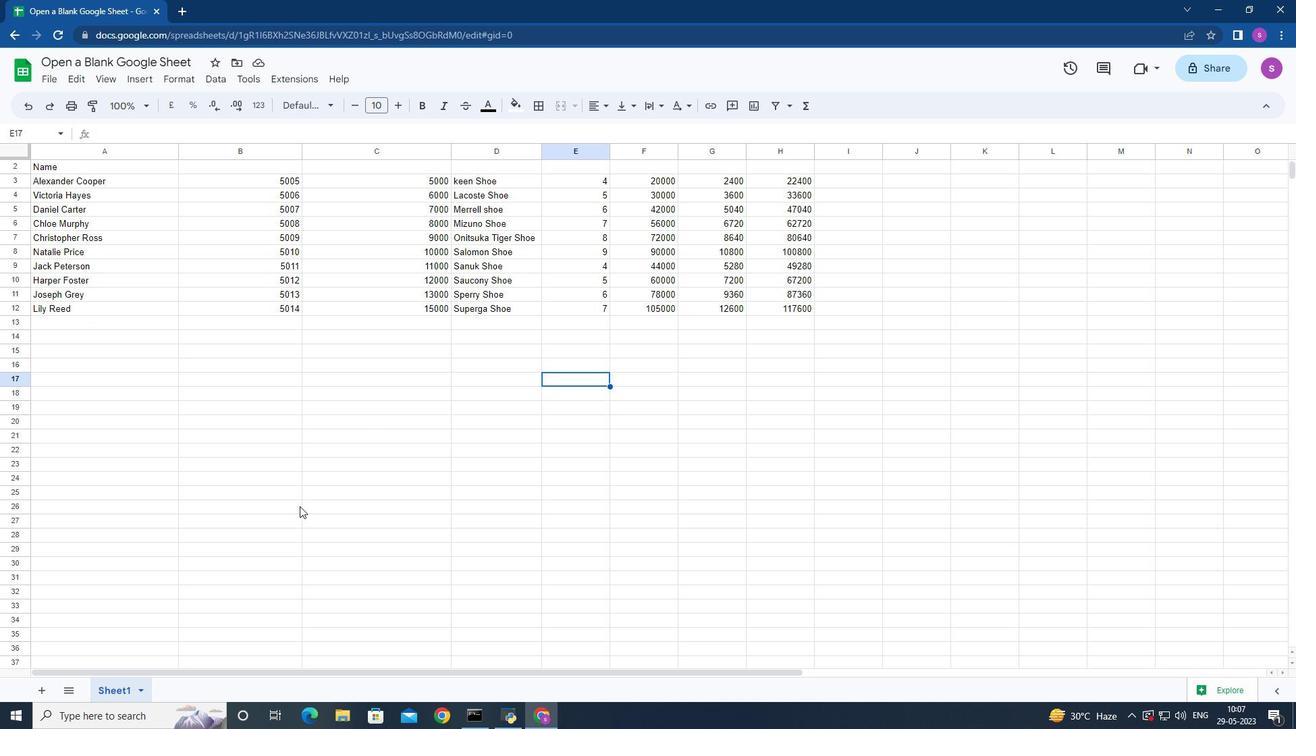 
Action: Mouse scrolled (303, 507) with delta (0, 0)
Screenshot: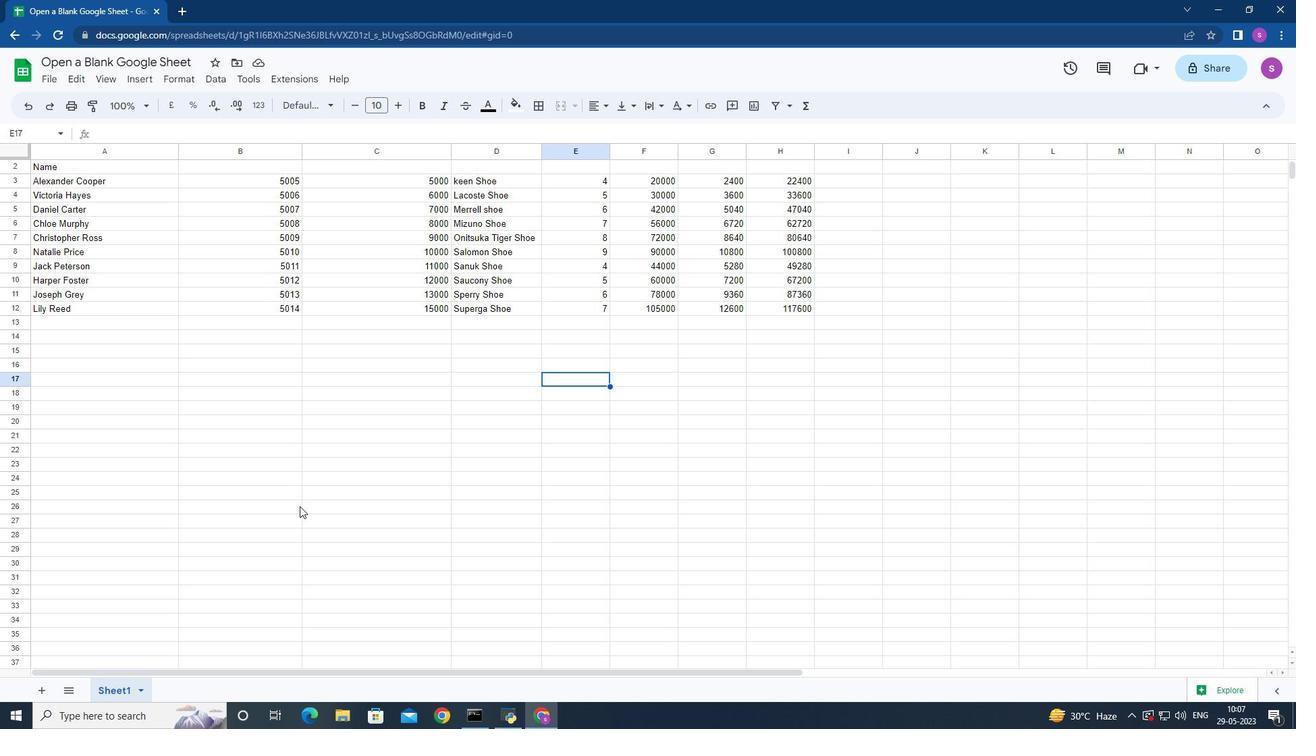 
Action: Mouse scrolled (303, 507) with delta (0, 0)
Screenshot: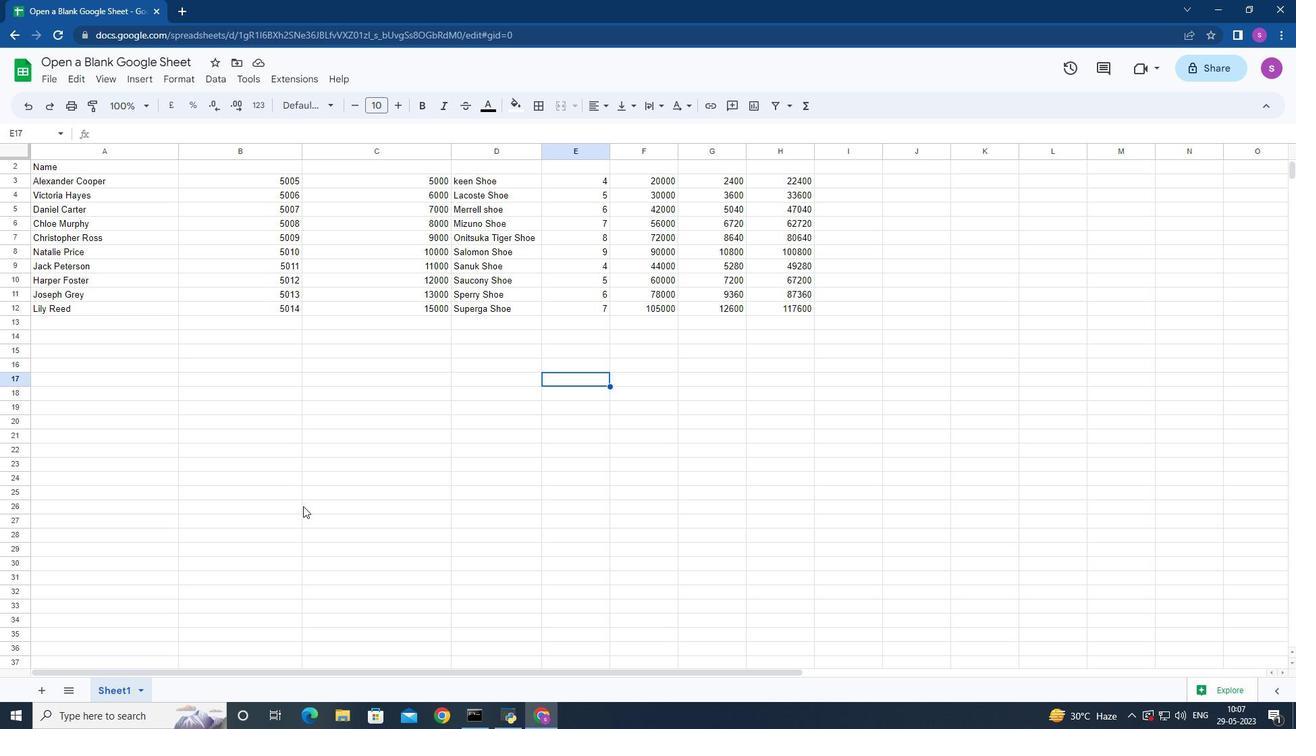 
Action: Mouse scrolled (303, 507) with delta (0, 0)
Screenshot: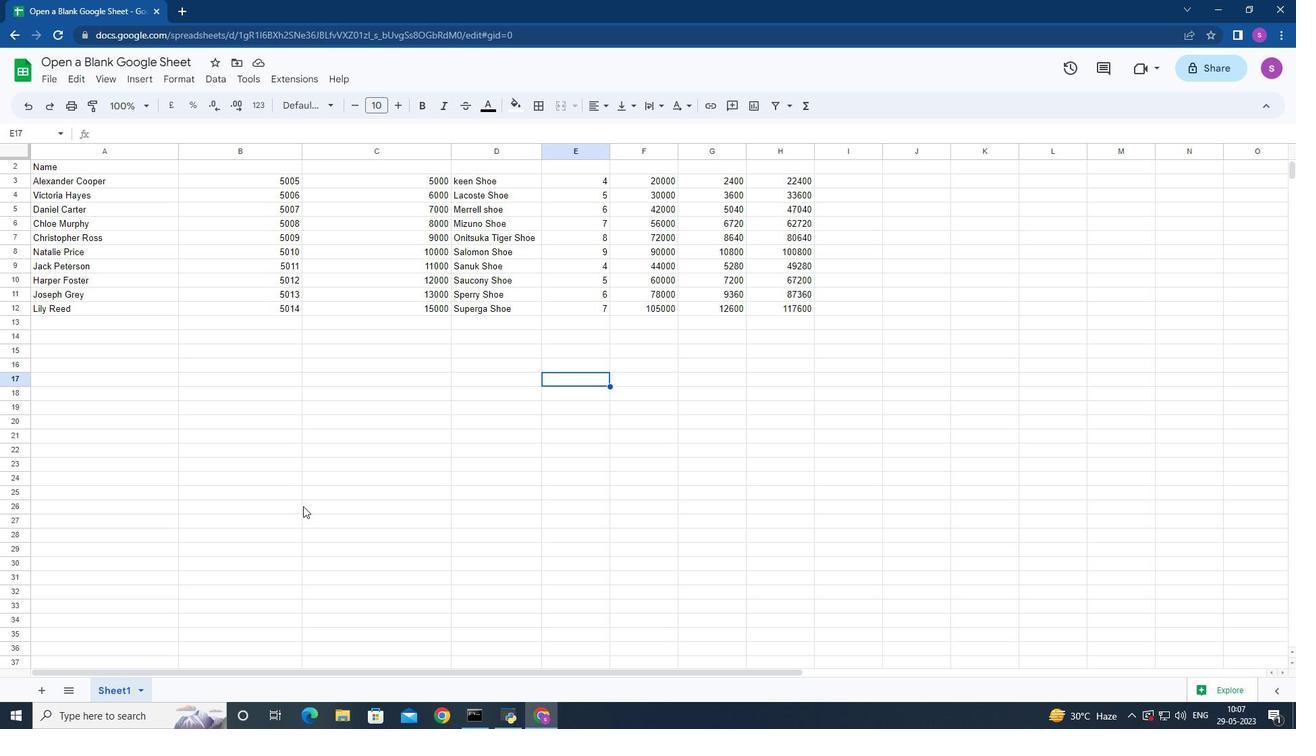 
Action: Mouse moved to (38, 194)
Screenshot: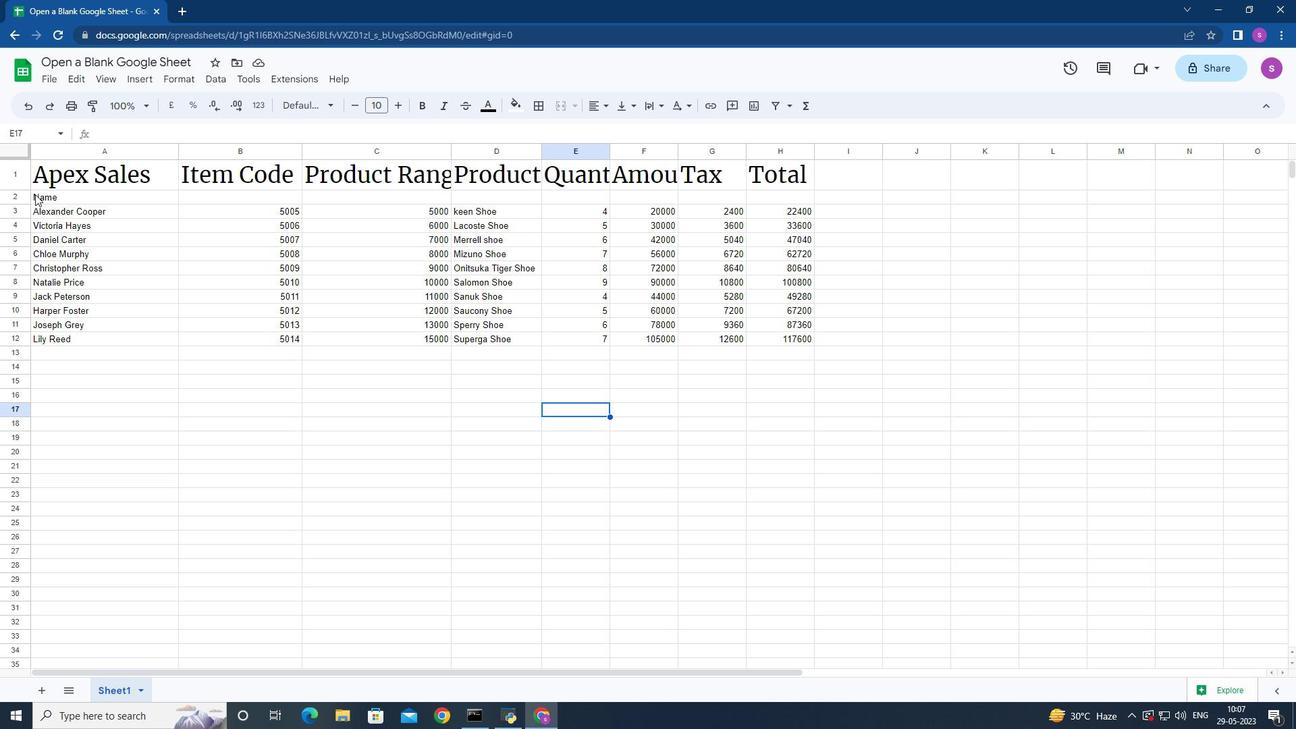
Action: Mouse pressed left at (38, 194)
Screenshot: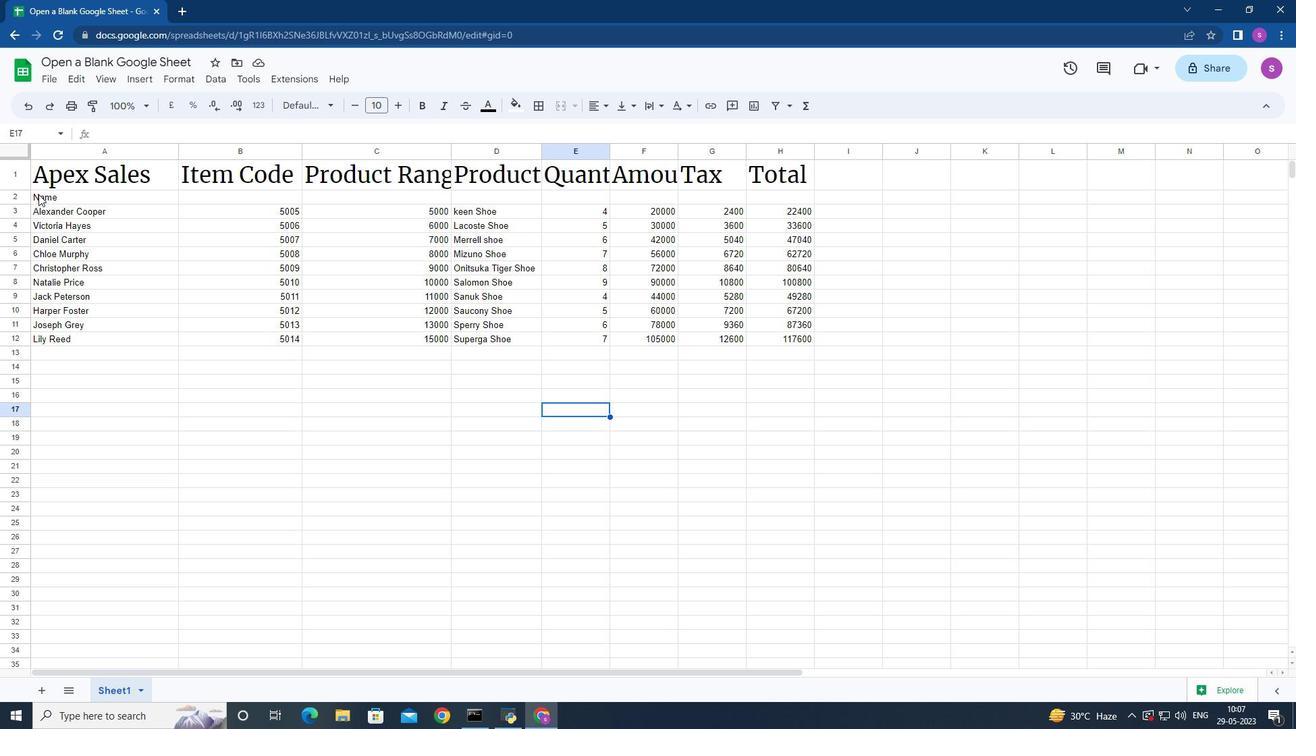 
Action: Mouse moved to (330, 106)
Screenshot: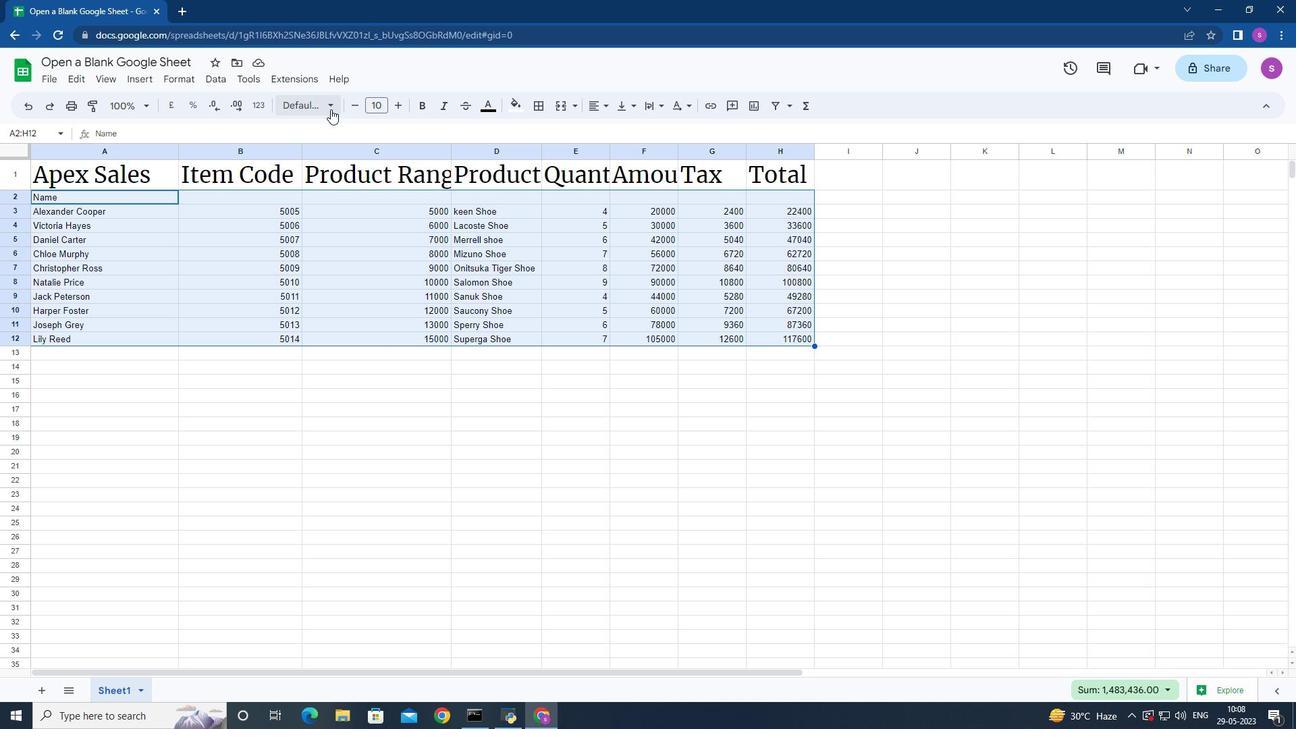 
Action: Mouse pressed left at (330, 106)
Screenshot: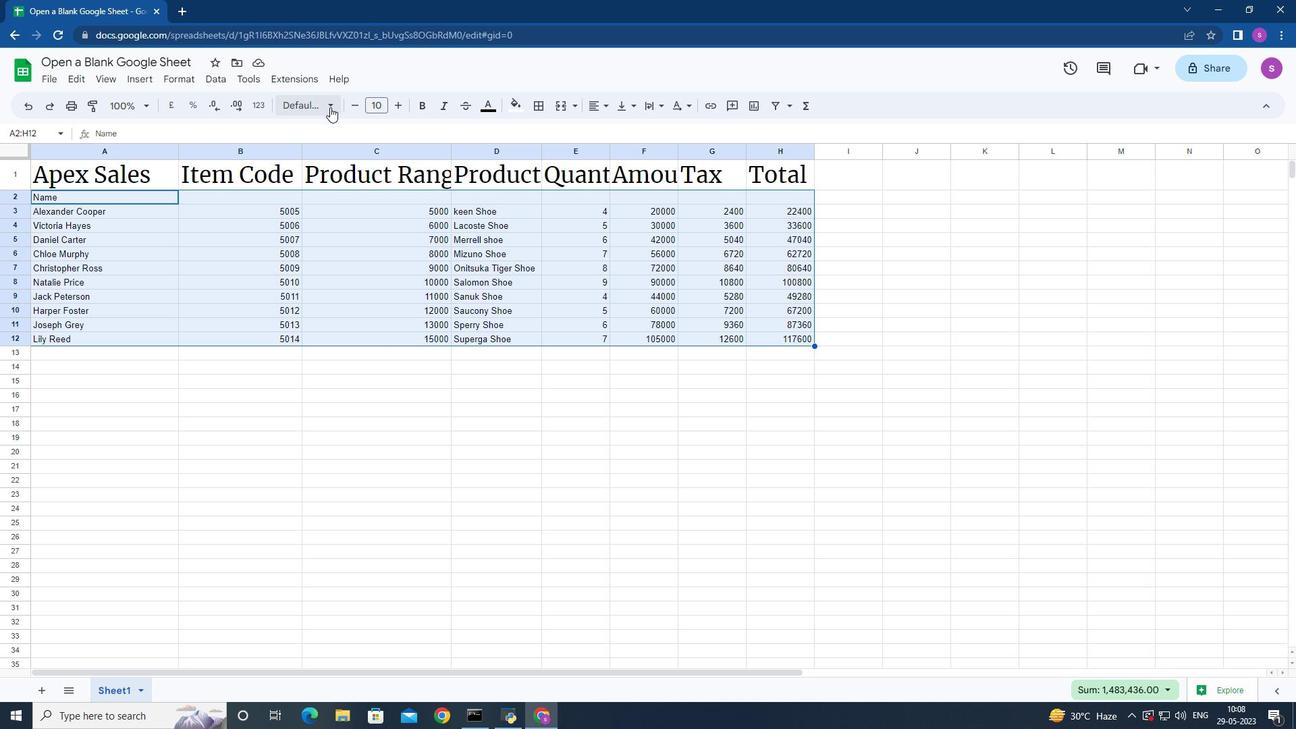 
Action: Mouse moved to (353, 625)
Screenshot: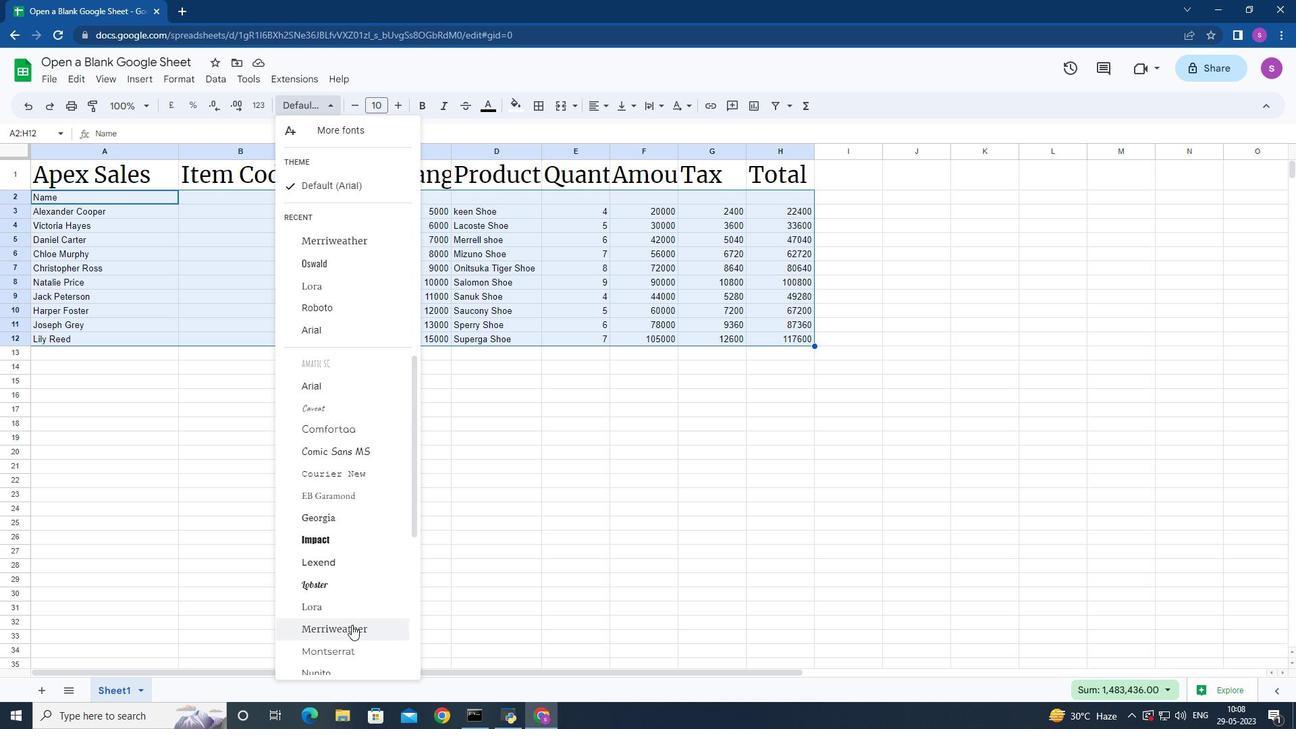 
Action: Mouse pressed left at (353, 625)
Screenshot: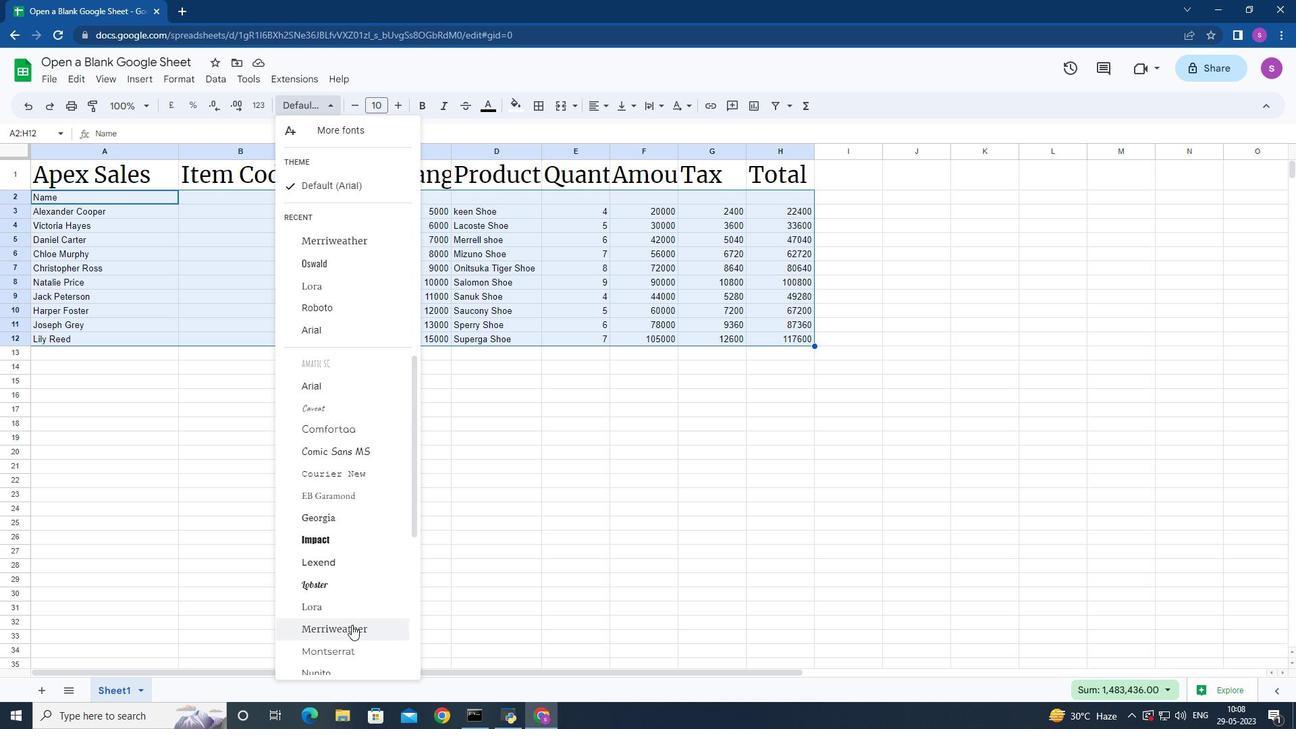 
Action: Mouse moved to (450, 157)
Screenshot: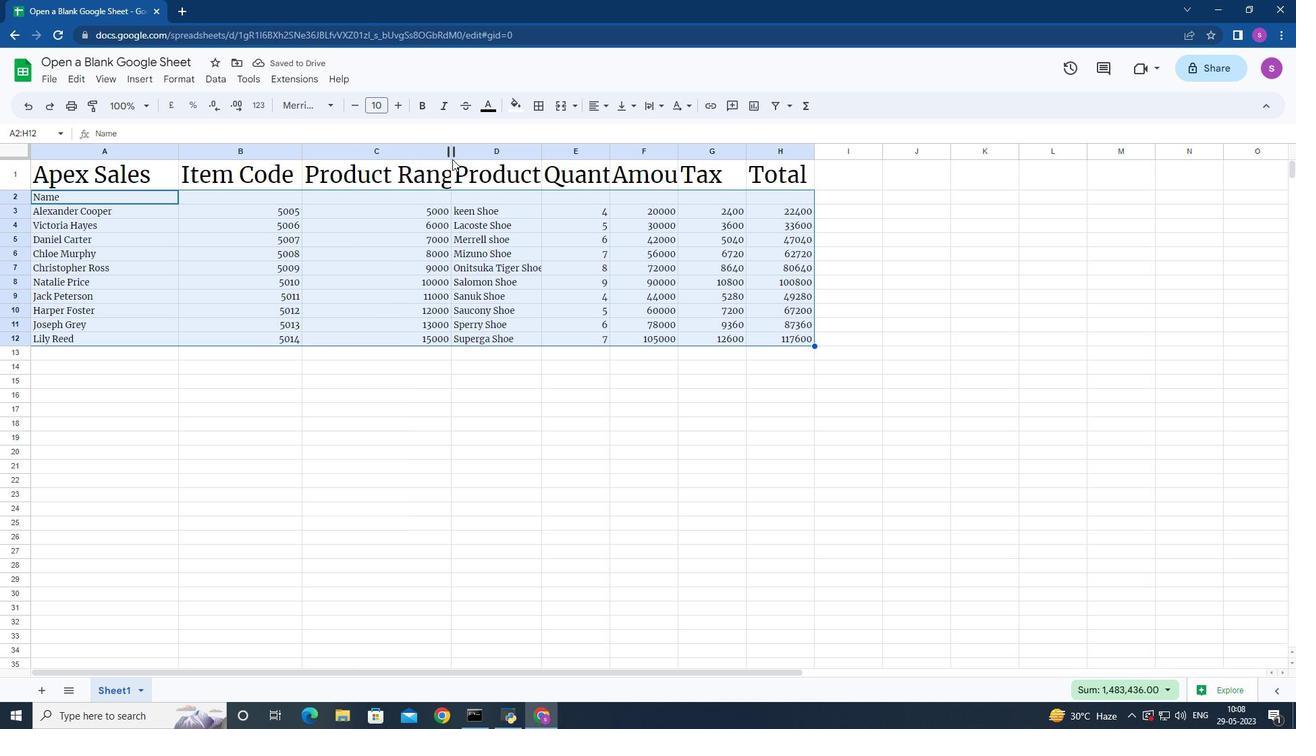 
Action: Mouse pressed left at (450, 157)
Screenshot: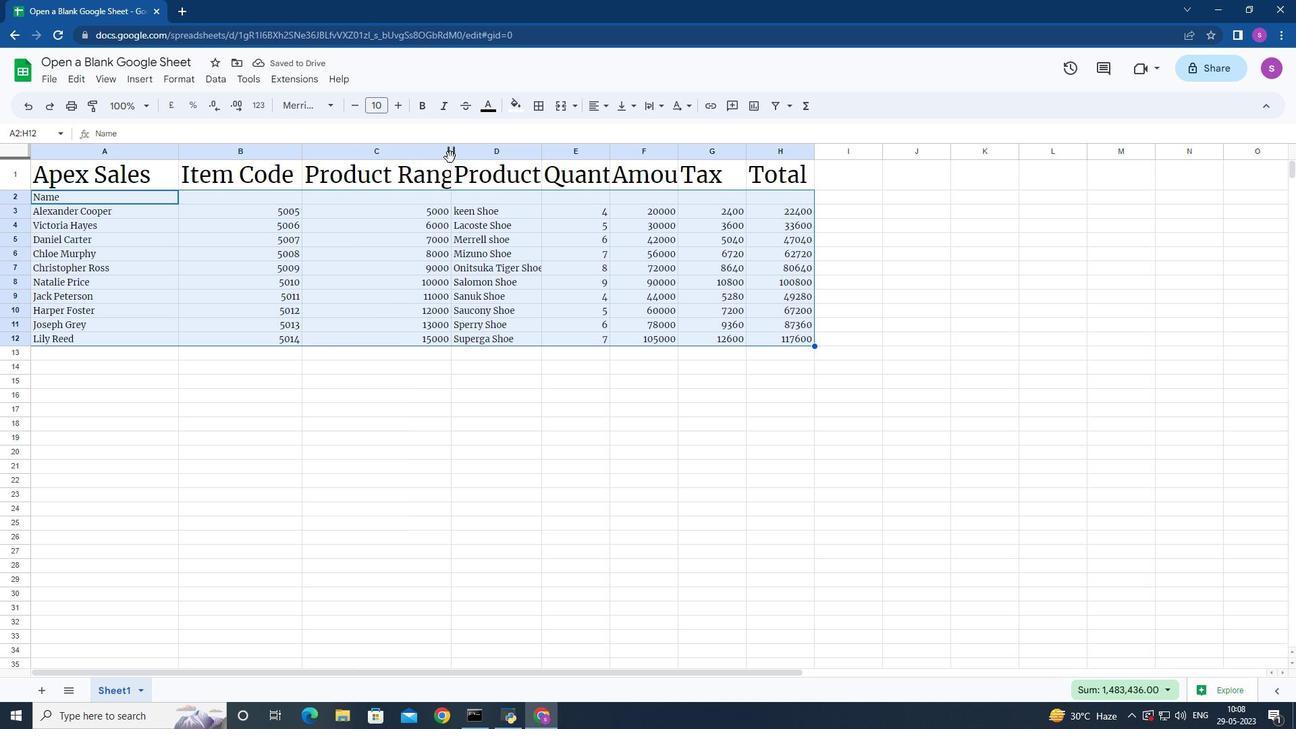 
Action: Mouse moved to (450, 162)
Screenshot: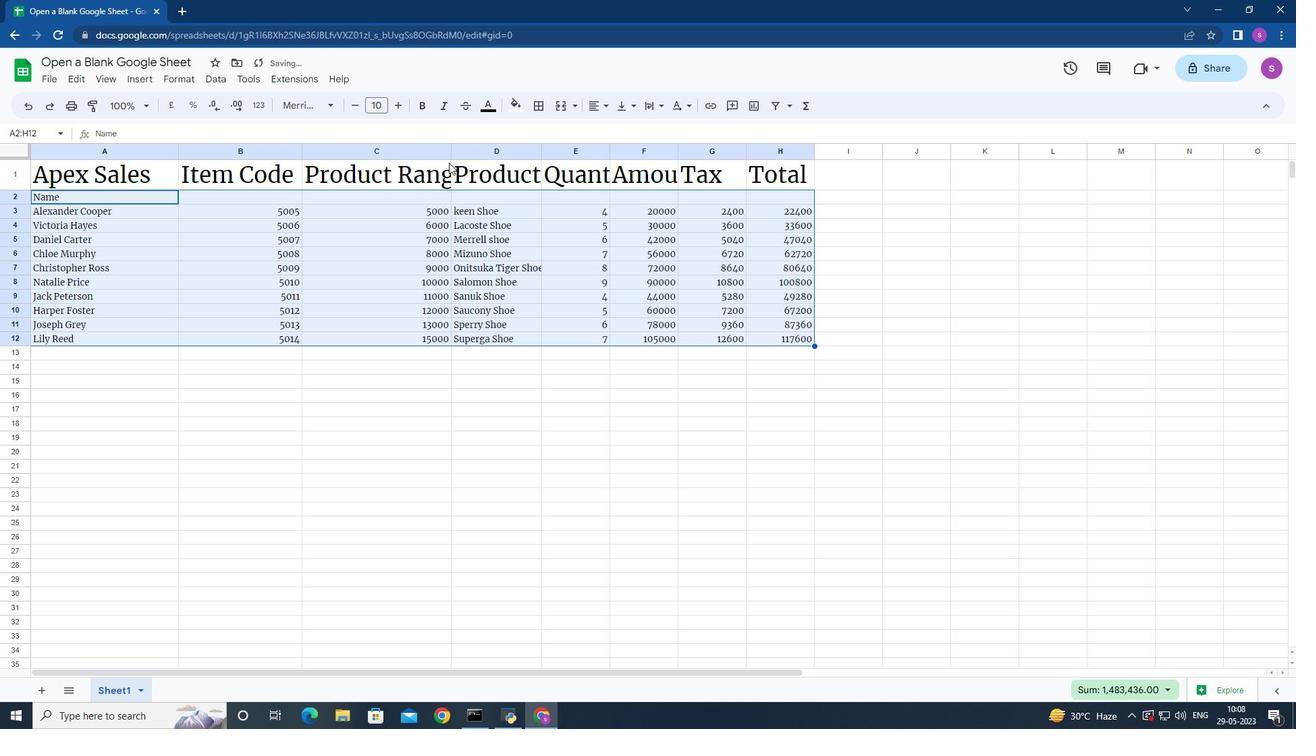 
Action: Mouse pressed left at (450, 162)
Screenshot: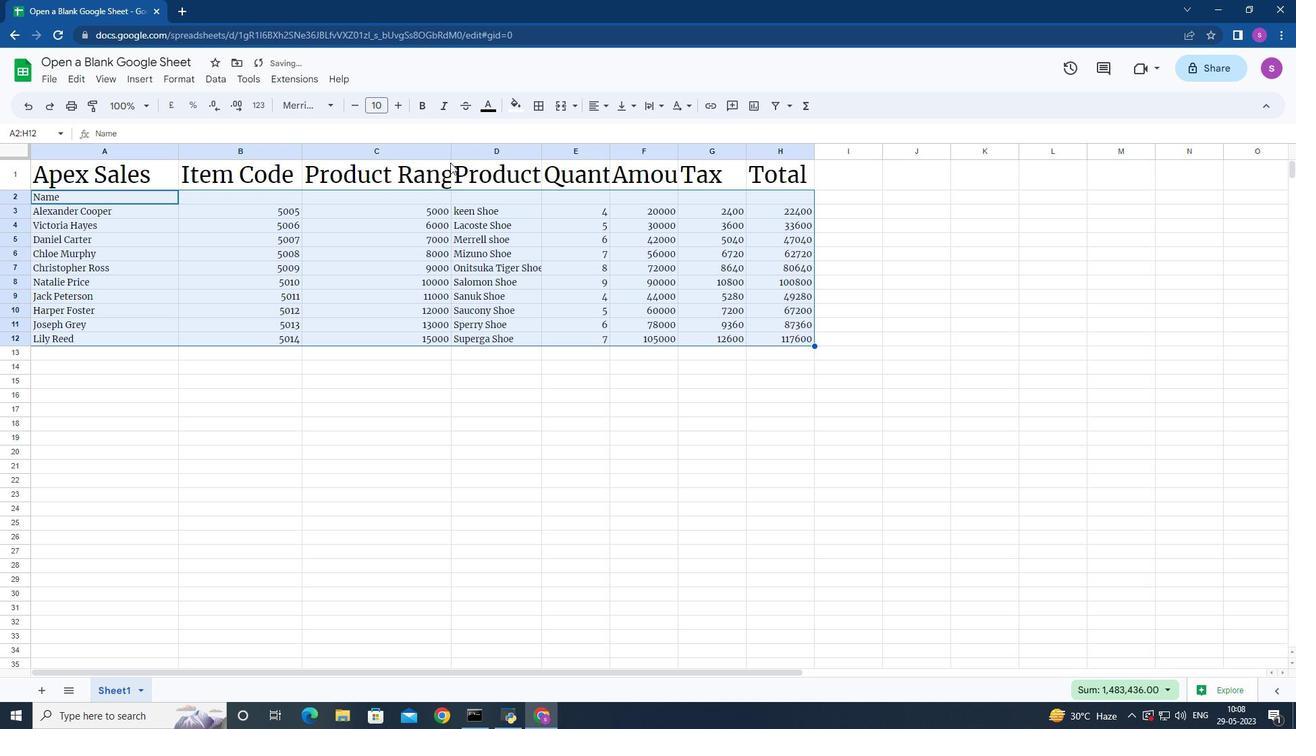 
Action: Mouse moved to (453, 189)
Screenshot: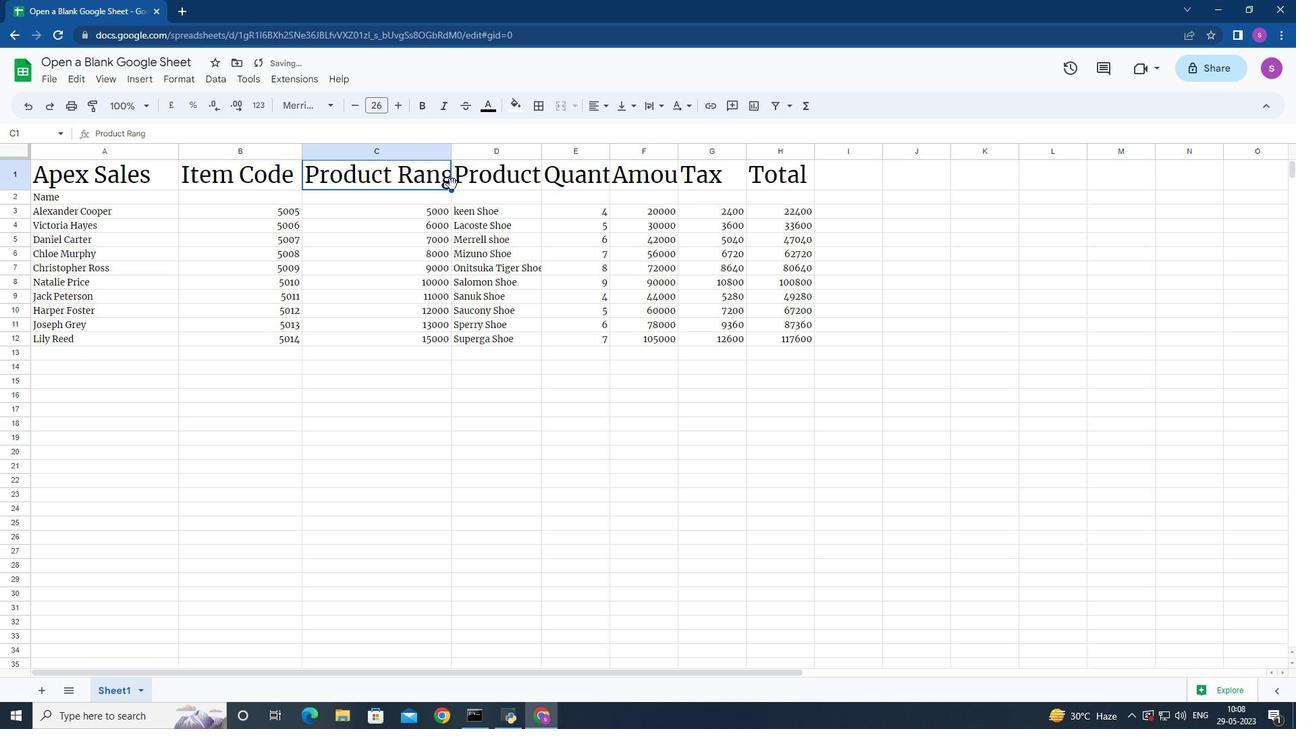 
Action: Mouse pressed left at (453, 189)
Screenshot: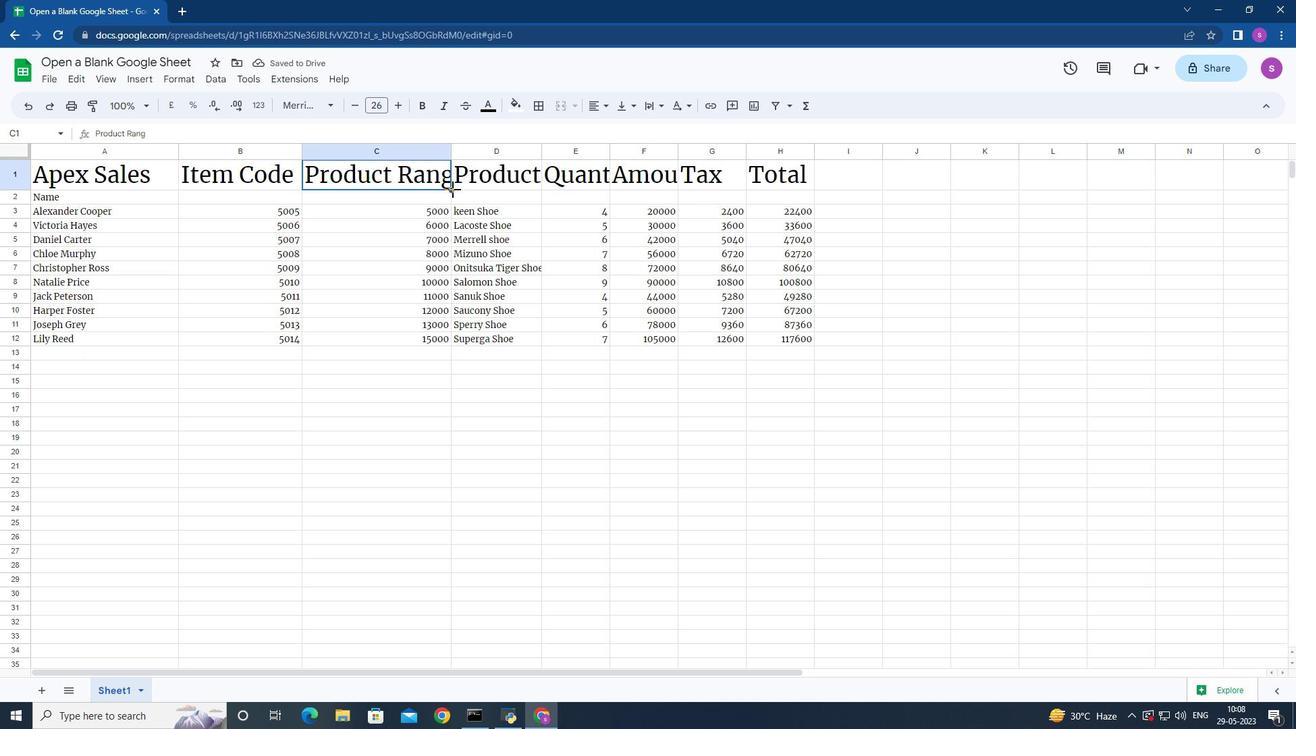 
Action: Mouse moved to (513, 551)
Screenshot: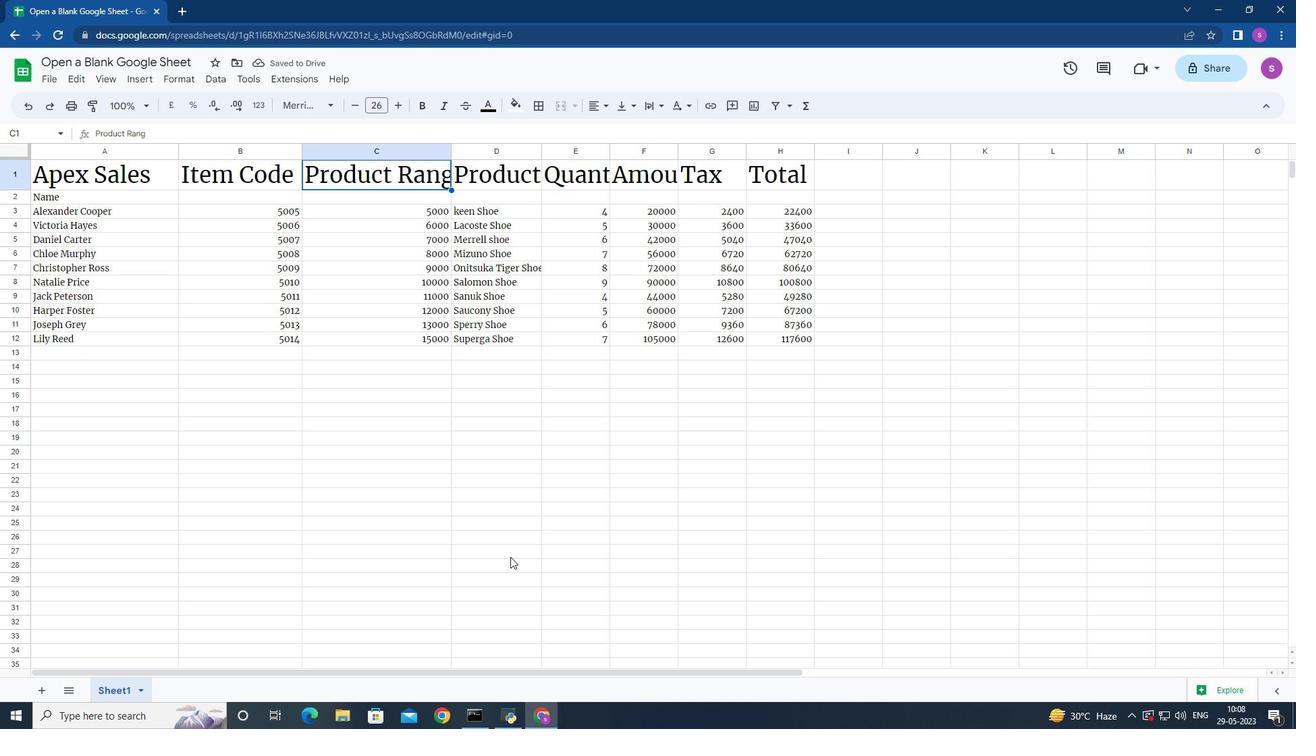 
Action: Mouse pressed left at (513, 551)
Screenshot: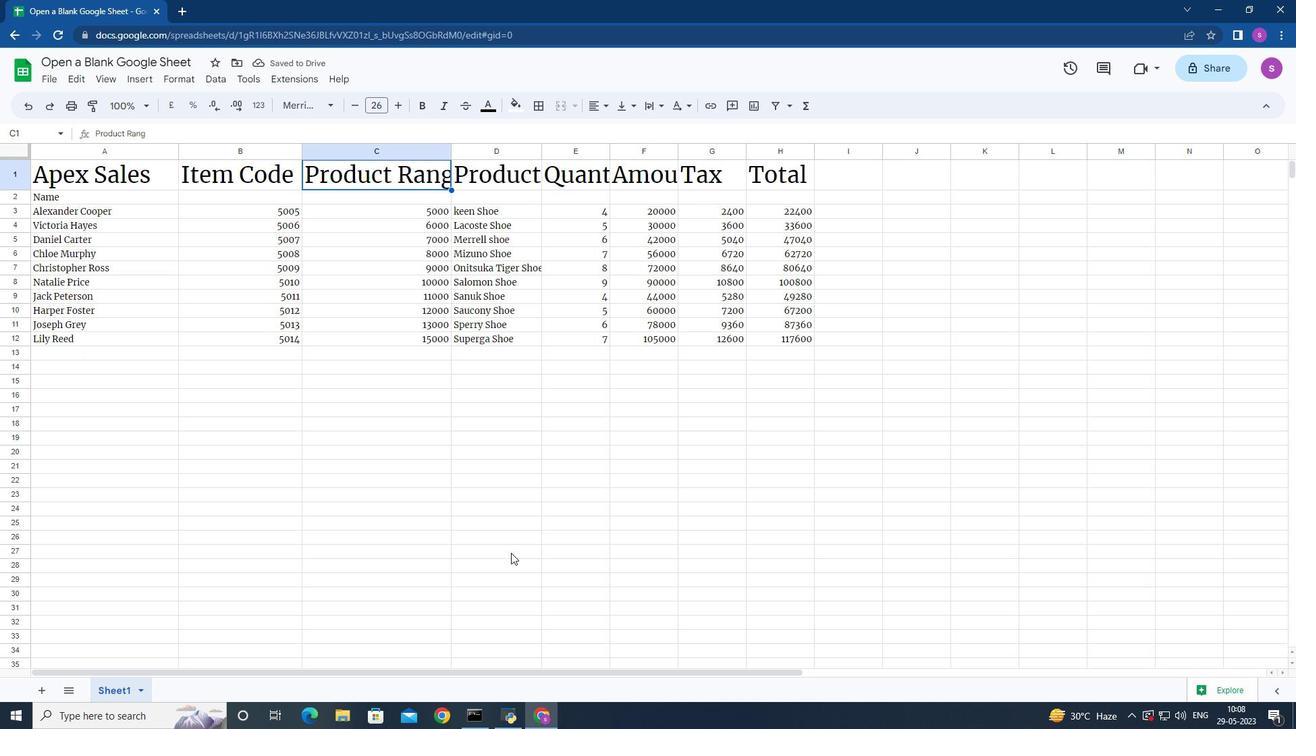 
Action: Mouse moved to (36, 191)
Screenshot: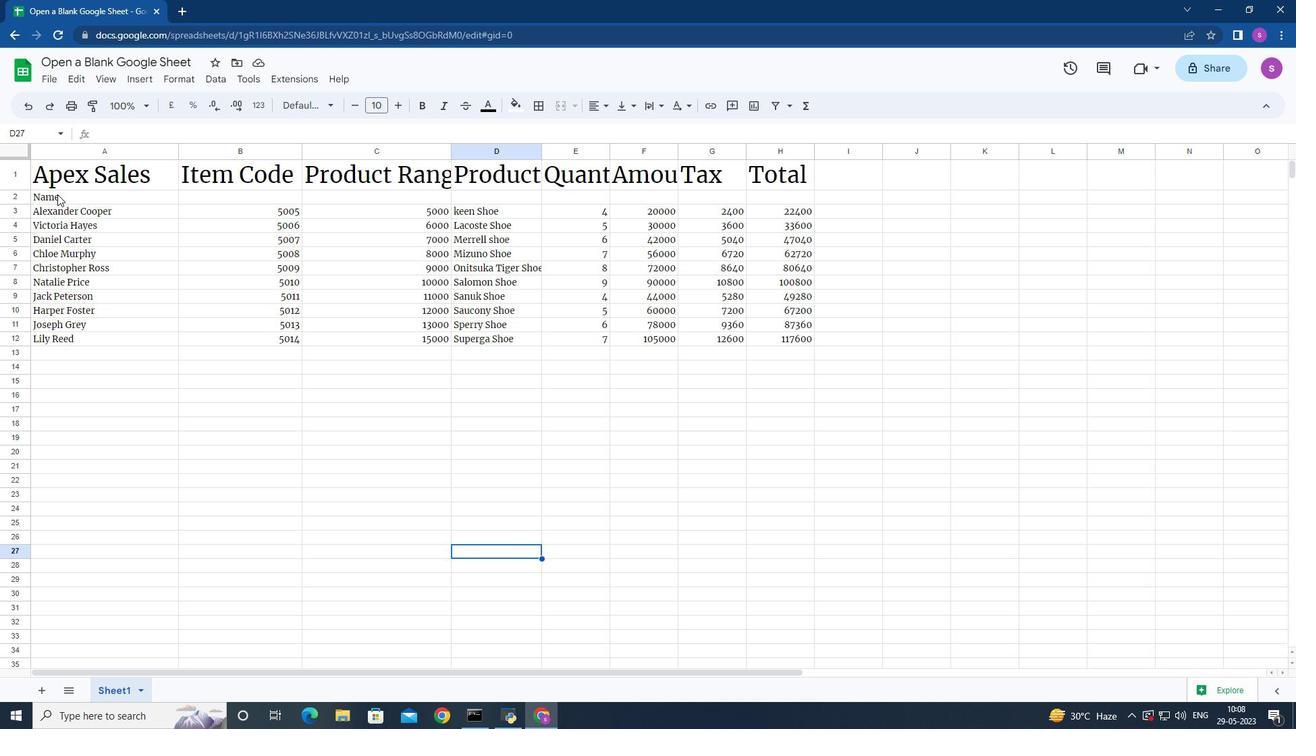 
Action: Mouse pressed left at (36, 191)
Screenshot: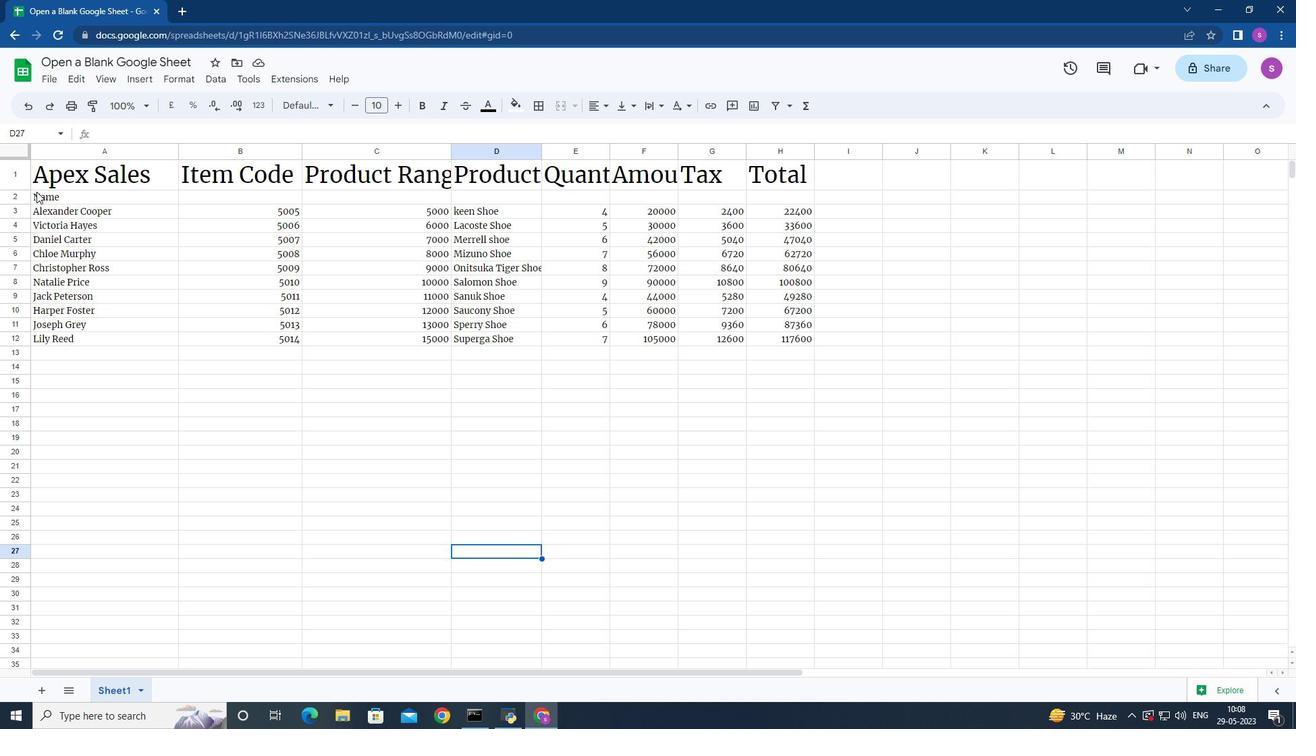 
Action: Mouse moved to (396, 102)
Screenshot: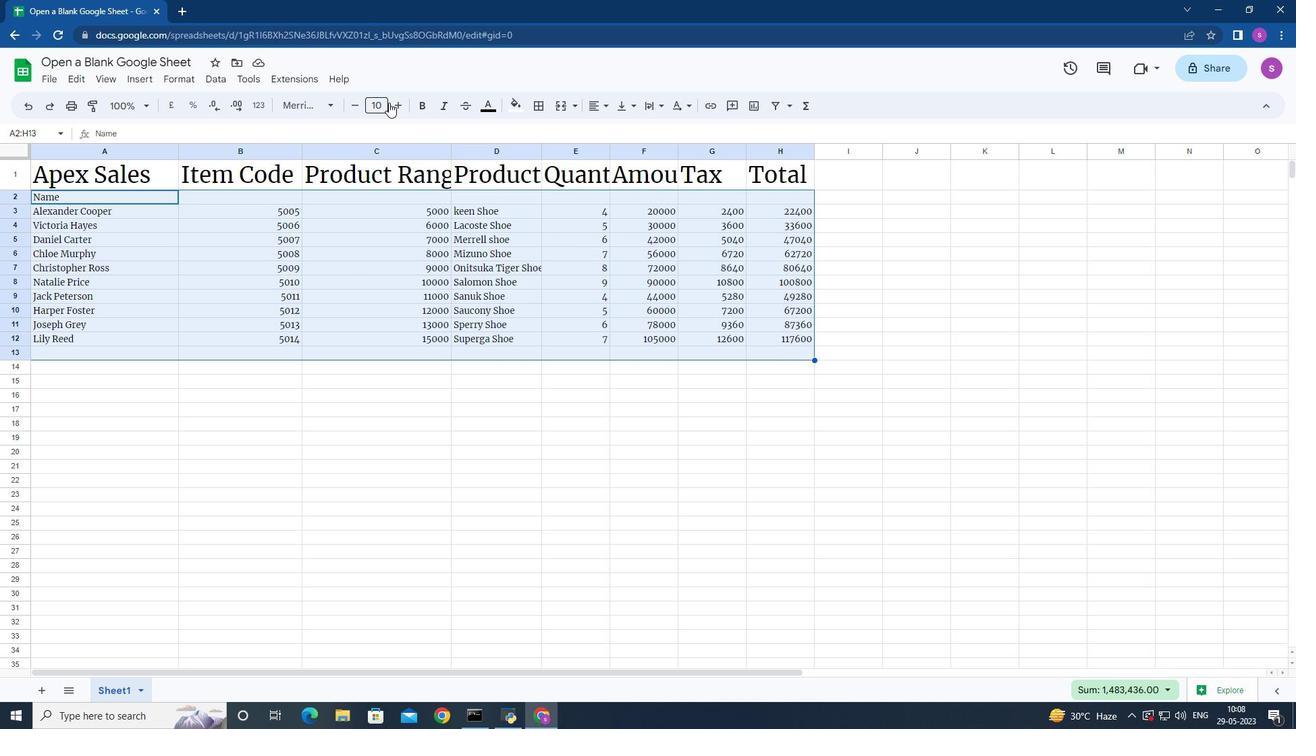 
Action: Mouse pressed left at (396, 102)
Screenshot: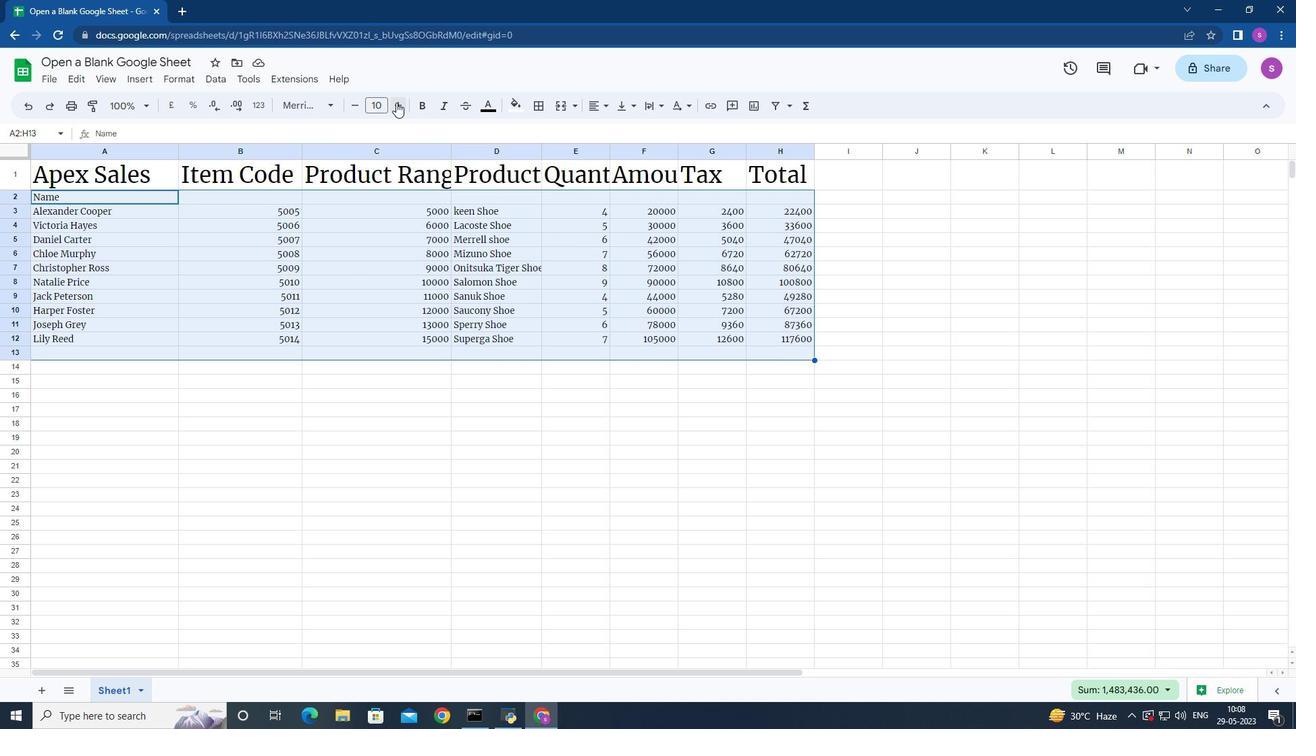 
Action: Mouse pressed left at (396, 102)
Screenshot: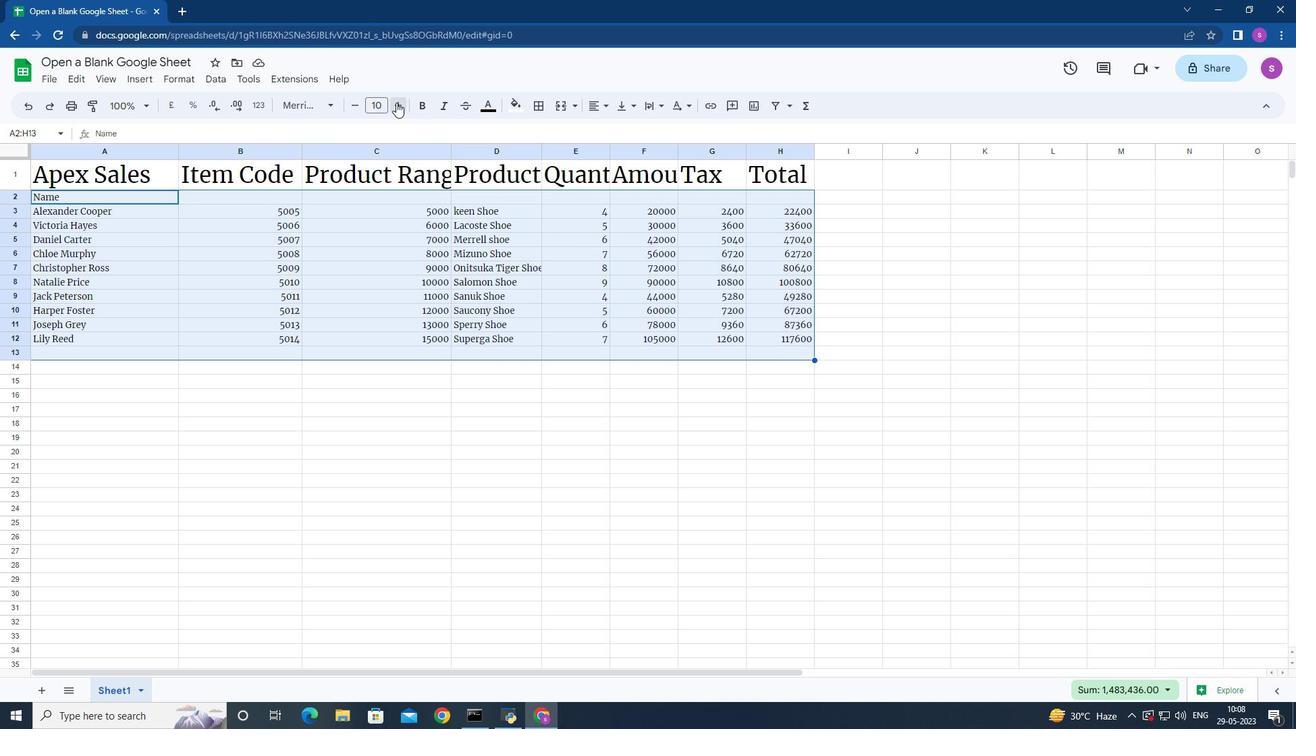 
Action: Mouse pressed left at (396, 102)
Screenshot: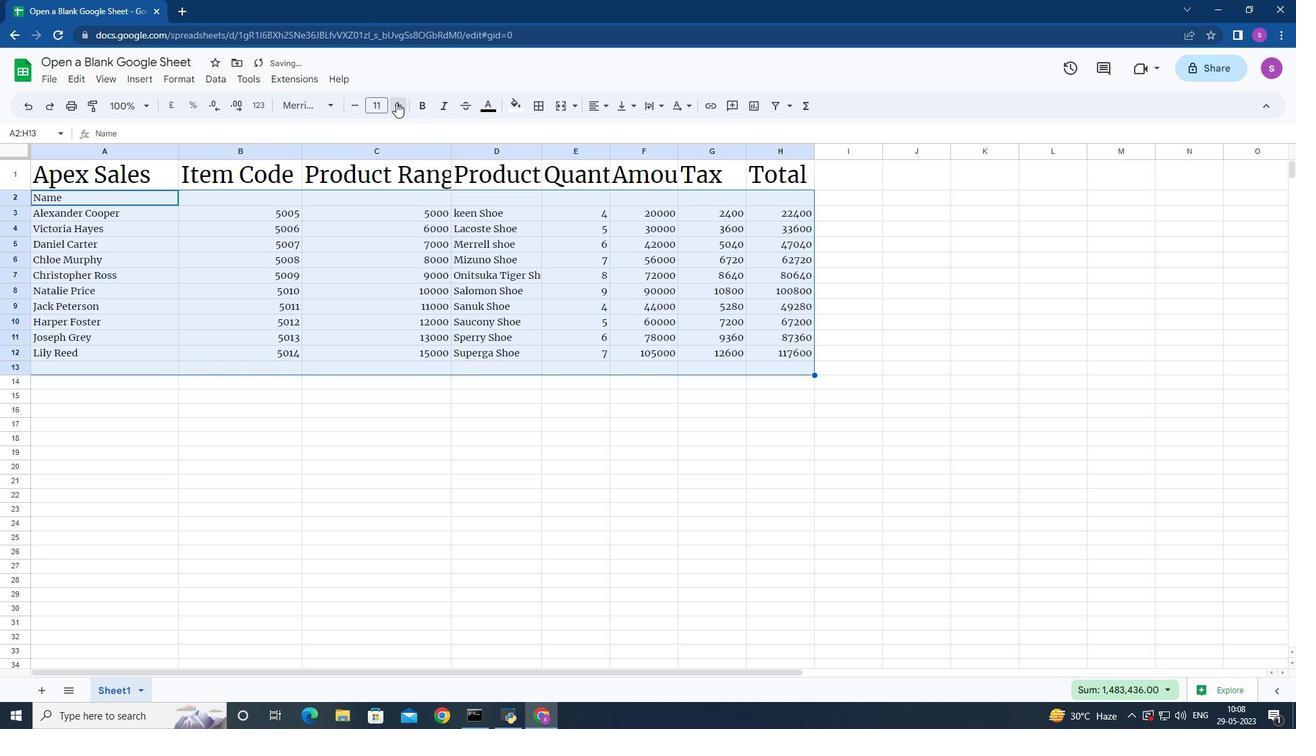 
Action: Mouse pressed left at (396, 102)
Screenshot: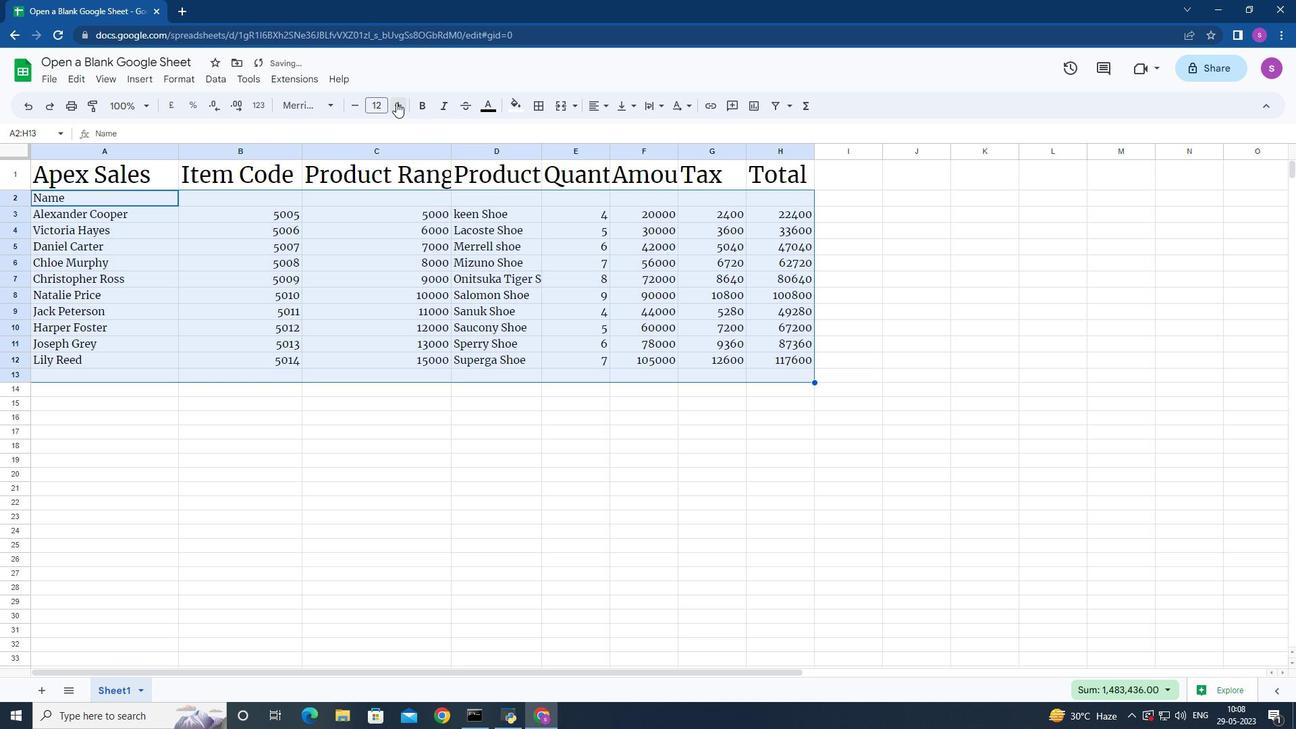 
Action: Mouse pressed left at (396, 102)
Screenshot: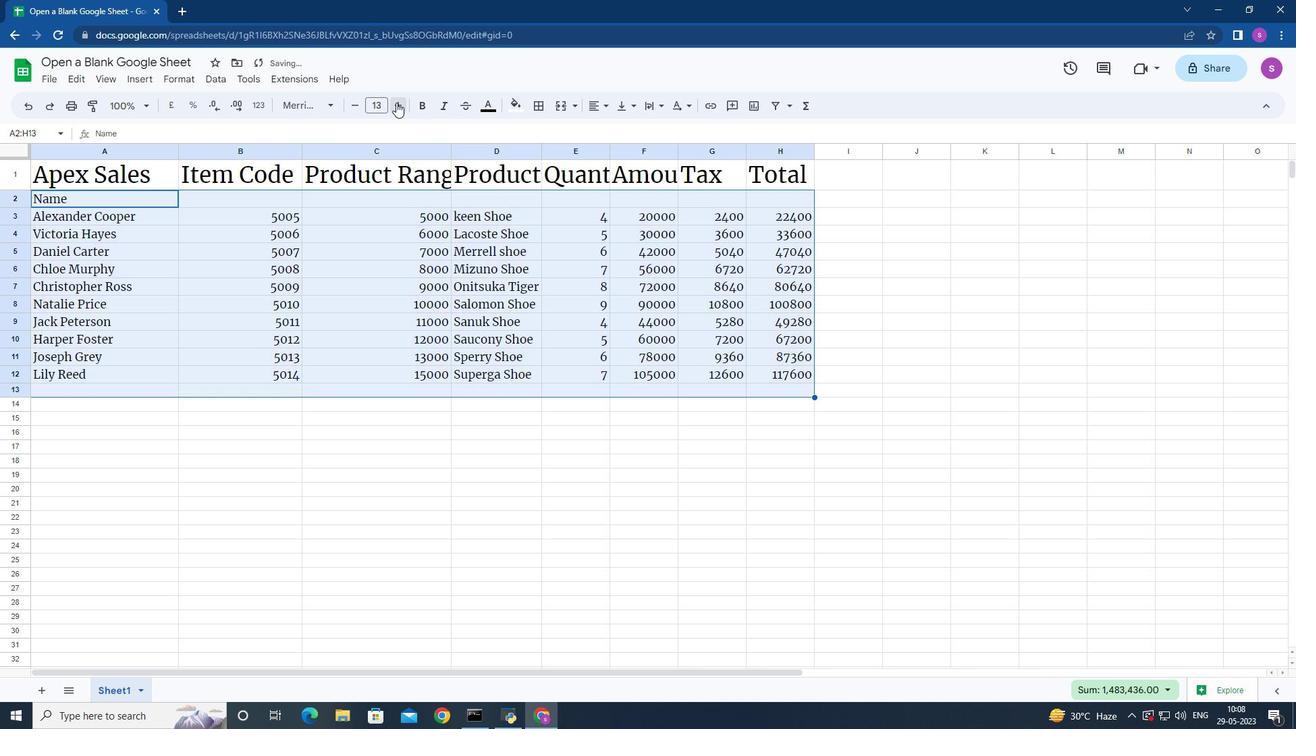 
Action: Mouse pressed left at (396, 102)
Screenshot: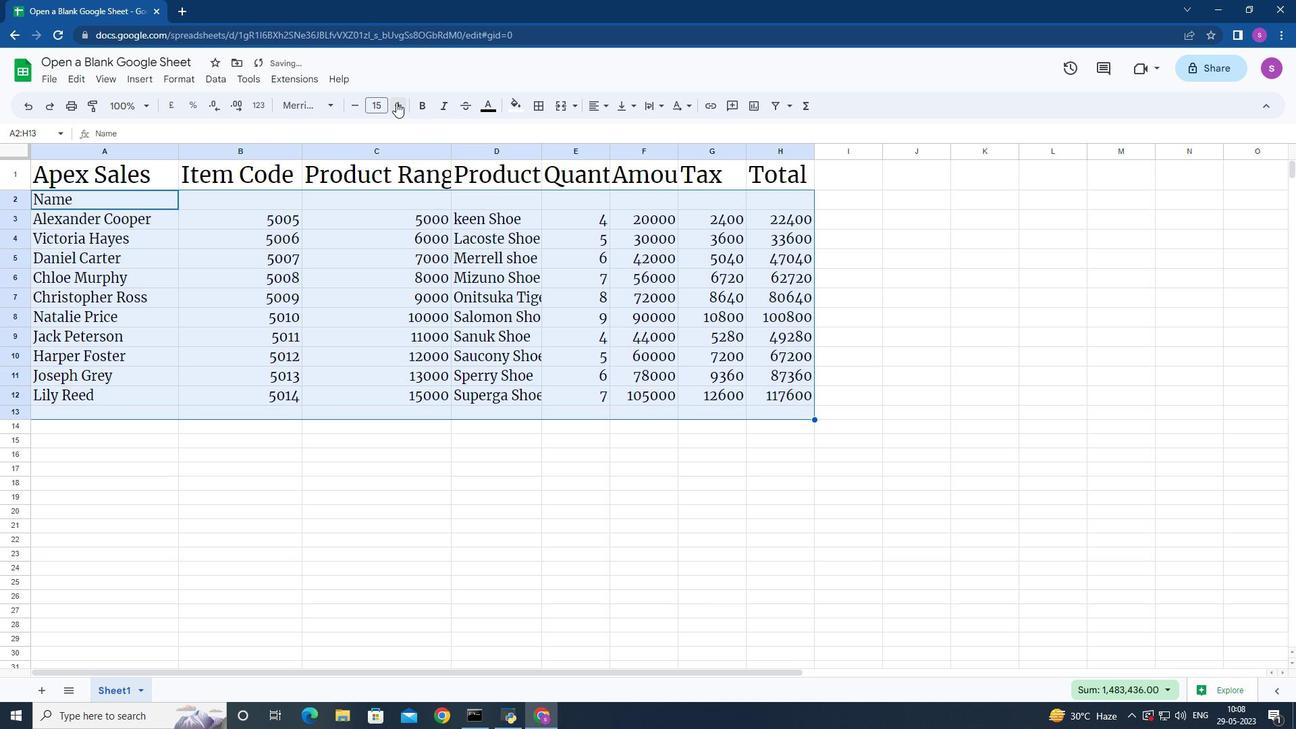 
Action: Mouse pressed left at (396, 102)
Screenshot: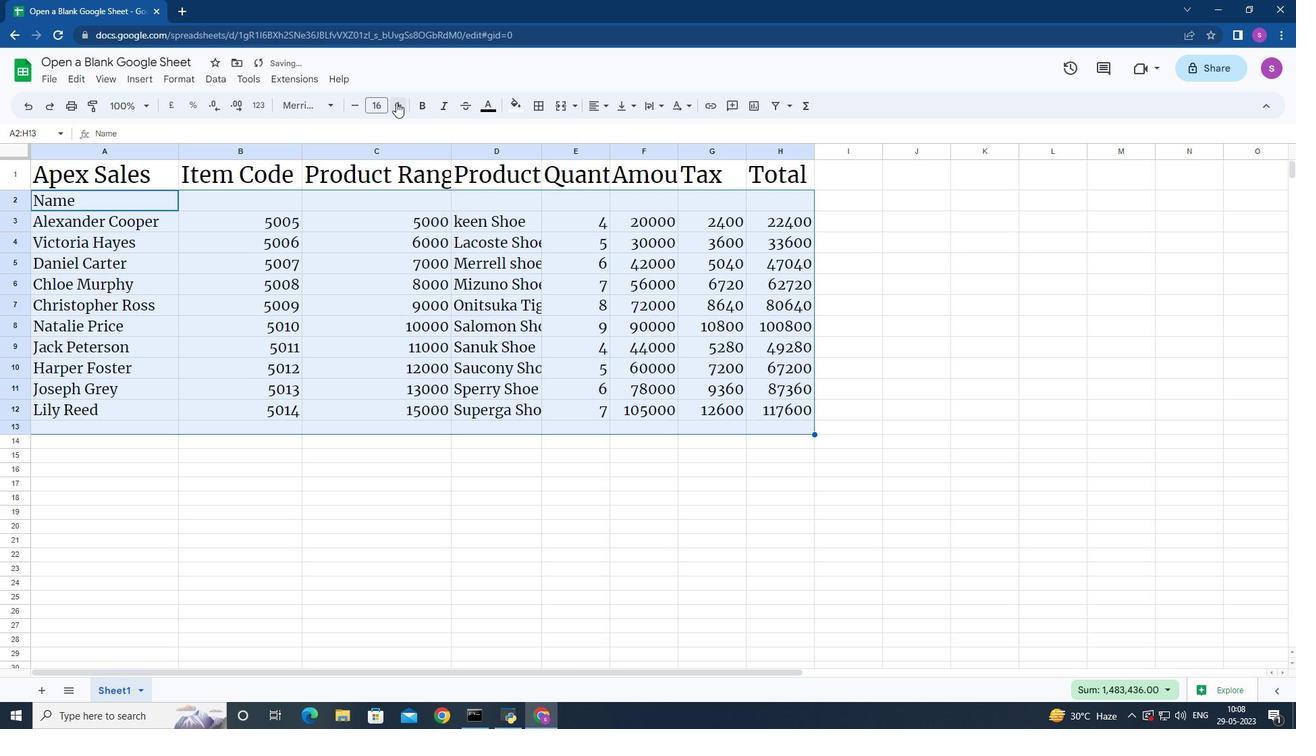 
Action: Mouse pressed left at (396, 102)
Screenshot: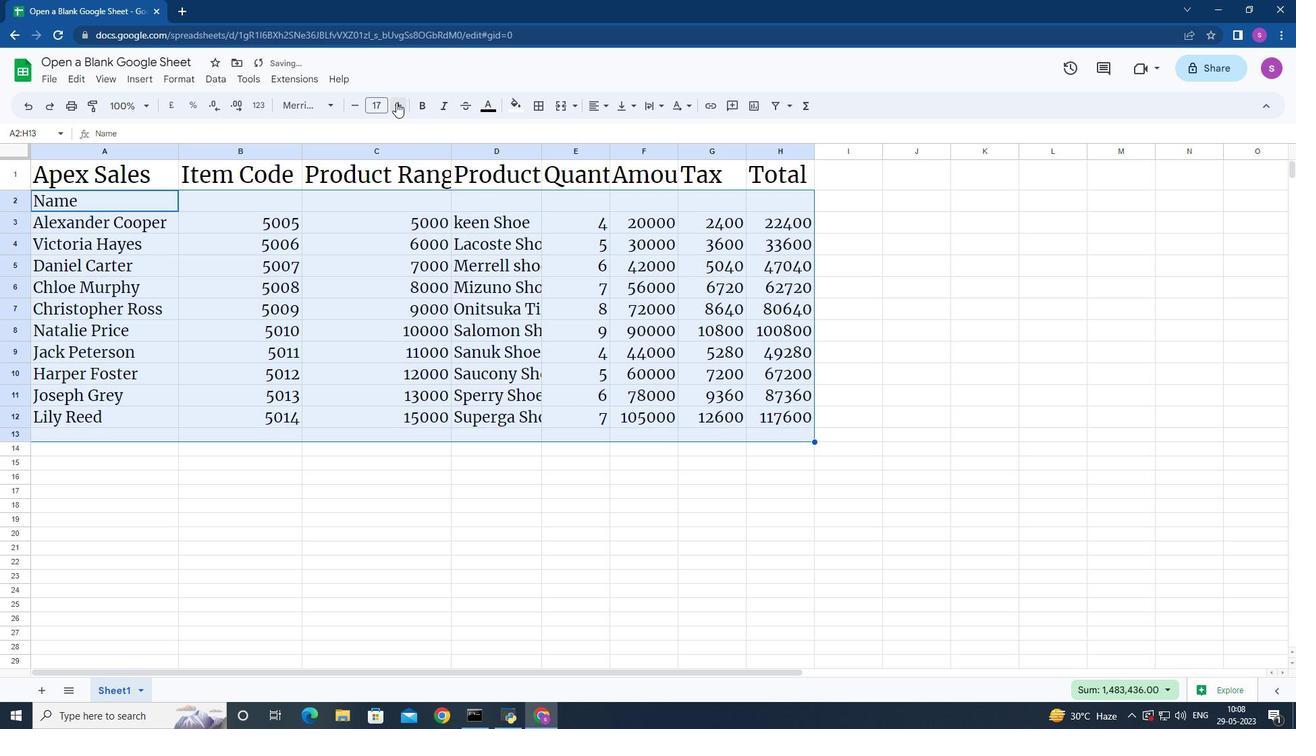
Action: Mouse moved to (591, 107)
Screenshot: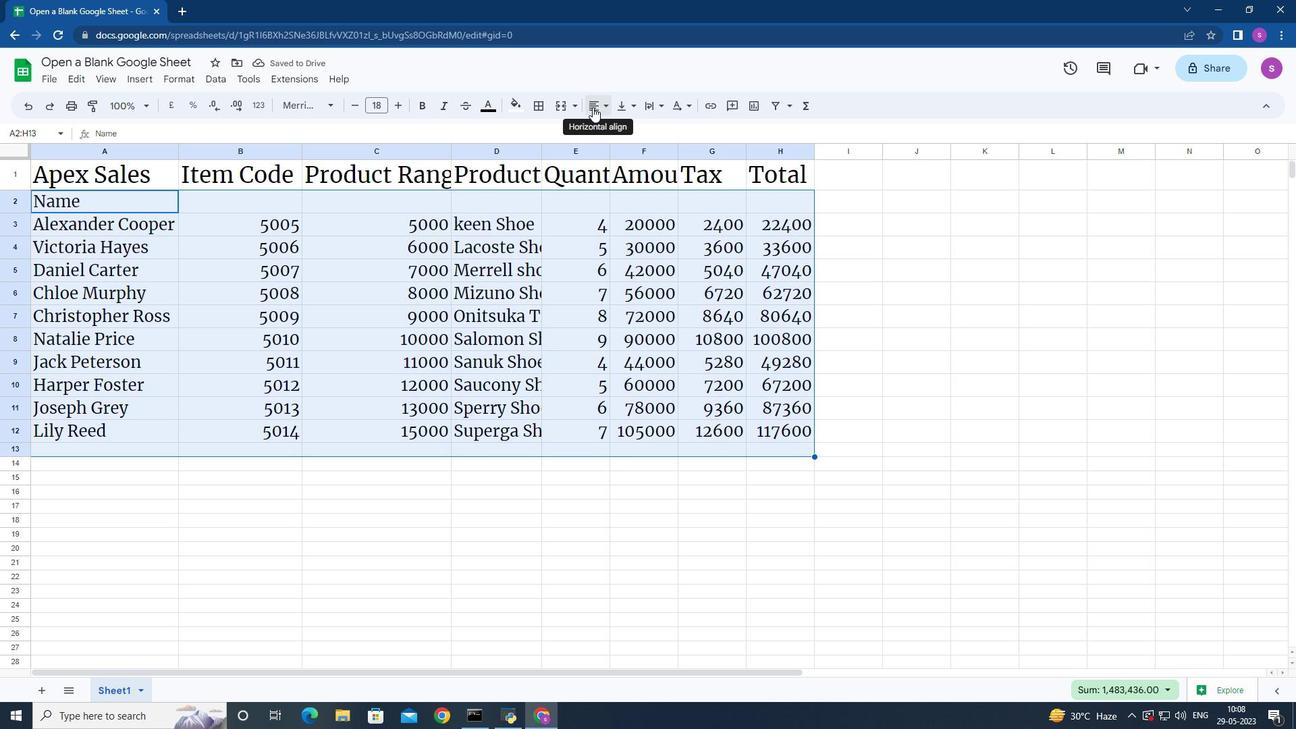 
Action: Mouse pressed left at (591, 107)
Screenshot: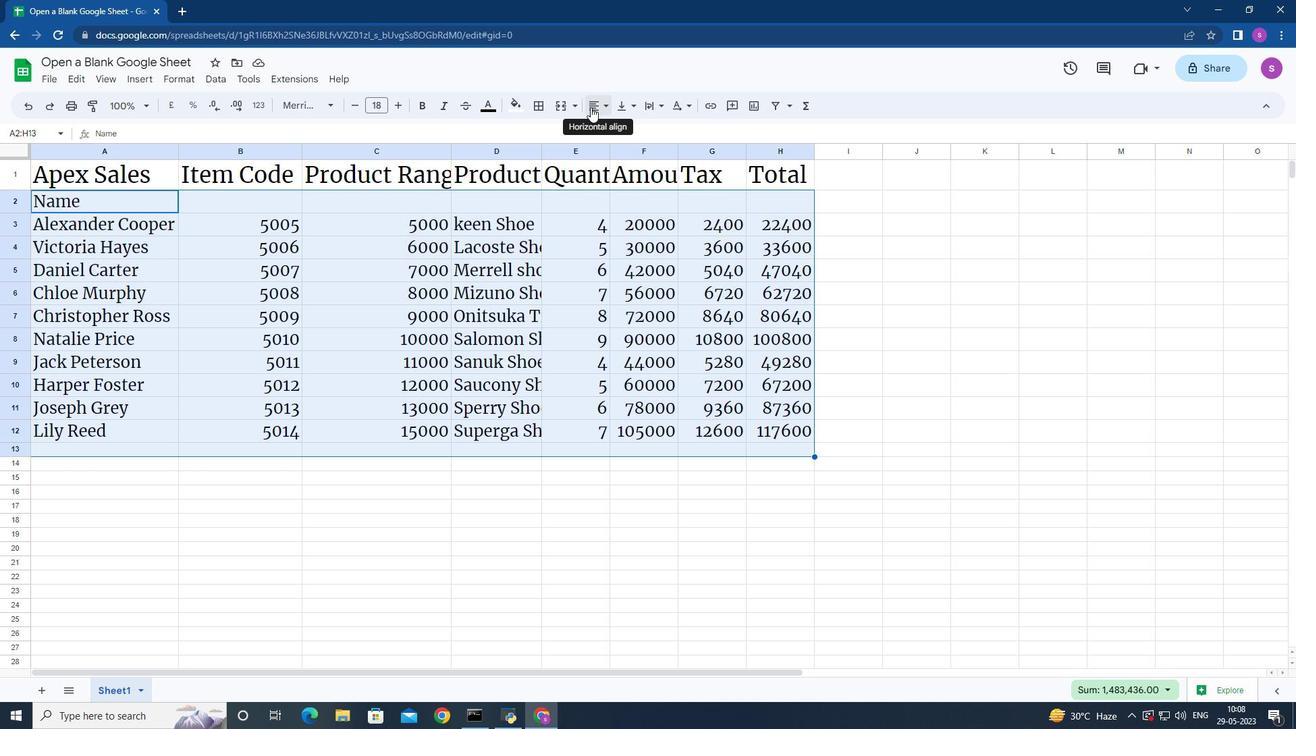 
Action: Mouse moved to (634, 135)
Screenshot: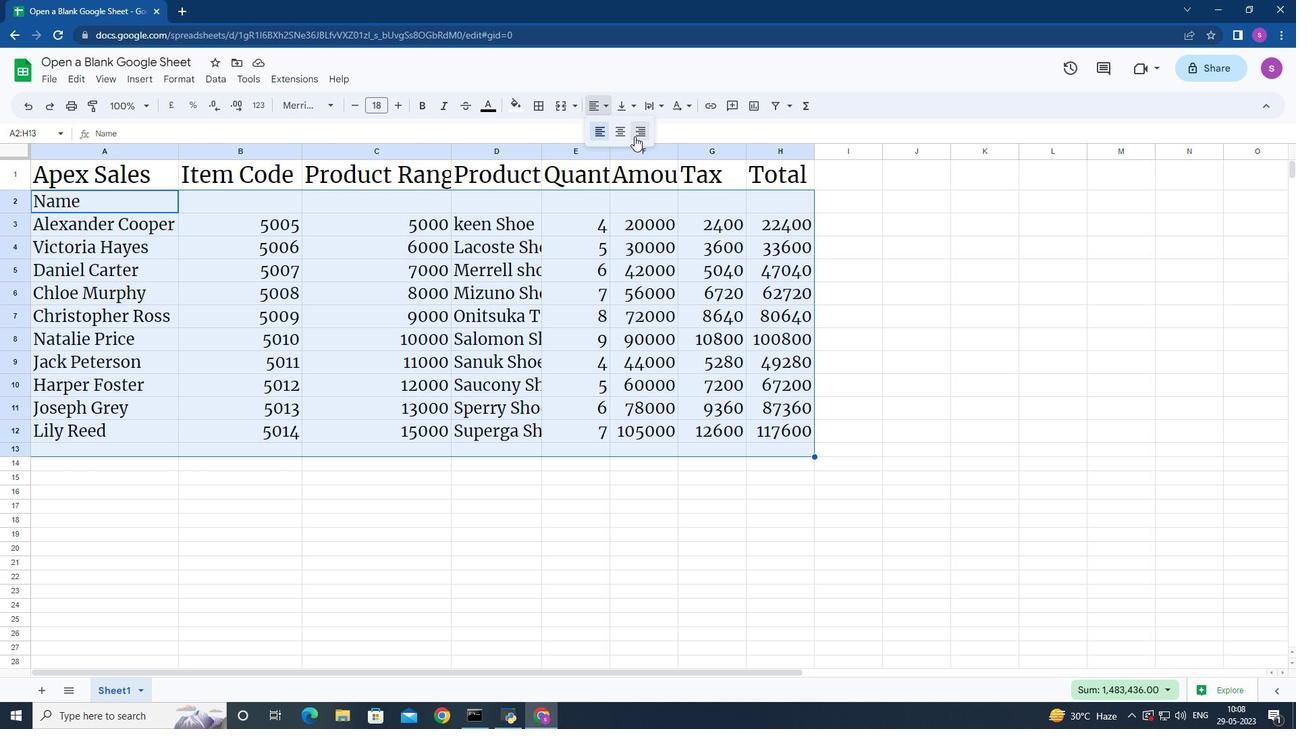 
Action: Mouse pressed left at (634, 135)
Screenshot: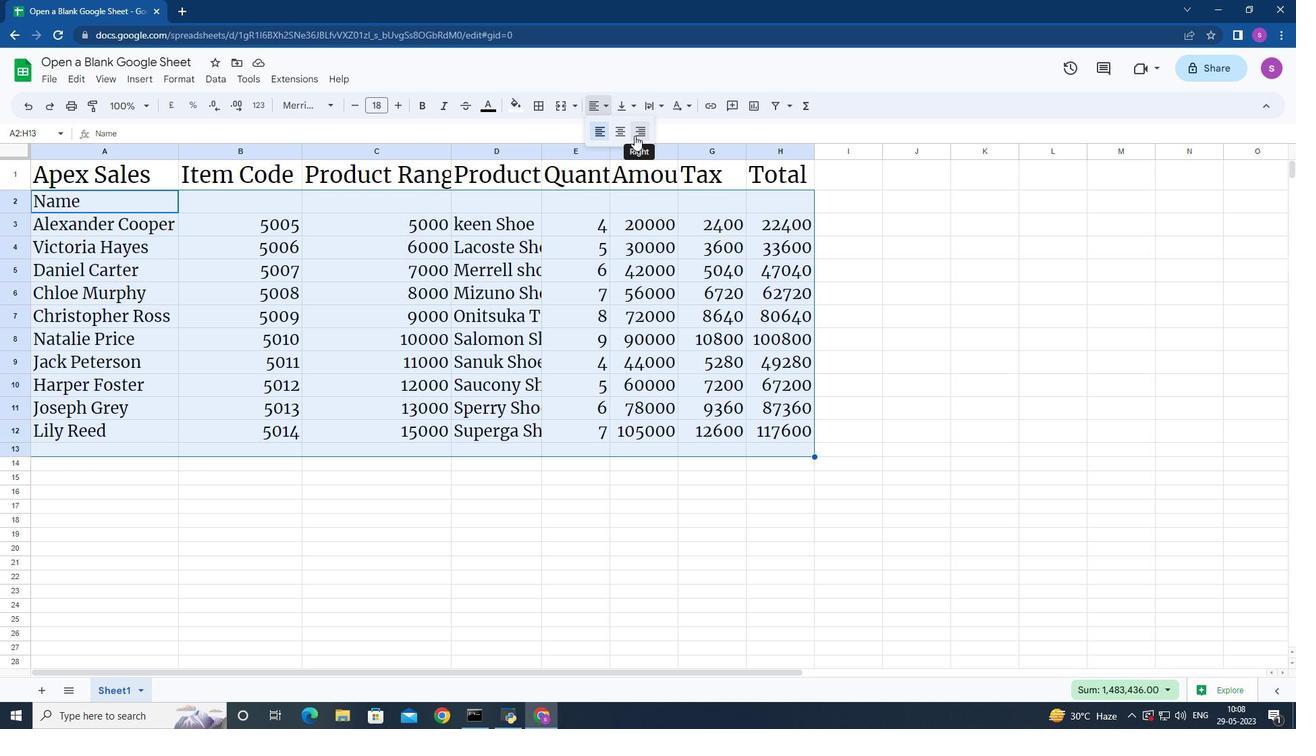 
Action: Mouse moved to (591, 110)
Screenshot: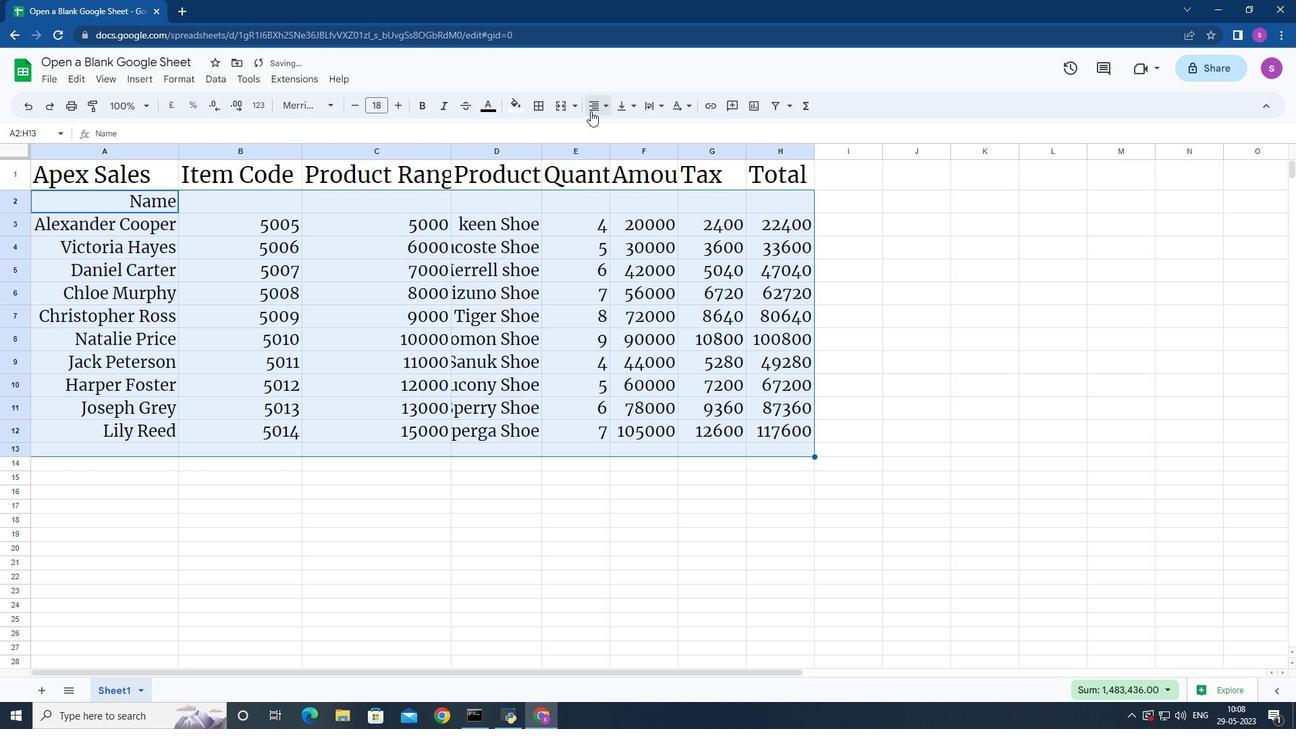 
Action: Mouse pressed left at (591, 110)
Screenshot: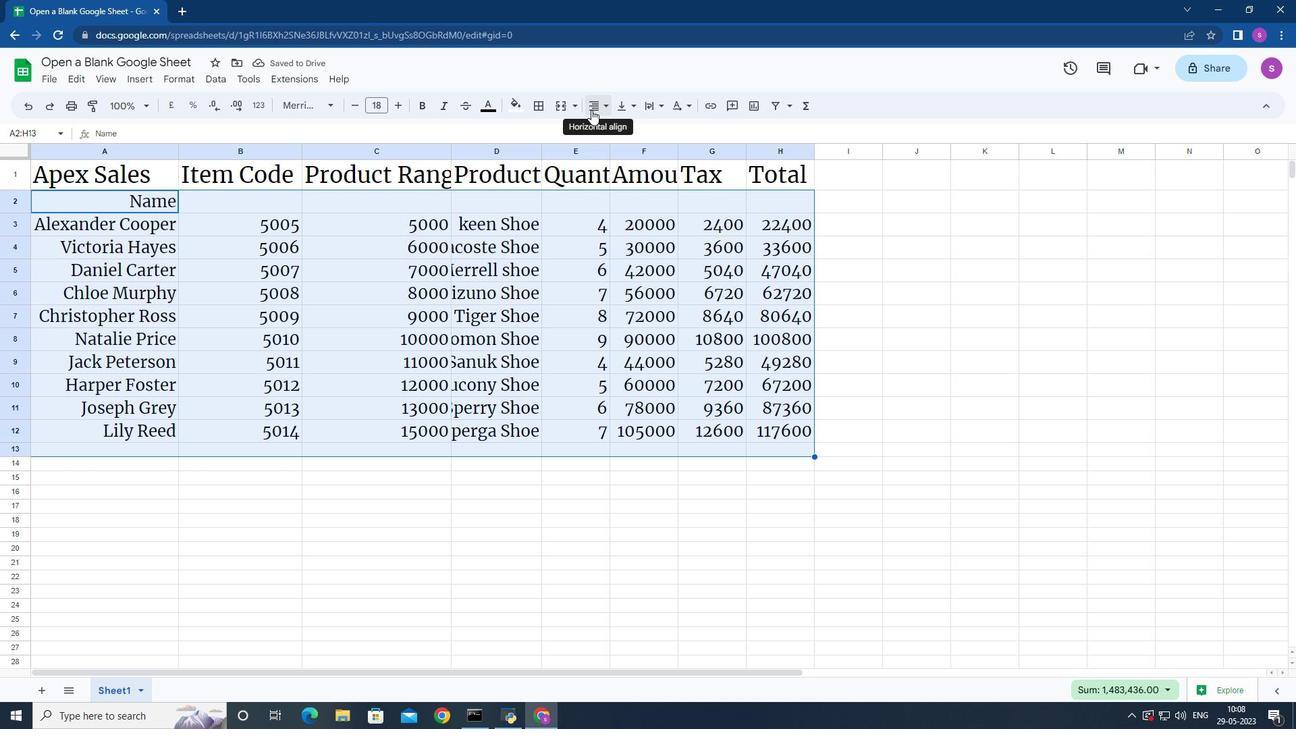 
Action: Mouse moved to (595, 139)
Screenshot: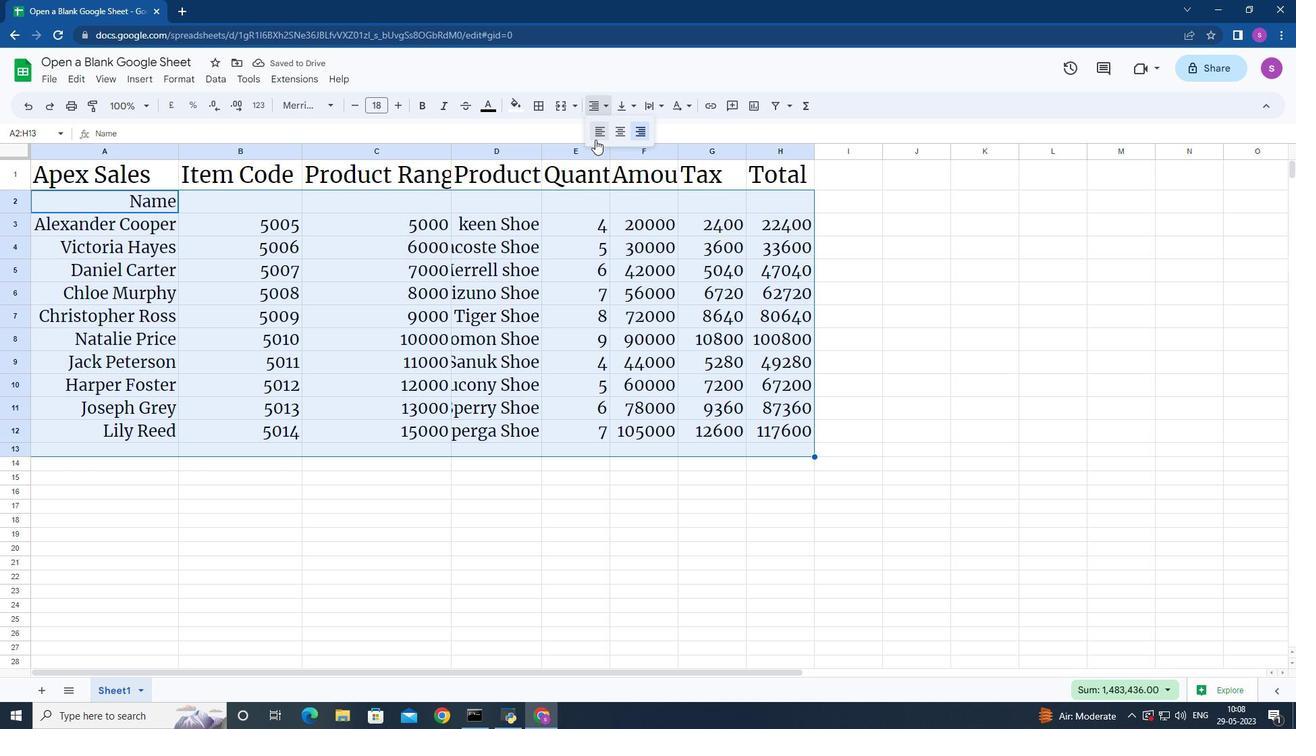 
Action: Mouse pressed left at (595, 139)
Screenshot: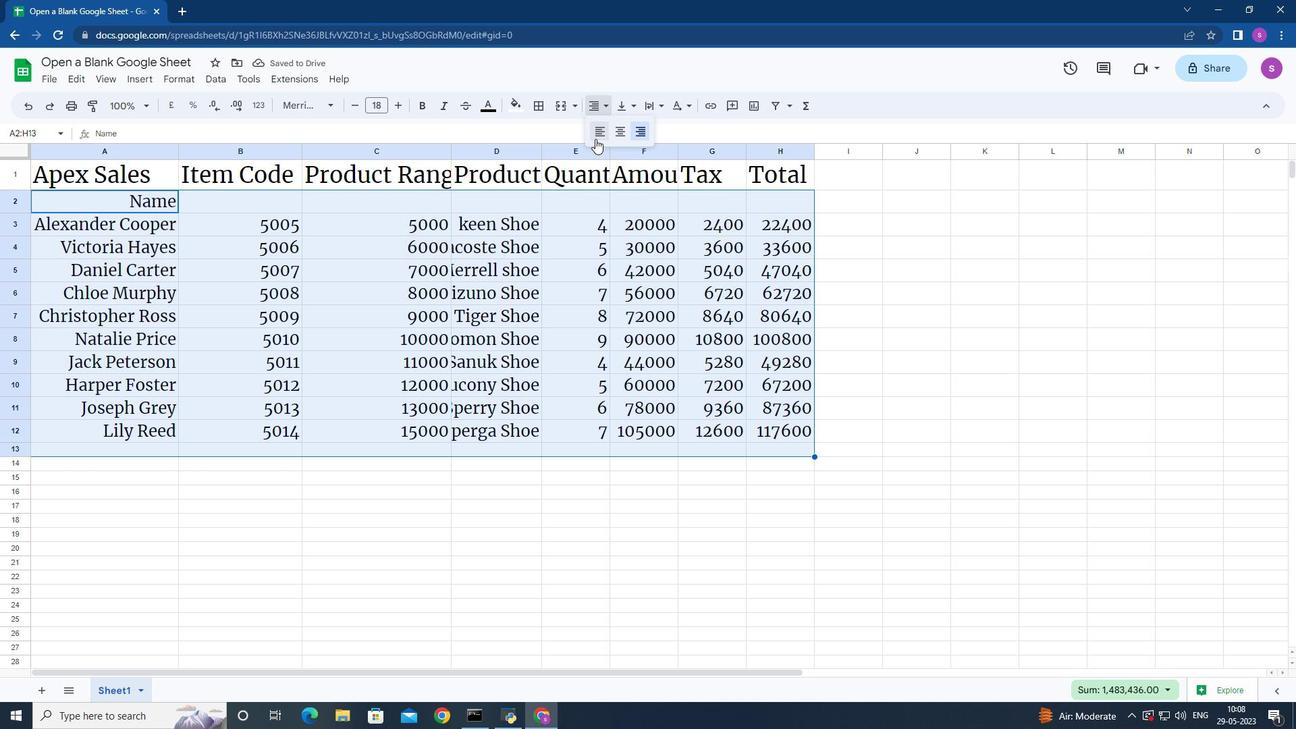 
Action: Mouse moved to (183, 500)
Screenshot: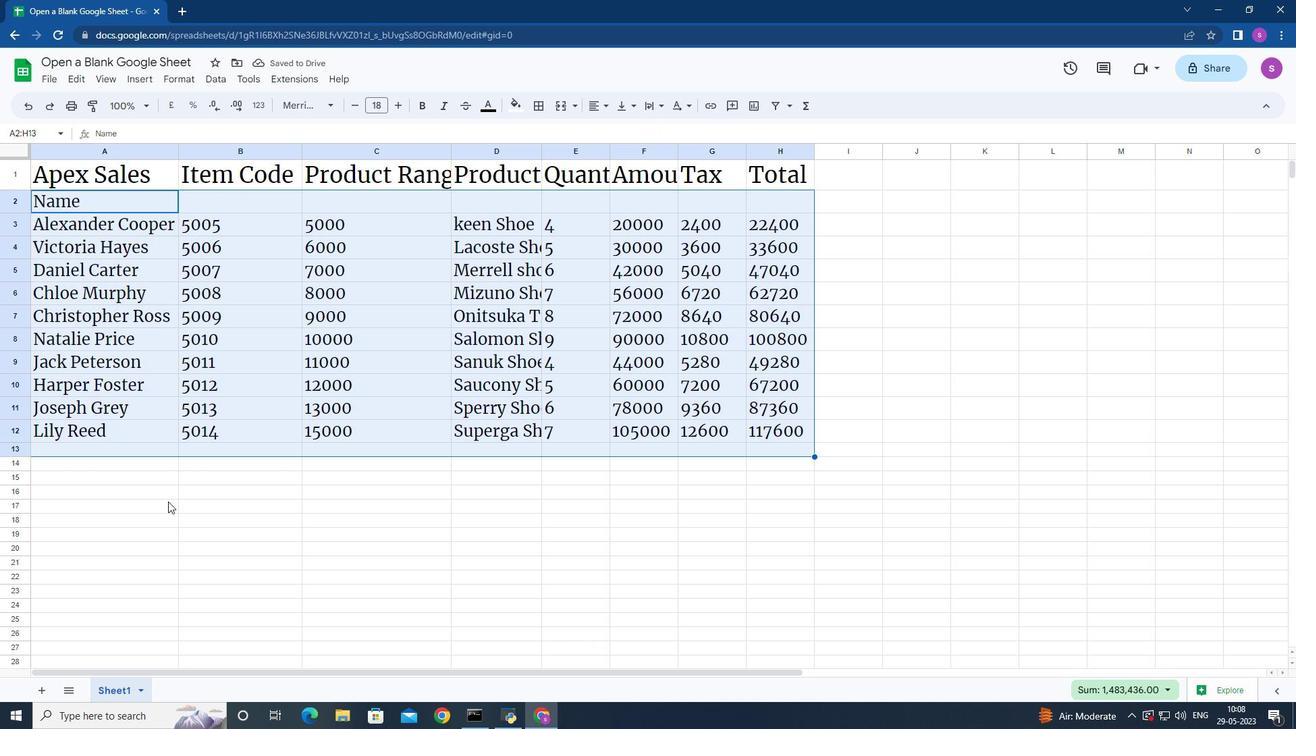 
Action: Mouse pressed left at (183, 500)
Screenshot: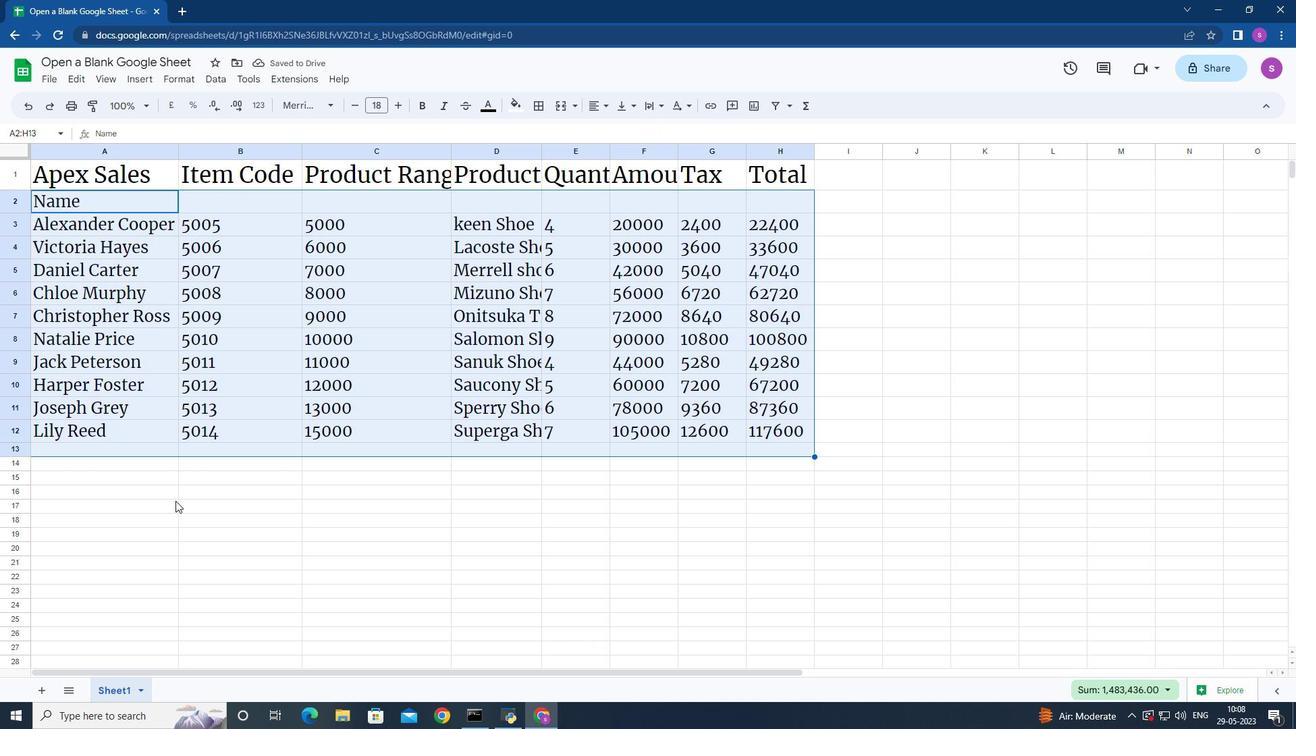 
Action: Mouse moved to (34, 169)
Screenshot: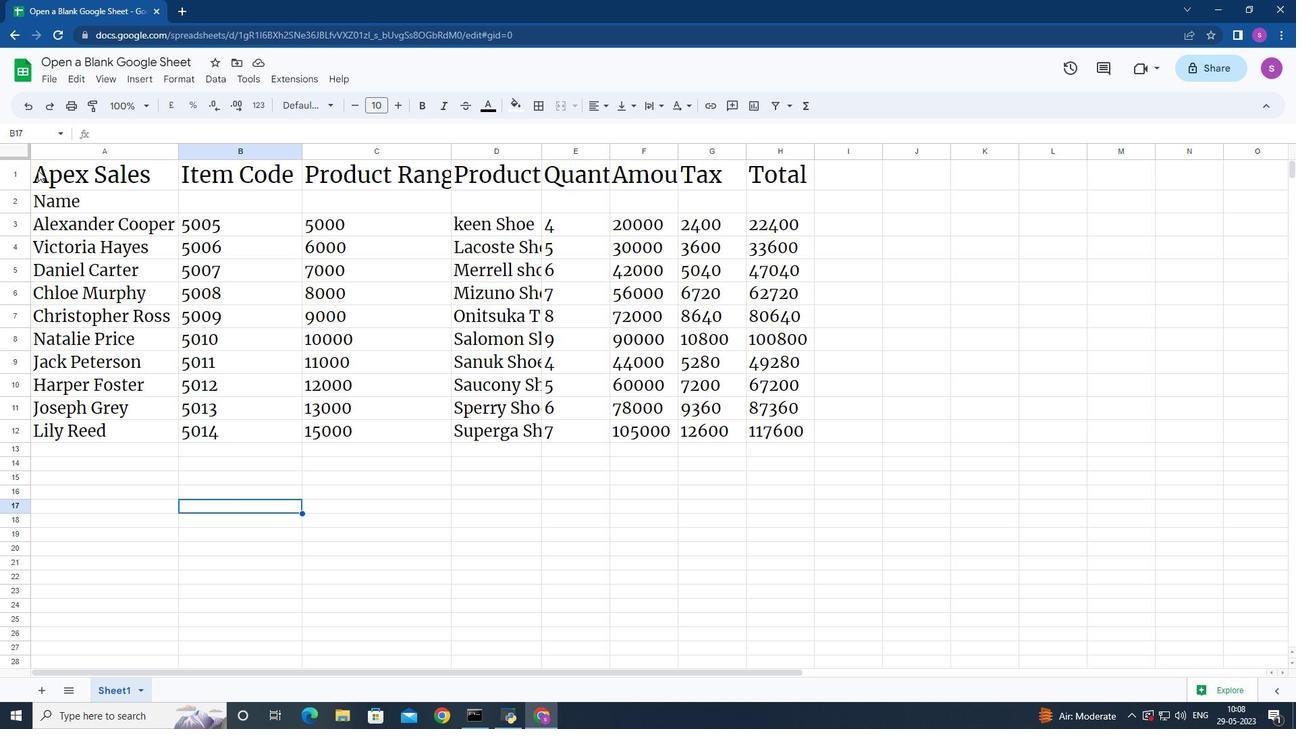 
Action: Mouse pressed left at (34, 169)
Screenshot: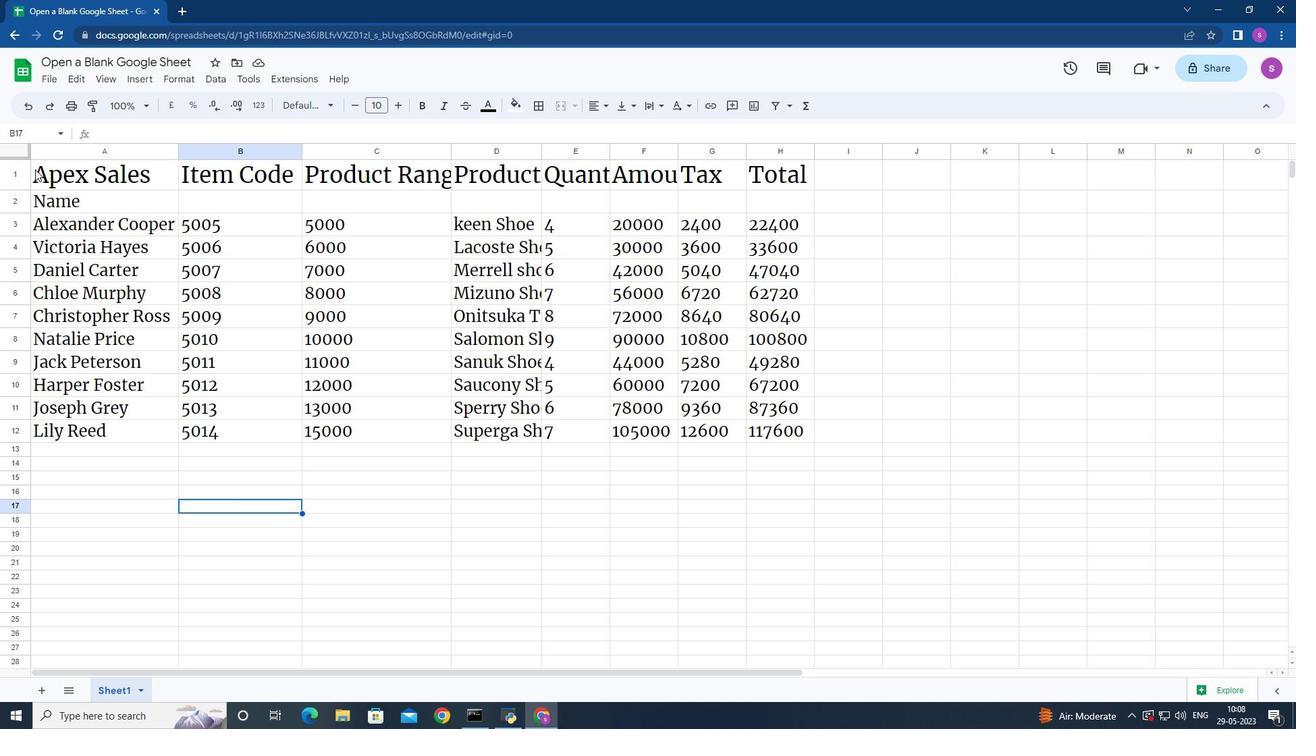 
Action: Mouse moved to (595, 108)
Screenshot: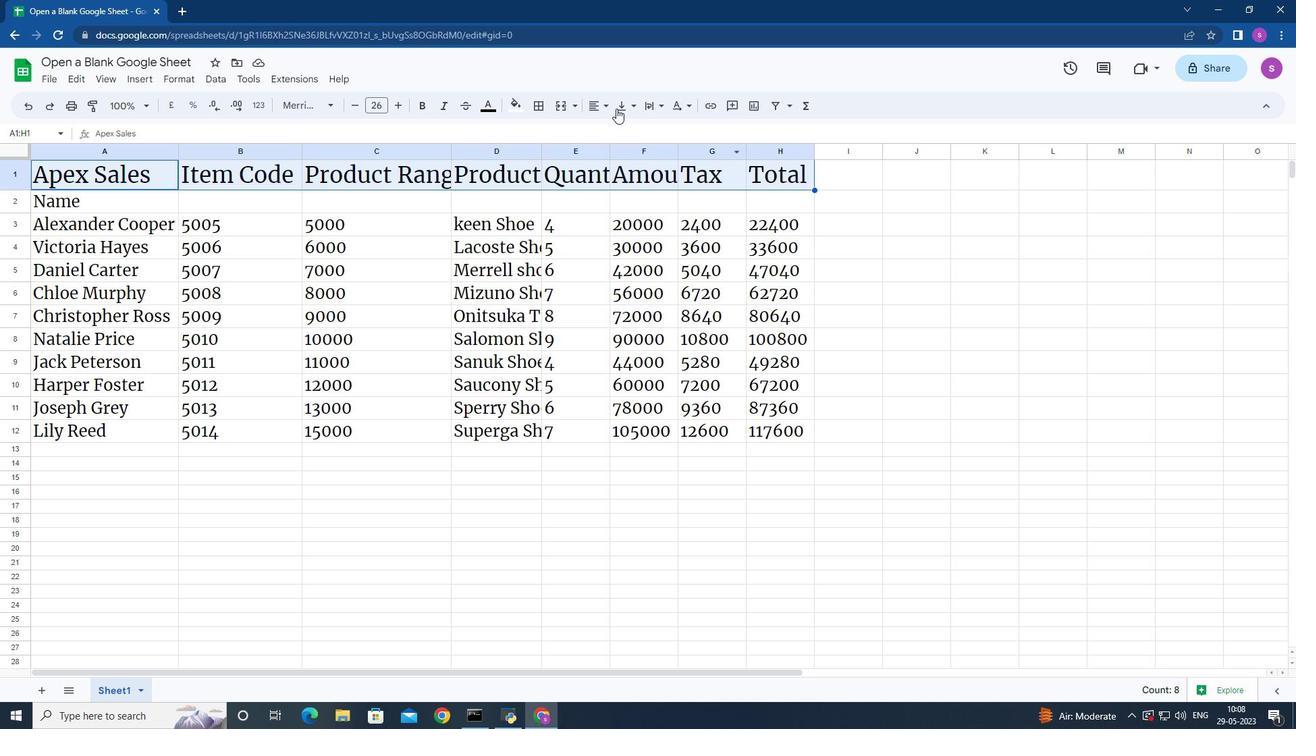 
Action: Mouse pressed left at (595, 108)
Screenshot: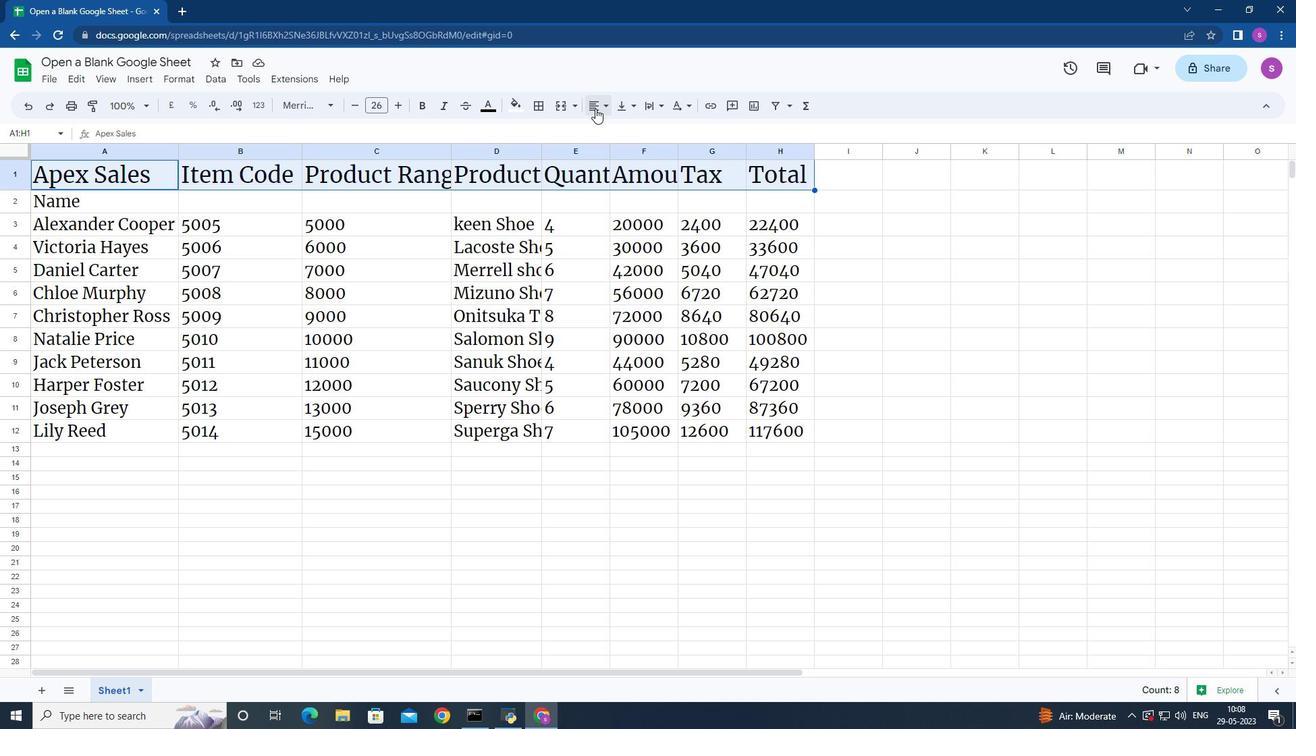 
Action: Mouse moved to (597, 135)
Screenshot: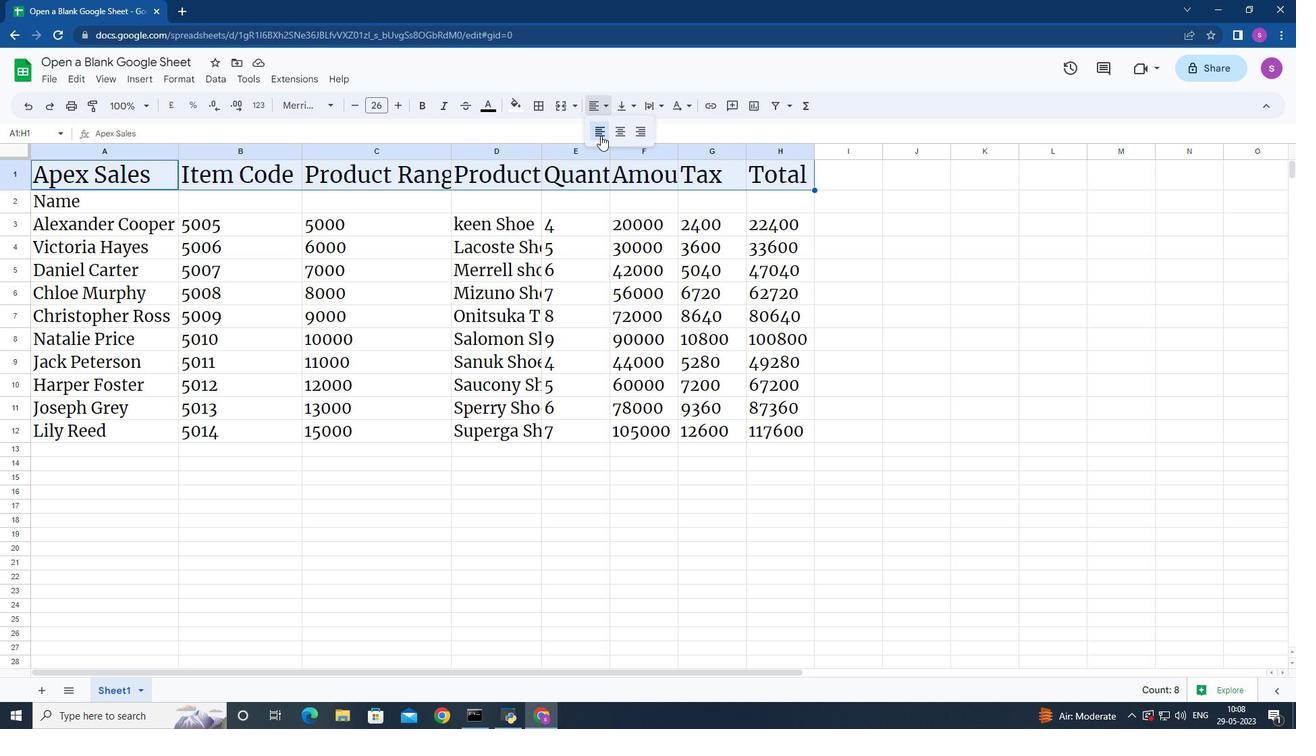 
Action: Mouse pressed left at (597, 135)
Screenshot: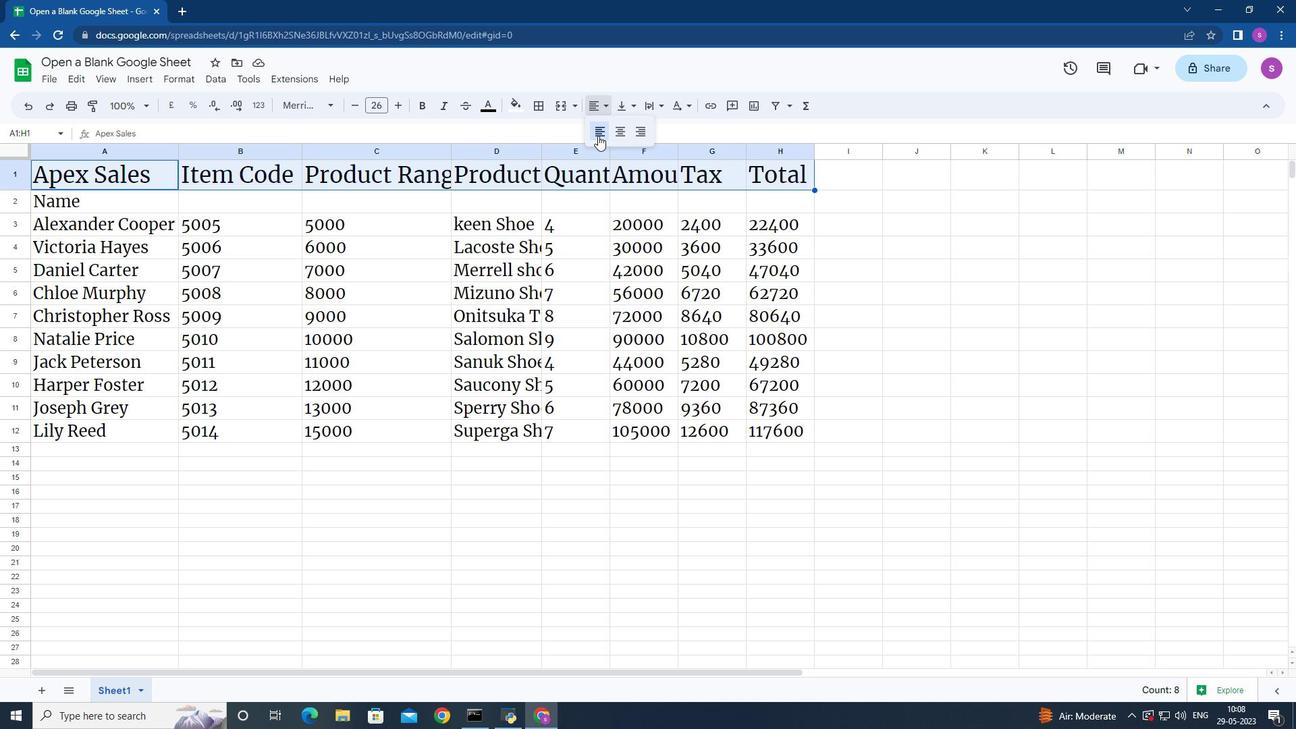 
Action: Mouse moved to (345, 707)
Screenshot: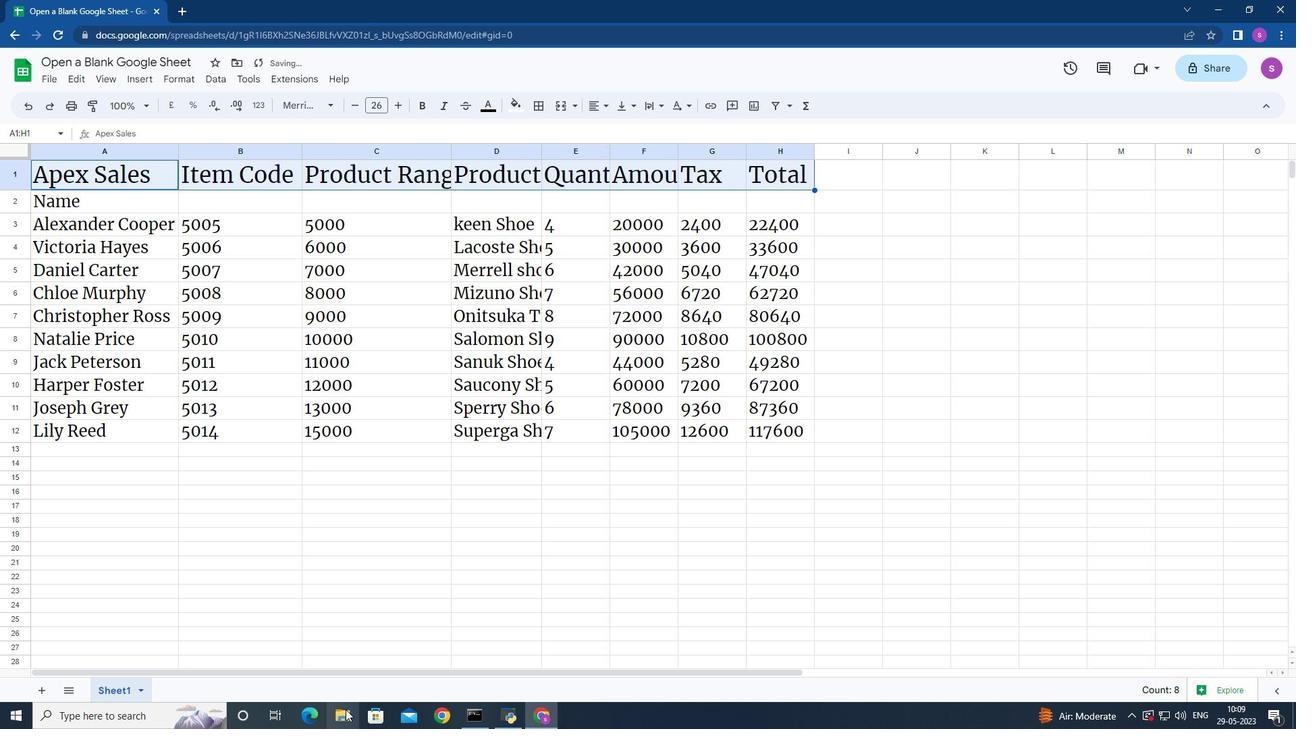 
Action: Mouse pressed left at (345, 707)
Screenshot: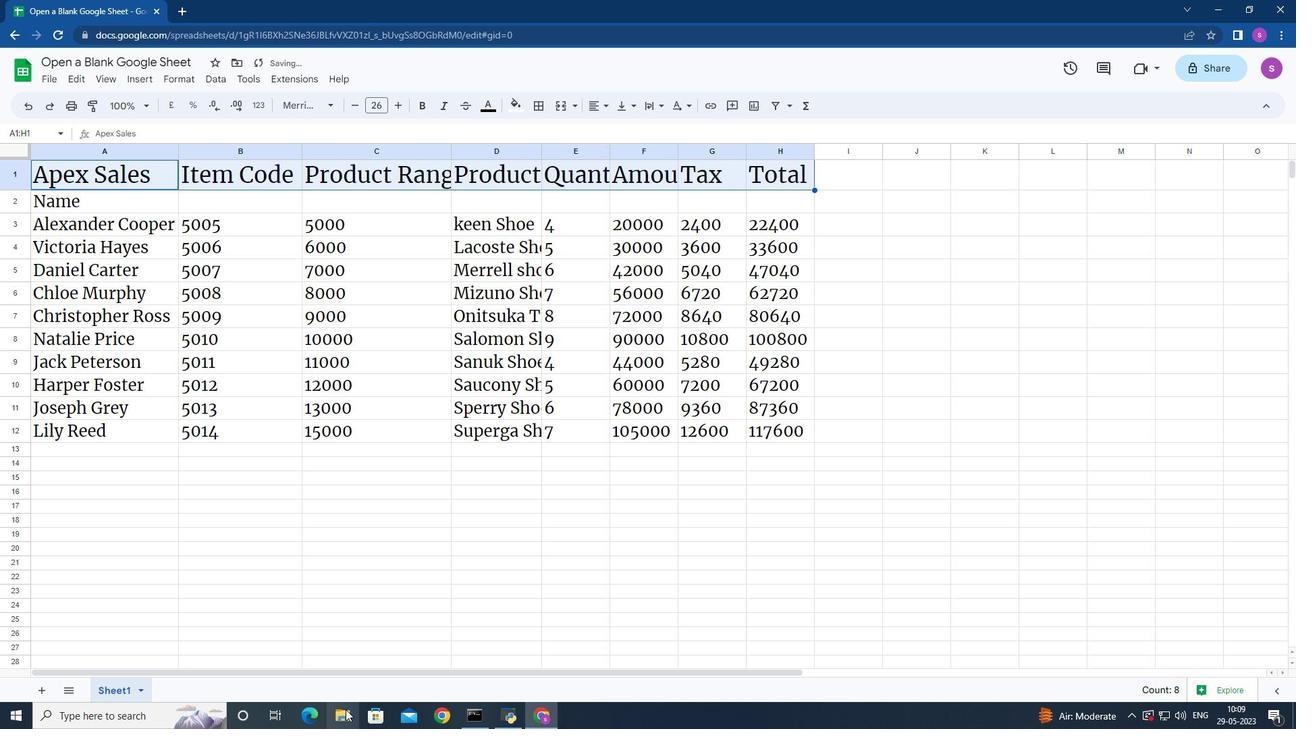 
Action: Mouse moved to (1015, 150)
Screenshot: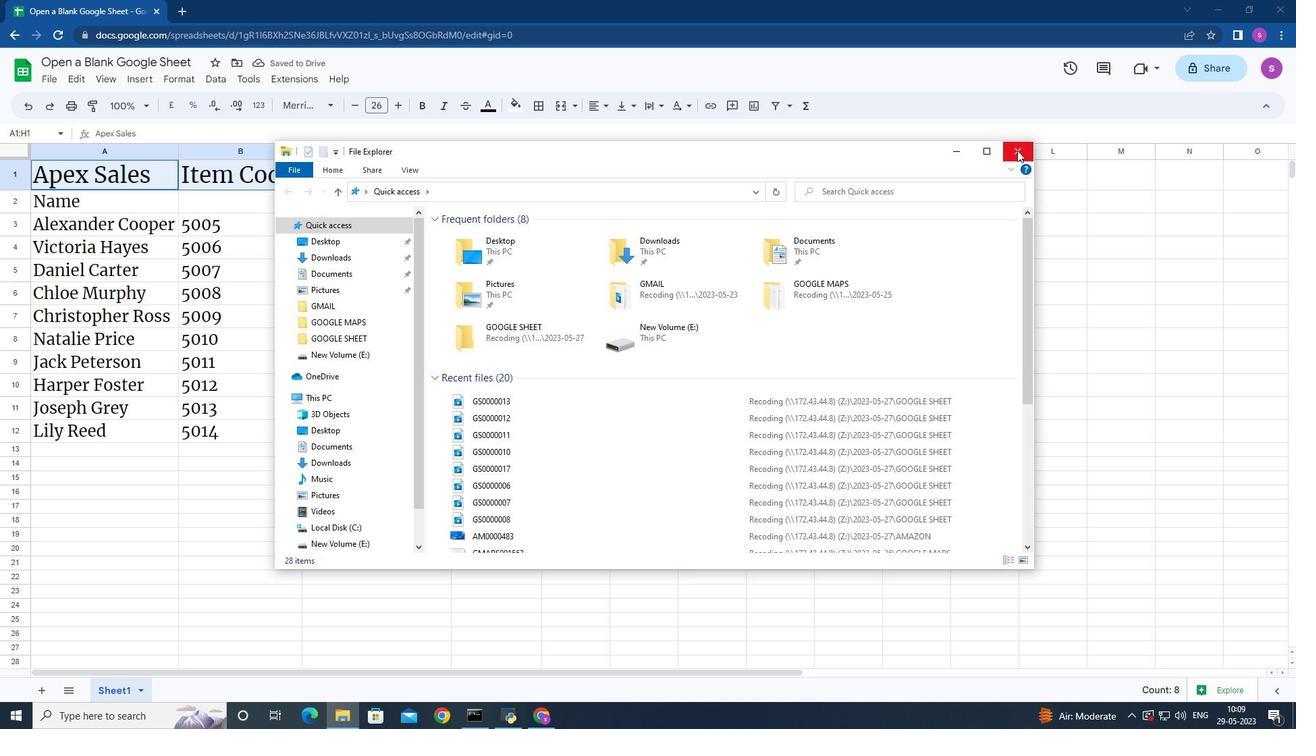 
Action: Mouse pressed left at (1015, 150)
Screenshot: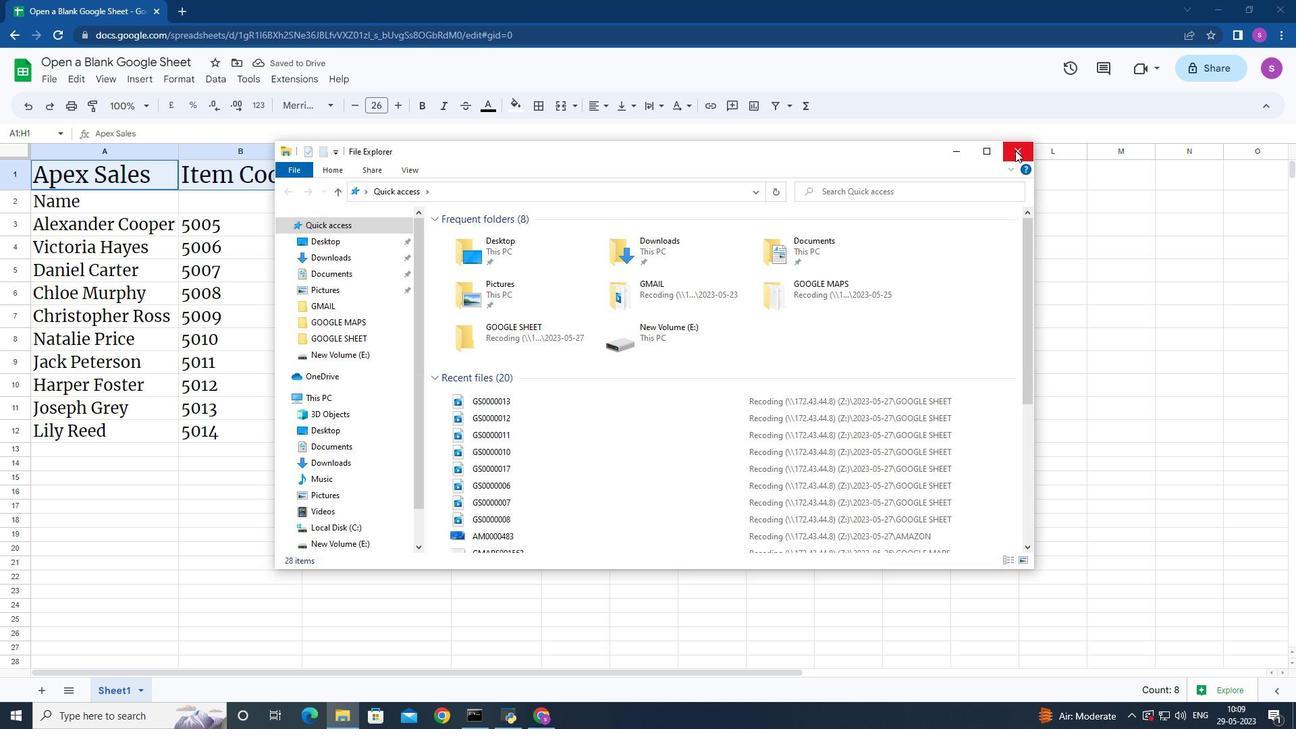 
Action: Mouse moved to (451, 153)
Screenshot: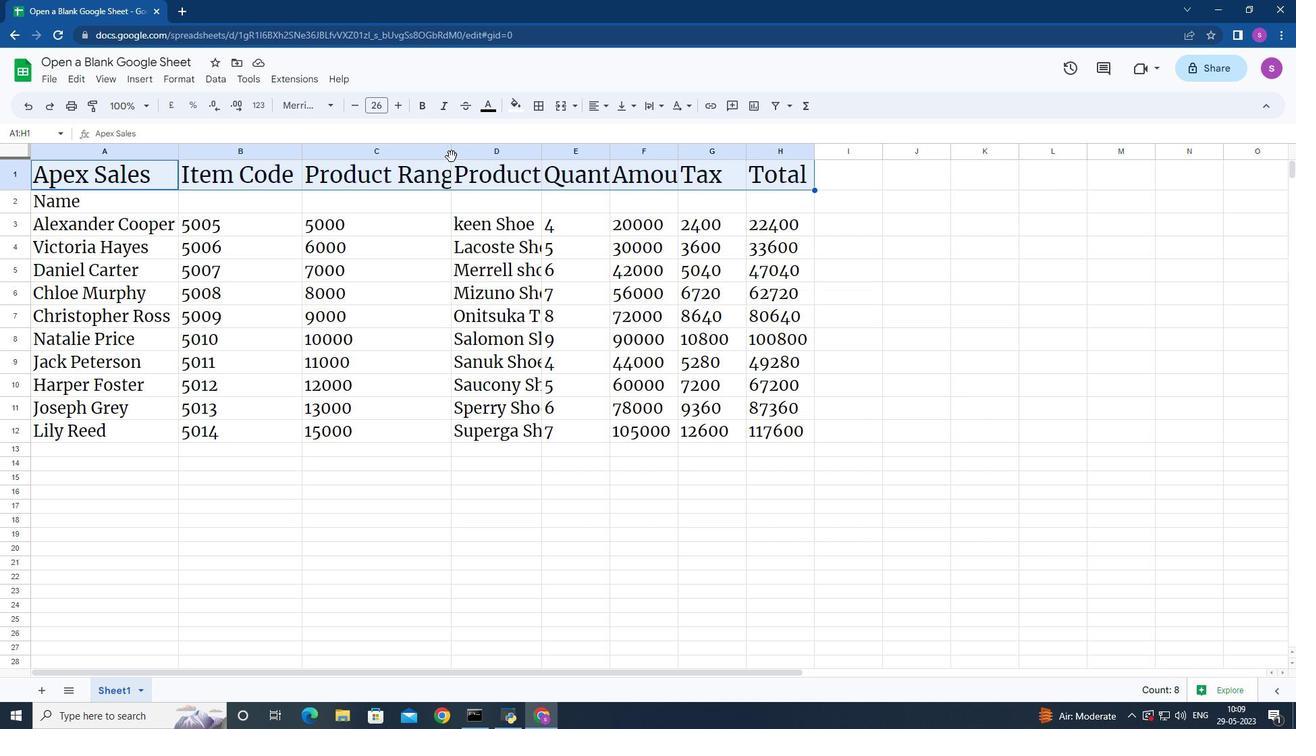 
Action: Mouse pressed left at (451, 153)
Screenshot: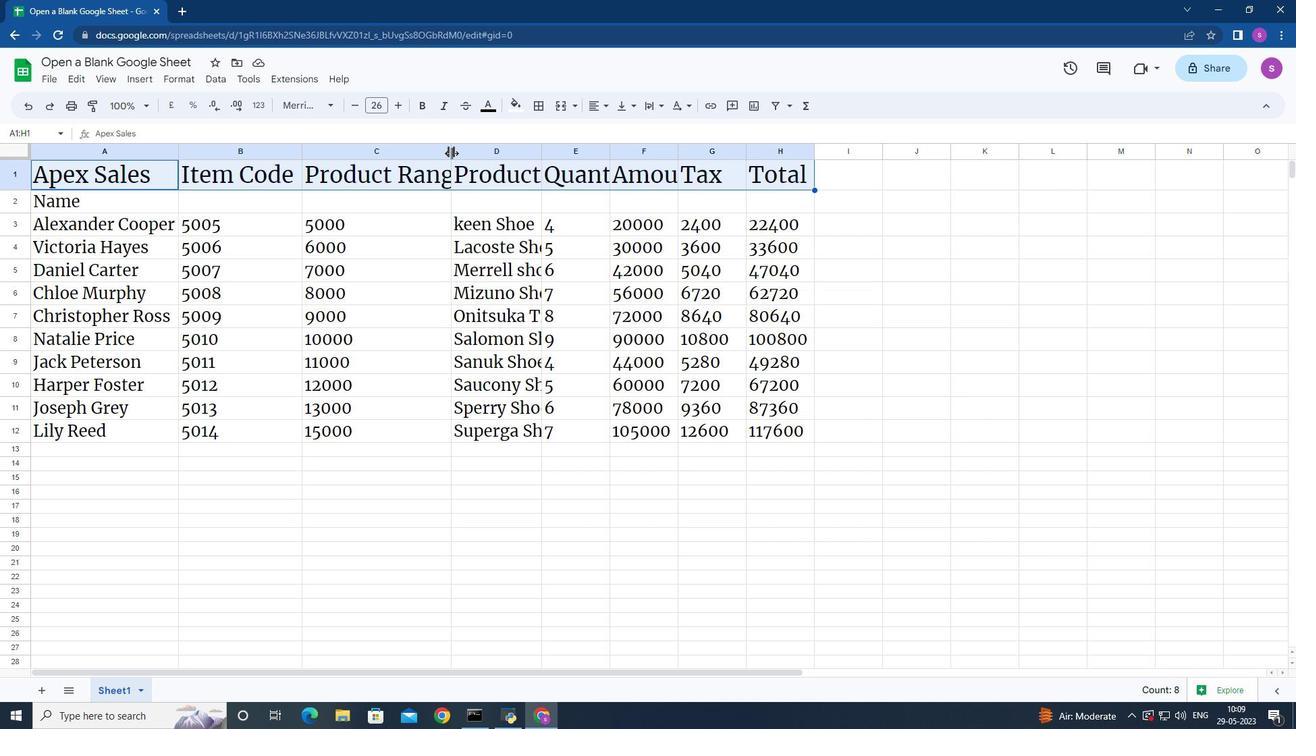 
Action: Mouse moved to (561, 149)
Screenshot: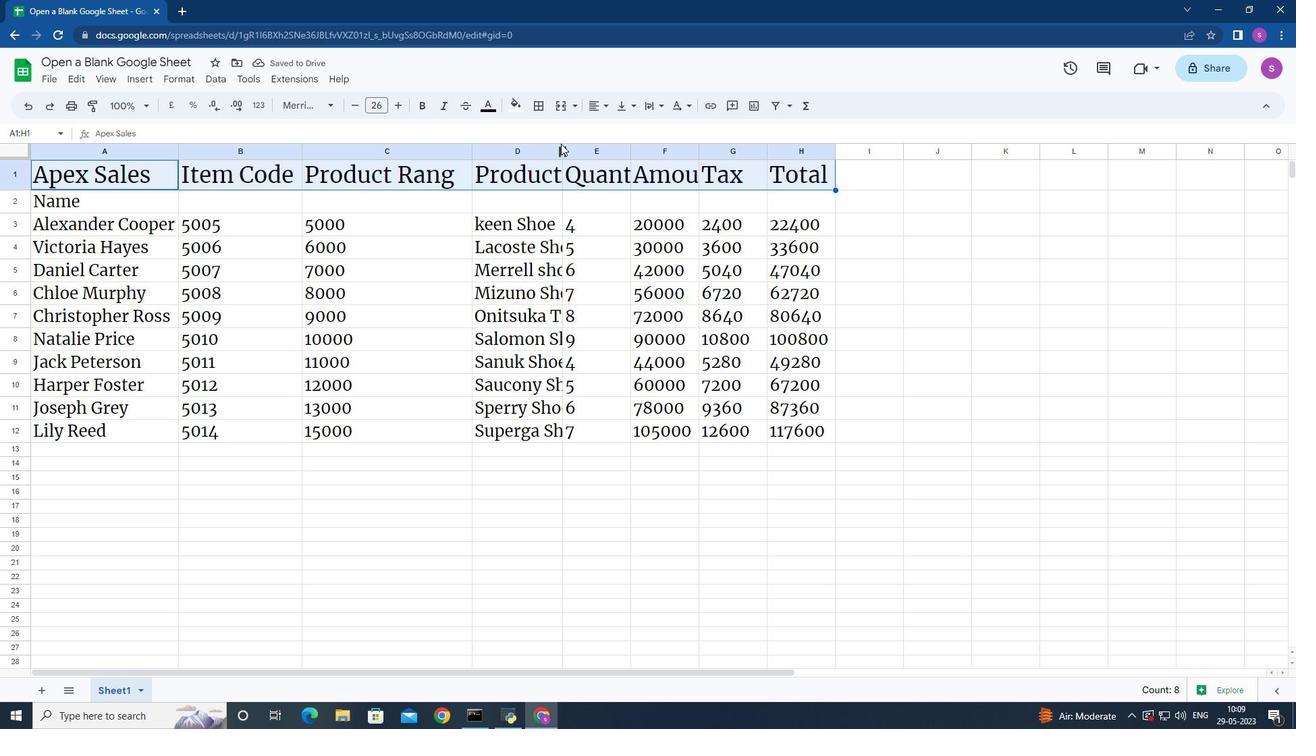 
Action: Mouse pressed left at (561, 149)
Screenshot: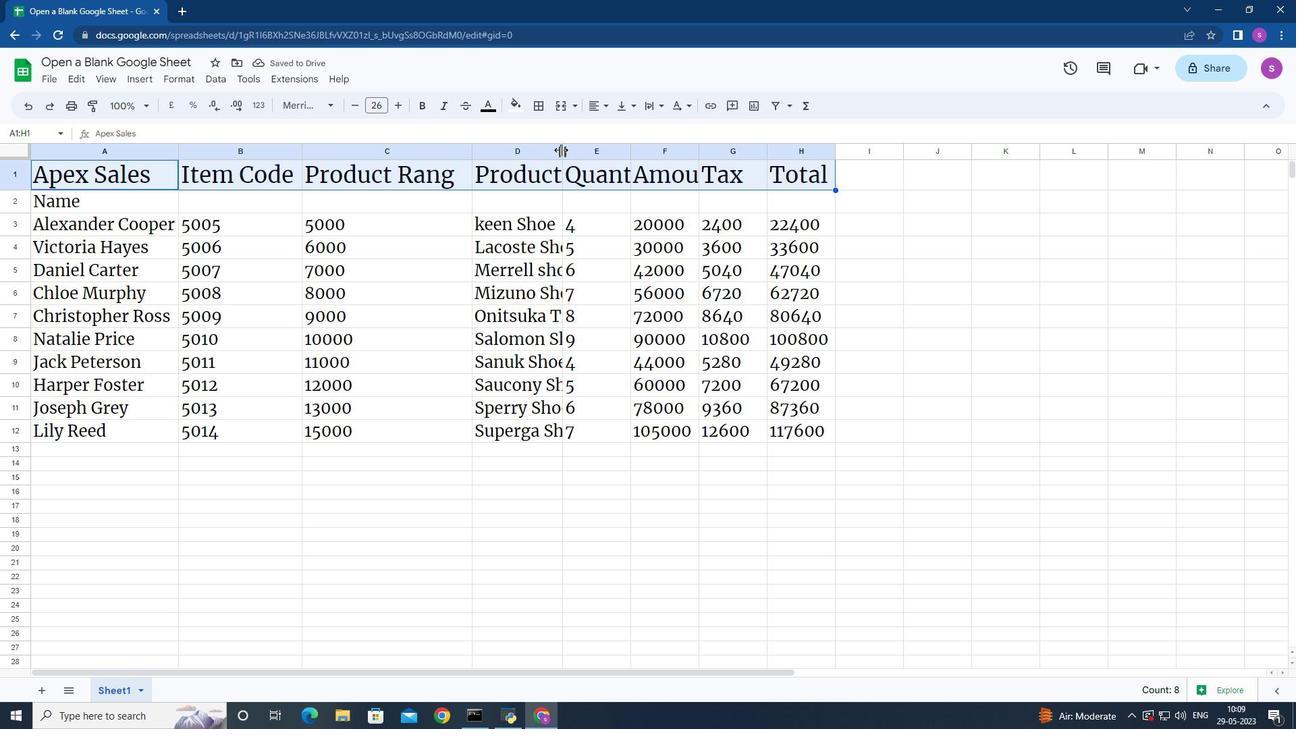 
Action: Mouse moved to (589, 148)
Screenshot: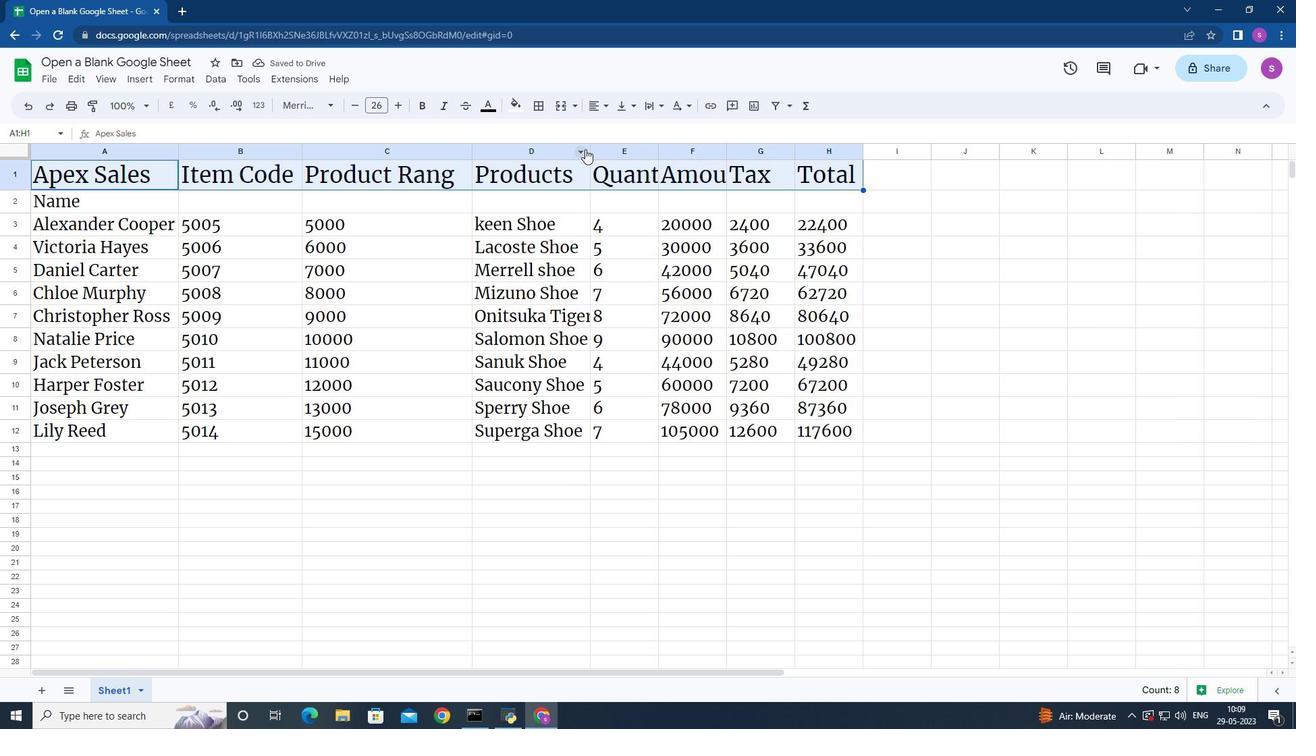 
Action: Mouse pressed left at (589, 148)
Screenshot: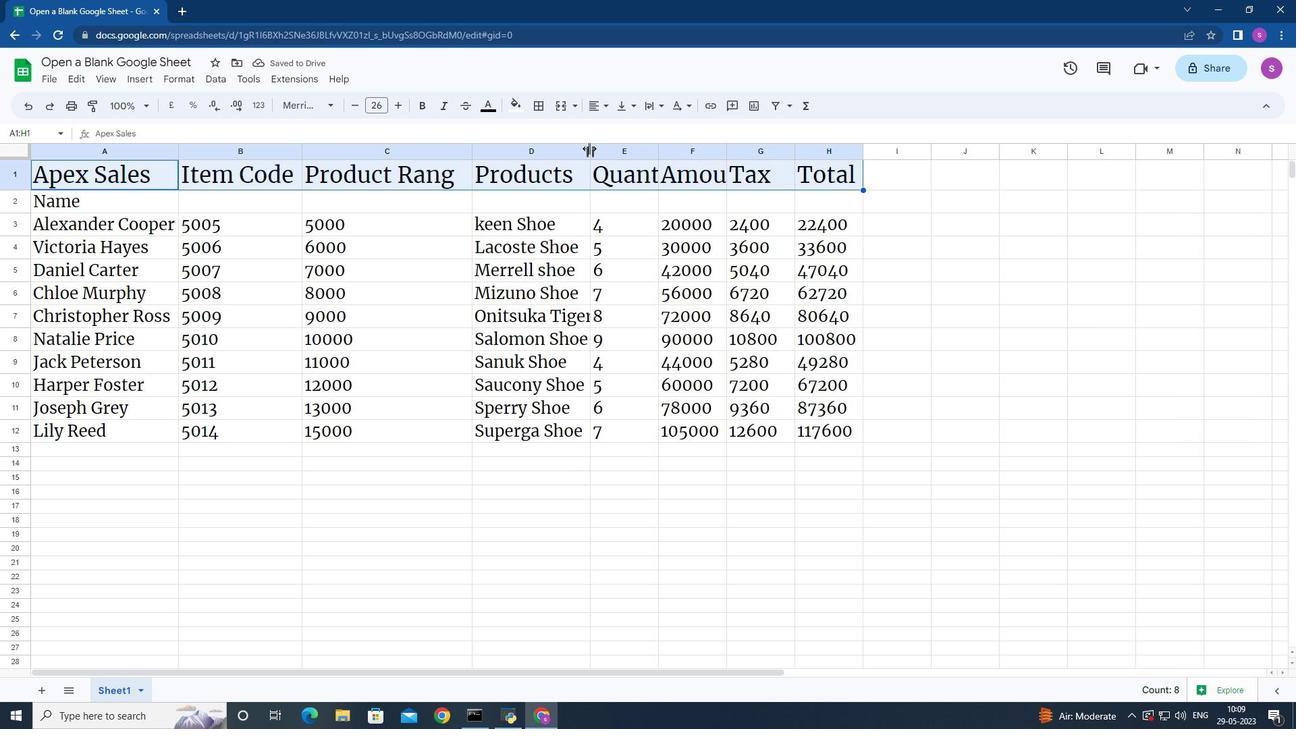 
Action: Mouse moved to (613, 149)
Screenshot: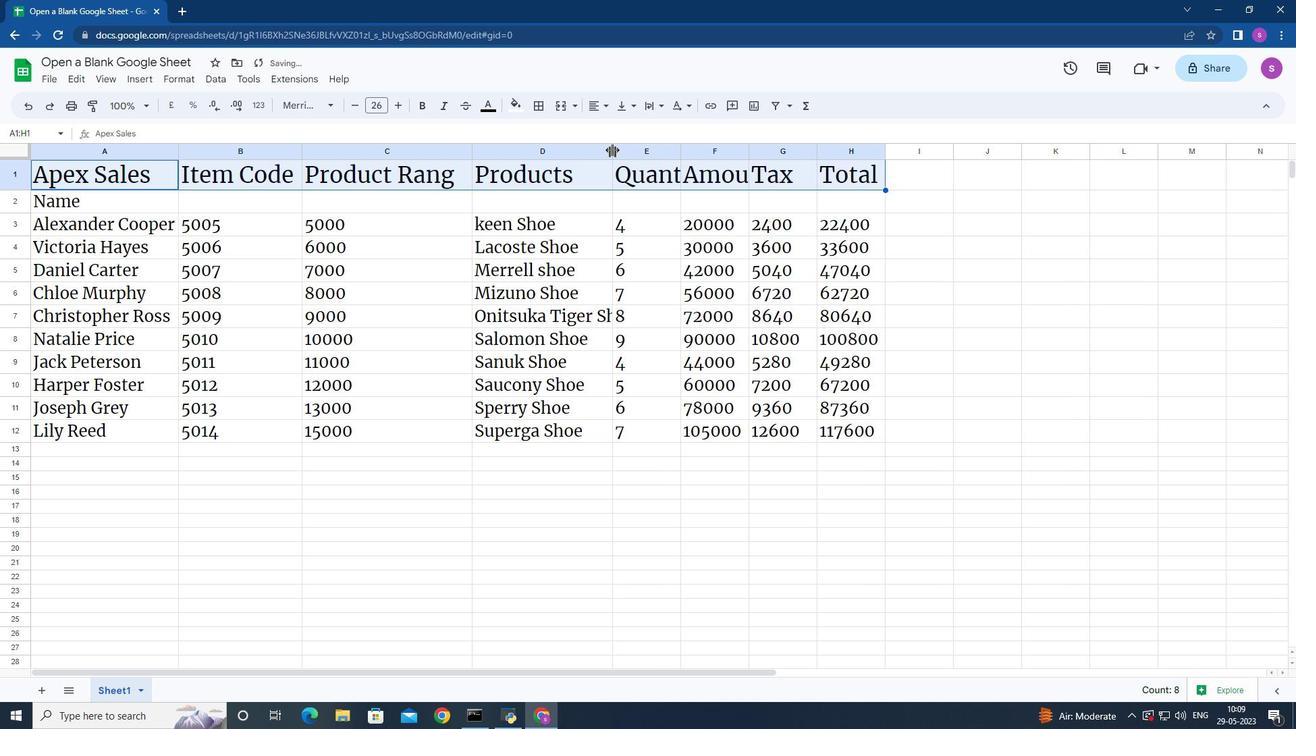 
Action: Mouse pressed left at (613, 149)
Screenshot: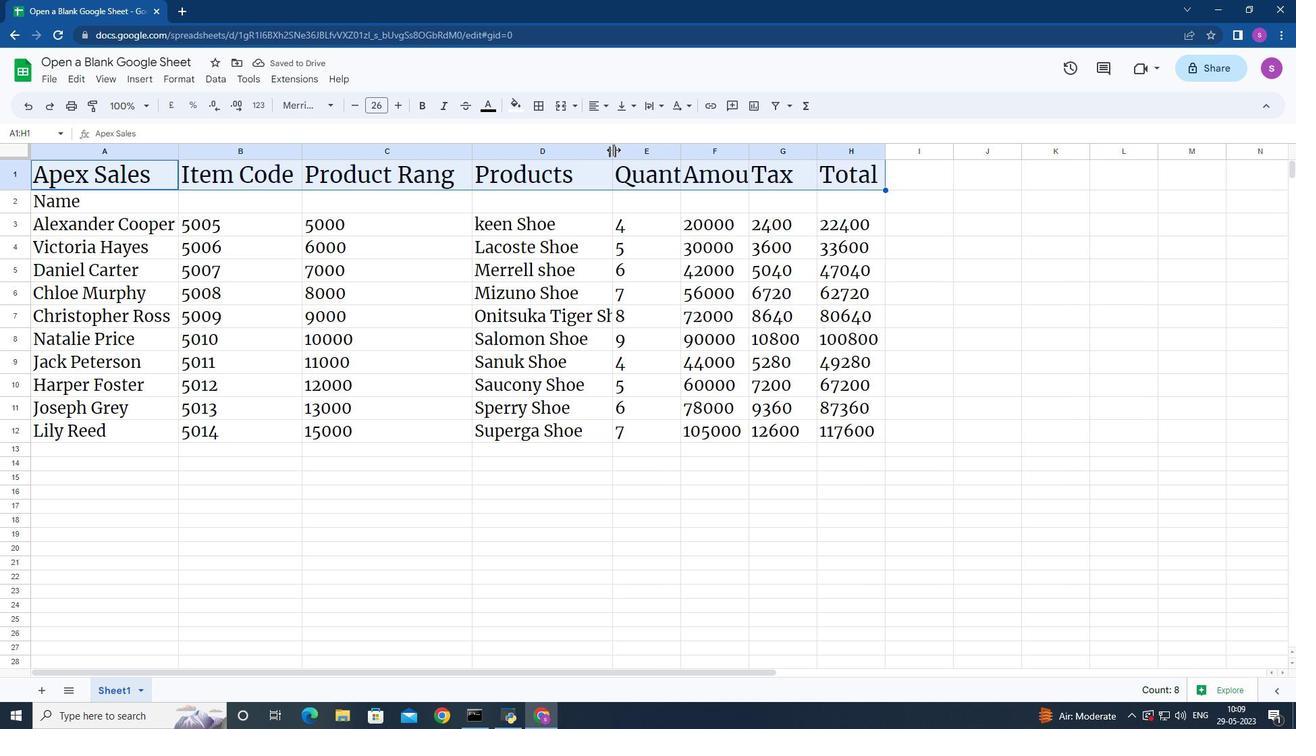 
Action: Mouse moved to (707, 153)
Screenshot: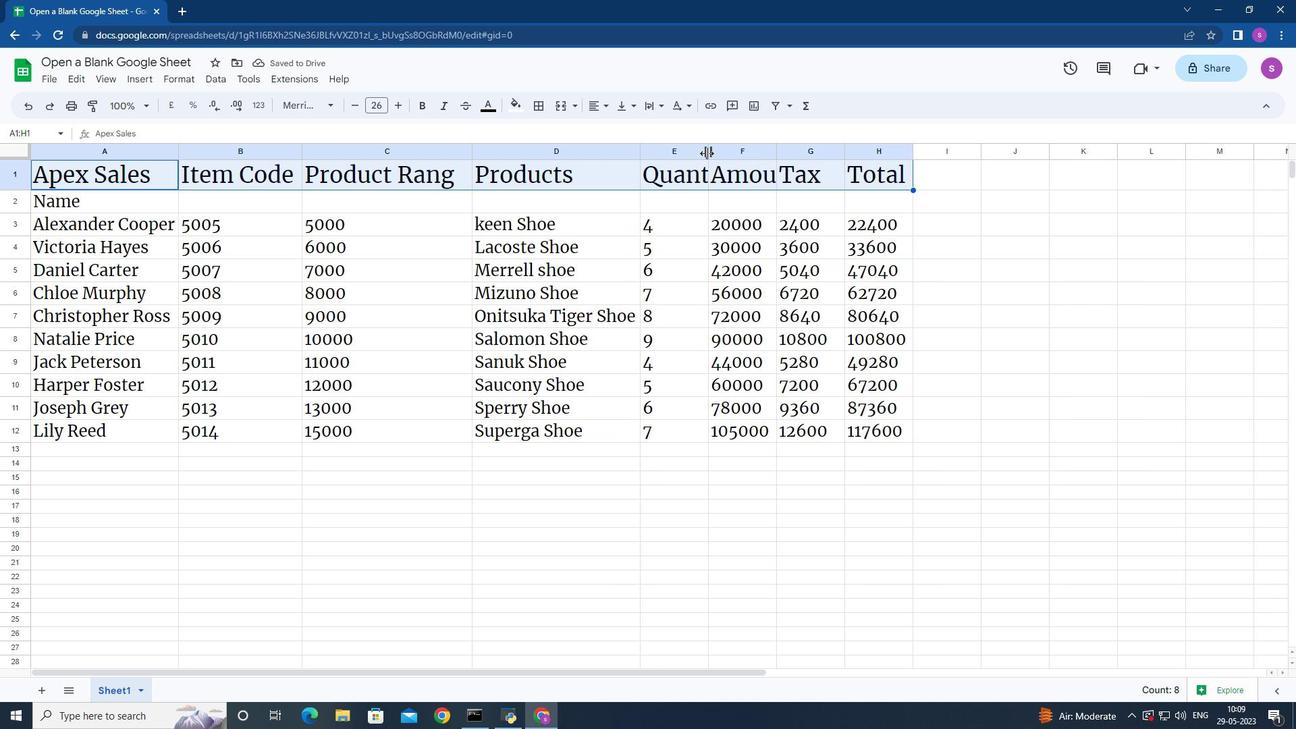 
Action: Mouse pressed left at (707, 153)
Screenshot: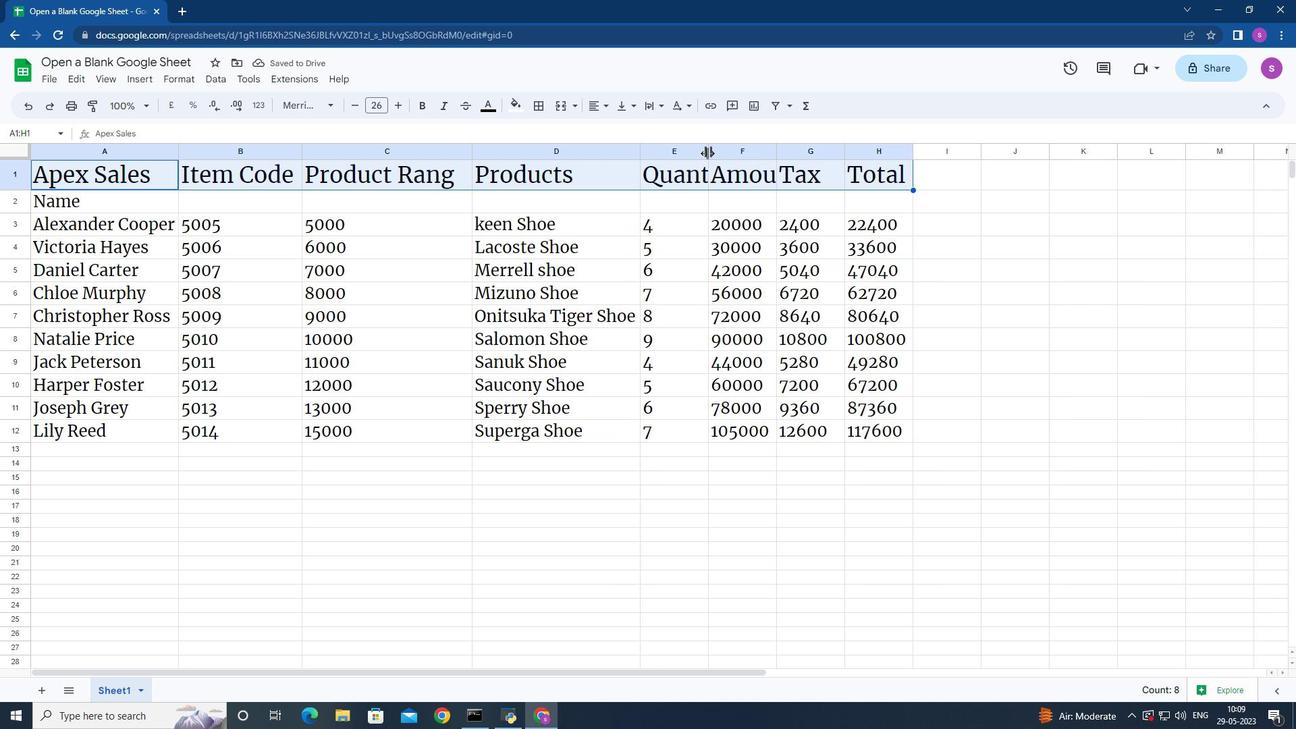 
Action: Mouse moved to (797, 151)
Screenshot: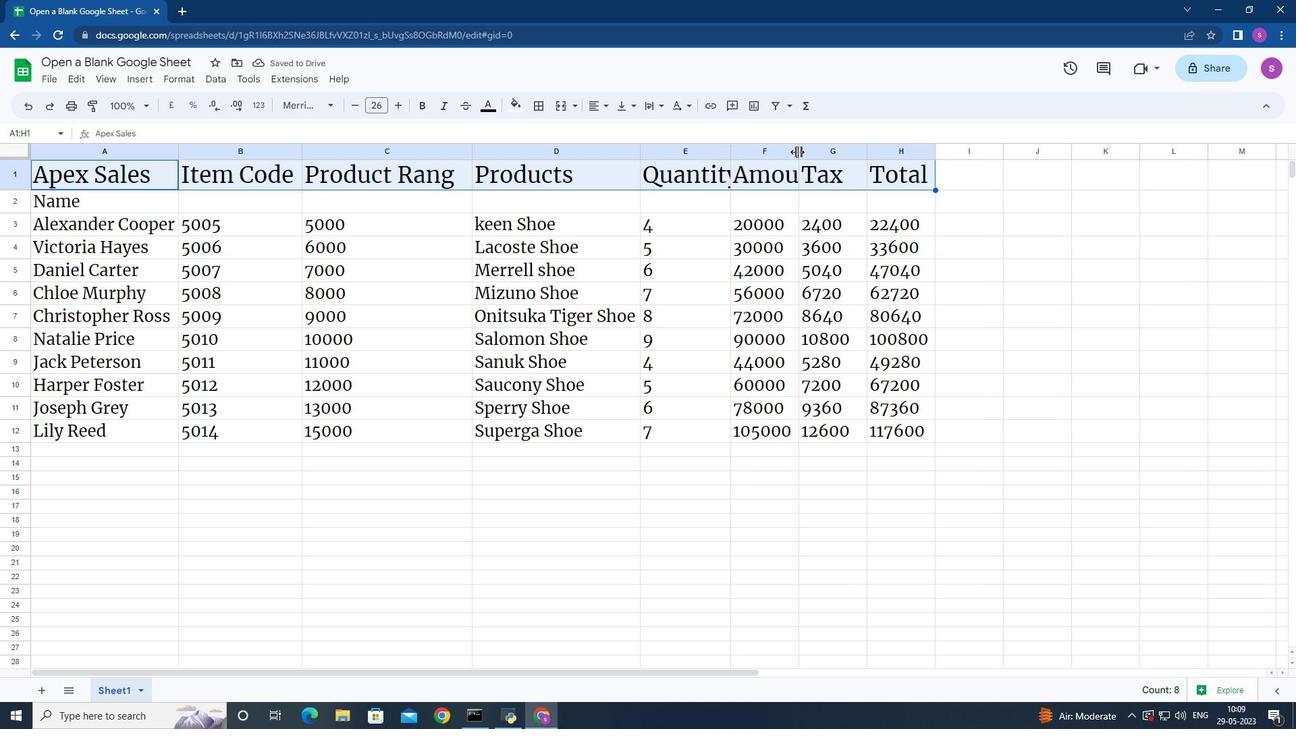 
Action: Mouse pressed left at (797, 151)
Screenshot: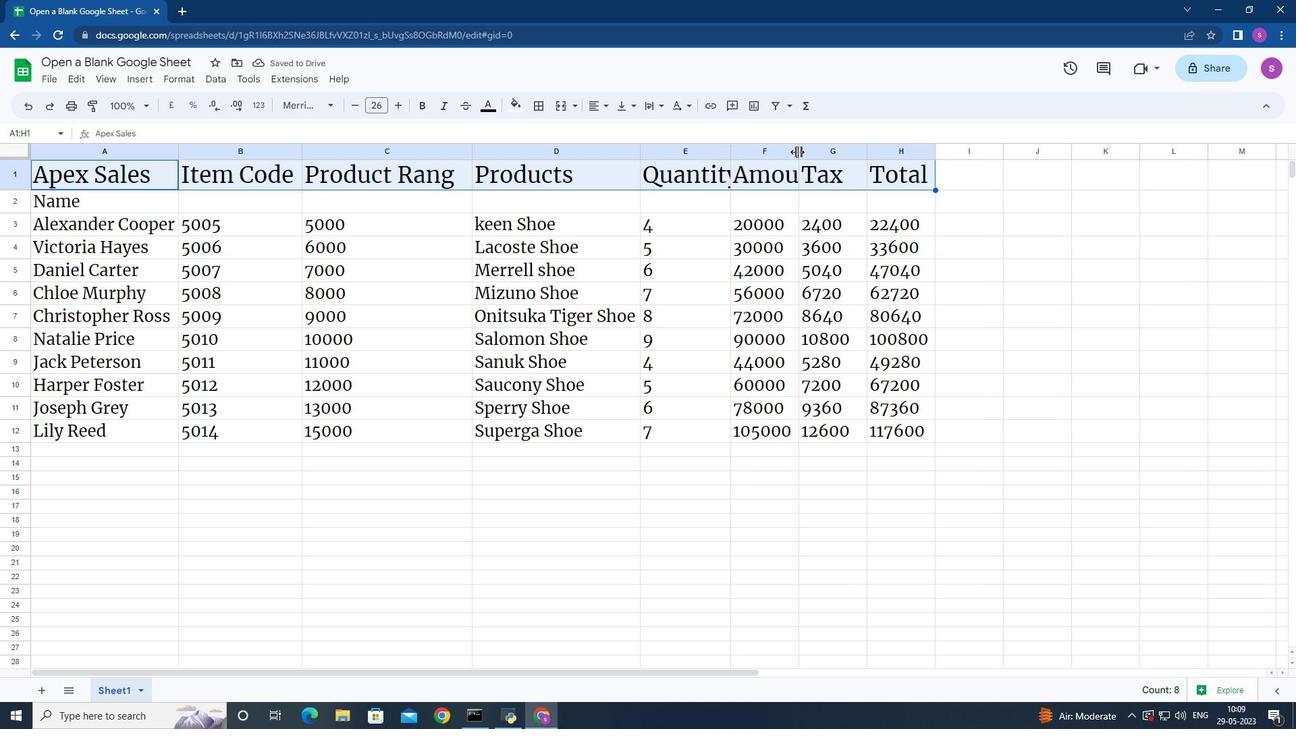 
Action: Mouse moved to (820, 151)
Screenshot: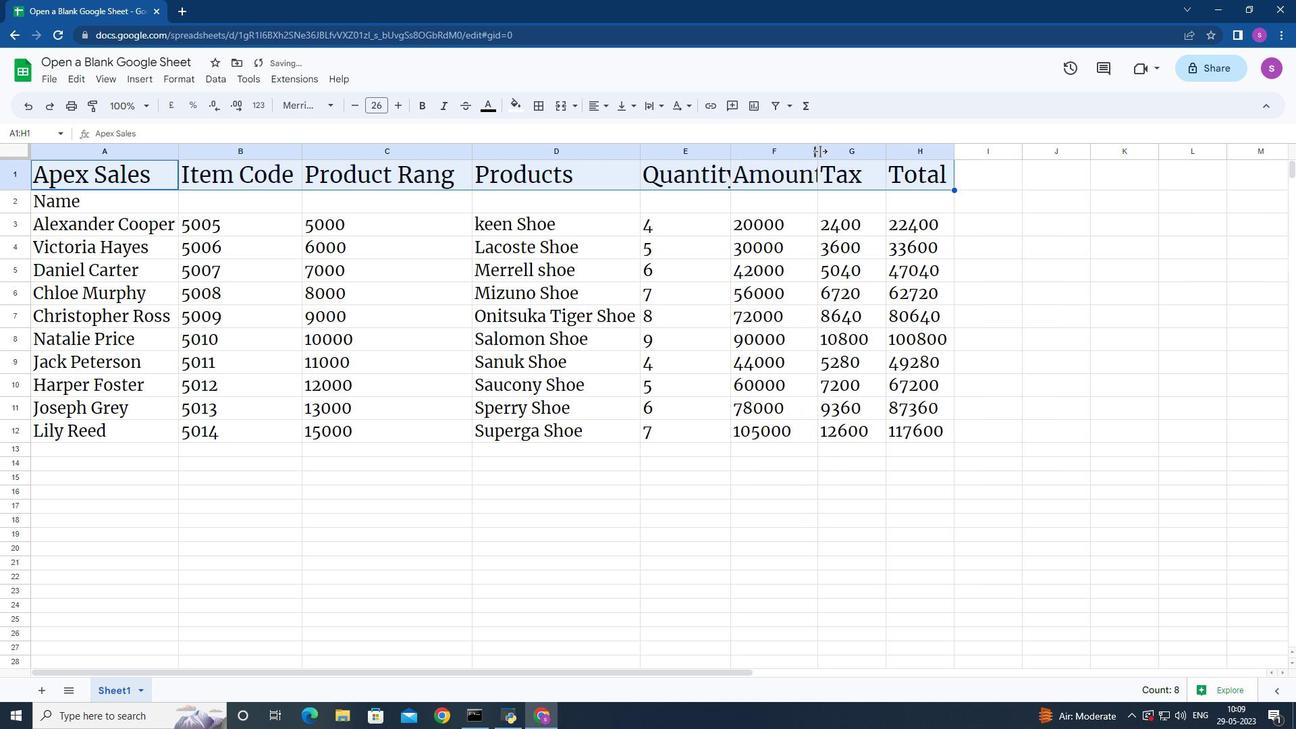 
Action: Mouse pressed left at (820, 151)
Screenshot: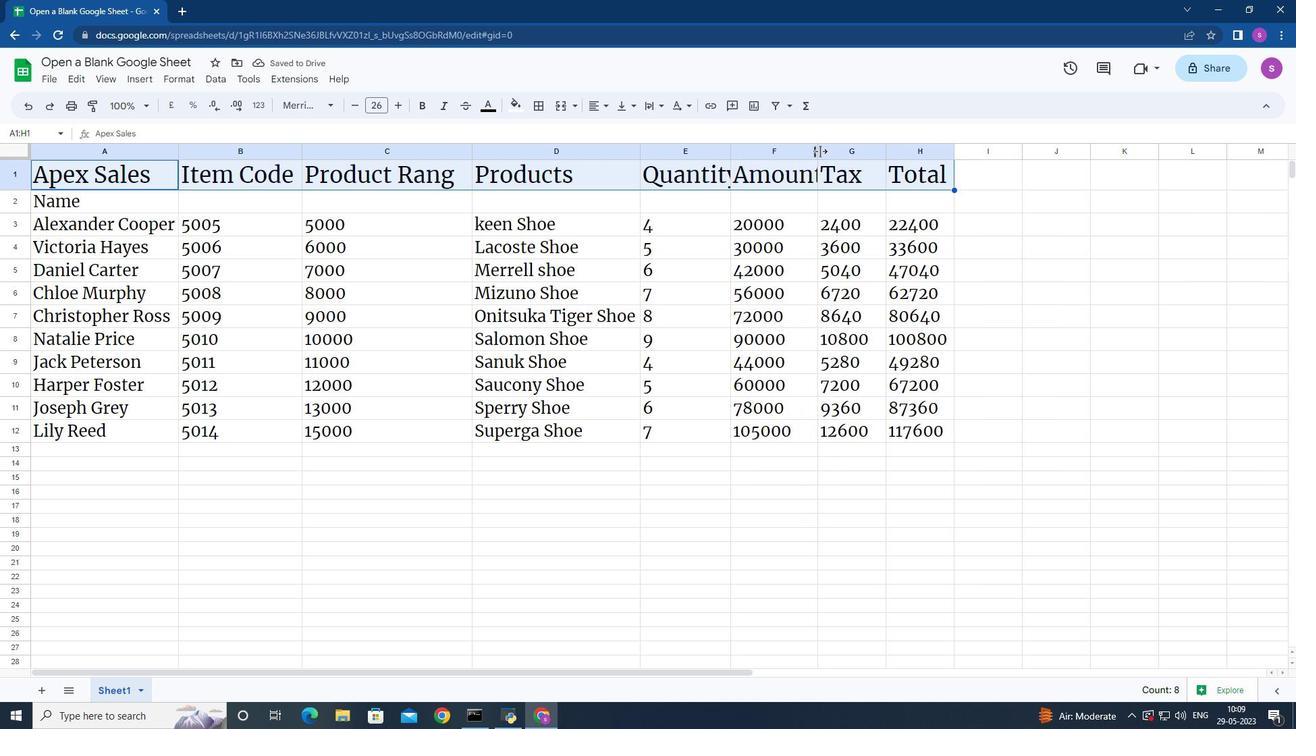 
Action: Mouse moved to (911, 148)
Screenshot: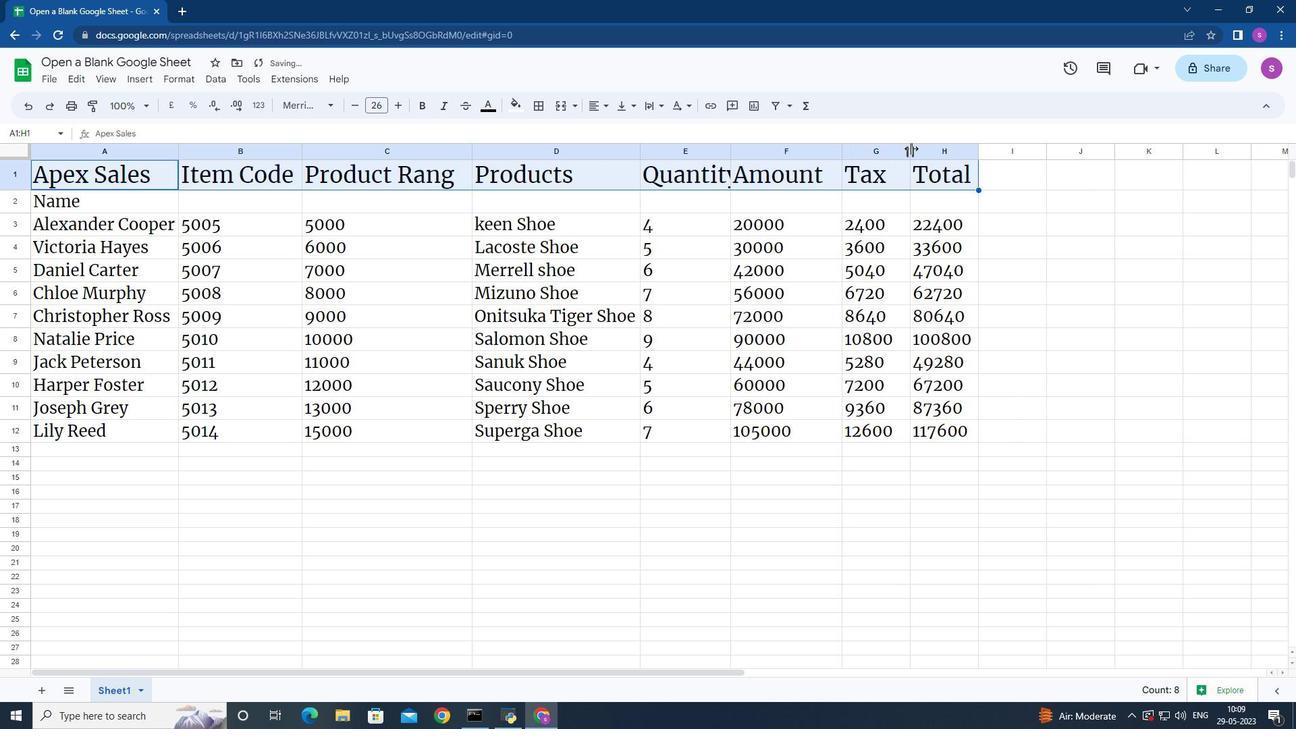 
Action: Mouse pressed left at (911, 148)
Screenshot: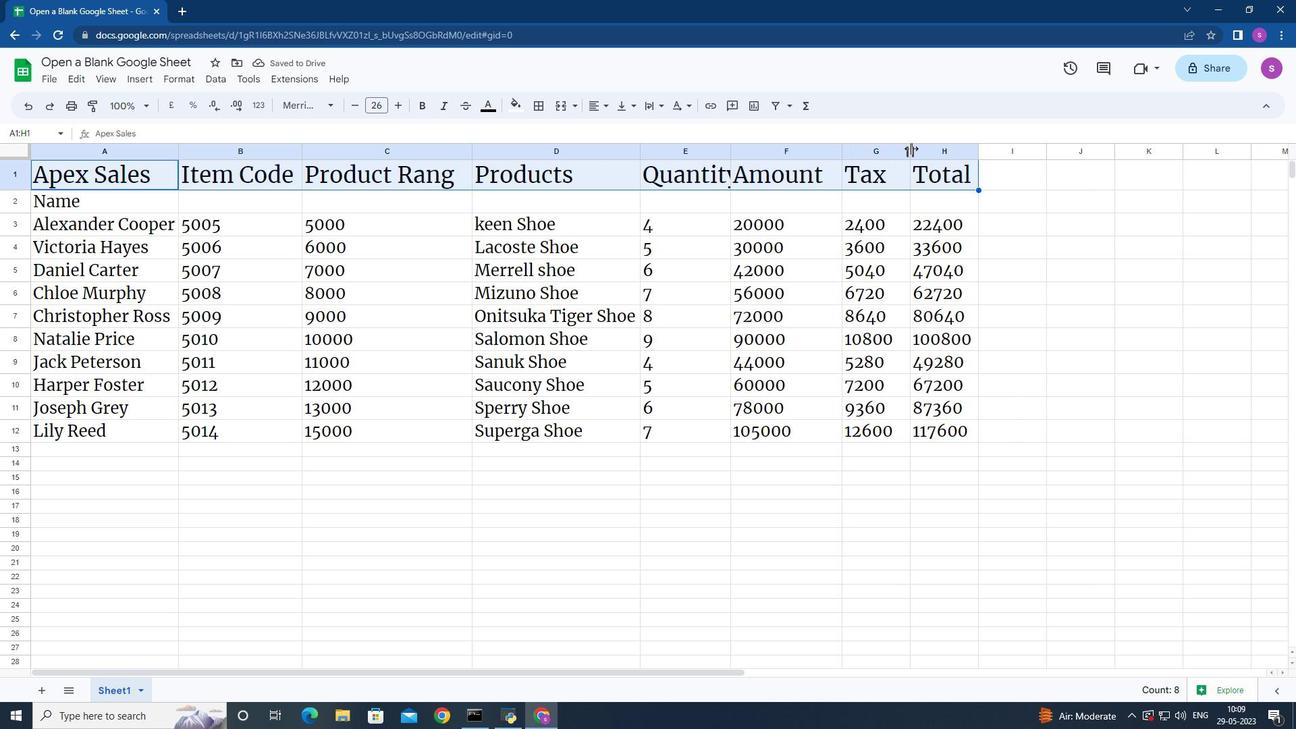 
Action: Mouse moved to (1108, 246)
Screenshot: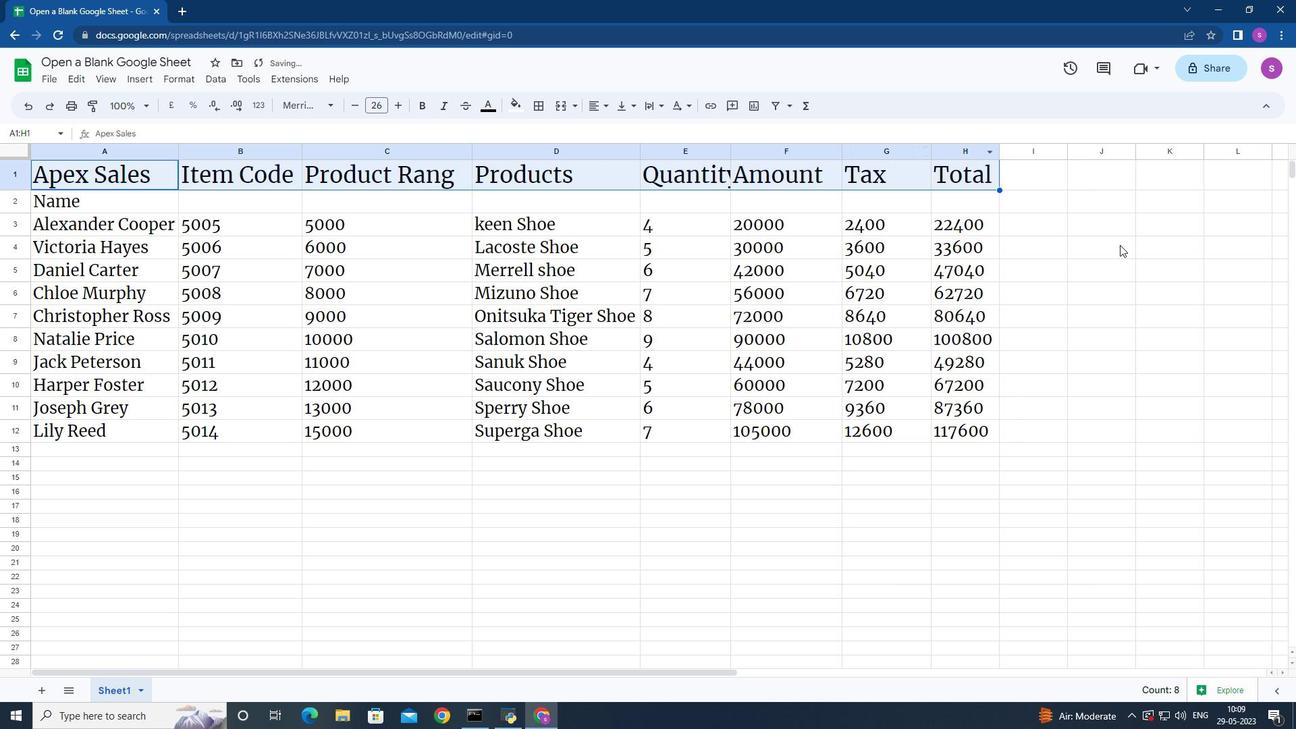 
Action: Mouse pressed left at (1108, 246)
Screenshot: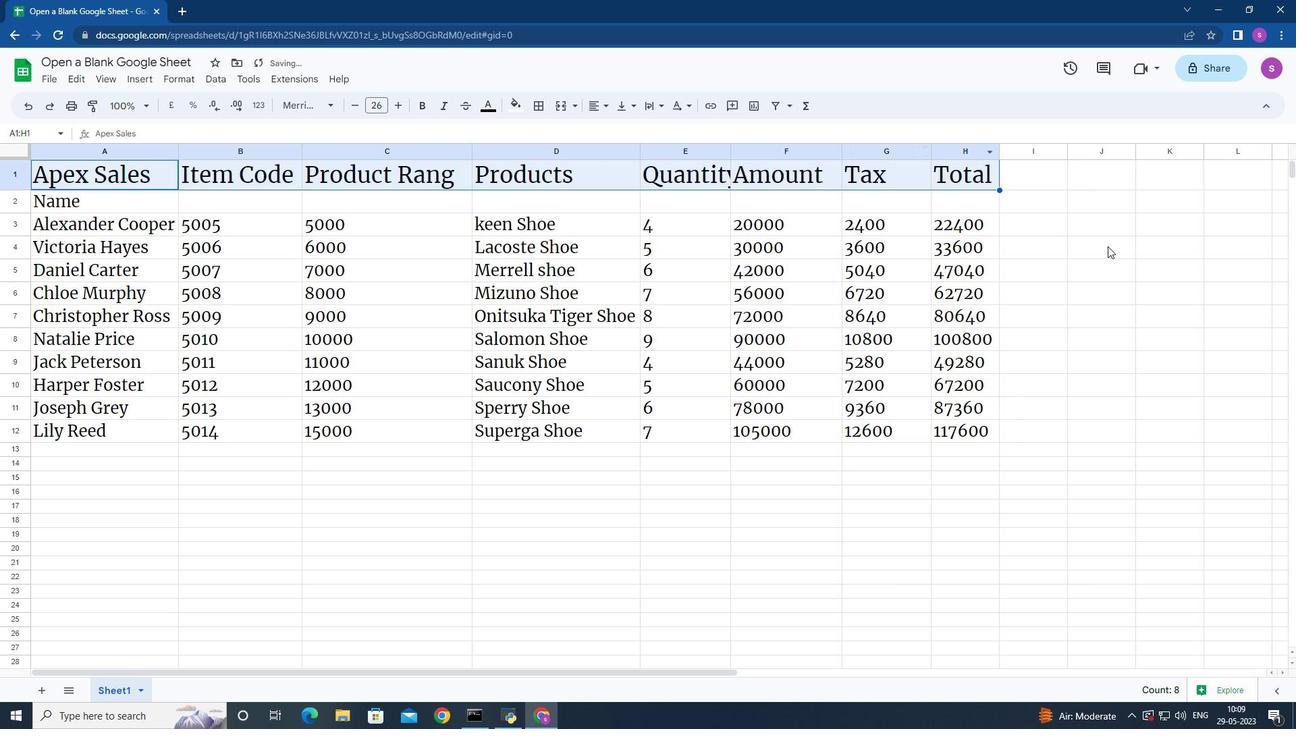 
Action: Mouse moved to (989, 505)
Screenshot: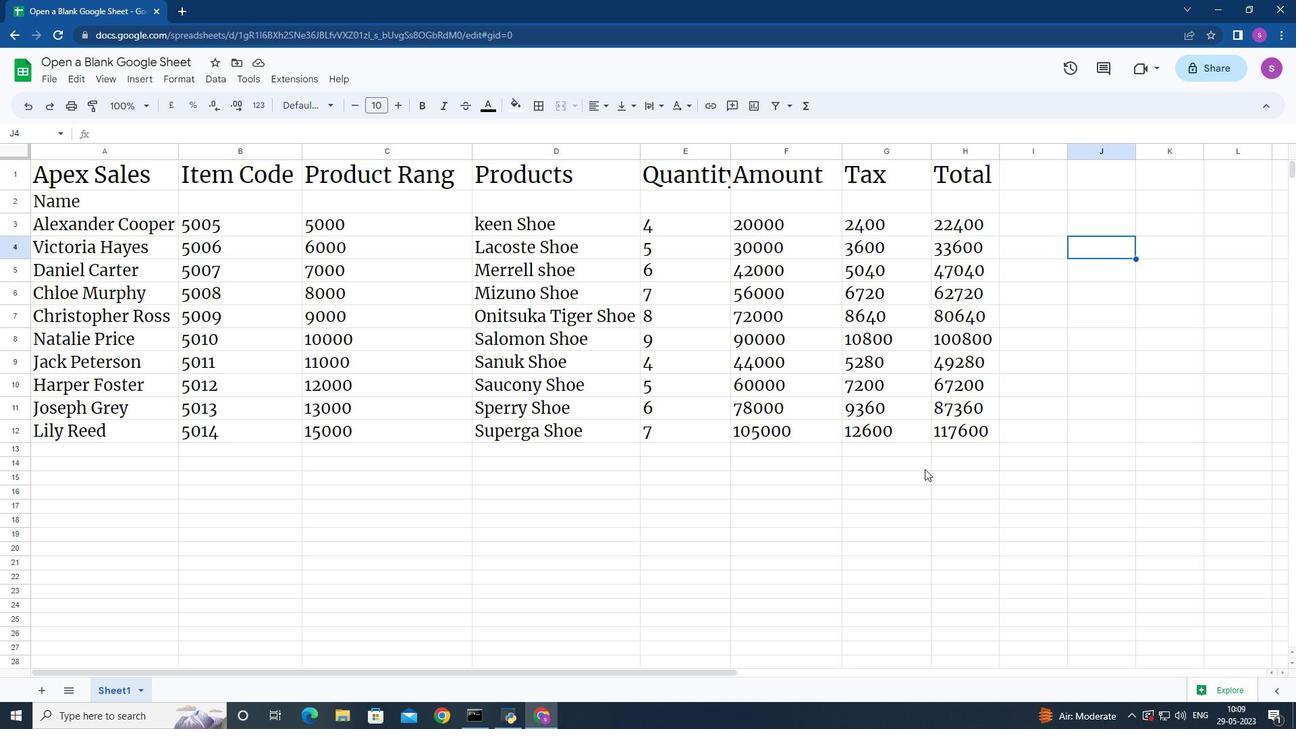 
Action: Mouse scrolled (989, 504) with delta (0, 0)
Screenshot: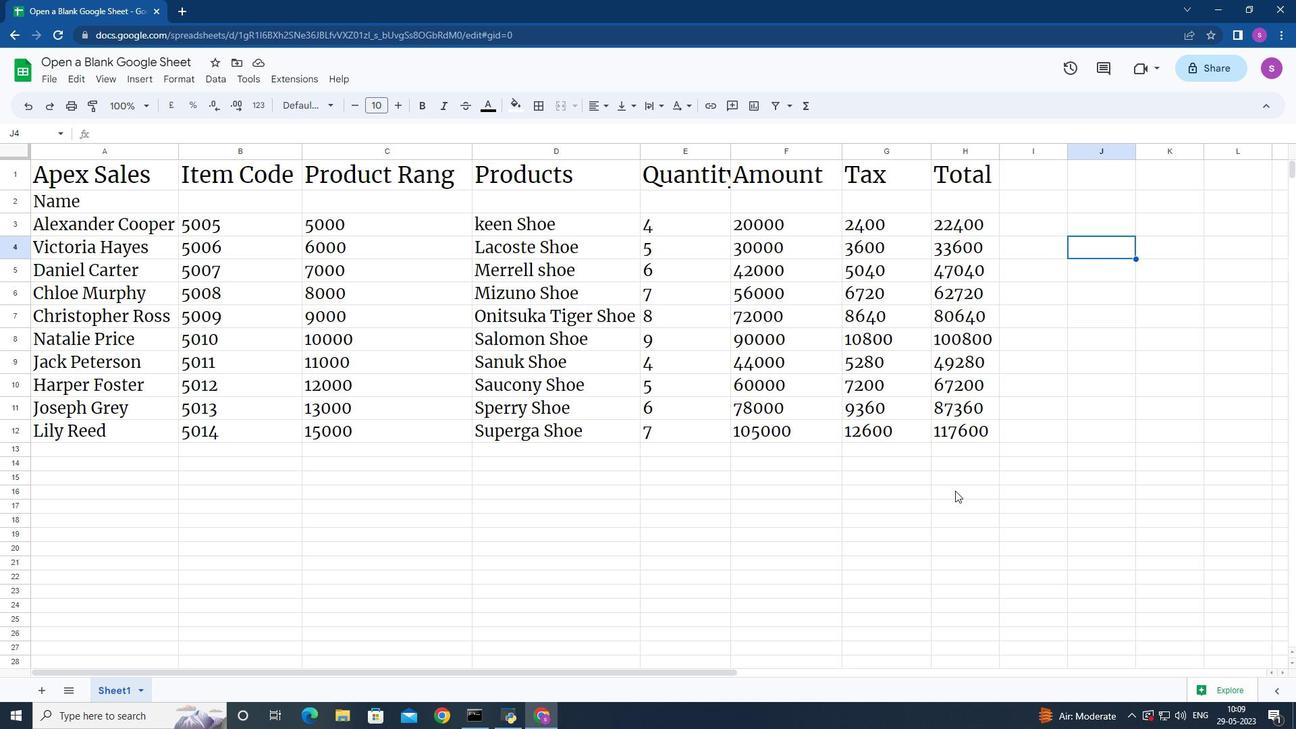 
Action: Mouse moved to (989, 505)
Screenshot: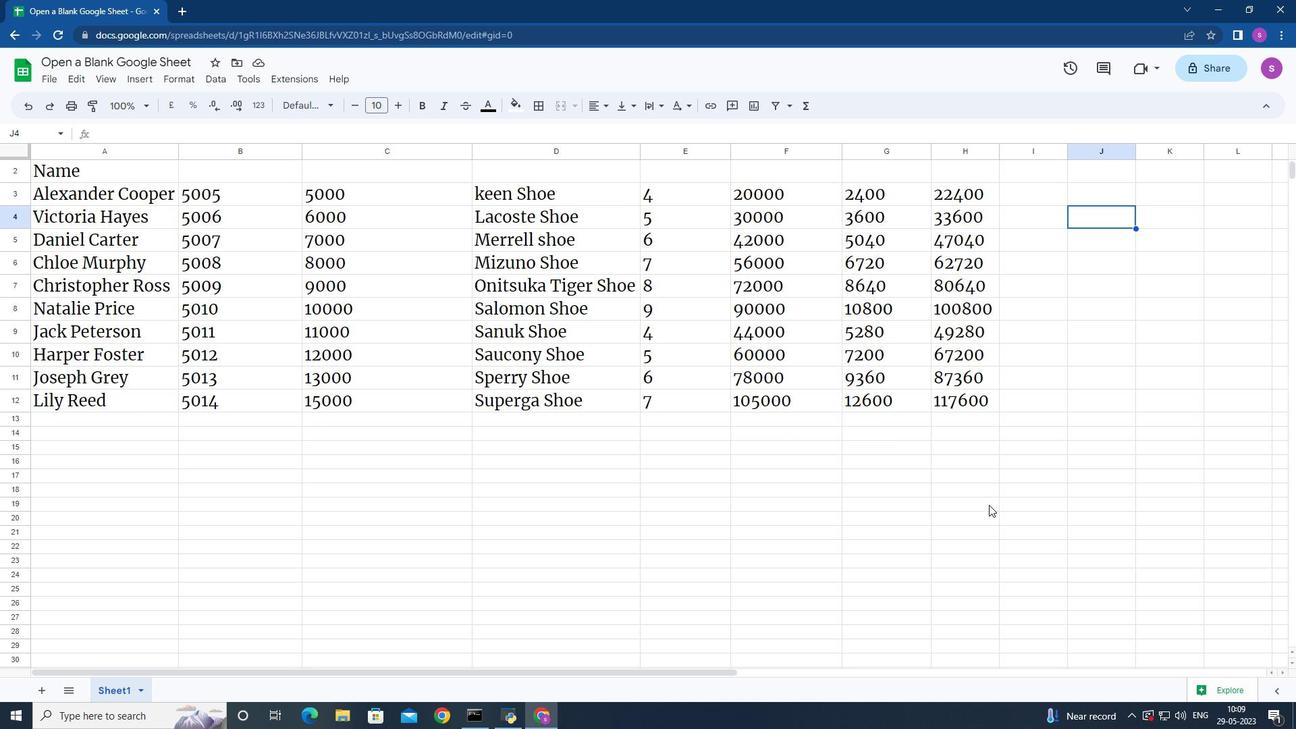 
Action: Mouse scrolled (989, 505) with delta (0, 0)
Screenshot: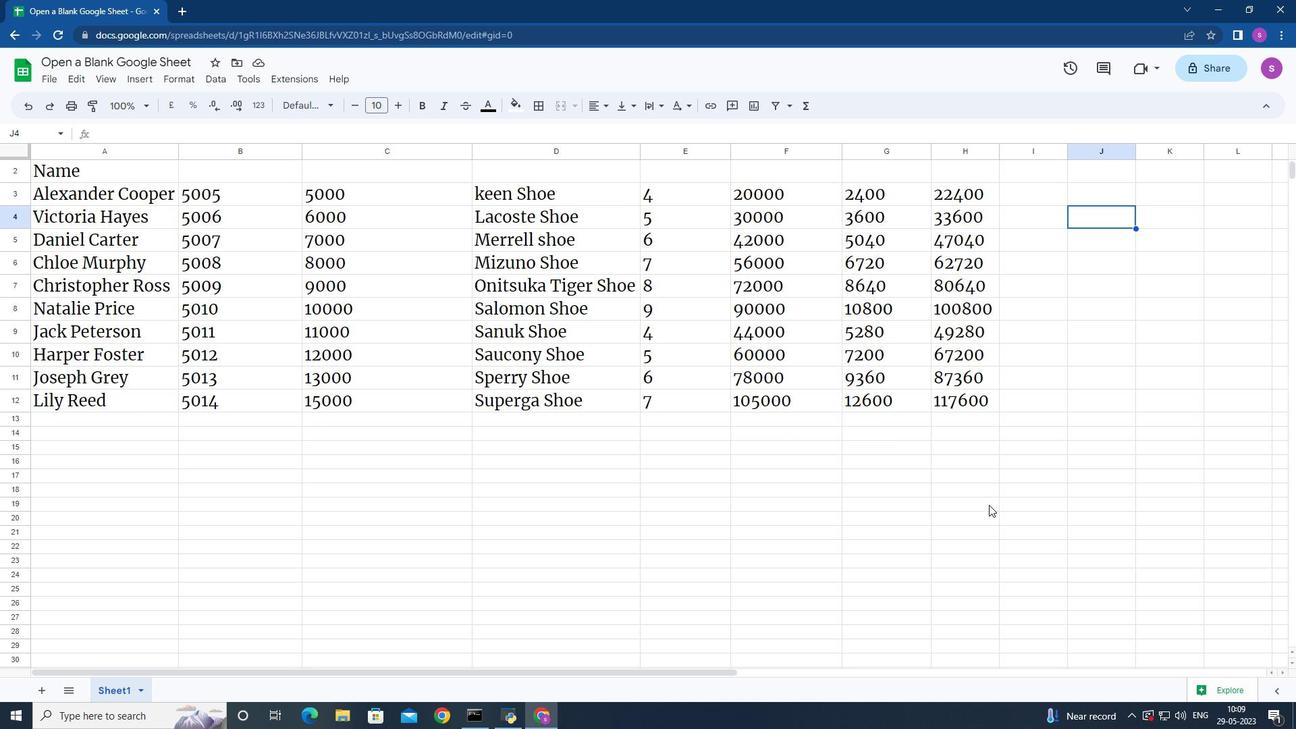 
Action: Mouse scrolled (989, 505) with delta (0, 0)
Screenshot: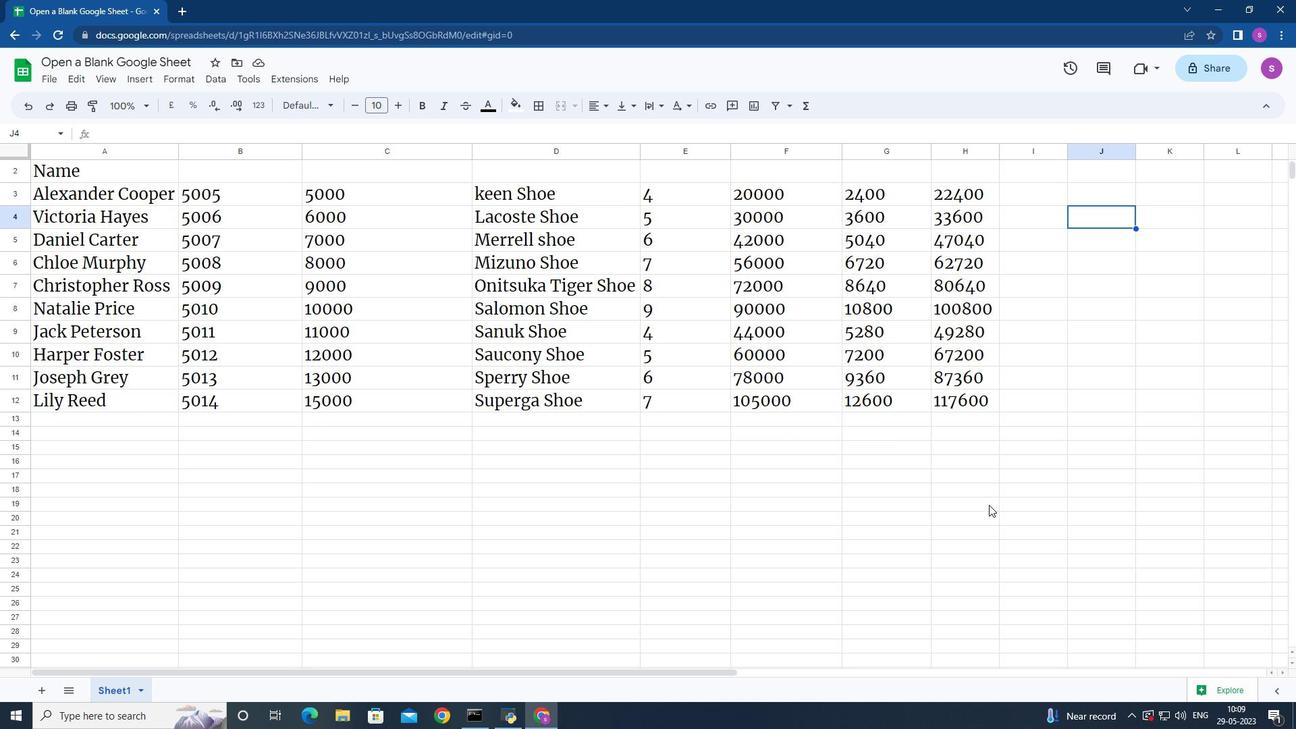 
Action: Mouse scrolled (989, 505) with delta (0, 0)
Screenshot: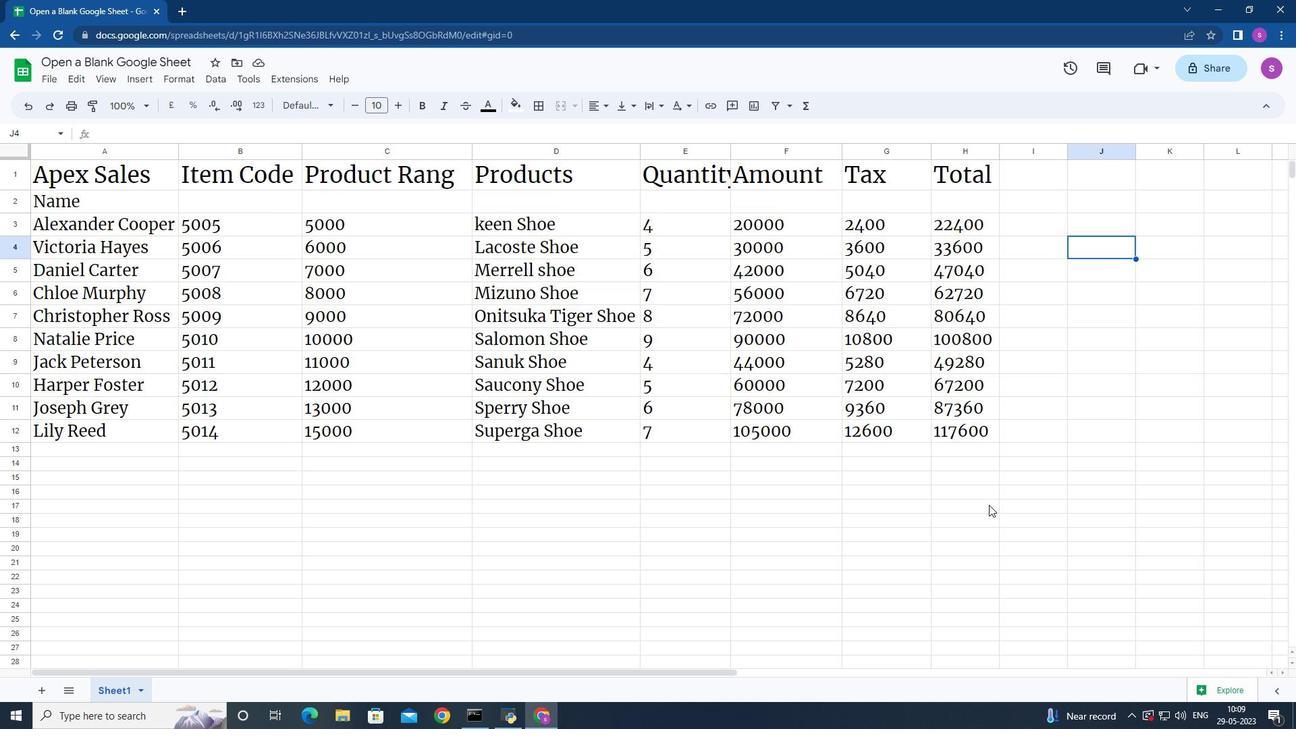 
Action: Mouse moved to (289, 532)
Screenshot: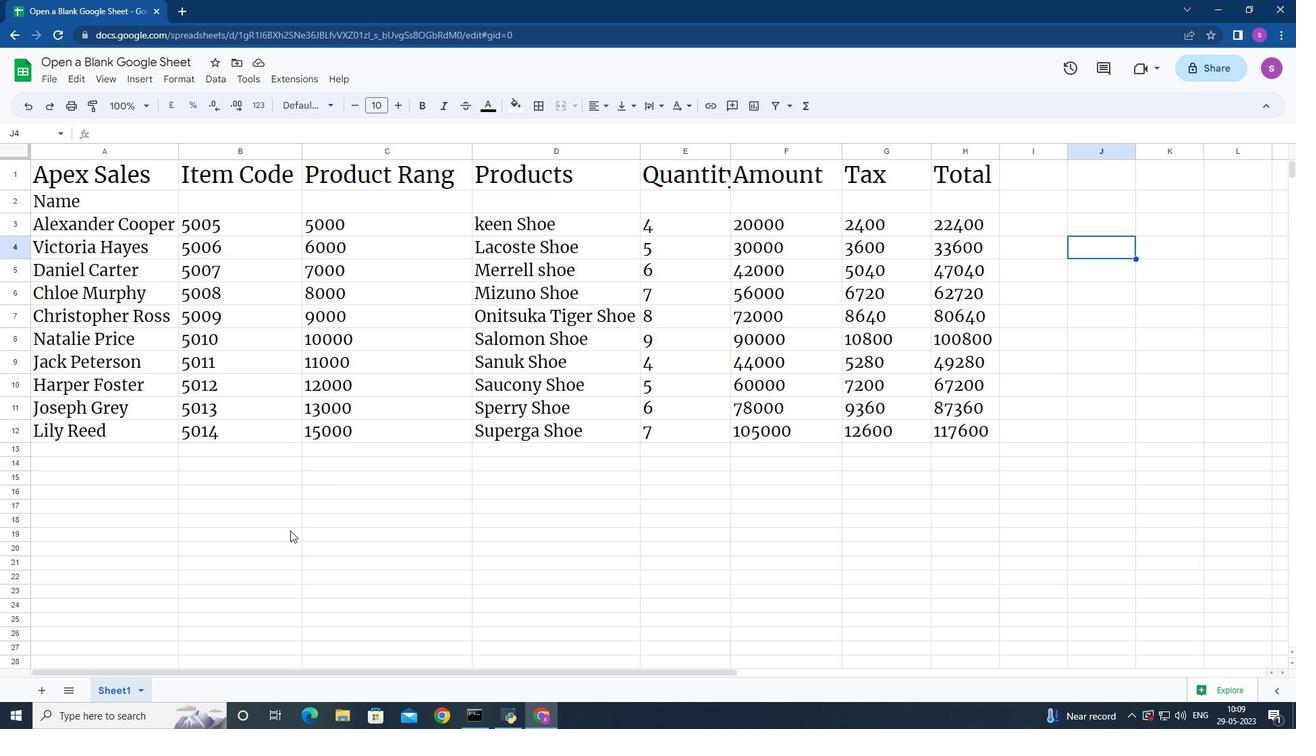 
Action: Mouse scrolled (289, 532) with delta (0, 0)
Screenshot: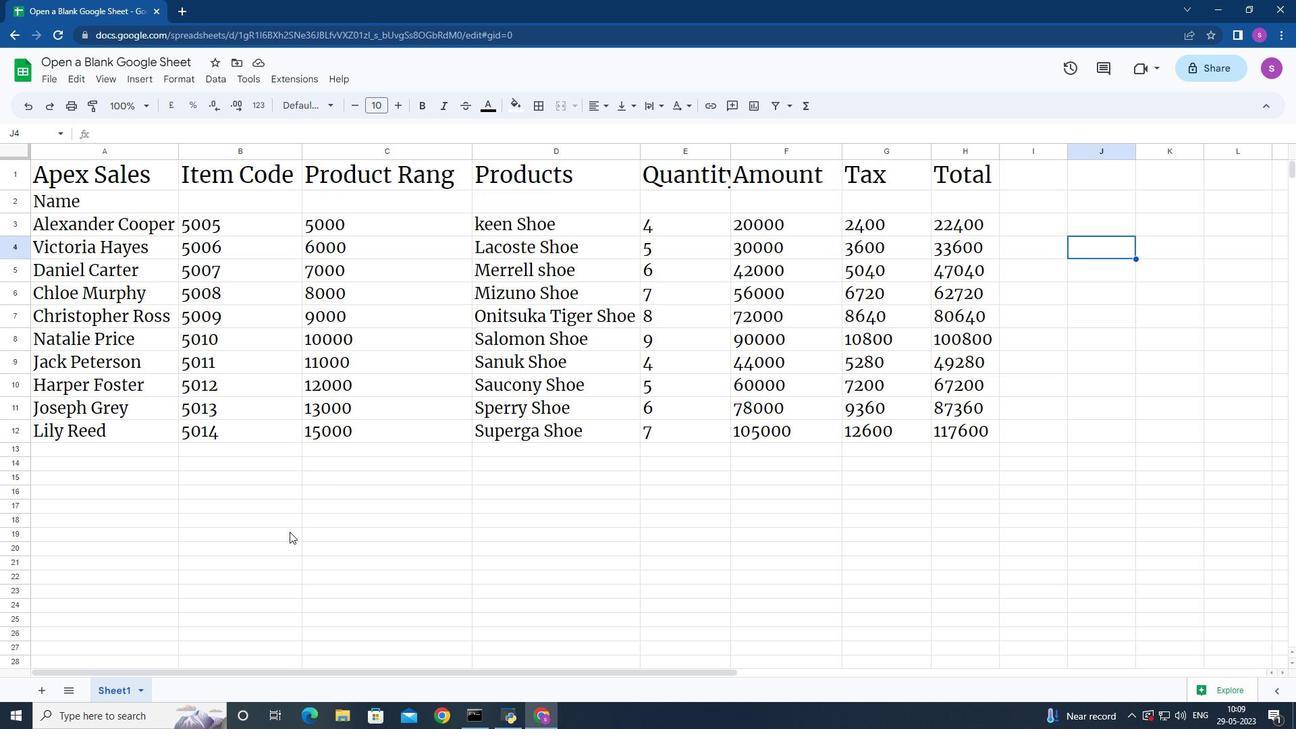 
Action: Mouse moved to (128, 61)
Screenshot: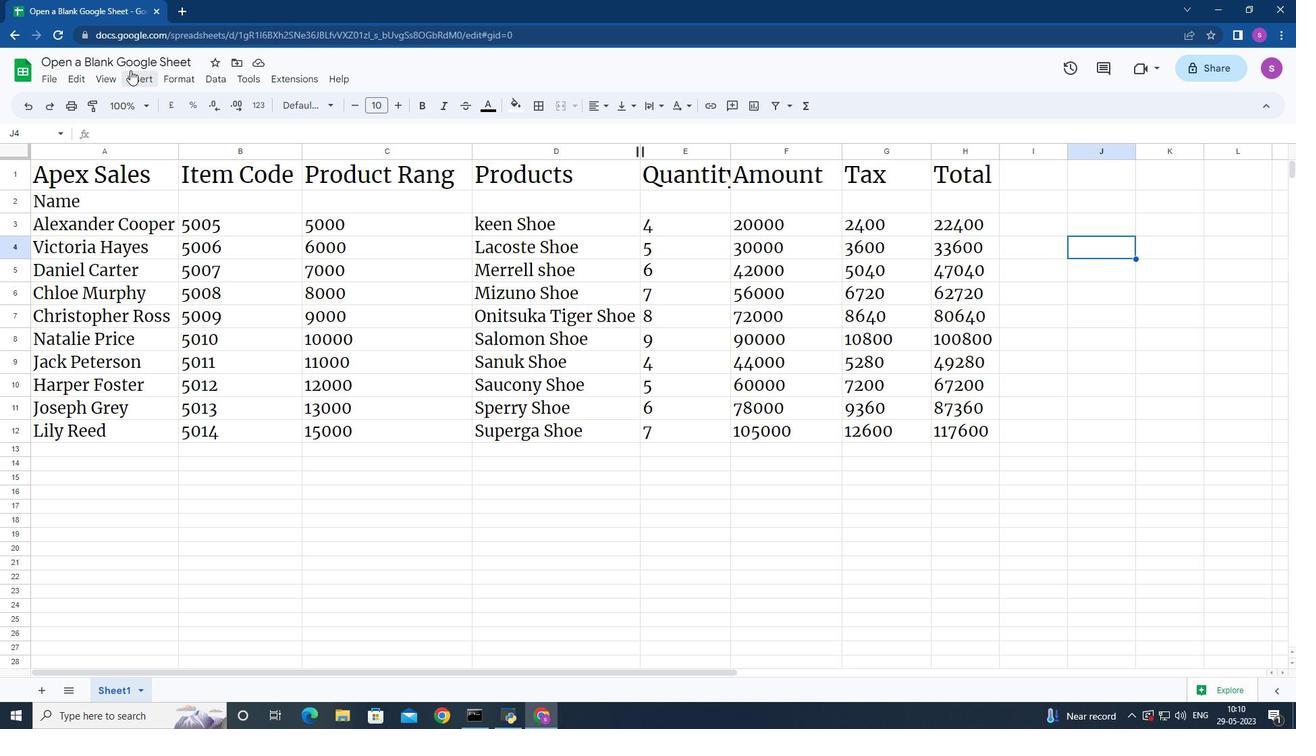 
Action: Mouse pressed left at (128, 61)
Screenshot: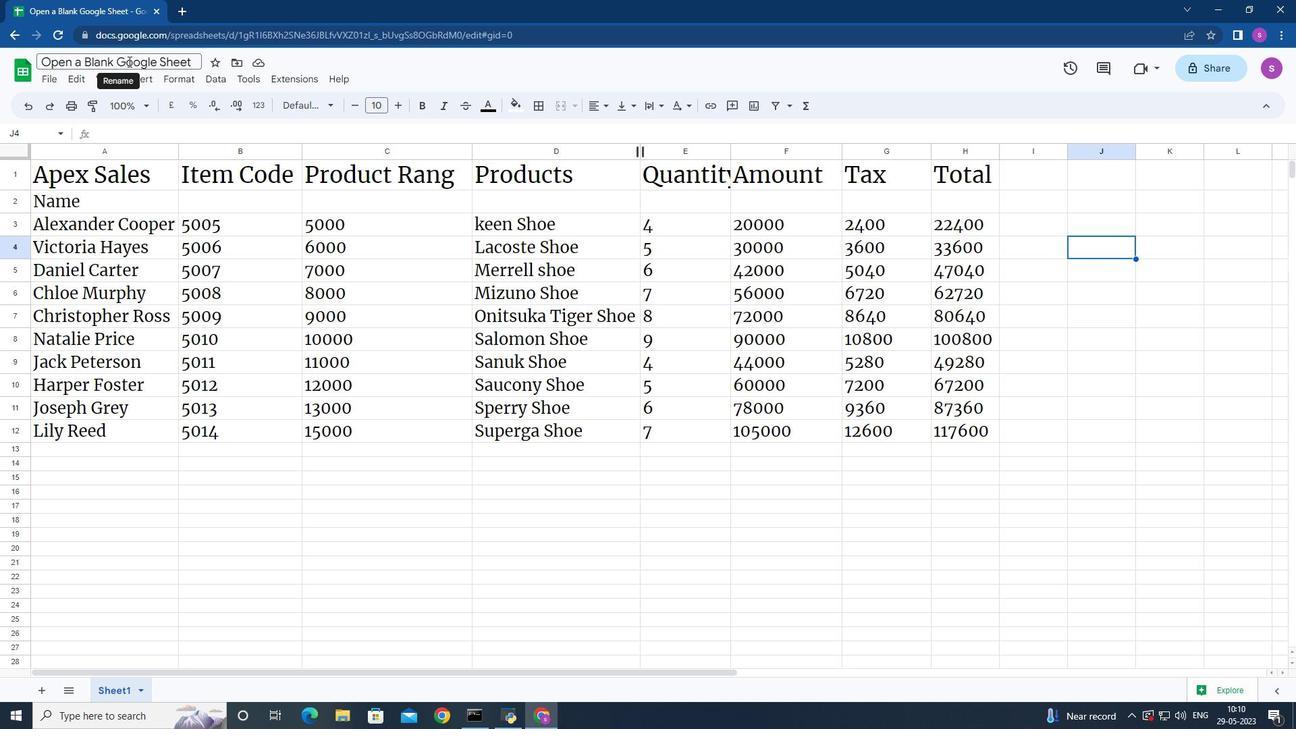 
Action: Mouse moved to (197, 60)
Screenshot: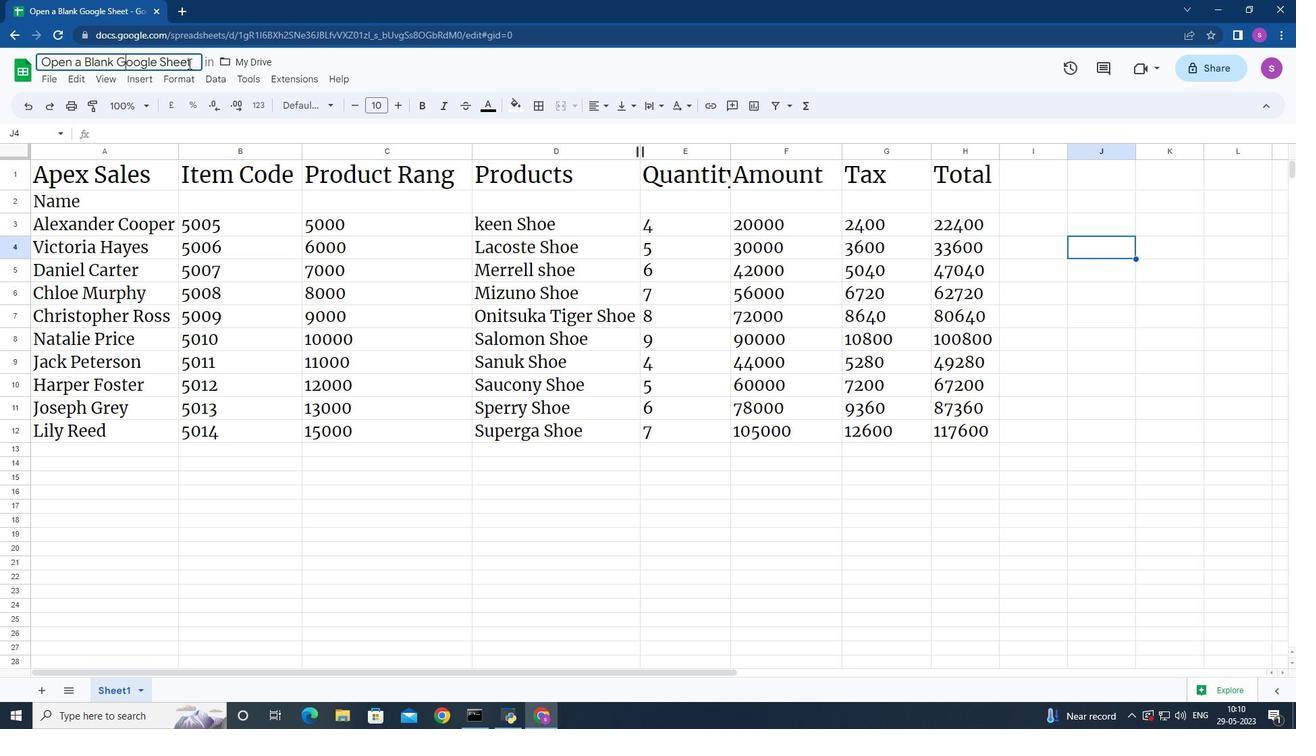 
Action: Mouse pressed left at (197, 60)
Screenshot: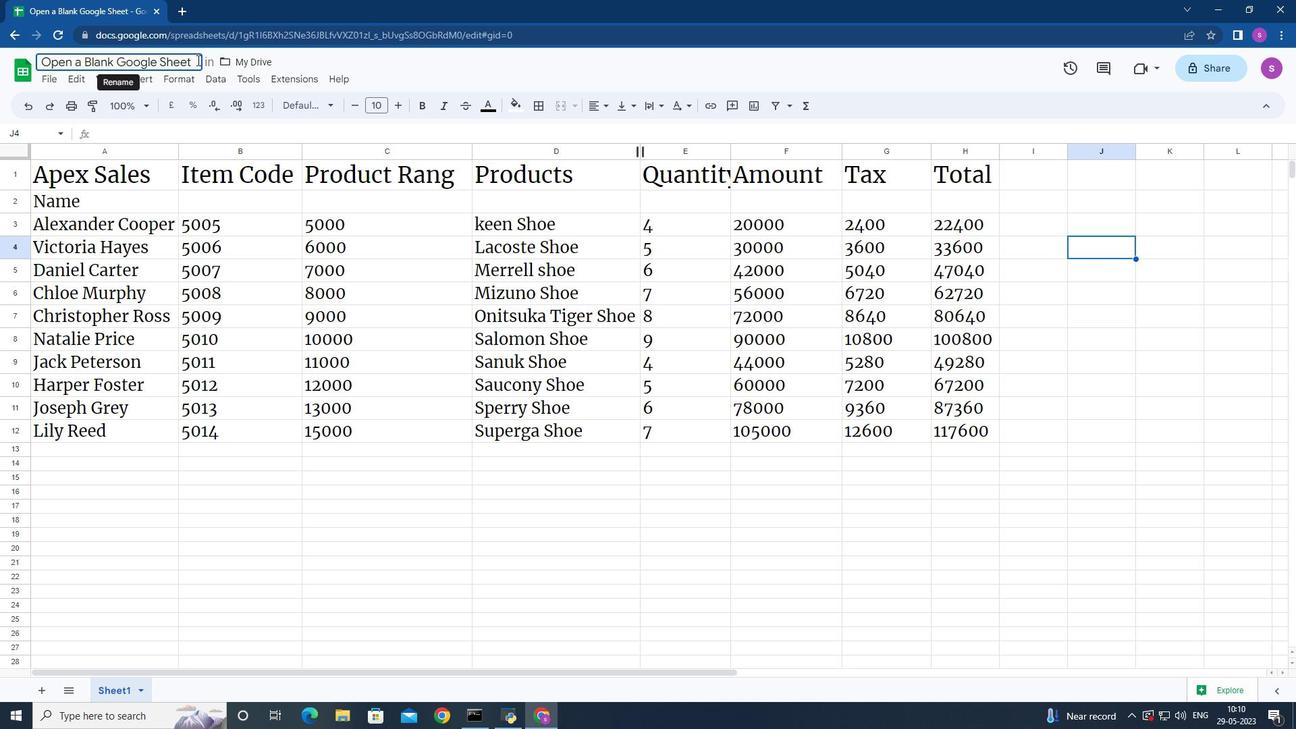 
Action: Key pressed <Key.backspace><Key.backspace><Key.backspace><Key.backspace><Key.backspace><Key.backspace><Key.backspace><Key.backspace><Key.backspace><Key.backspace><Key.backspace><Key.backspace><Key.backspace><Key.backspace><Key.backspace><Key.backspace><Key.backspace><Key.backspace><Key.backspace><Key.backspace><Key.backspace><Key.backspace><Key.backspace><Key.backspace><Key.backspace><Key.backspace><Key.backspace><Key.backspace><Key.backspace><Key.shift>Apex<Key.space><Key.shift>sale4s<Key.space><Key.backspace><Key.backspace><Key.backspace>s<Key.space><Key.shift>templetes<Key.space><Key.shift>Bookctrl+S
Screenshot: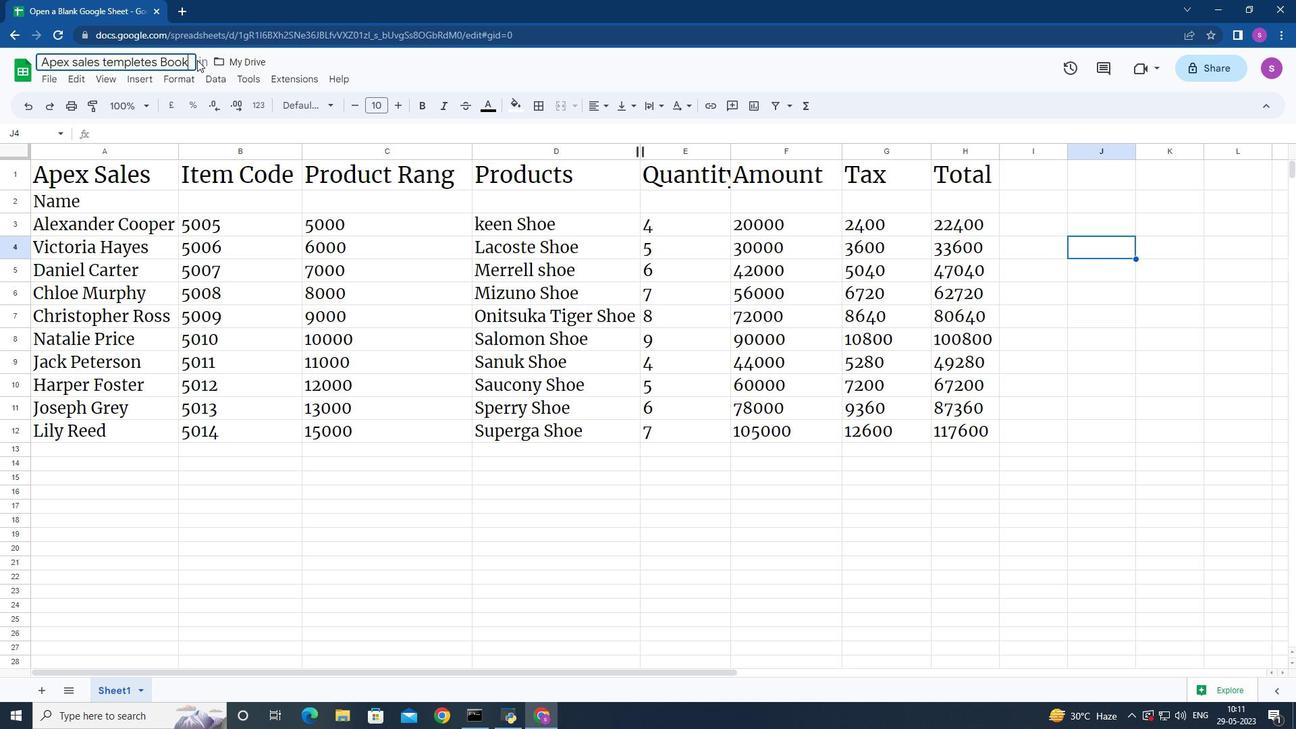 
Action: Mouse moved to (1030, 360)
Screenshot: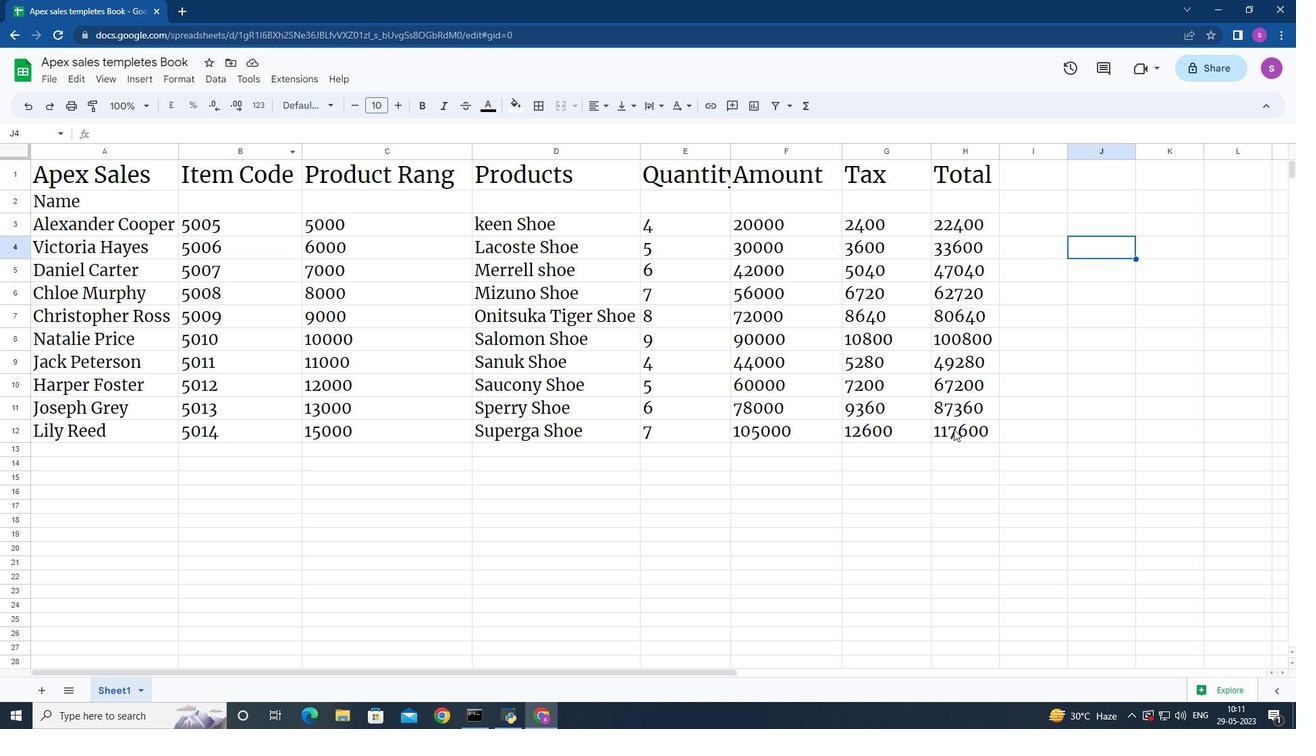 
Action: Mouse scrolled (1030, 361) with delta (0, 0)
Screenshot: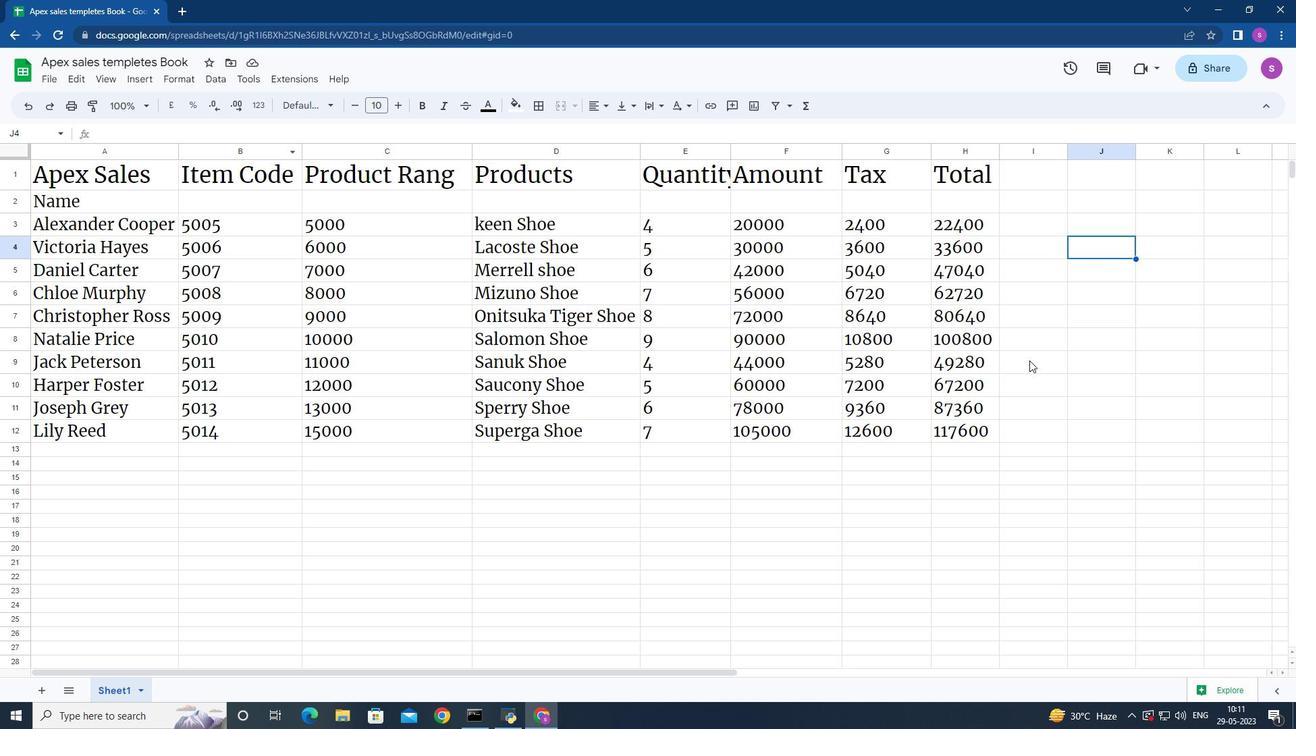
Action: Mouse scrolled (1030, 361) with delta (0, 0)
Screenshot: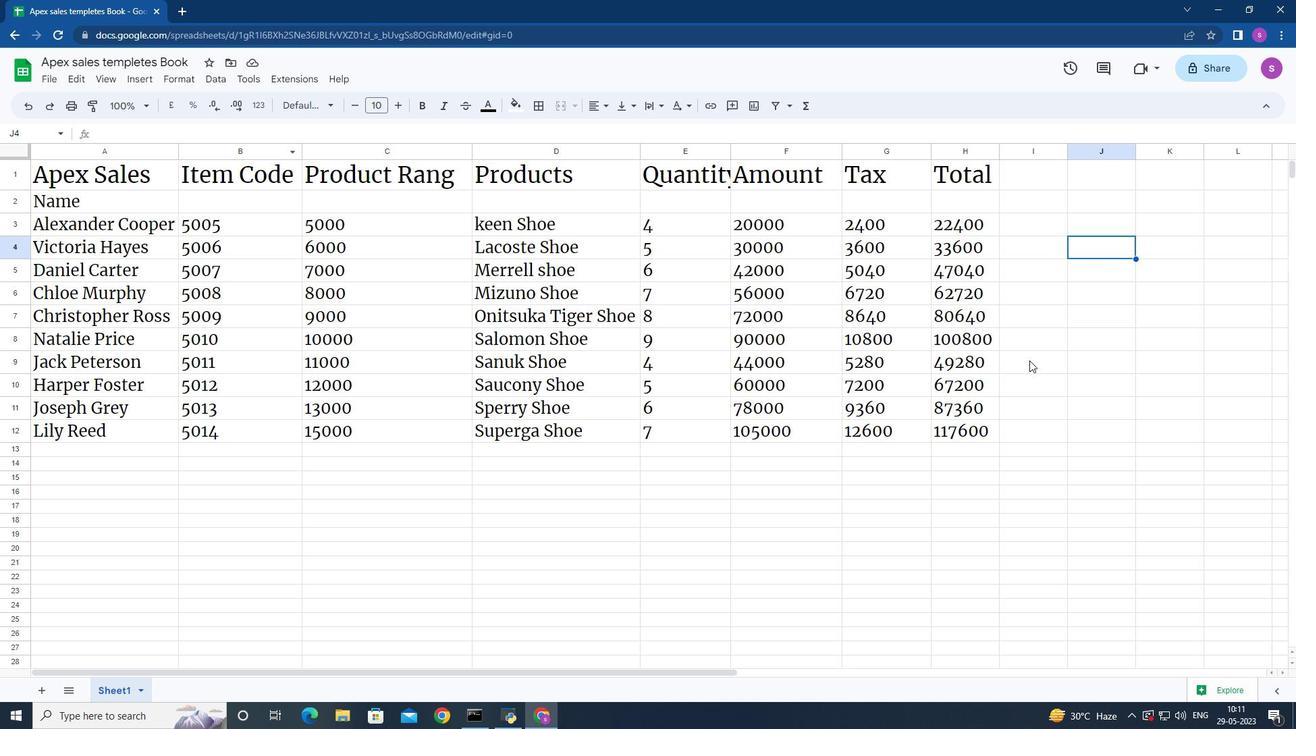 
Action: Mouse moved to (1032, 360)
Screenshot: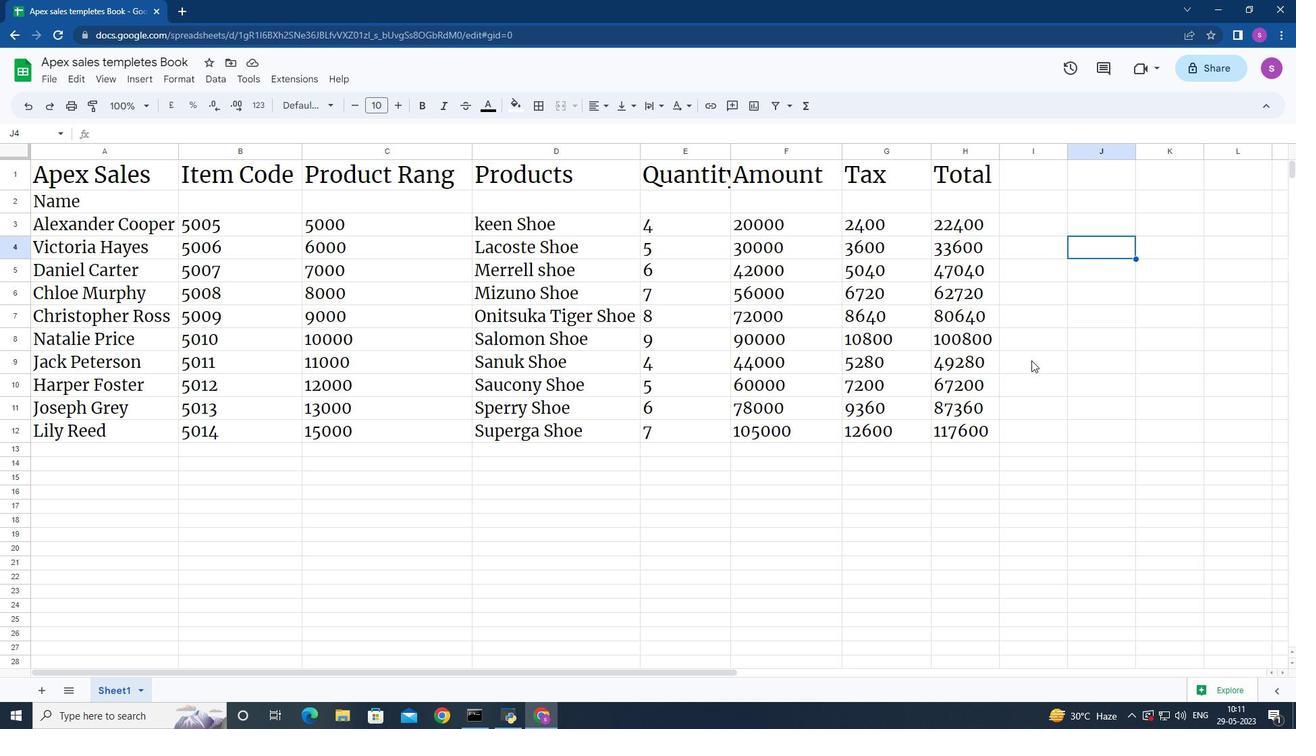 
Action: Mouse scrolled (1032, 360) with delta (0, 0)
Screenshot: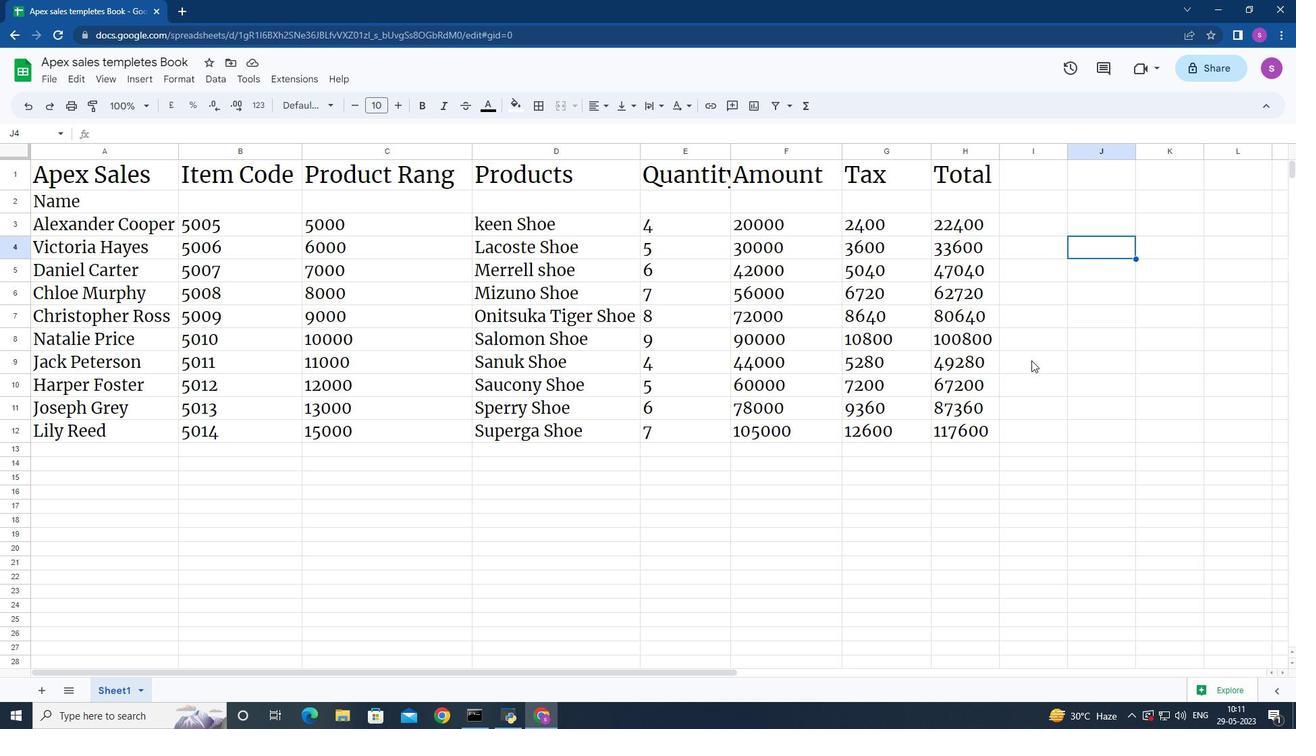 
Action: Mouse scrolled (1032, 360) with delta (0, 0)
Screenshot: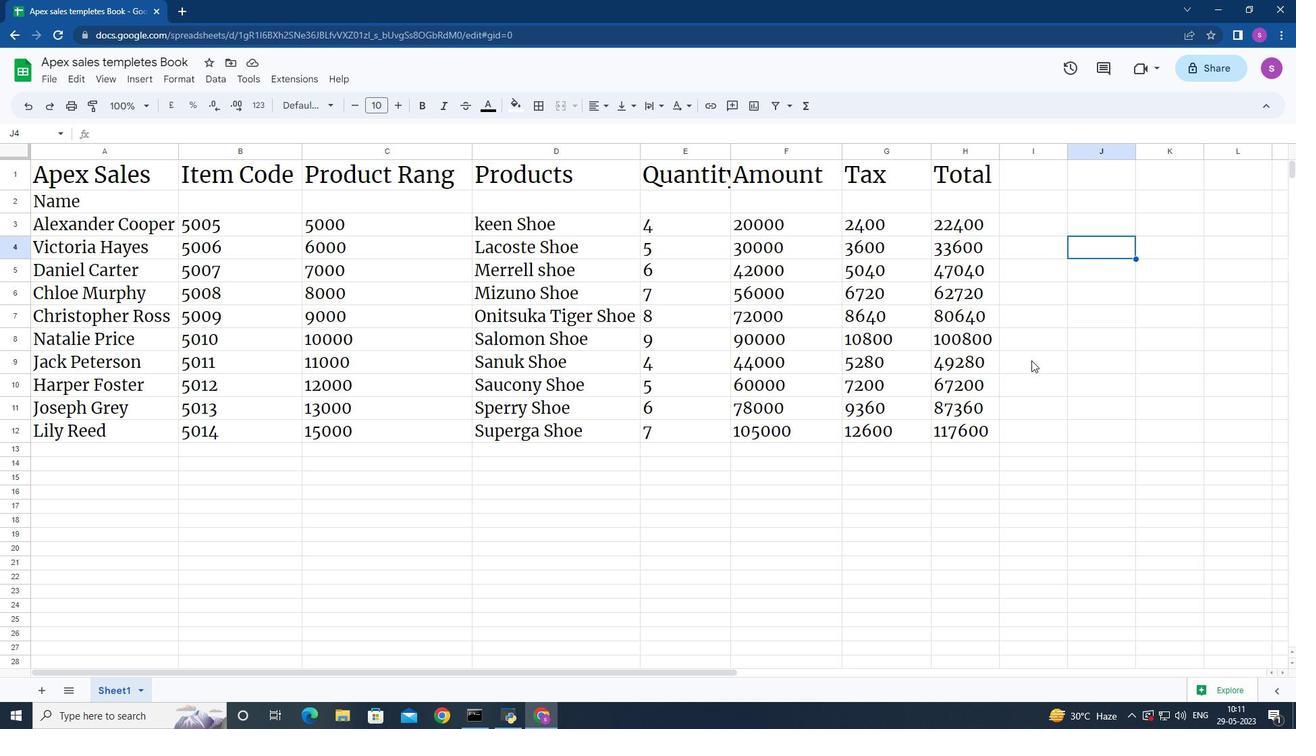 
Action: Mouse moved to (1033, 361)
Screenshot: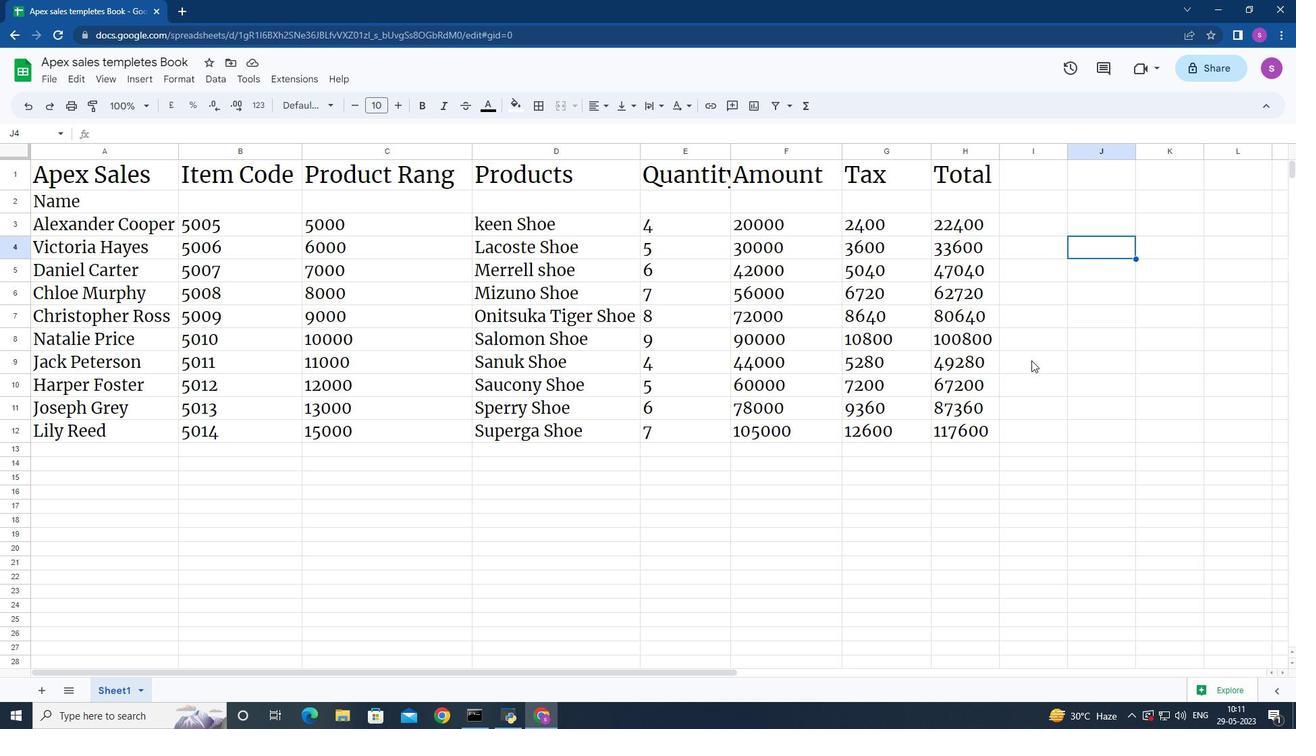 
Action: Mouse scrolled (1033, 360) with delta (0, 0)
Screenshot: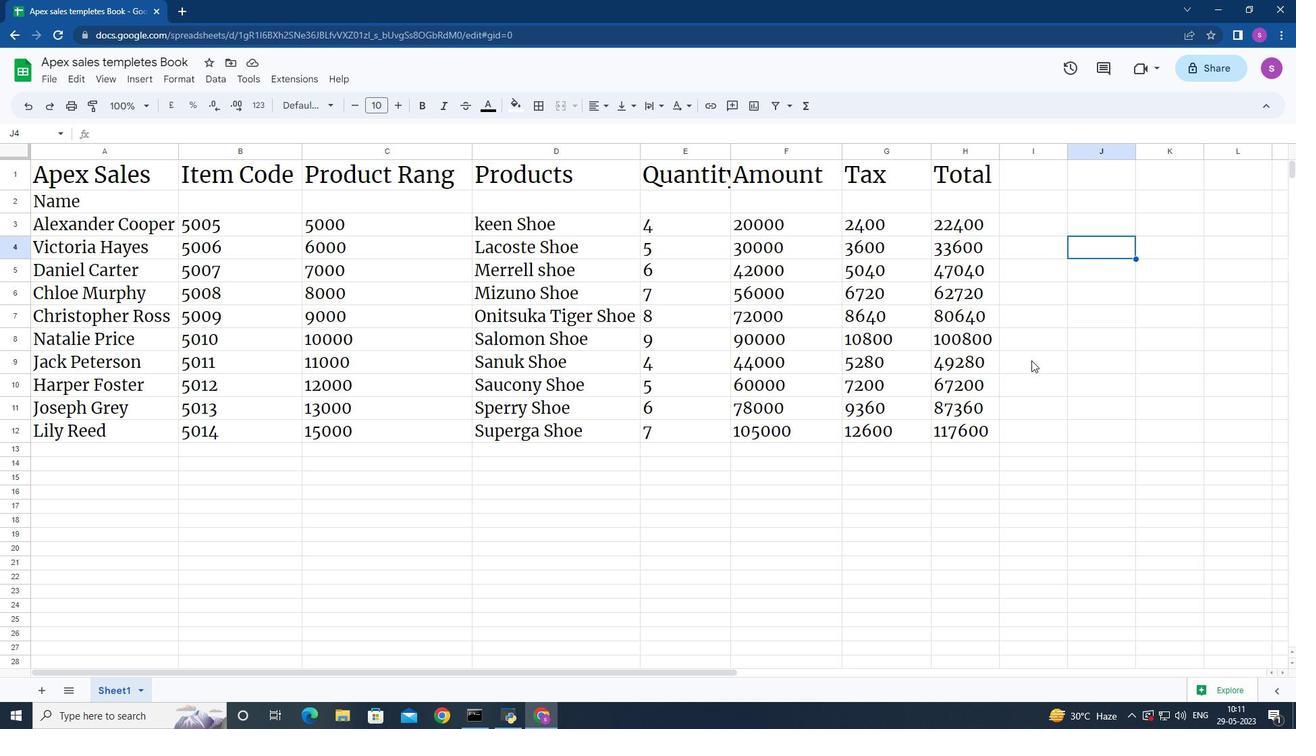 
Action: Mouse moved to (1063, 422)
Screenshot: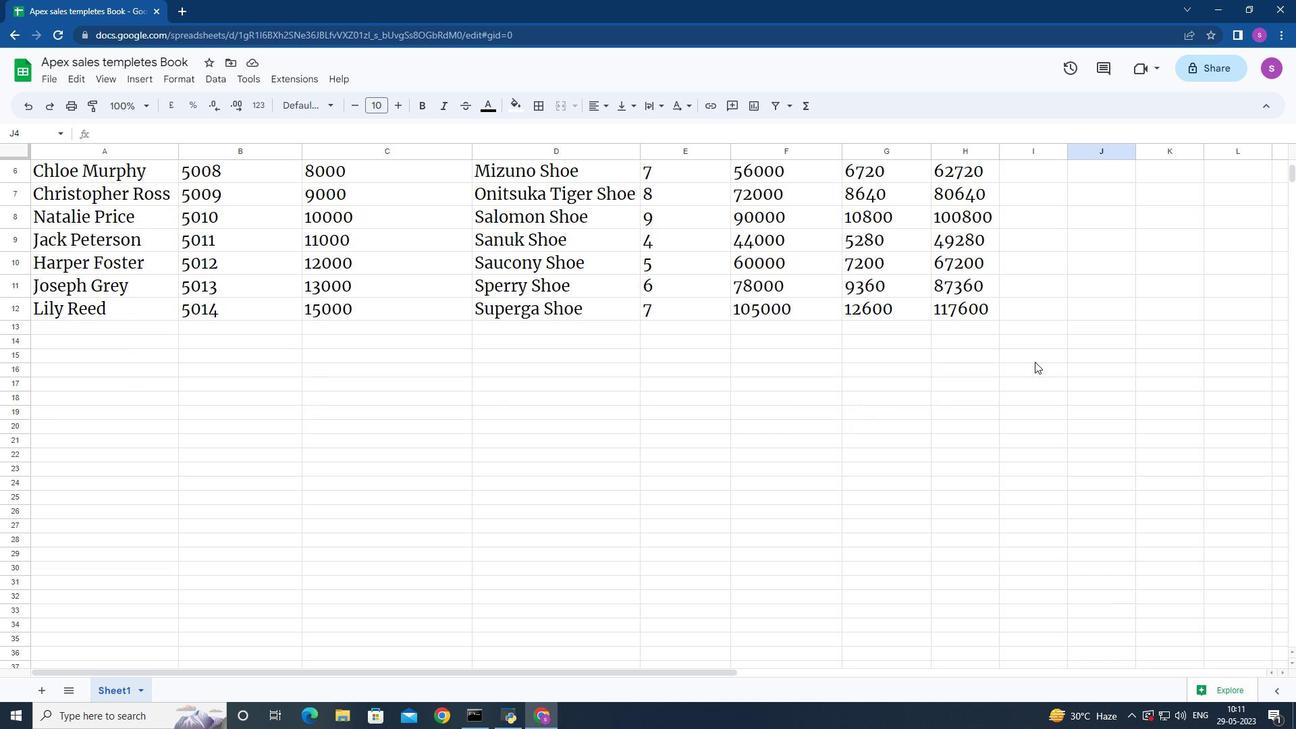 
Action: Mouse scrolled (1063, 422) with delta (0, 0)
Screenshot: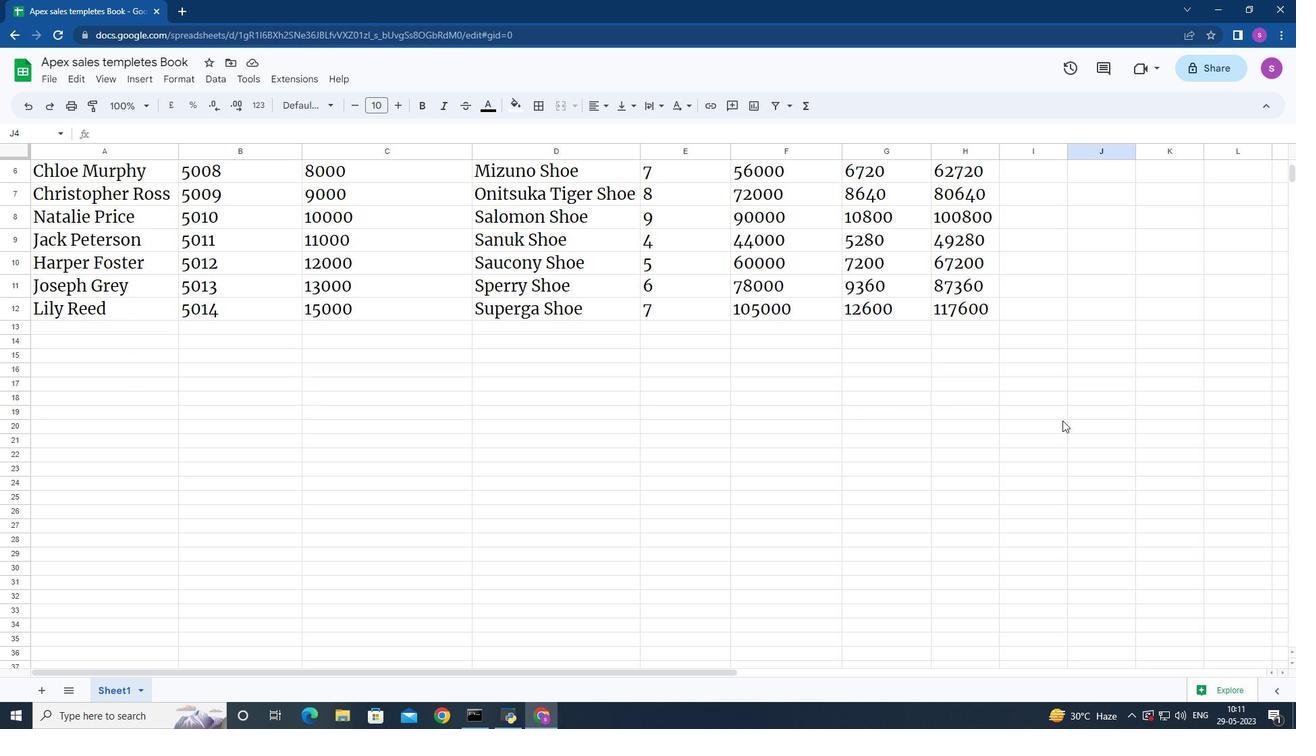 
Action: Mouse scrolled (1063, 422) with delta (0, 0)
Screenshot: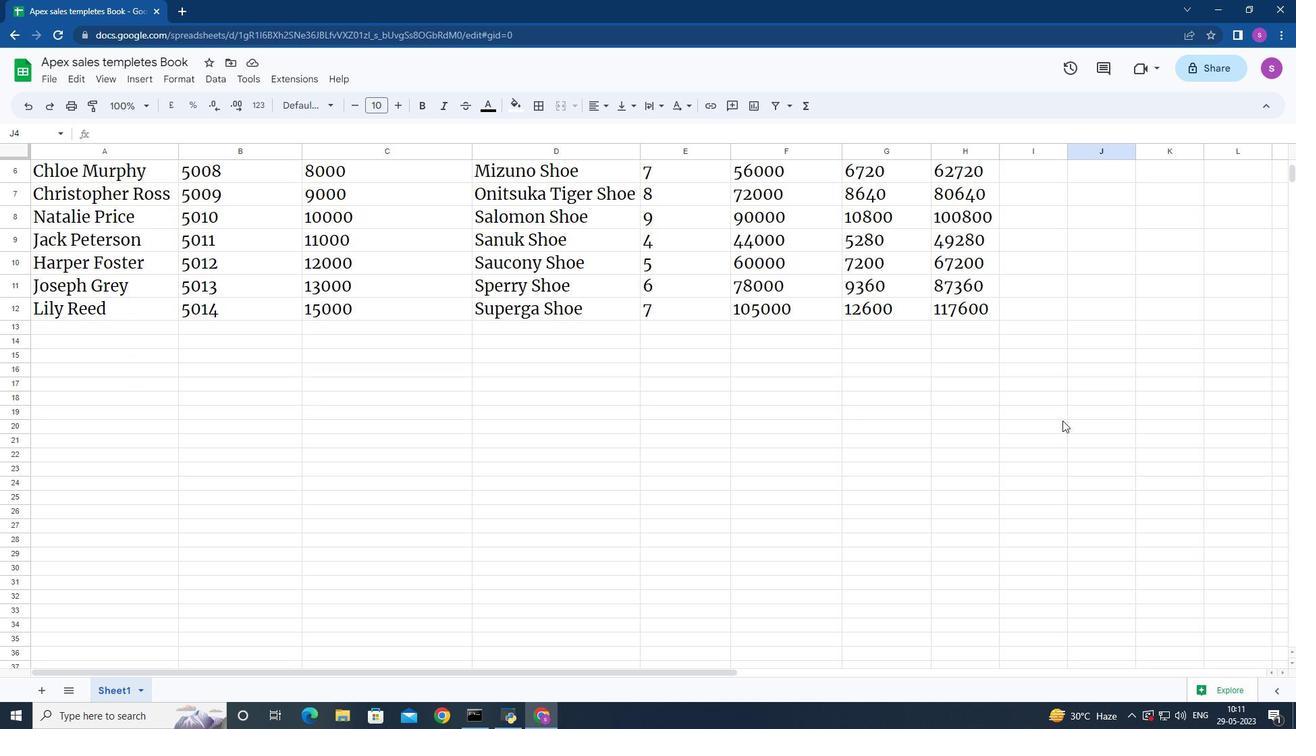 
Action: Mouse scrolled (1063, 422) with delta (0, 0)
Screenshot: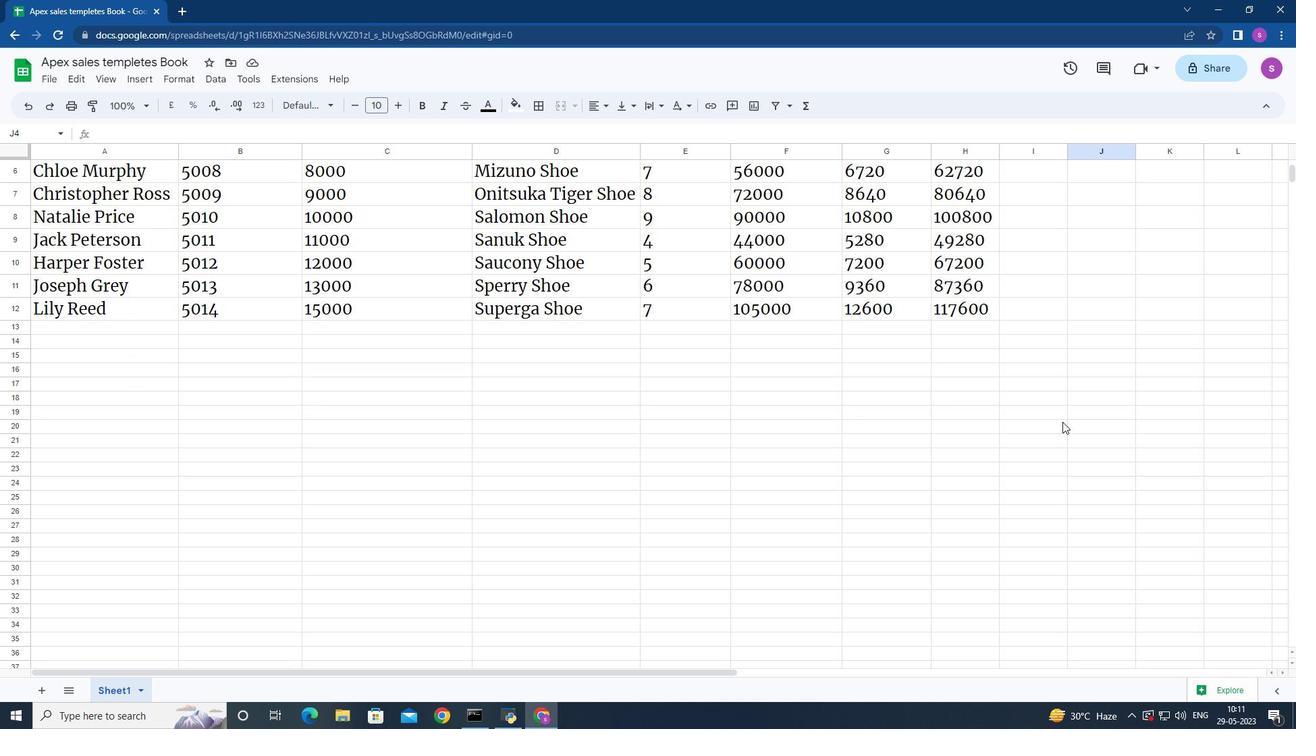 
Action: Mouse scrolled (1063, 422) with delta (0, 0)
Screenshot: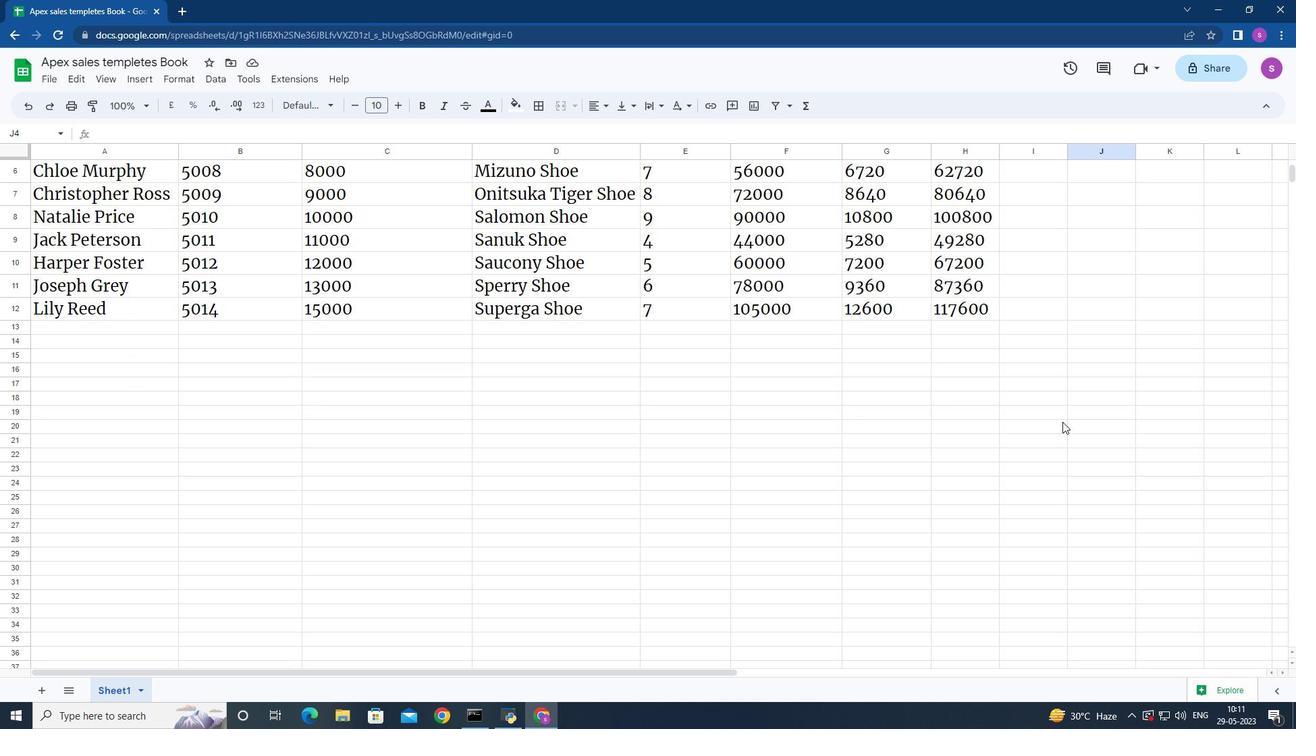 
Action: Mouse scrolled (1063, 422) with delta (0, 0)
Screenshot: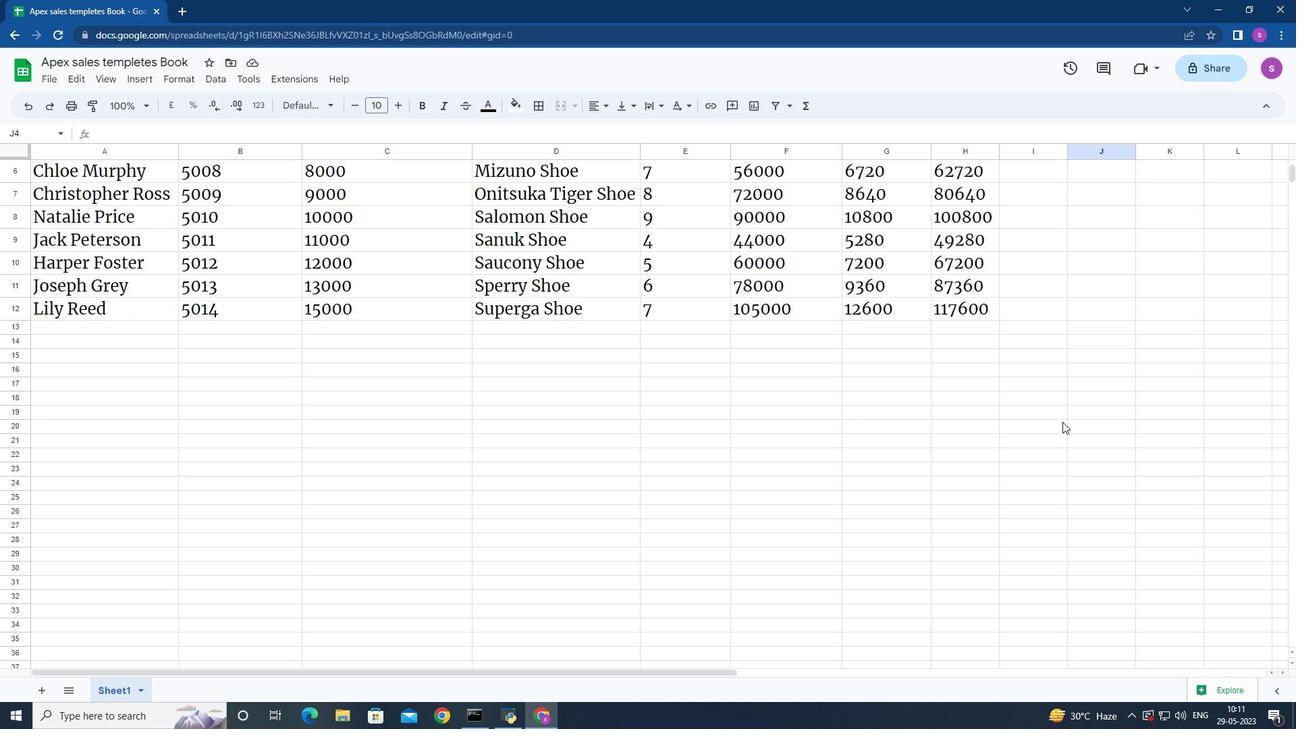 
Action: Mouse moved to (1063, 422)
Screenshot: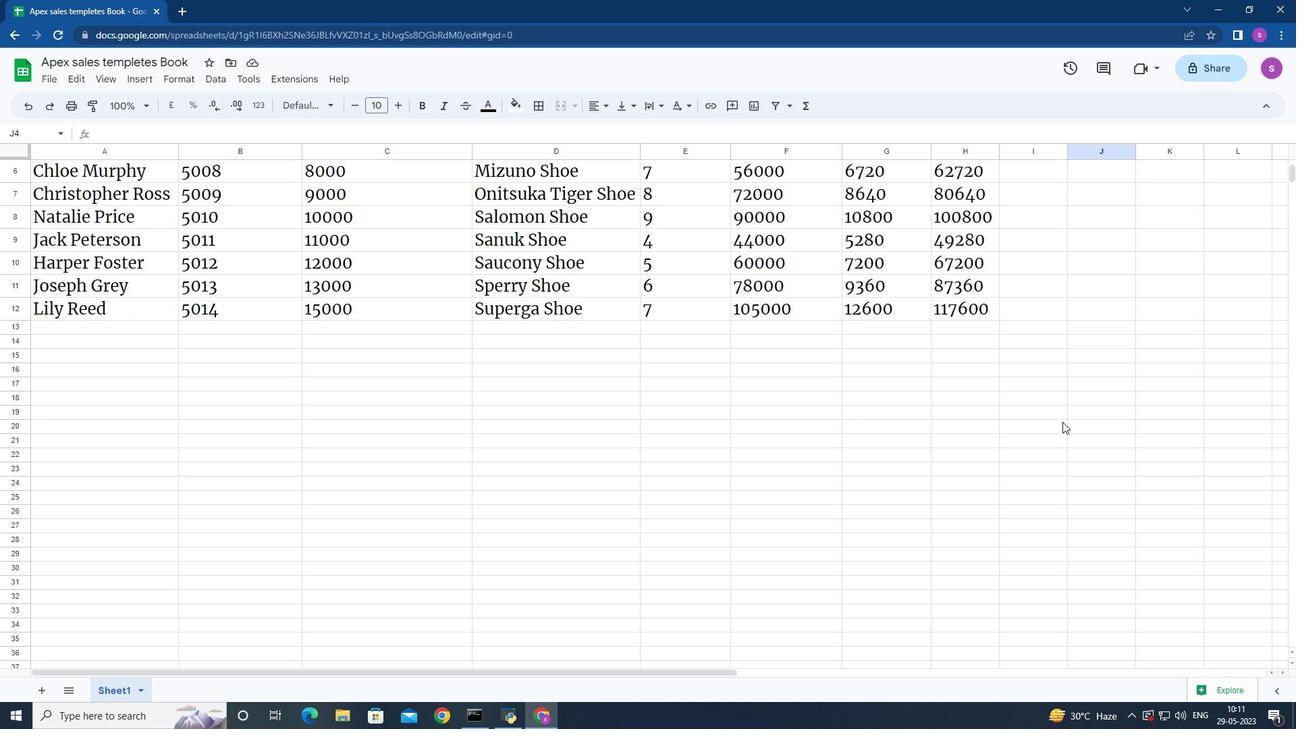 
Action: Mouse scrolled (1063, 423) with delta (0, 0)
Screenshot: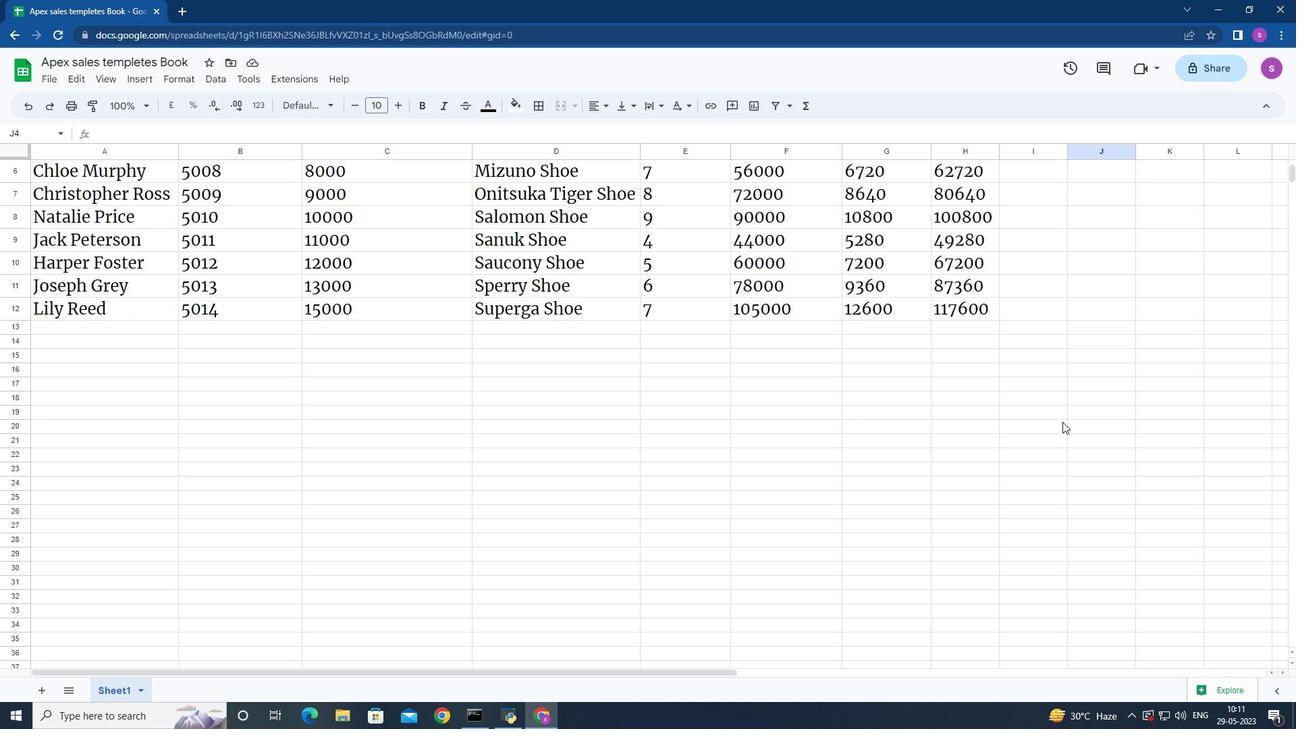 
Action: Mouse moved to (974, 434)
Screenshot: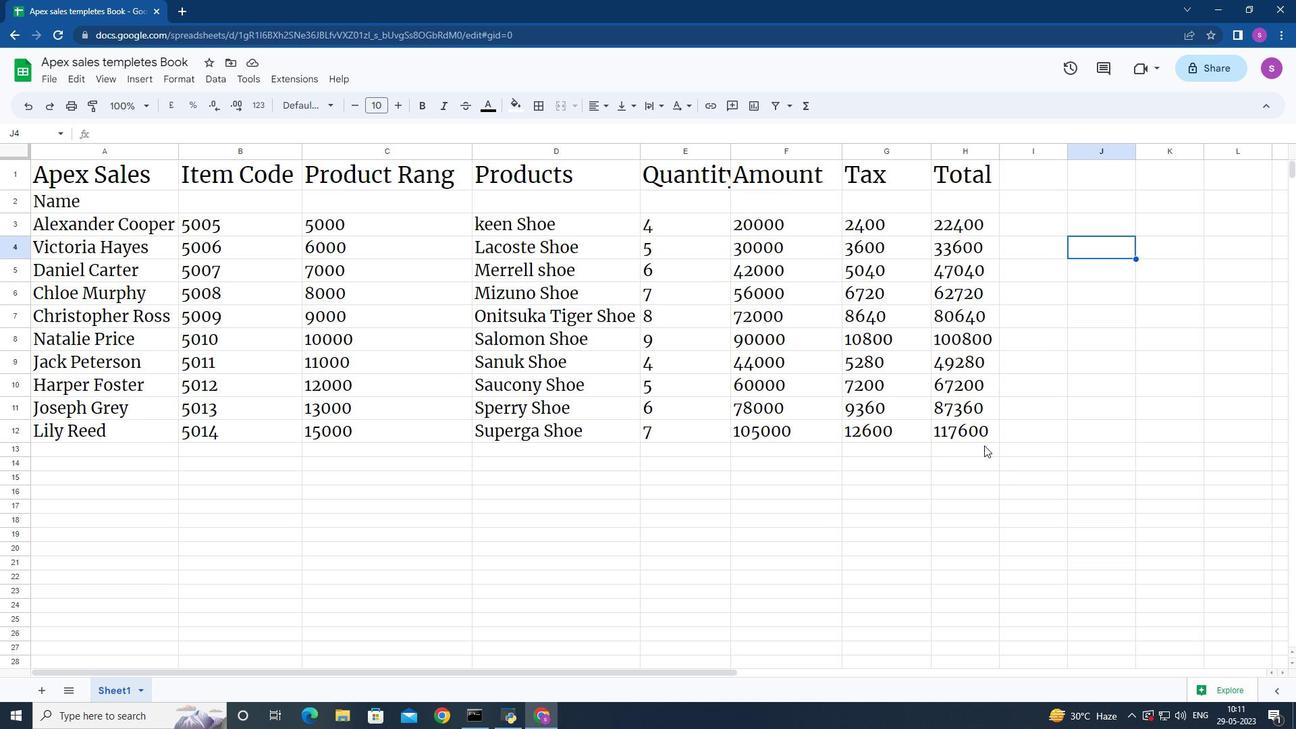 
Action: Mouse pressed left at (974, 434)
Screenshot: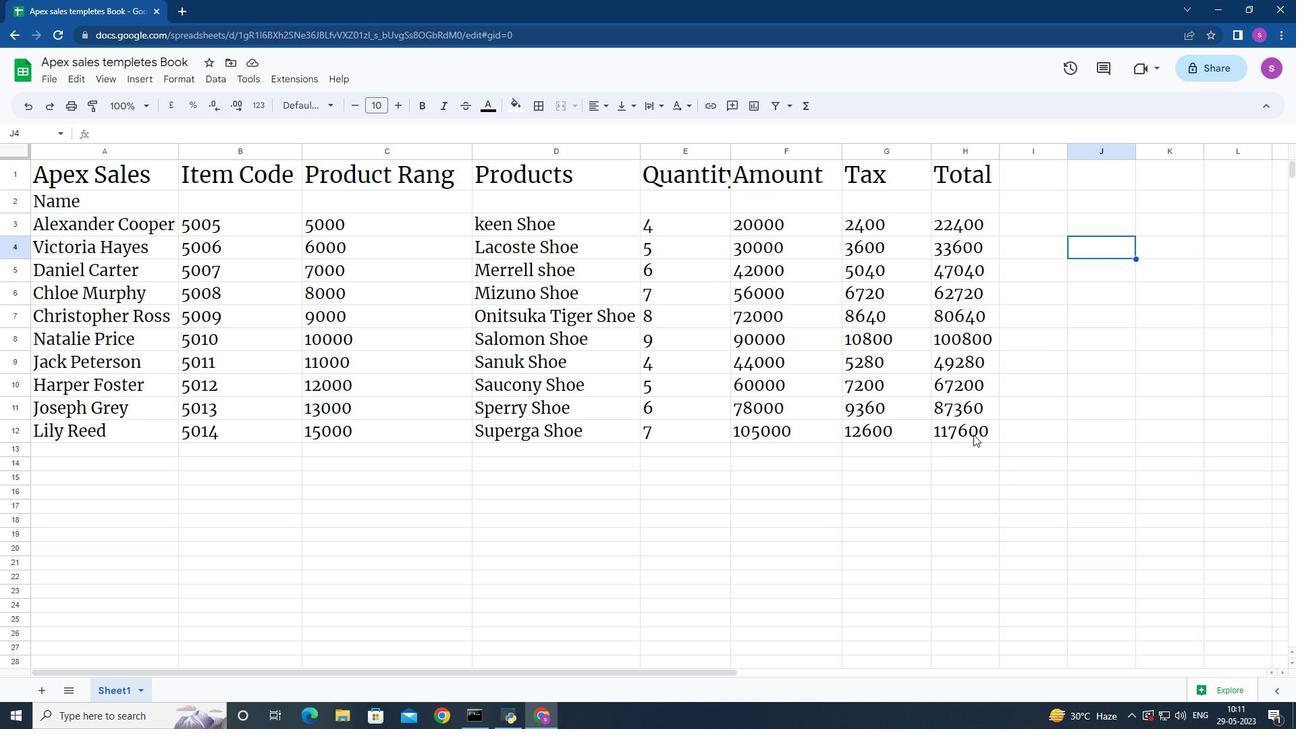 
Action: Mouse moved to (1036, 357)
Screenshot: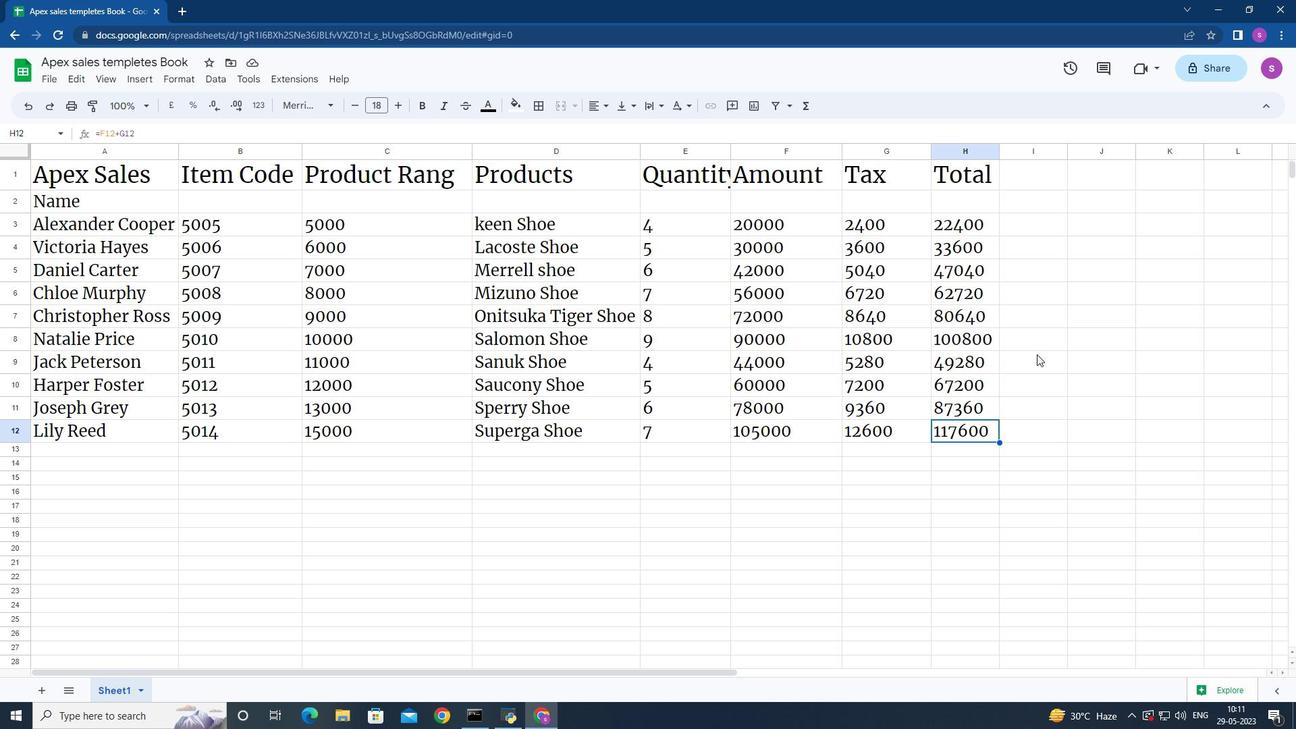 
Action: Mouse pressed left at (1036, 357)
Screenshot: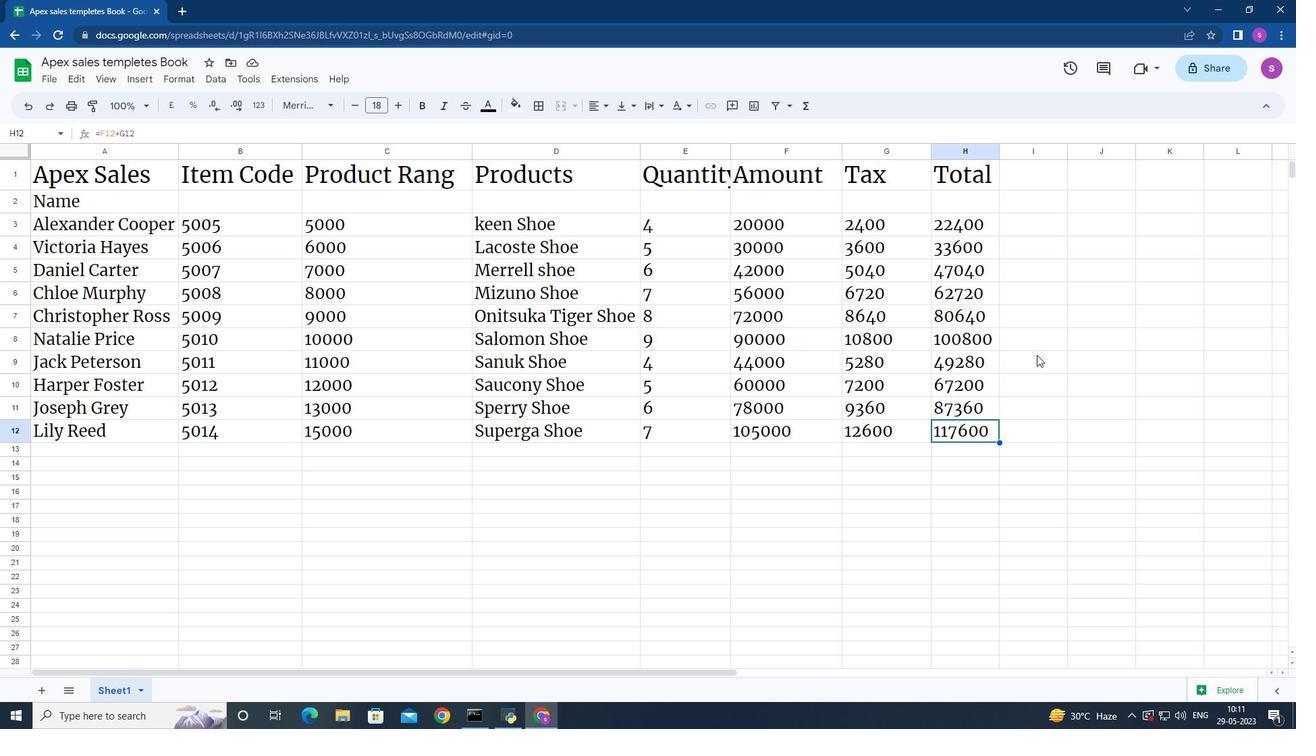 
Action: Mouse moved to (1021, 363)
Screenshot: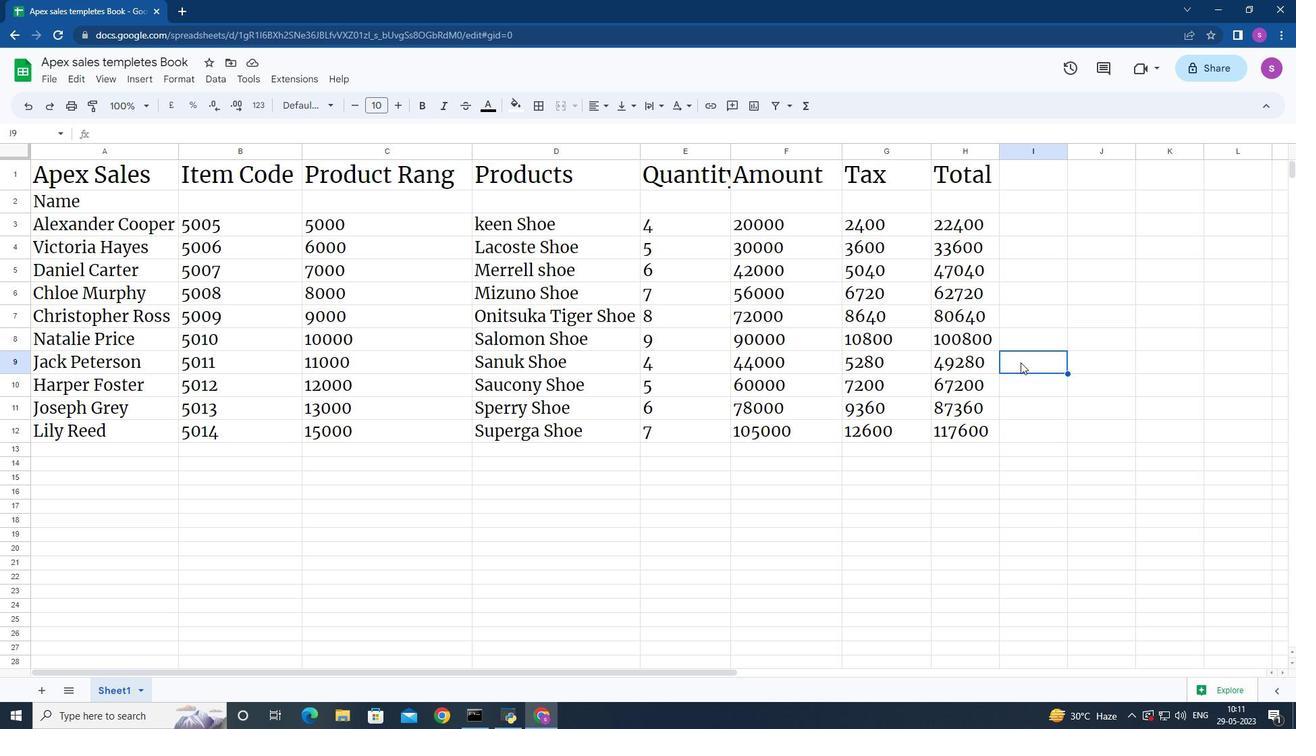 
